 Task: Capture team details, player roaster, and necessary information for tournament registration.
Action: Mouse moved to (1078, 126)
Screenshot: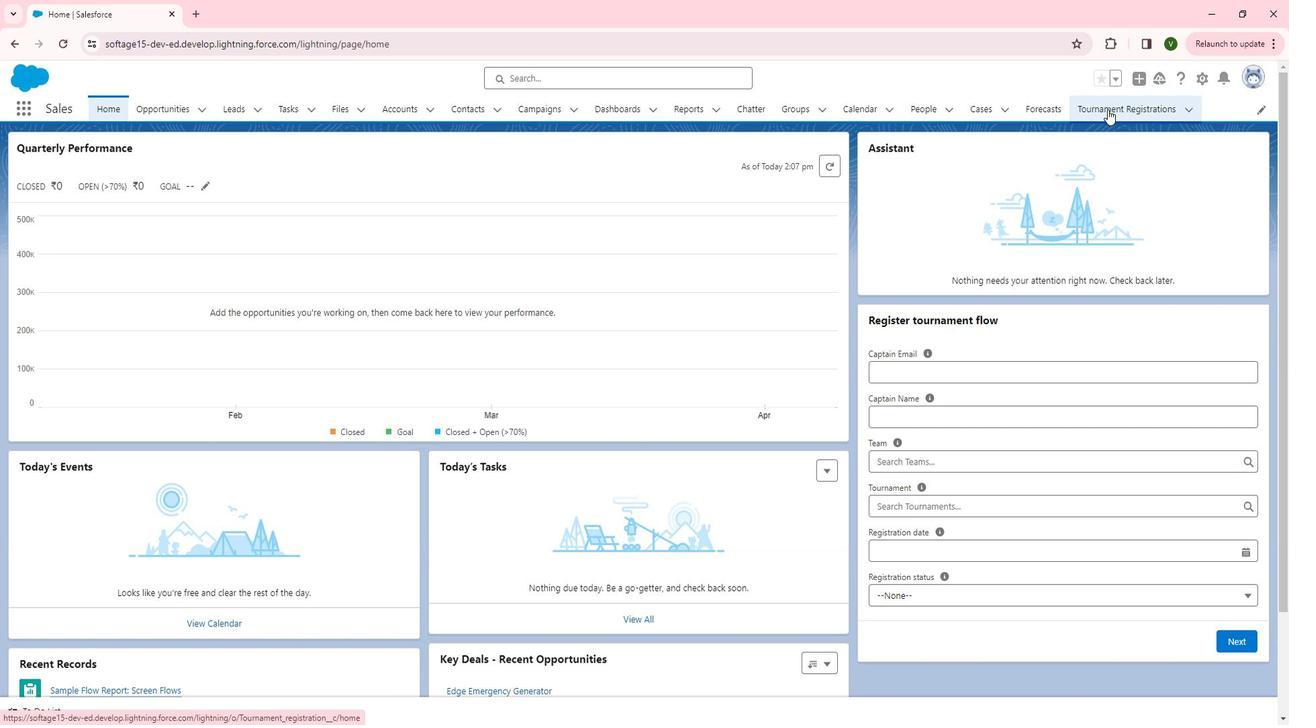 
Action: Mouse pressed left at (1078, 126)
Screenshot: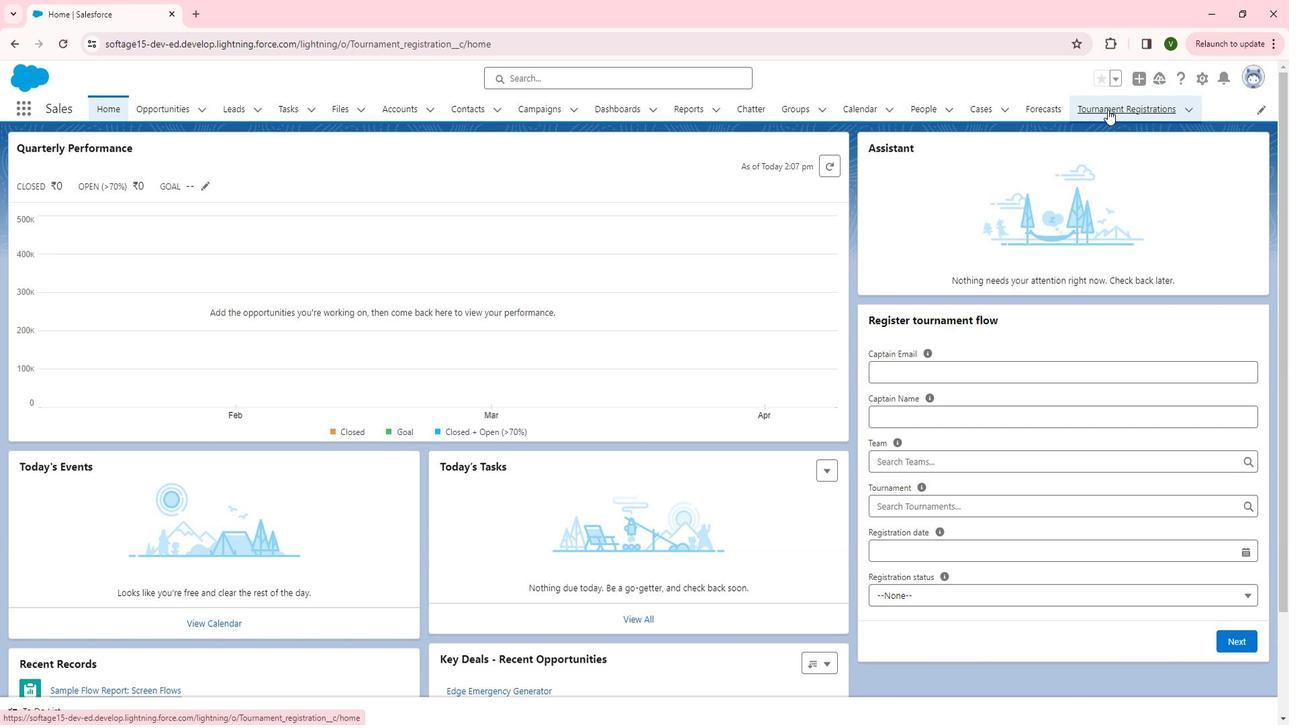 
Action: Mouse moved to (1087, 167)
Screenshot: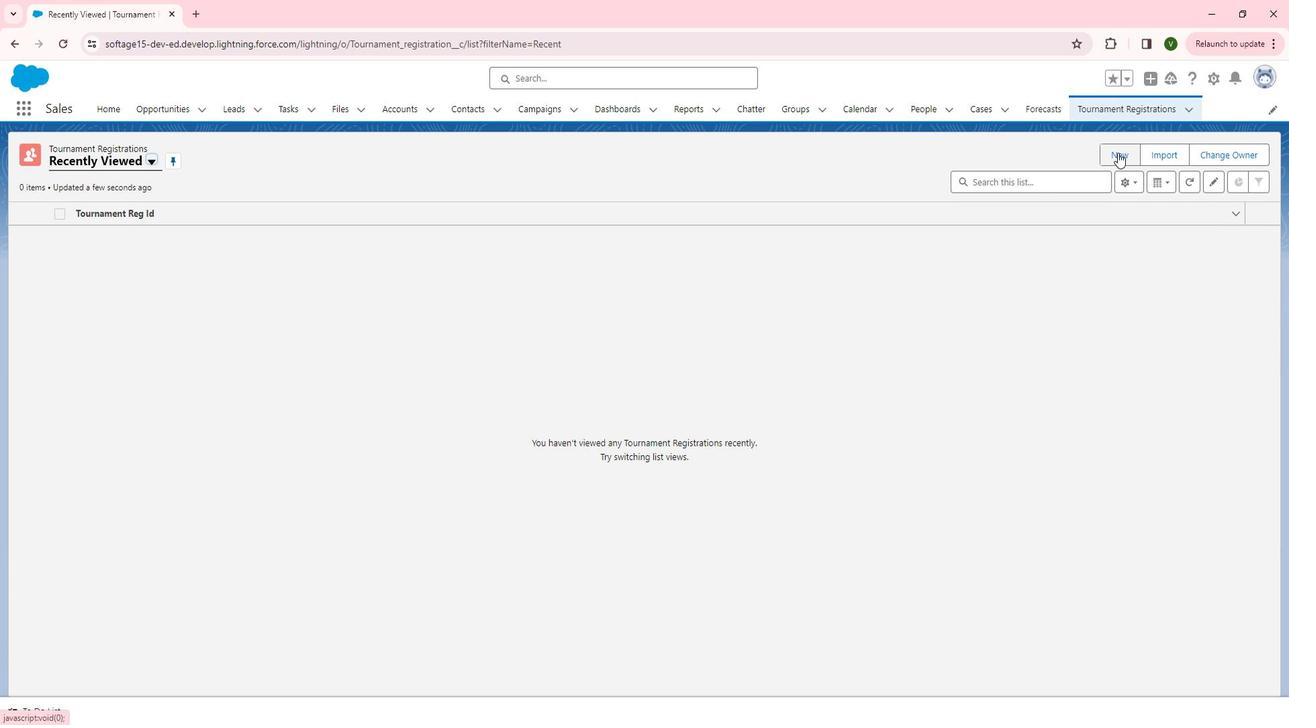 
Action: Mouse pressed left at (1087, 167)
Screenshot: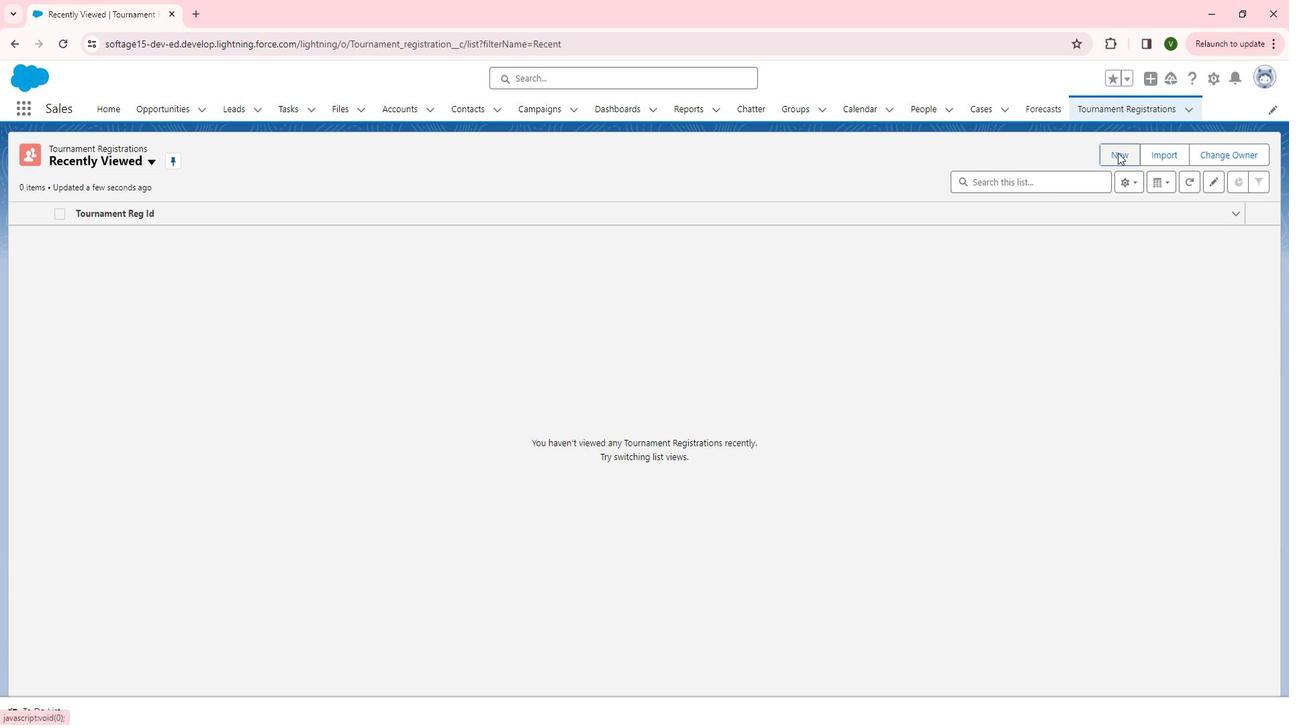 
Action: Mouse moved to (876, 489)
Screenshot: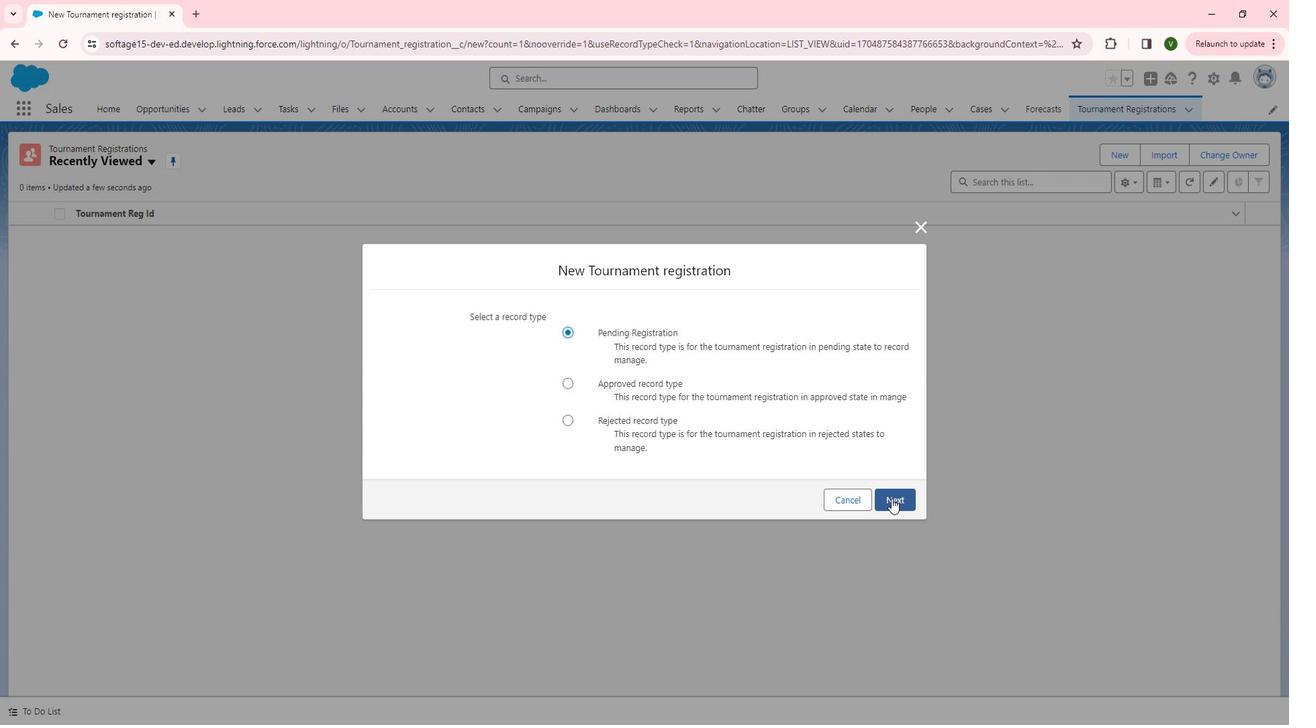 
Action: Mouse pressed left at (876, 489)
Screenshot: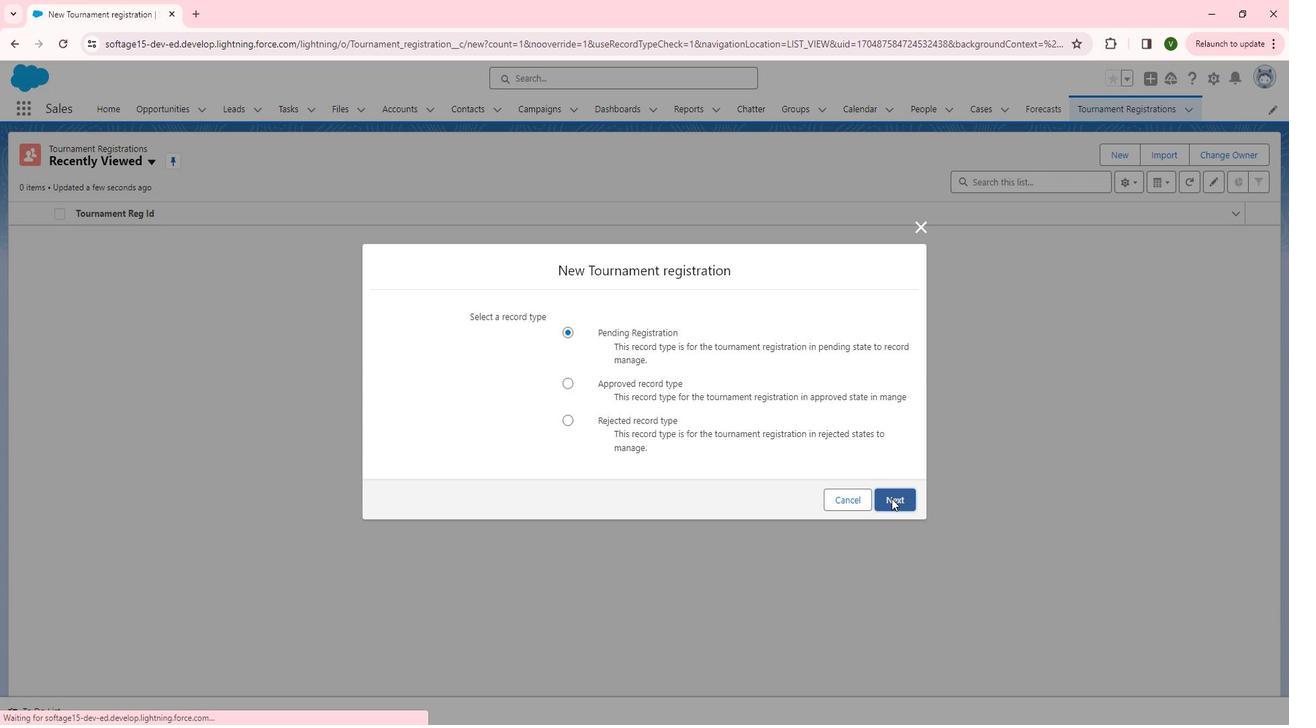 
Action: Mouse moved to (513, 306)
Screenshot: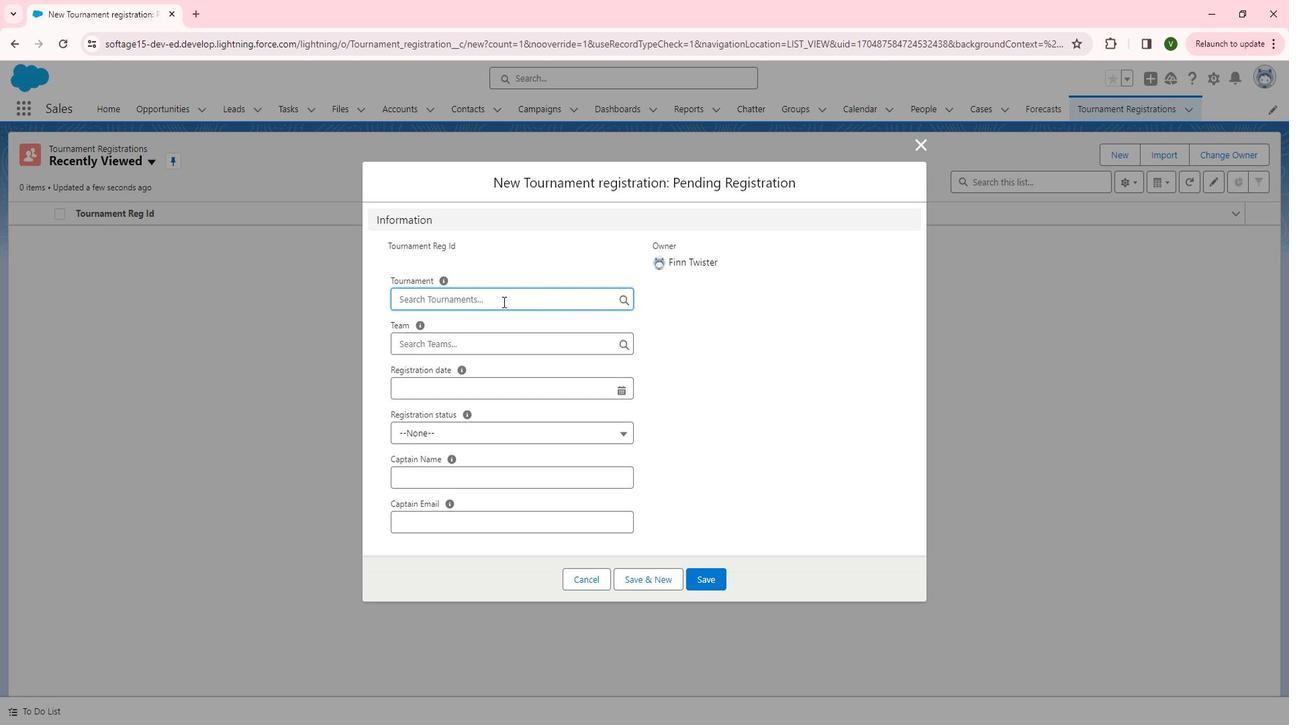 
Action: Mouse pressed left at (513, 306)
Screenshot: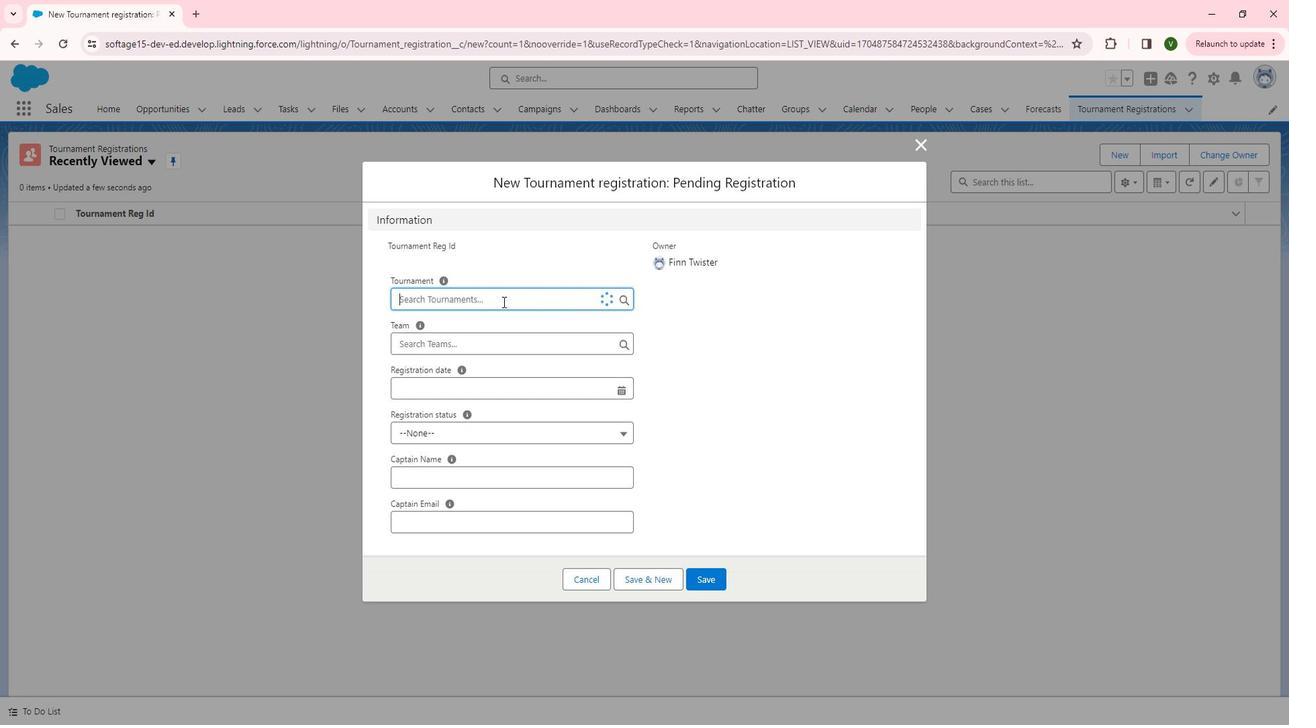 
Action: Mouse moved to (507, 322)
Screenshot: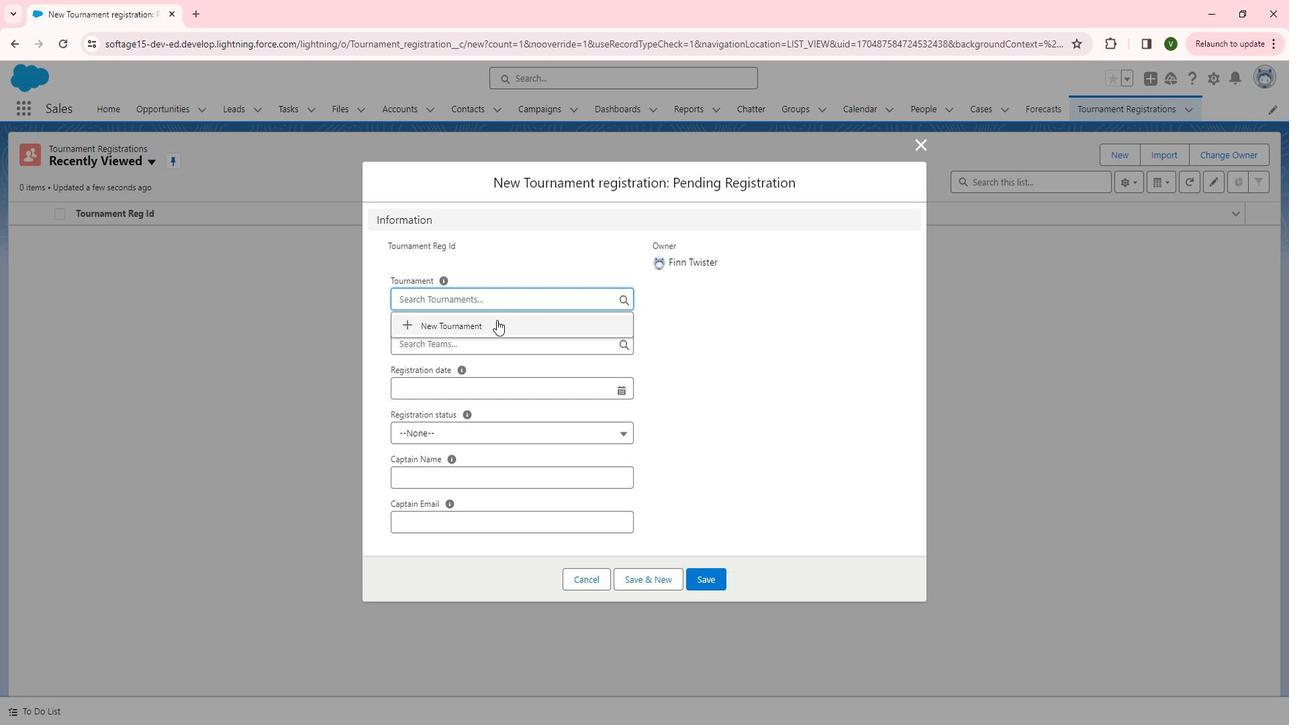
Action: Mouse pressed left at (507, 322)
Screenshot: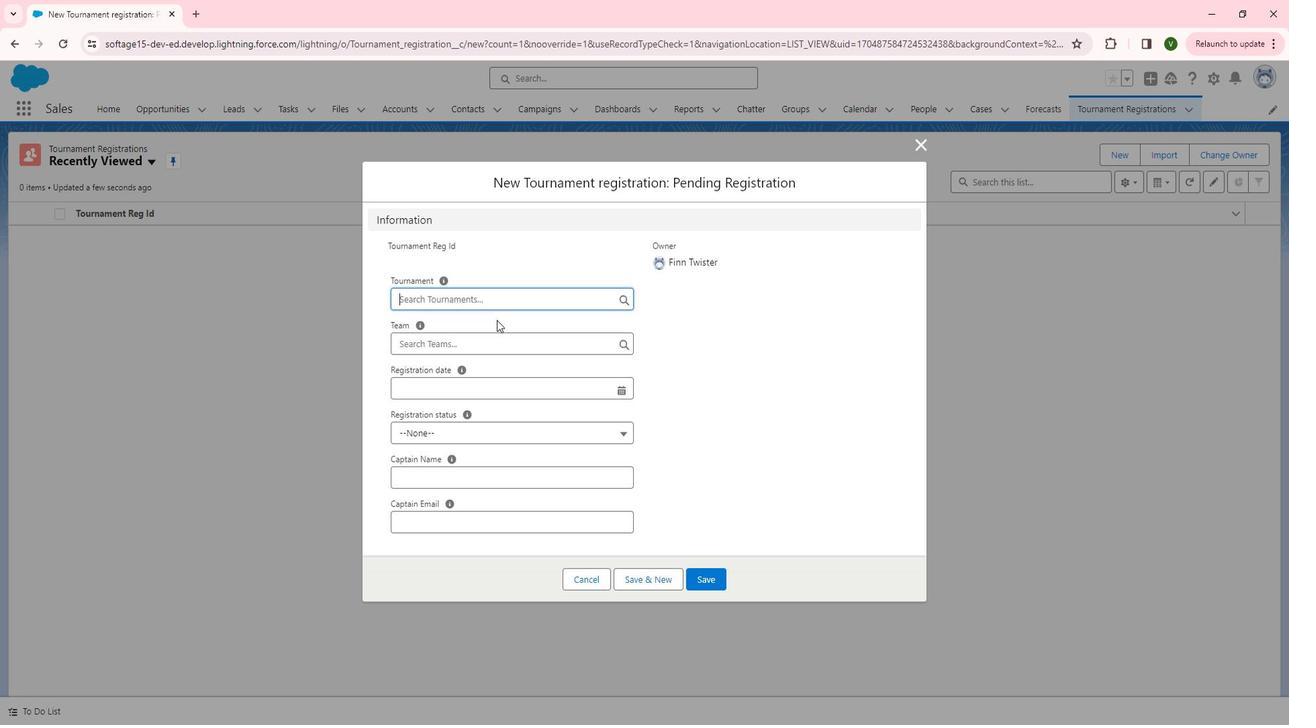 
Action: Mouse moved to (594, 374)
Screenshot: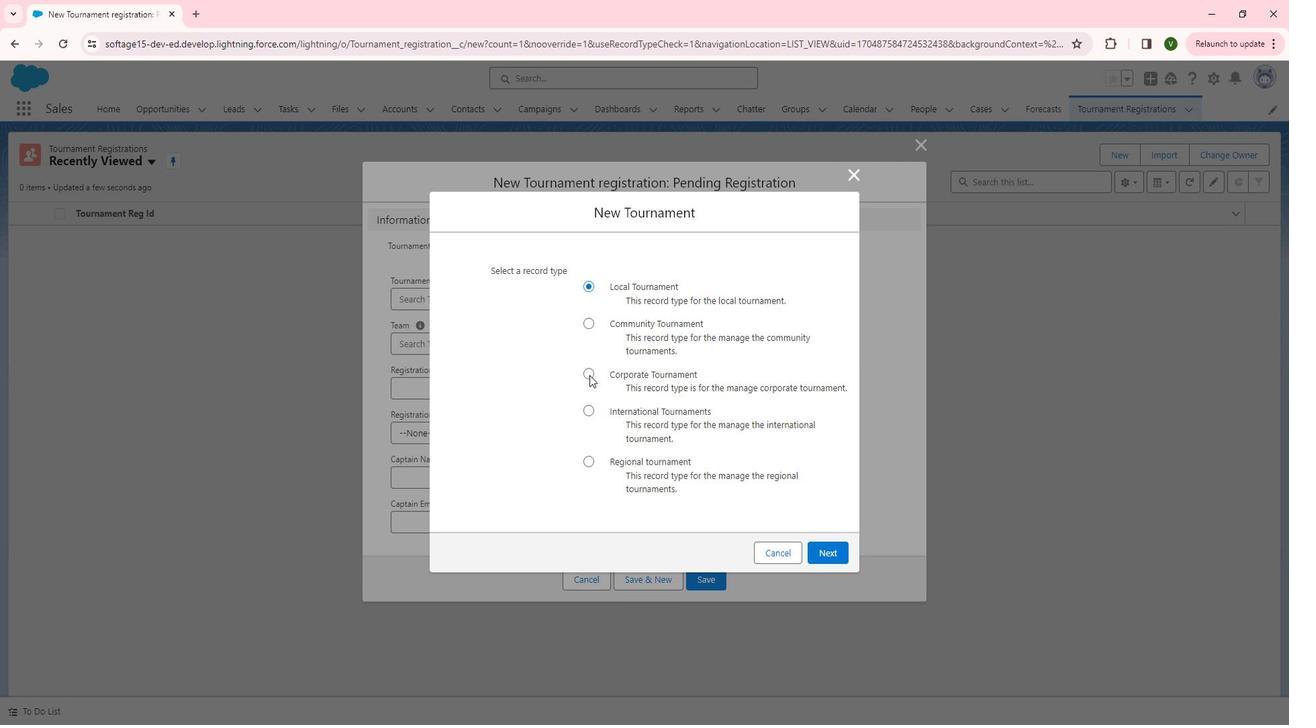 
Action: Mouse pressed left at (594, 374)
Screenshot: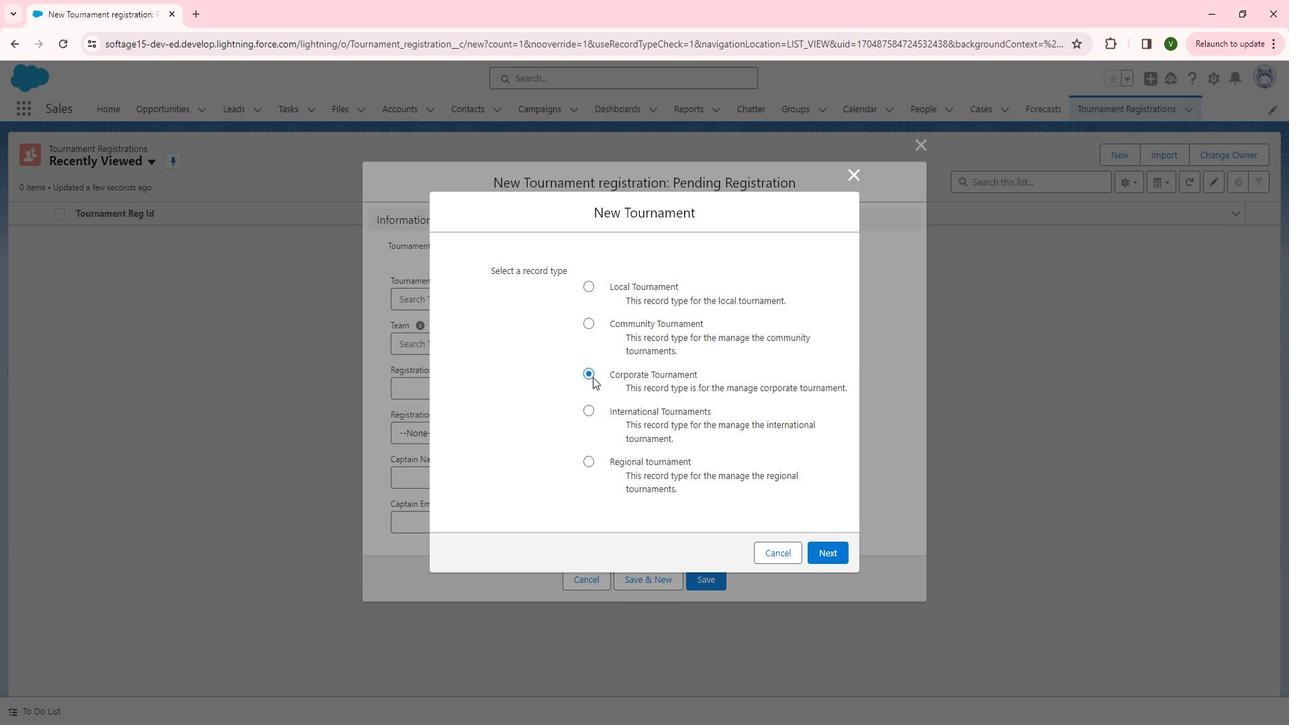 
Action: Mouse moved to (827, 541)
Screenshot: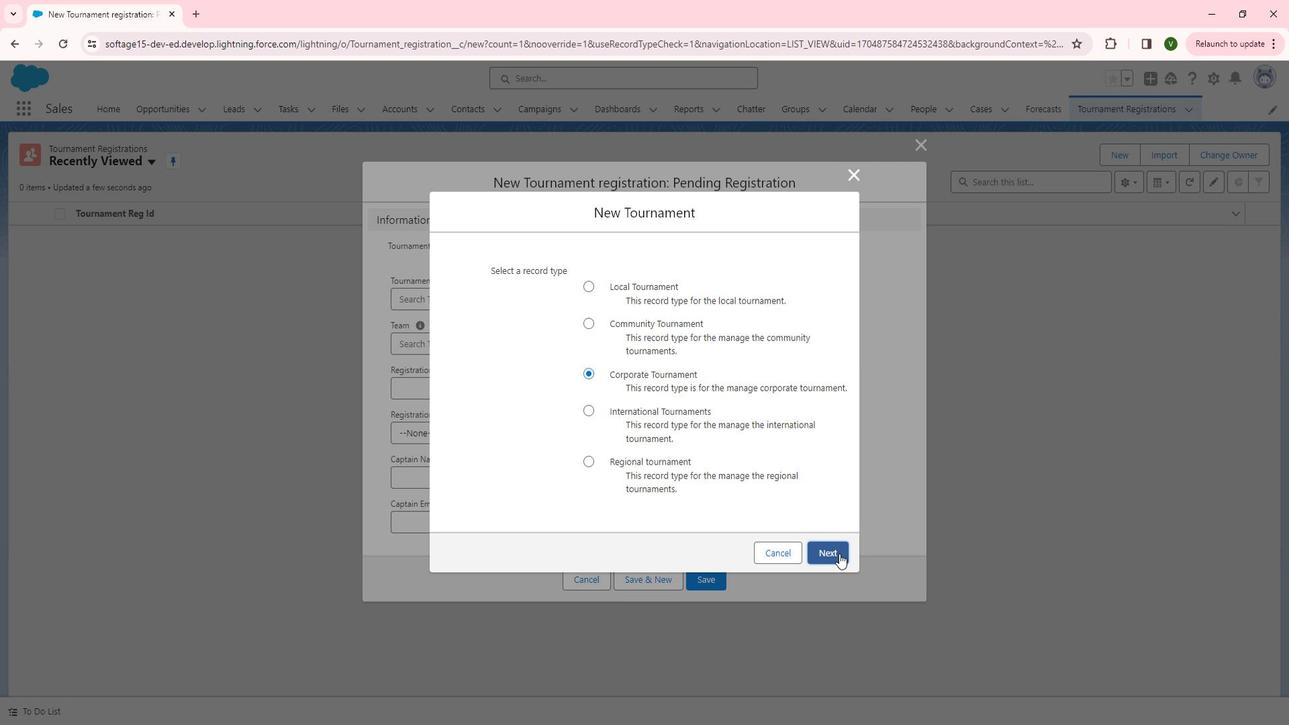 
Action: Mouse pressed left at (827, 541)
Screenshot: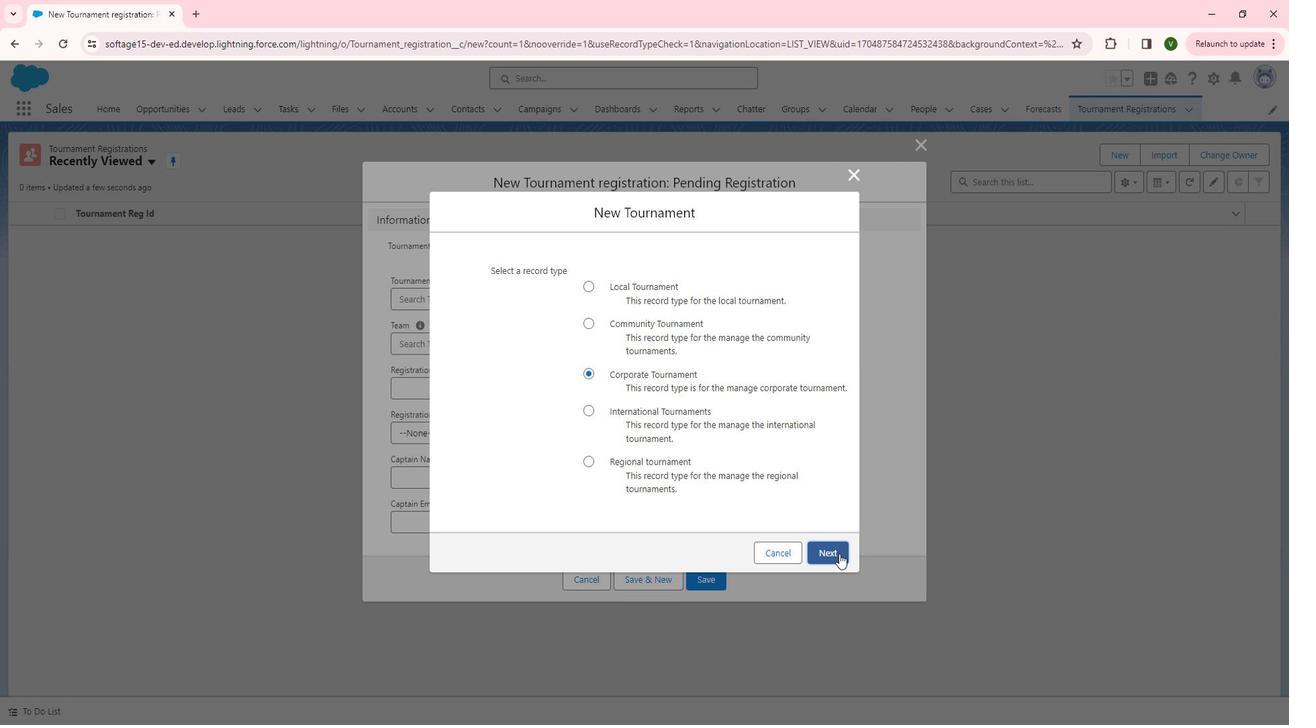 
Action: Mouse moved to (557, 262)
Screenshot: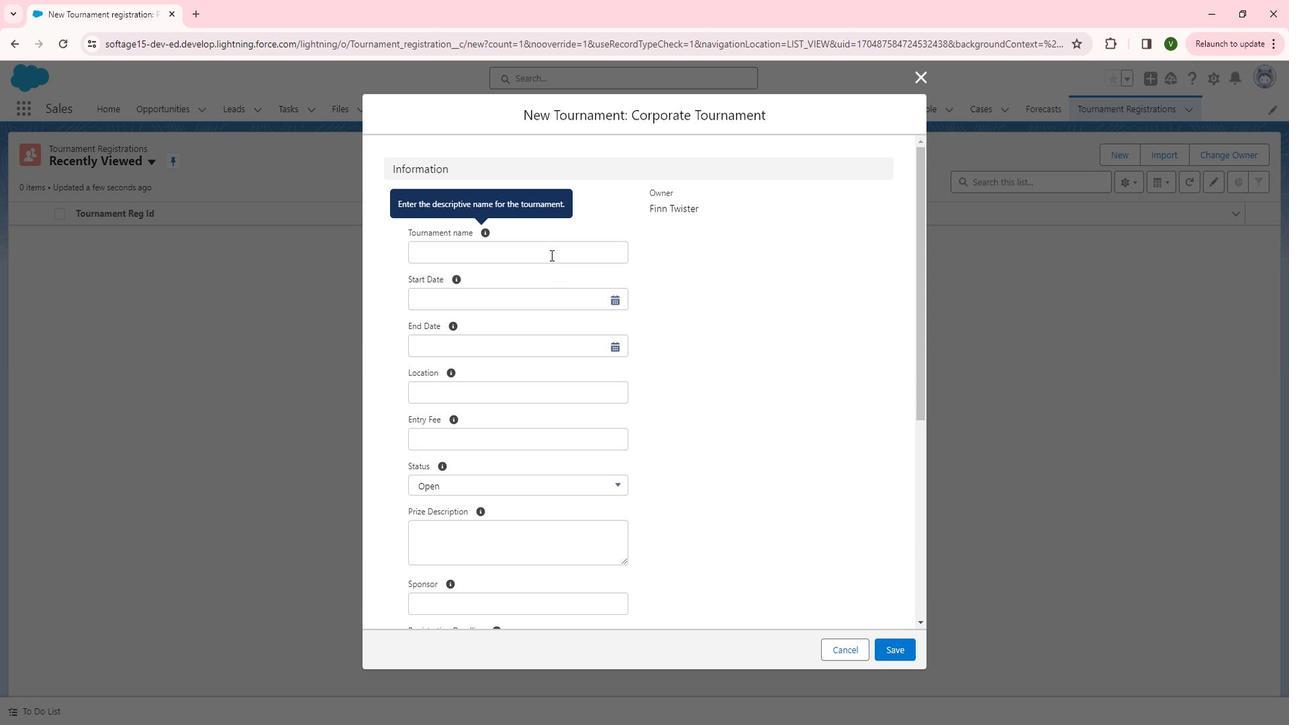 
Action: Mouse pressed left at (557, 262)
Screenshot: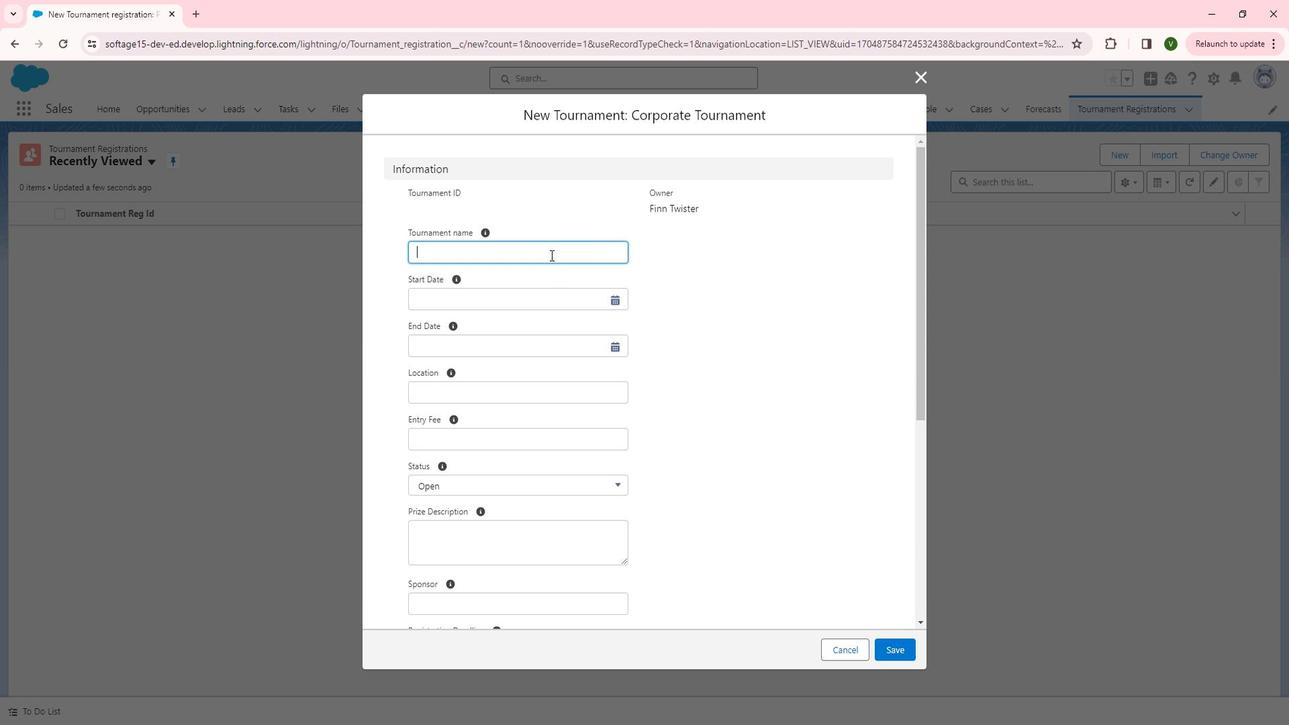 
Action: Key pressed <Key.shift>Corporate<Key.space><Key.shift>Tournament
Screenshot: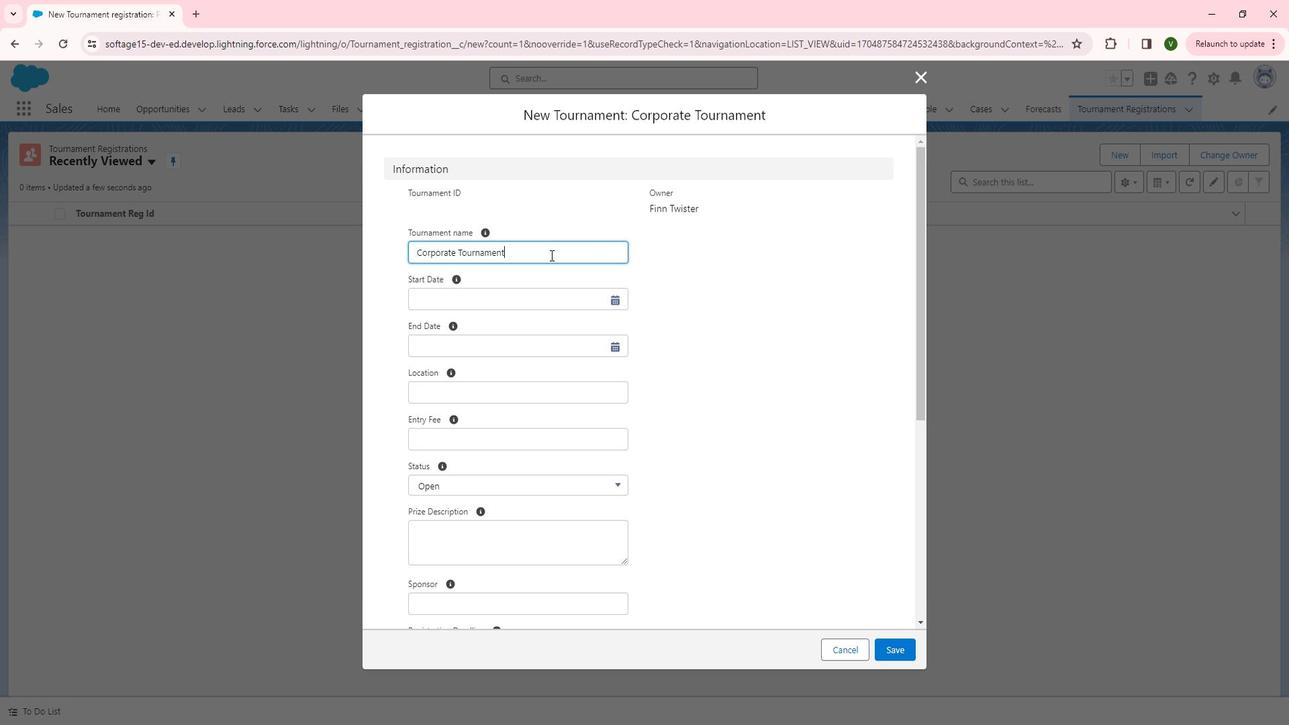 
Action: Mouse moved to (568, 306)
Screenshot: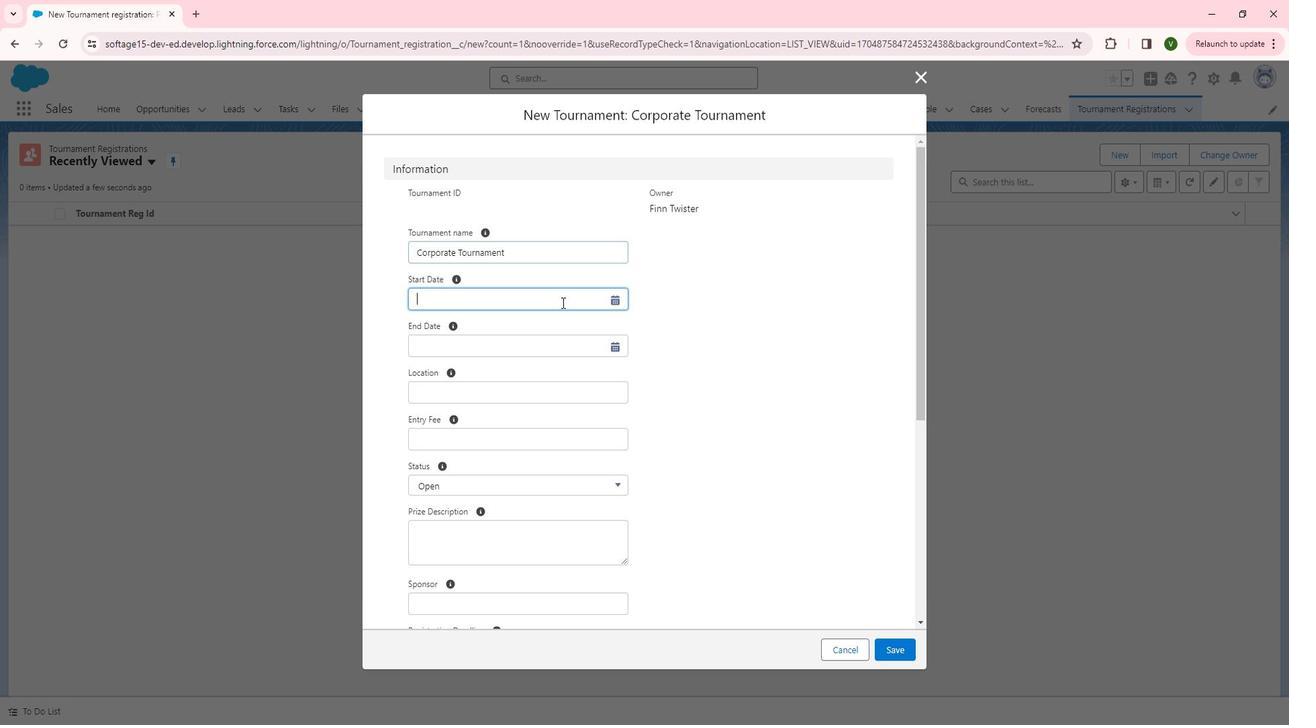 
Action: Mouse pressed left at (568, 306)
Screenshot: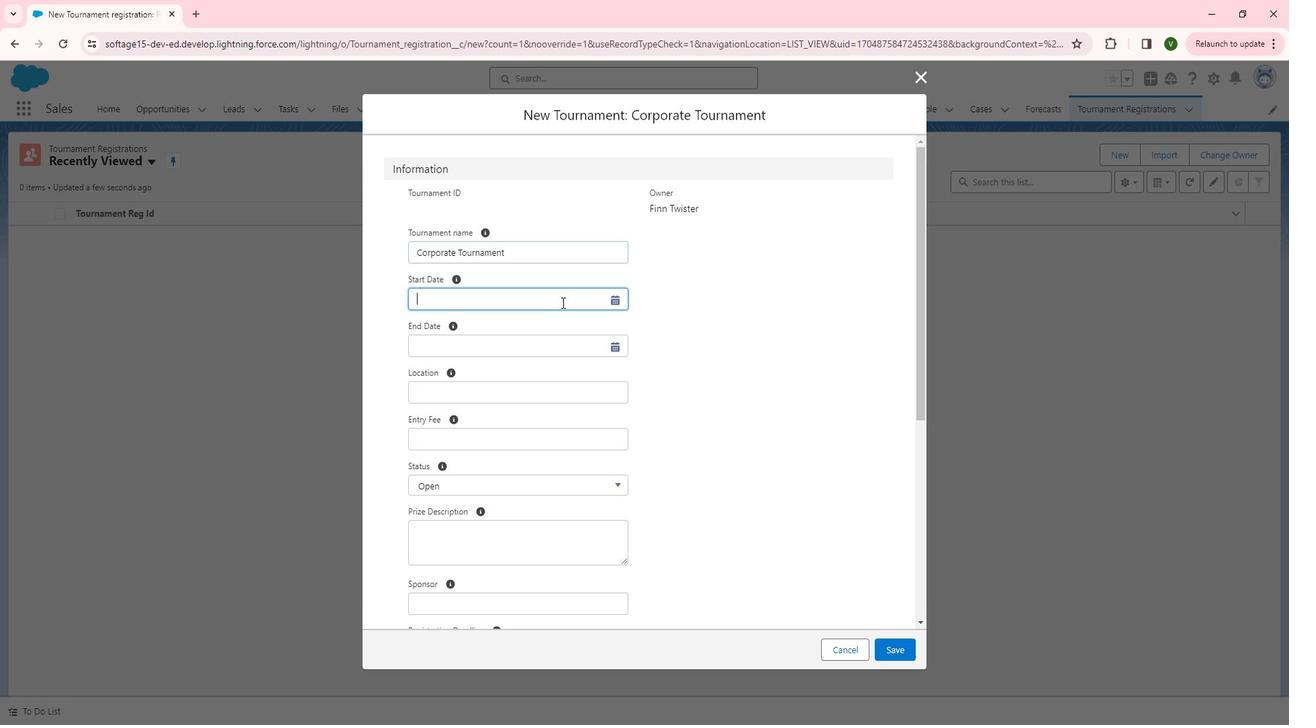 
Action: Mouse moved to (541, 326)
Screenshot: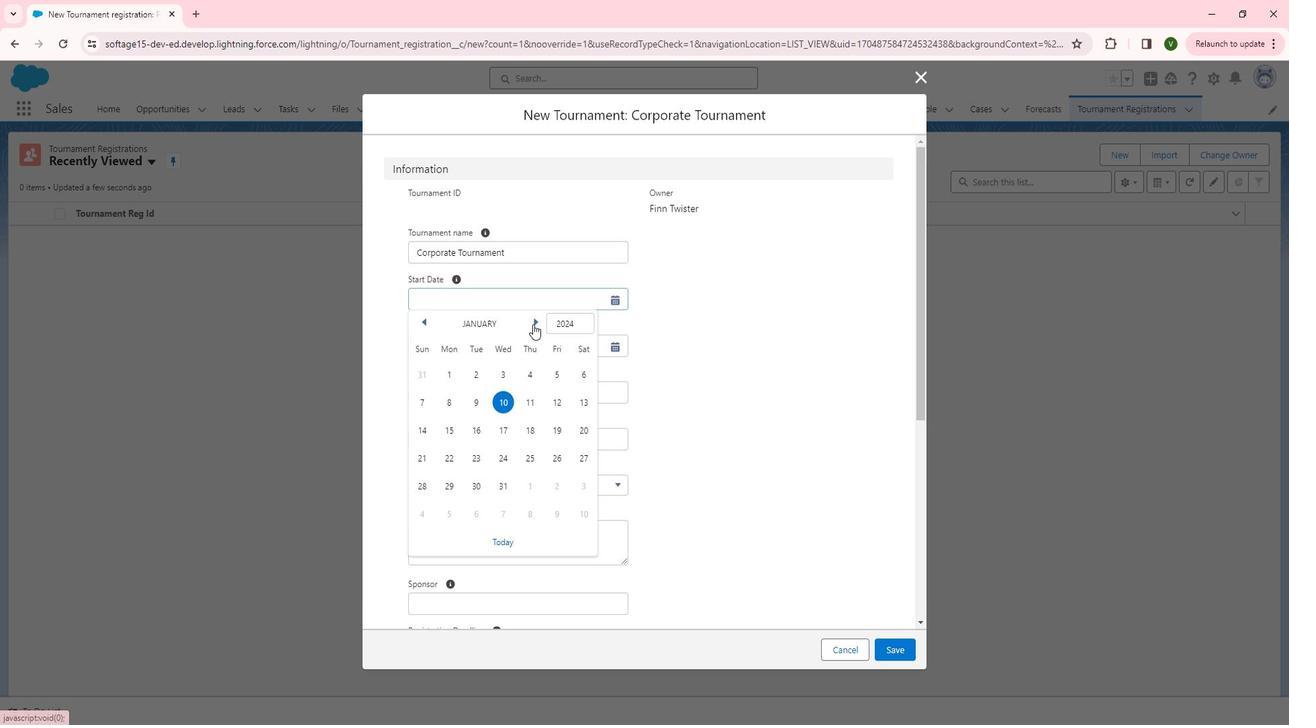 
Action: Mouse pressed left at (541, 326)
Screenshot: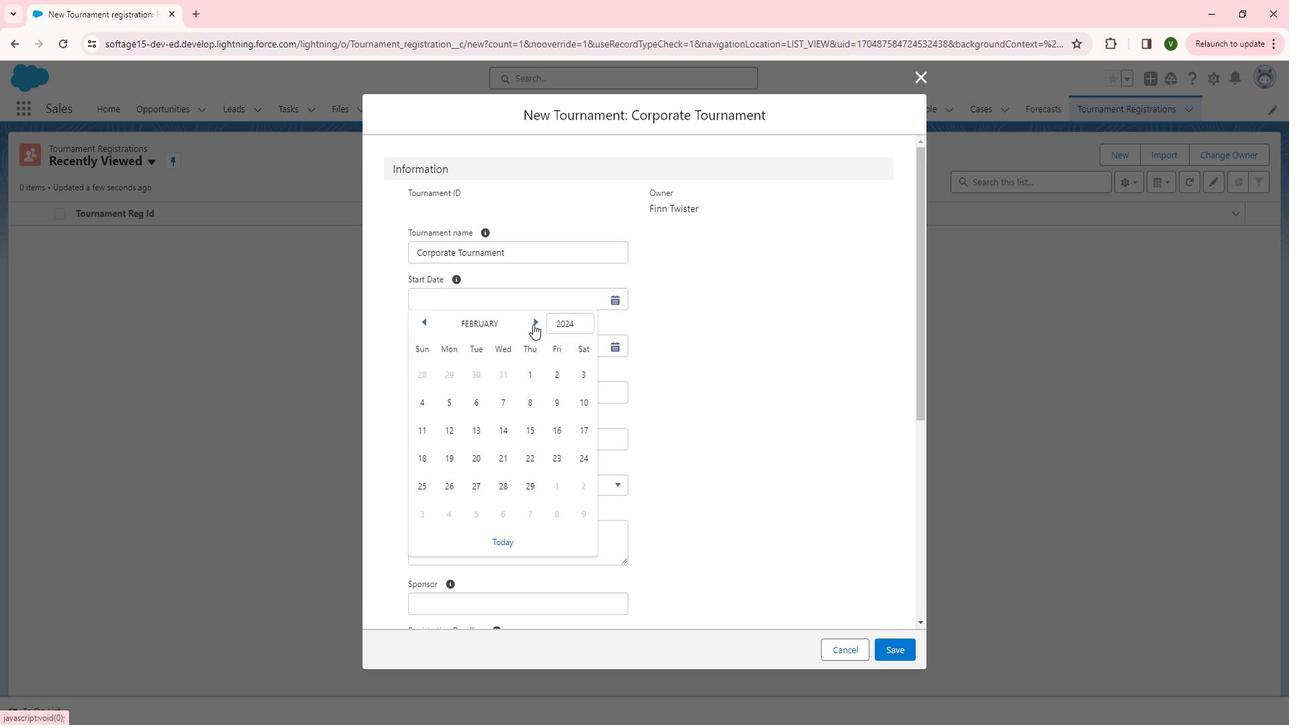 
Action: Mouse pressed left at (541, 326)
Screenshot: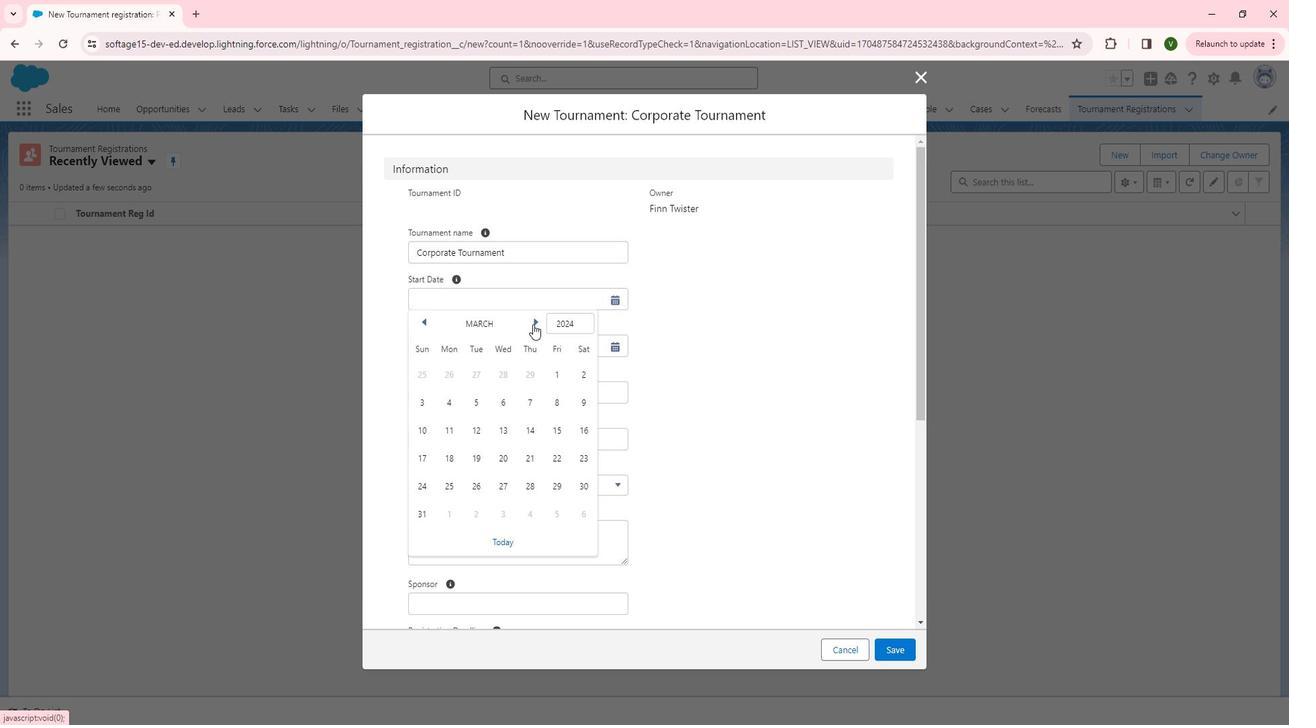 
Action: Mouse moved to (564, 375)
Screenshot: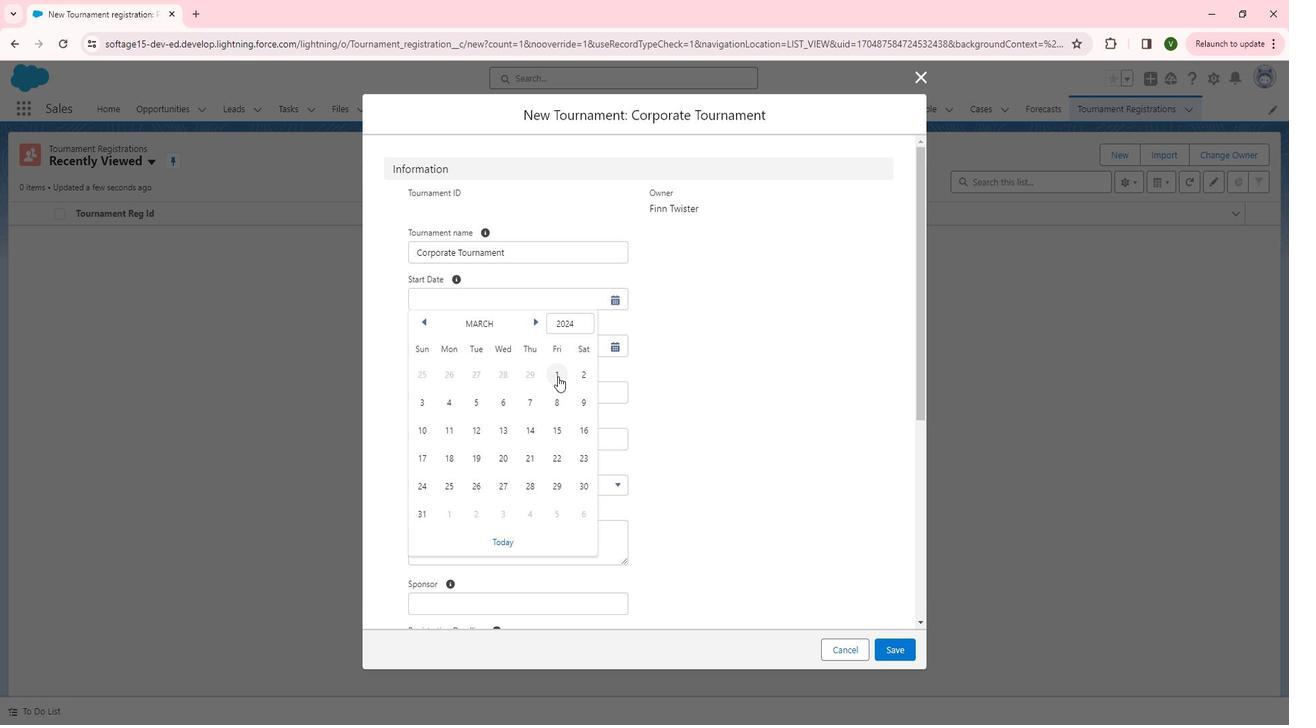 
Action: Mouse pressed left at (564, 375)
Screenshot: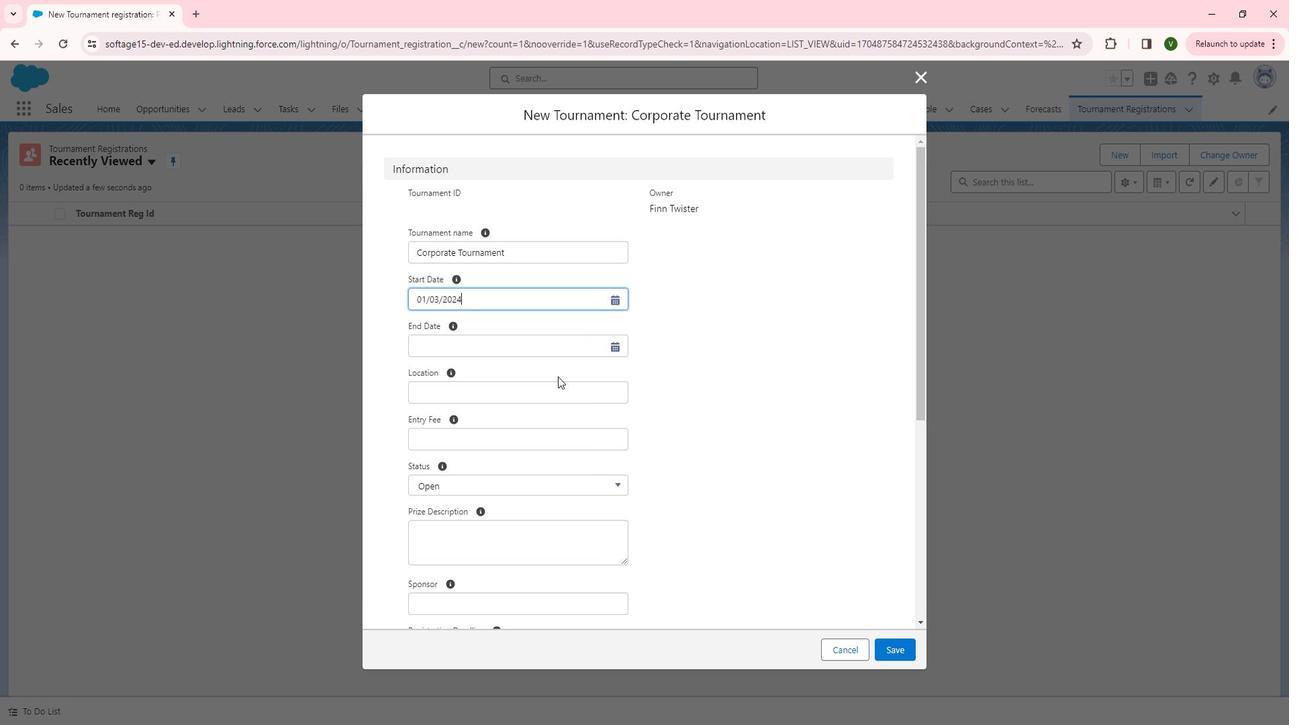 
Action: Mouse moved to (620, 351)
Screenshot: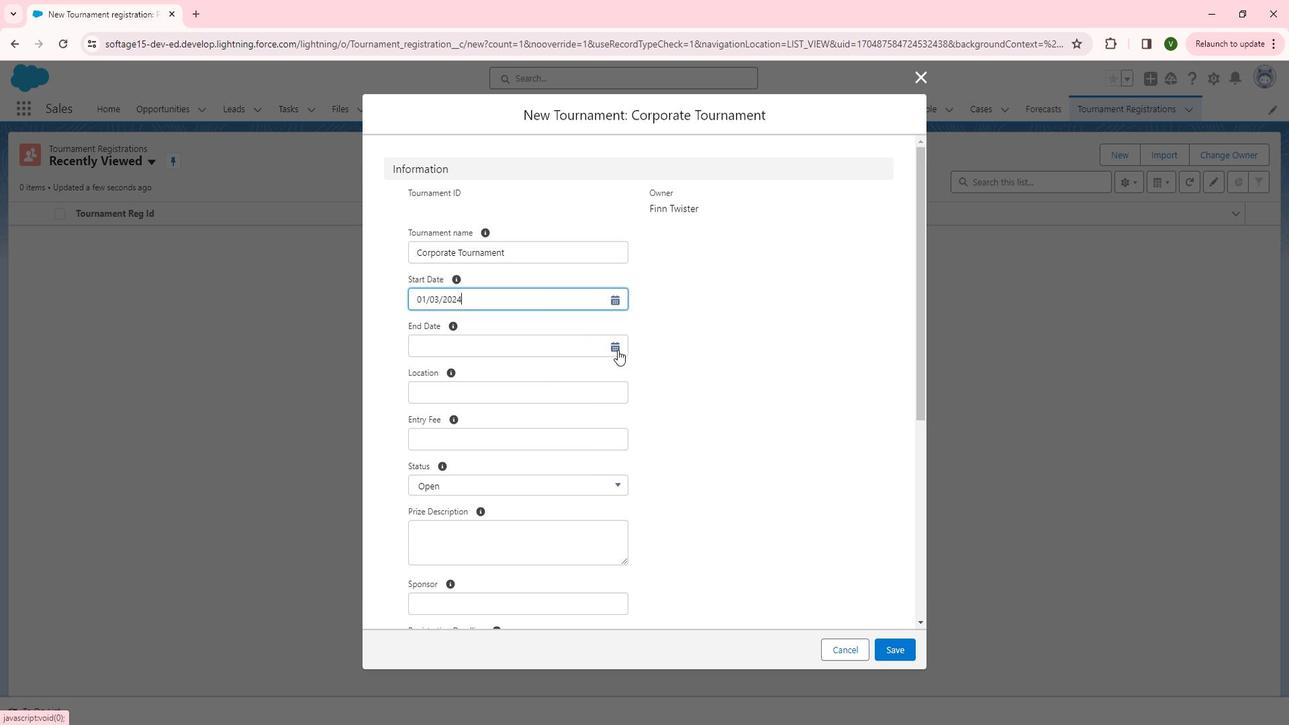 
Action: Mouse pressed left at (620, 351)
Screenshot: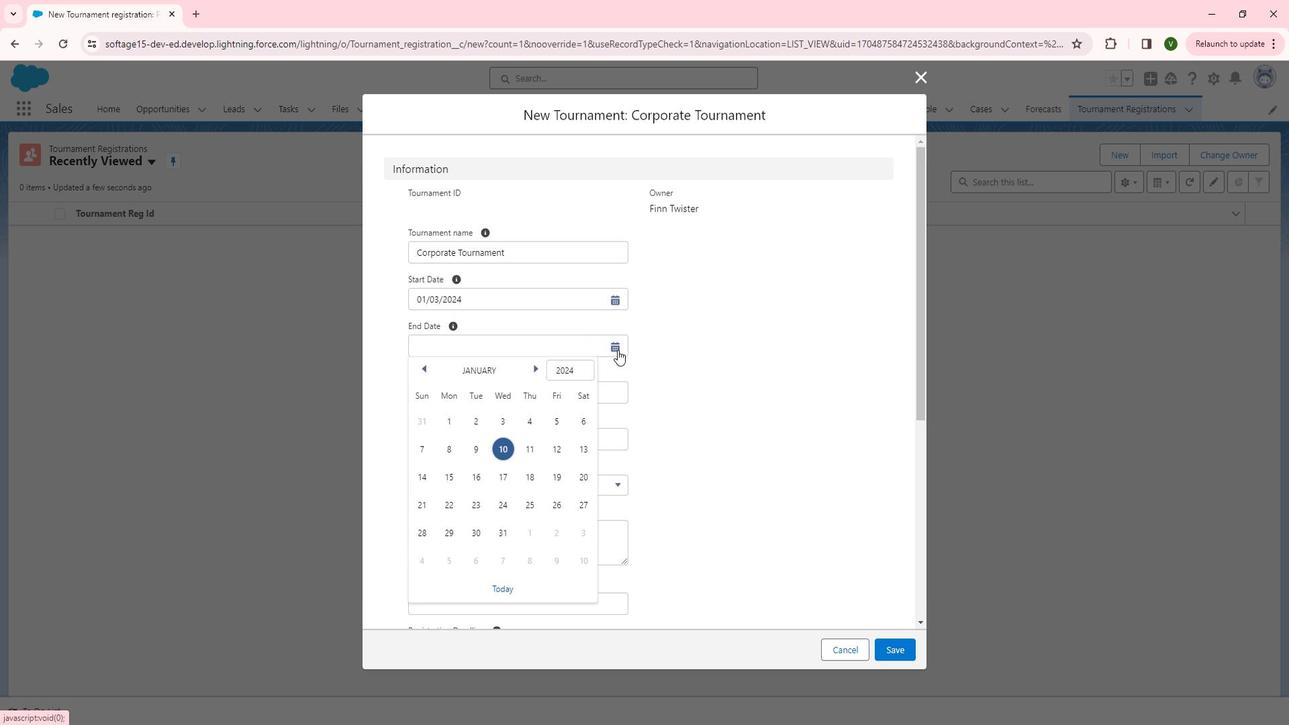 
Action: Mouse moved to (541, 374)
Screenshot: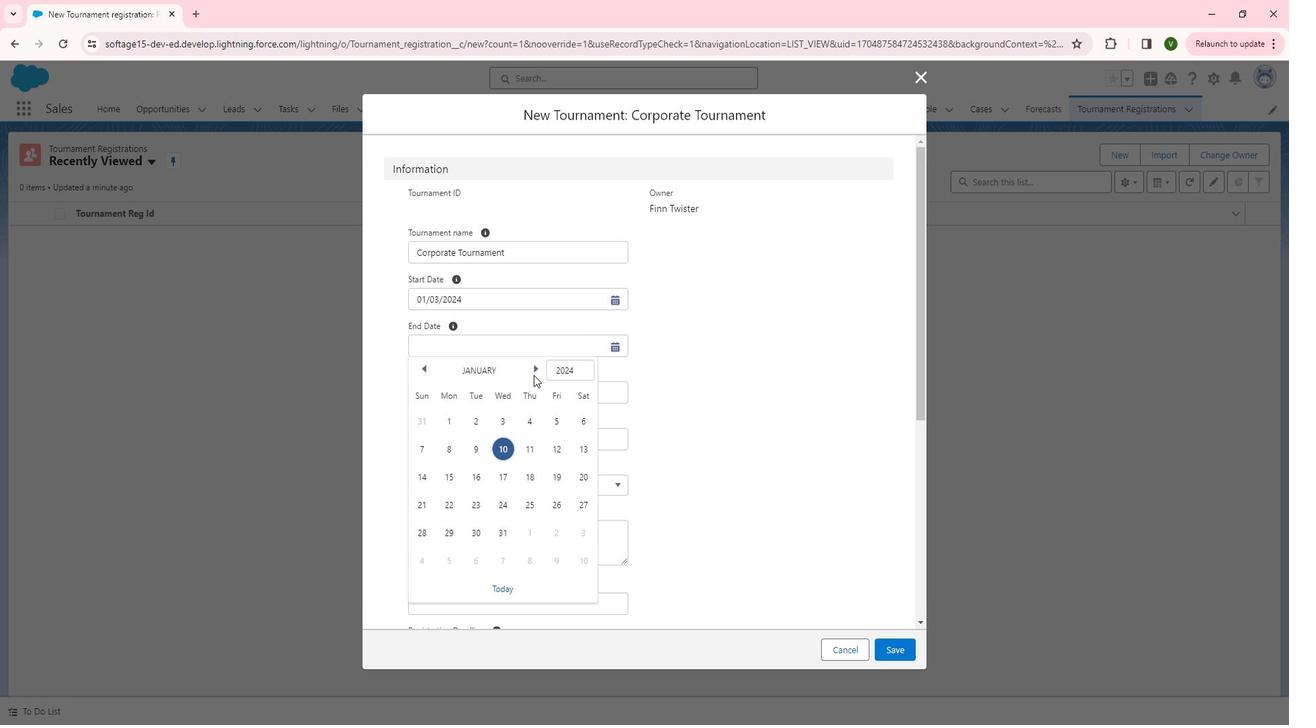 
Action: Mouse pressed left at (541, 374)
Screenshot: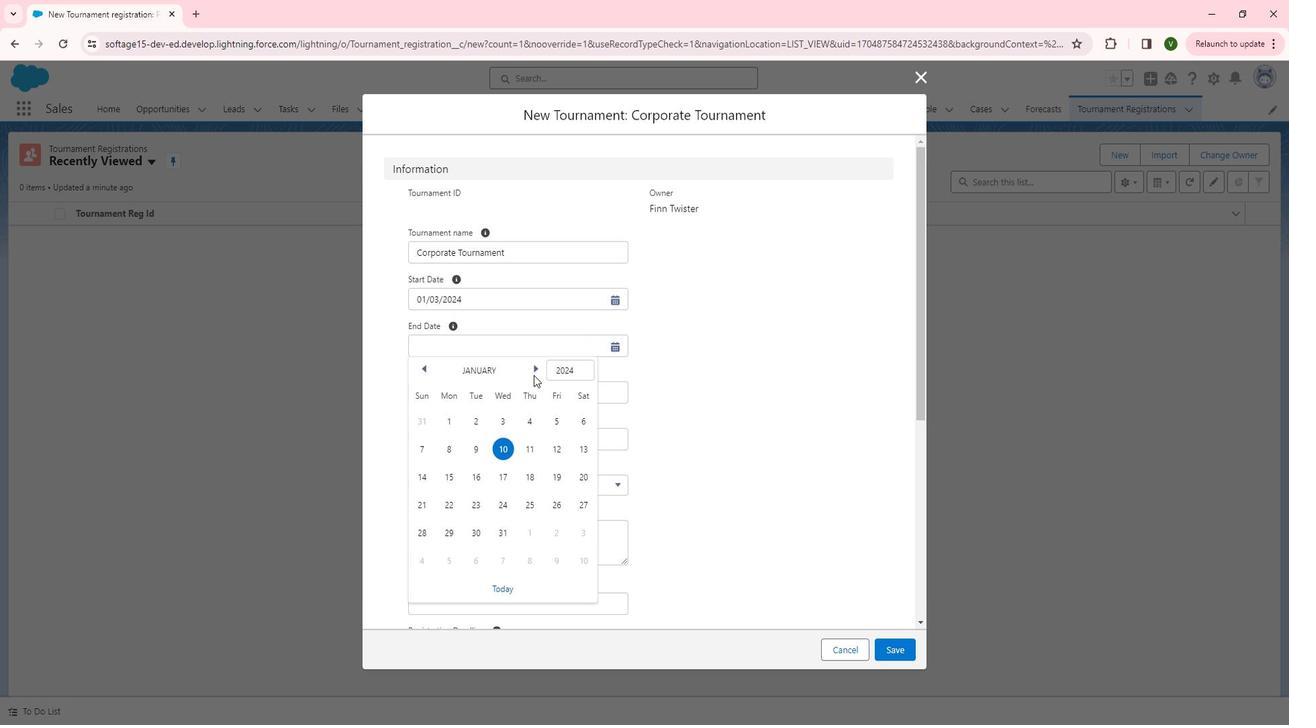 
Action: Mouse pressed left at (541, 374)
Screenshot: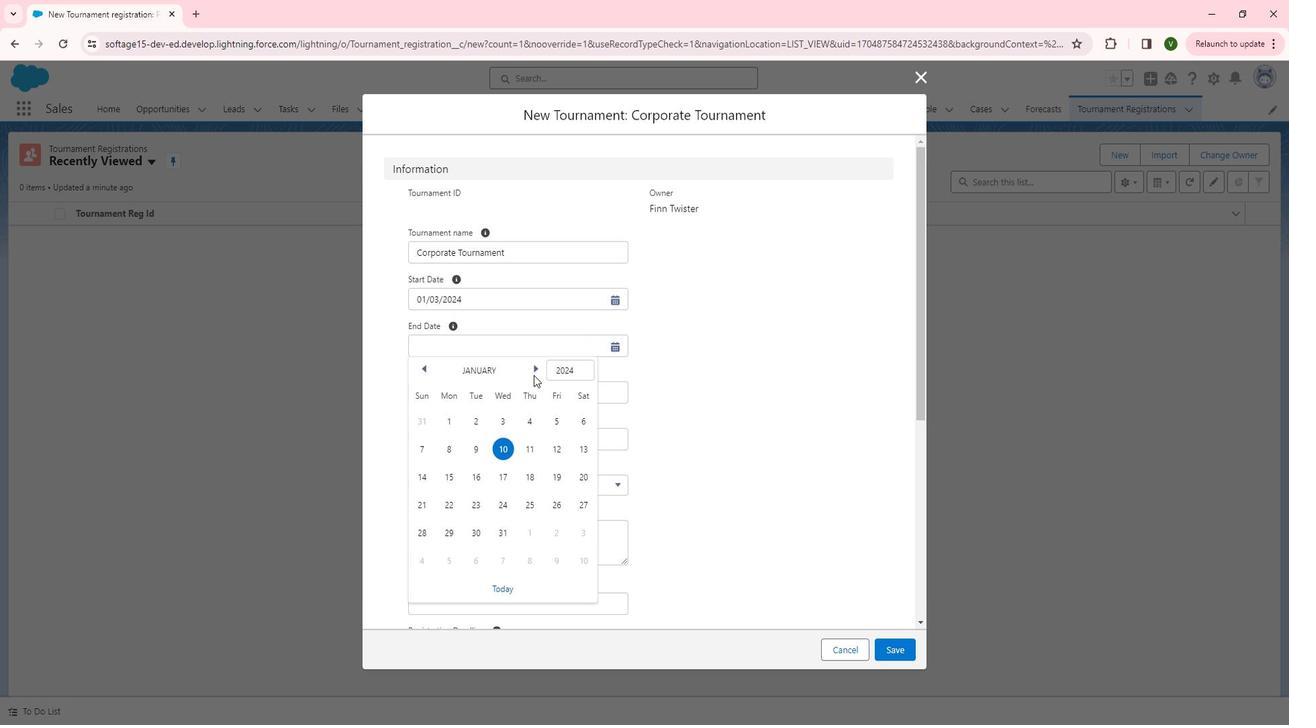 
Action: Mouse moved to (545, 365)
Screenshot: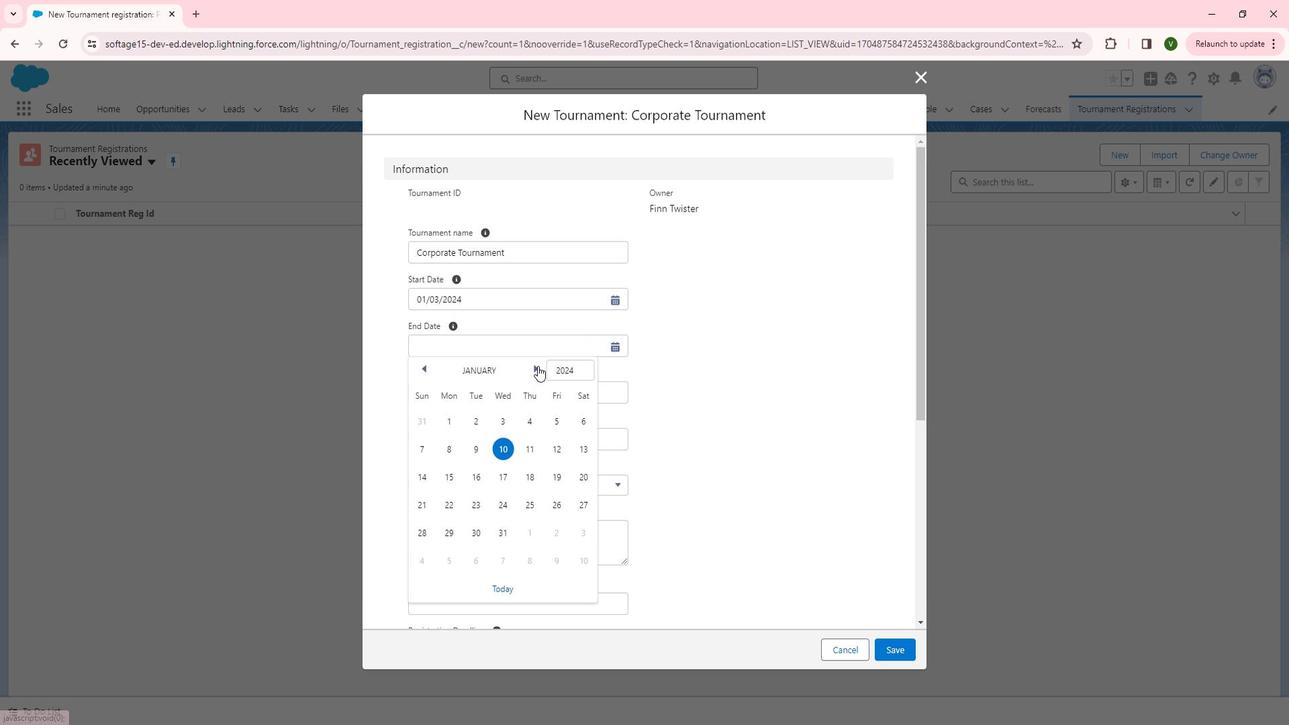 
Action: Mouse pressed left at (545, 365)
Screenshot: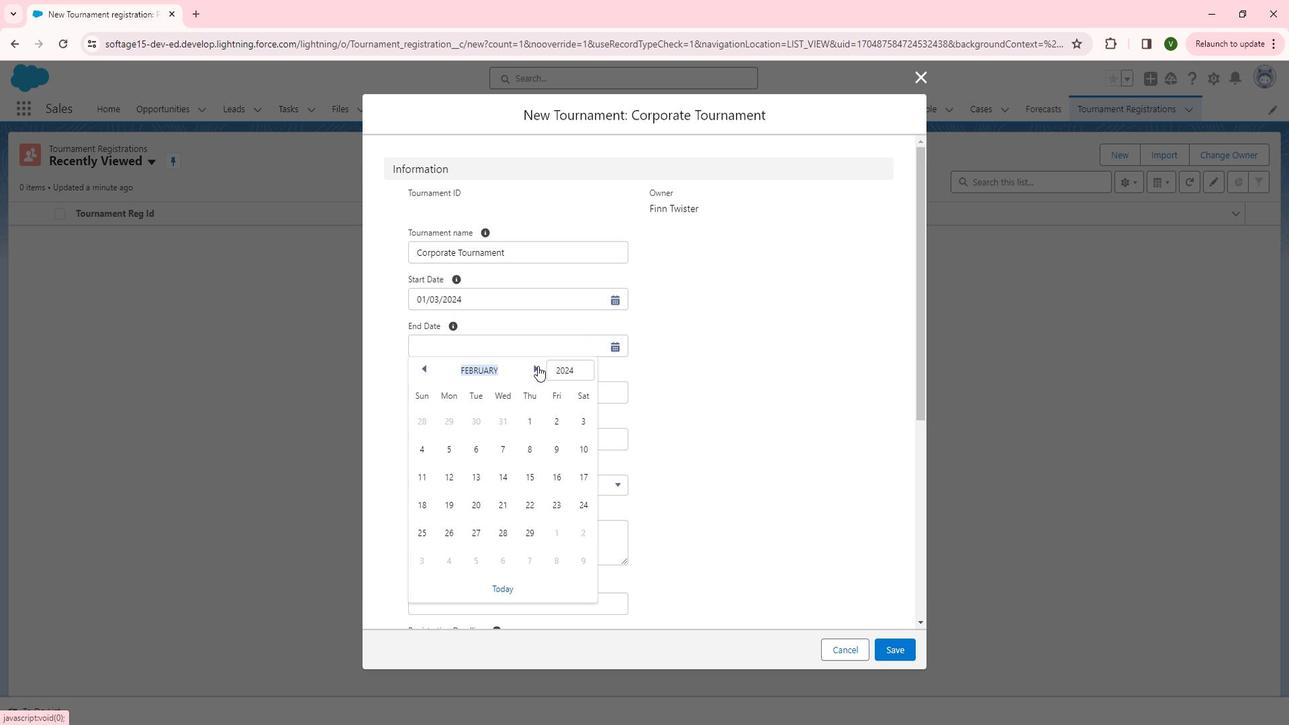 
Action: Mouse pressed left at (545, 365)
Screenshot: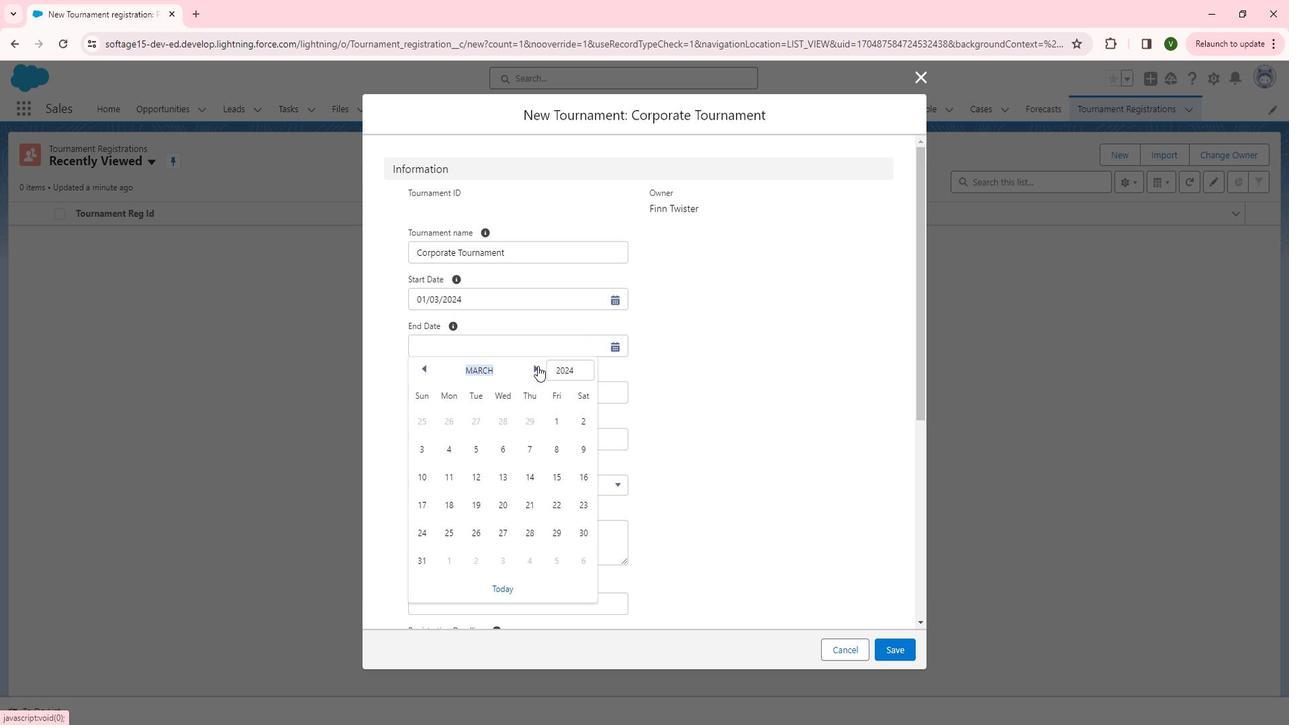 
Action: Mouse pressed left at (545, 365)
Screenshot: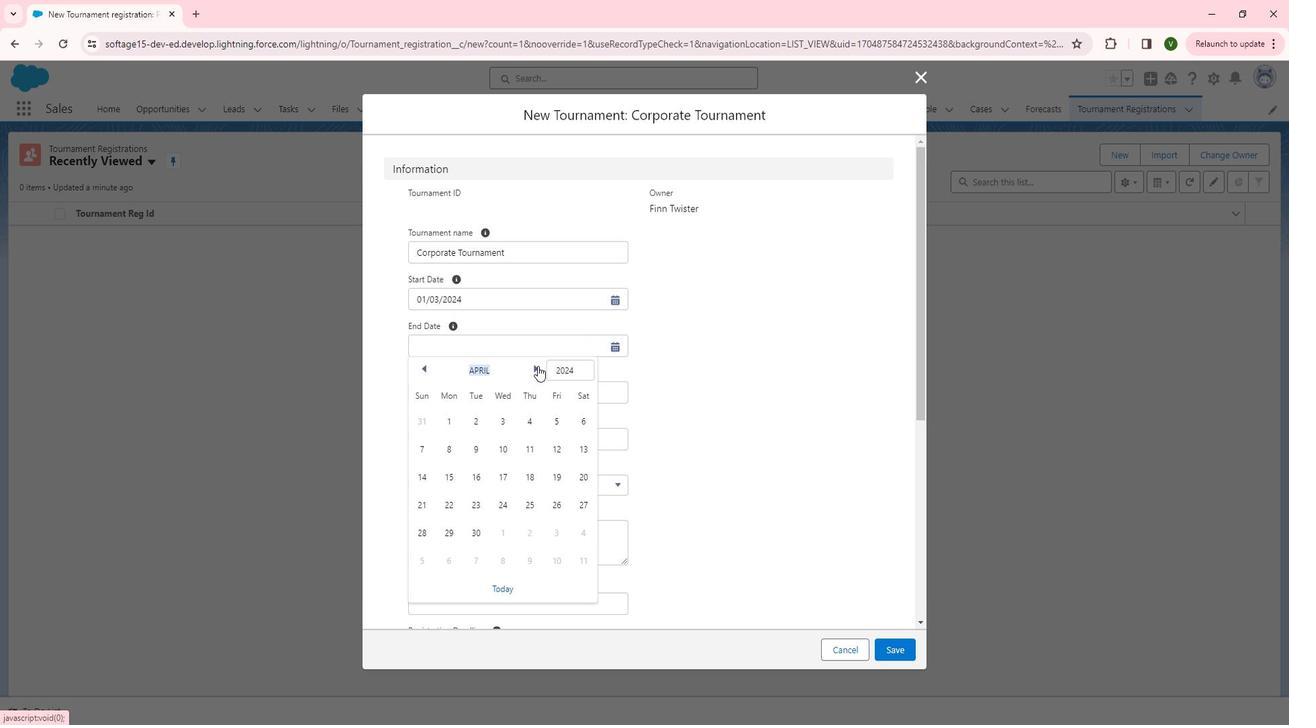 
Action: Mouse pressed left at (545, 365)
Screenshot: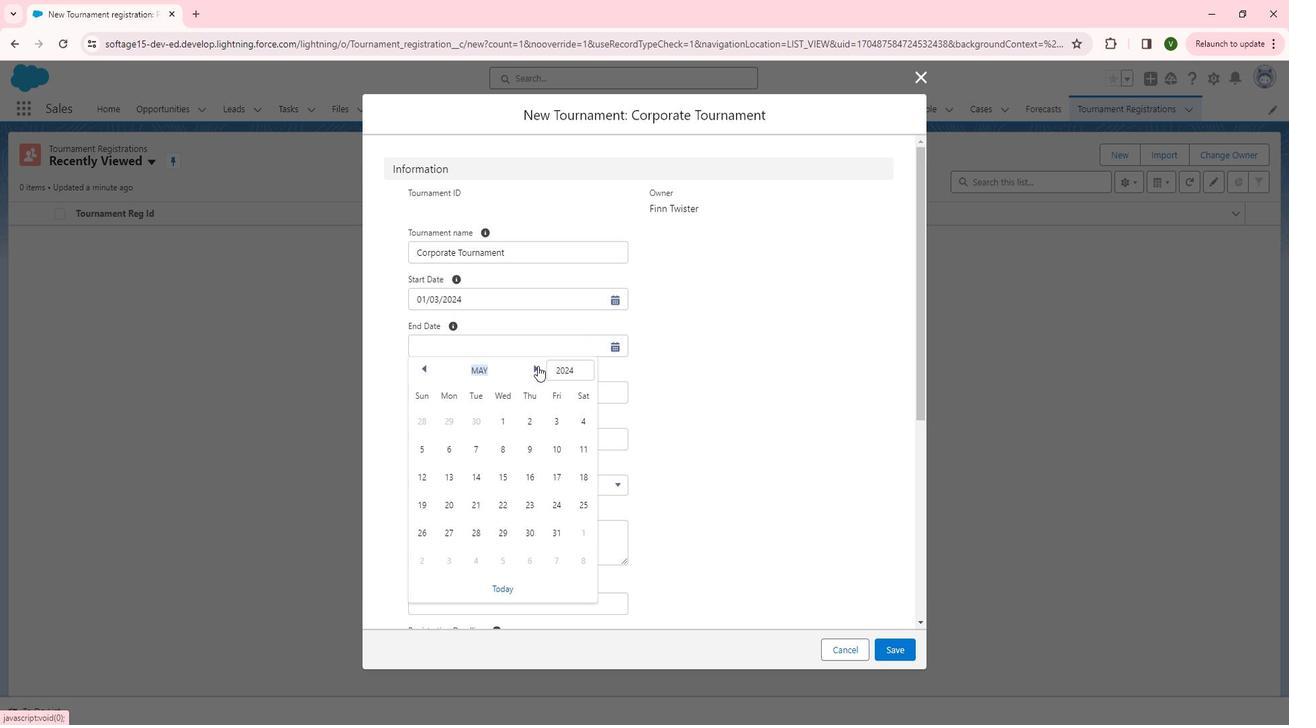 
Action: Mouse moved to (586, 499)
Screenshot: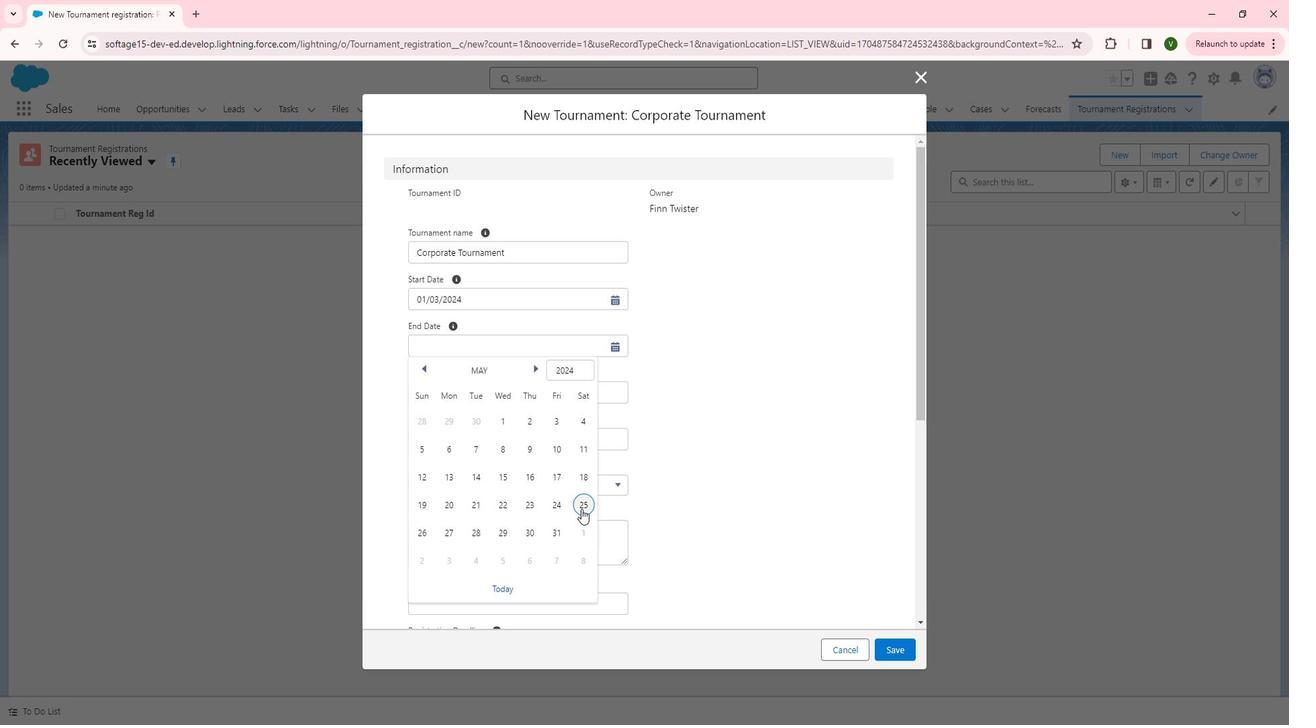 
Action: Mouse pressed left at (586, 499)
Screenshot: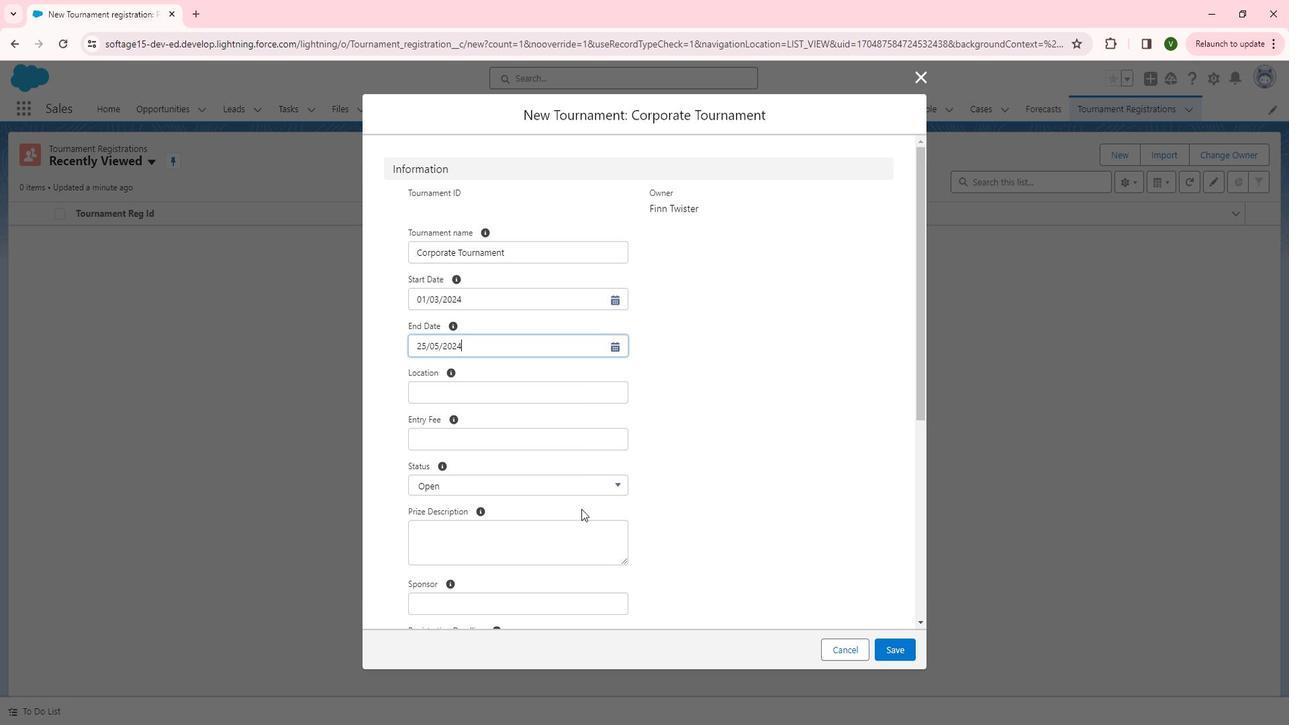 
Action: Mouse moved to (678, 394)
Screenshot: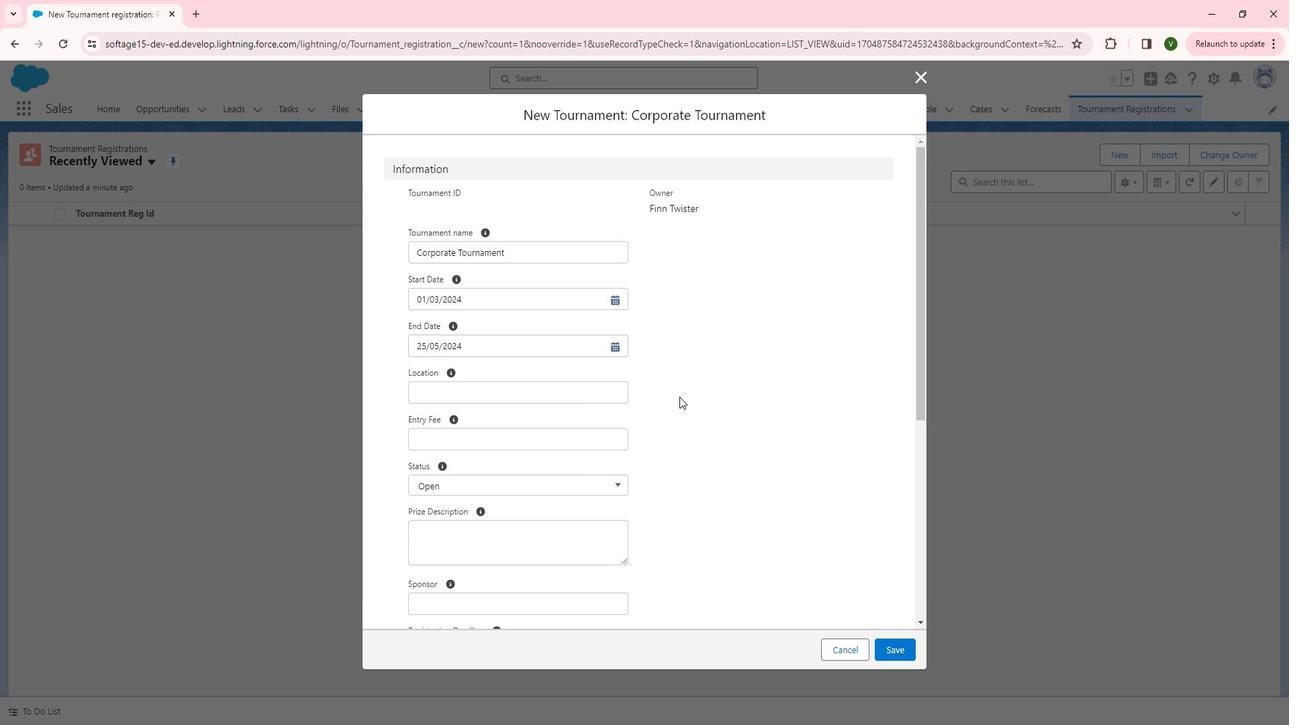 
Action: Mouse pressed left at (678, 394)
Screenshot: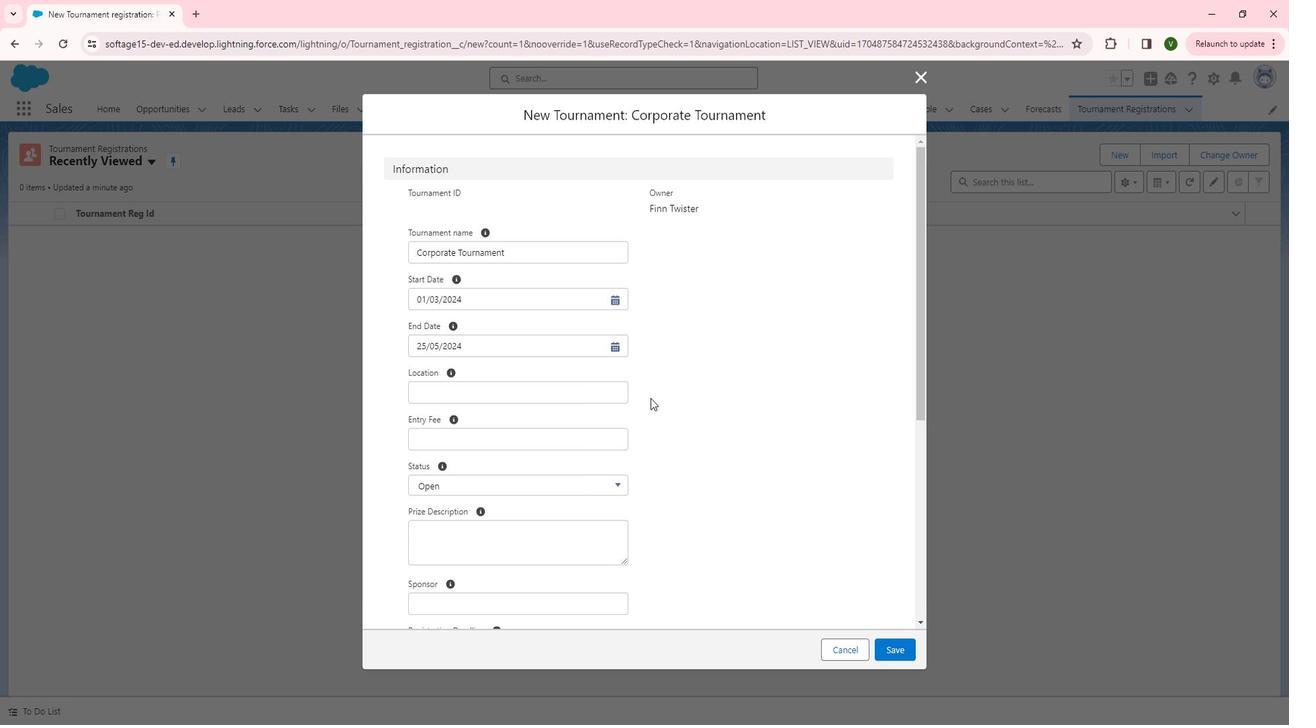 
Action: Mouse moved to (594, 391)
Screenshot: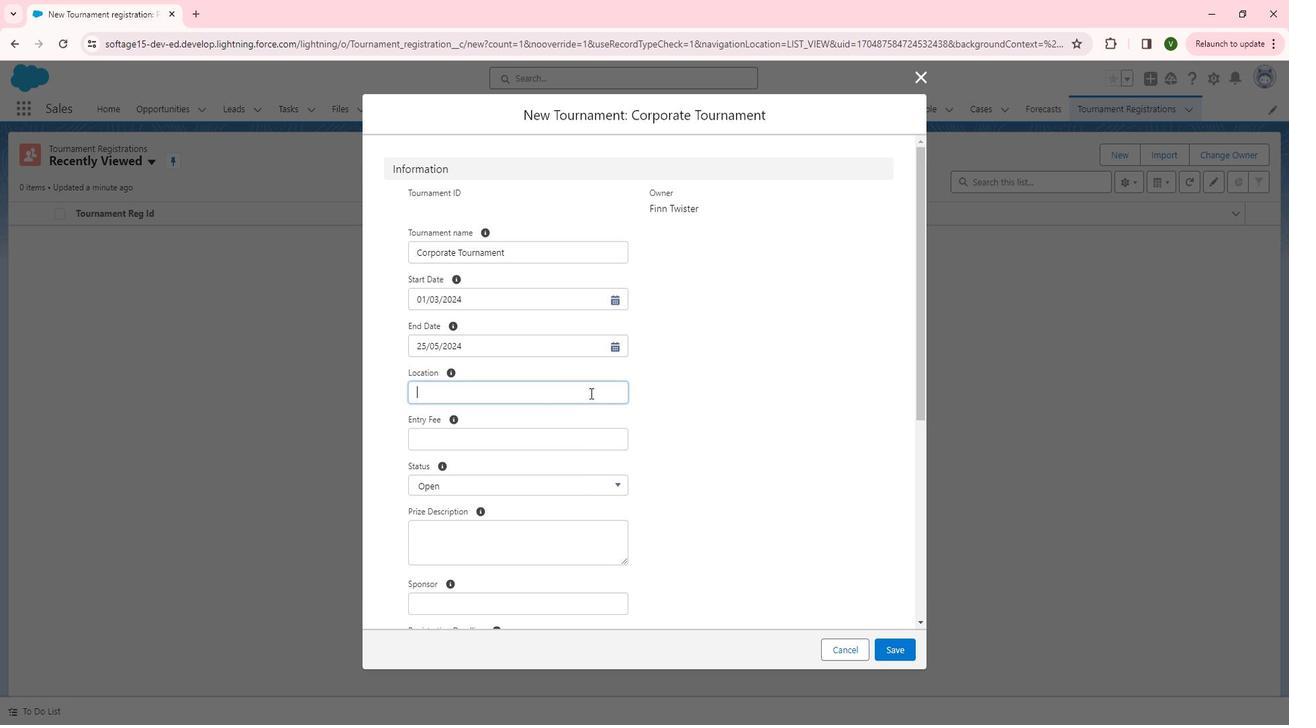 
Action: Mouse pressed left at (594, 391)
Screenshot: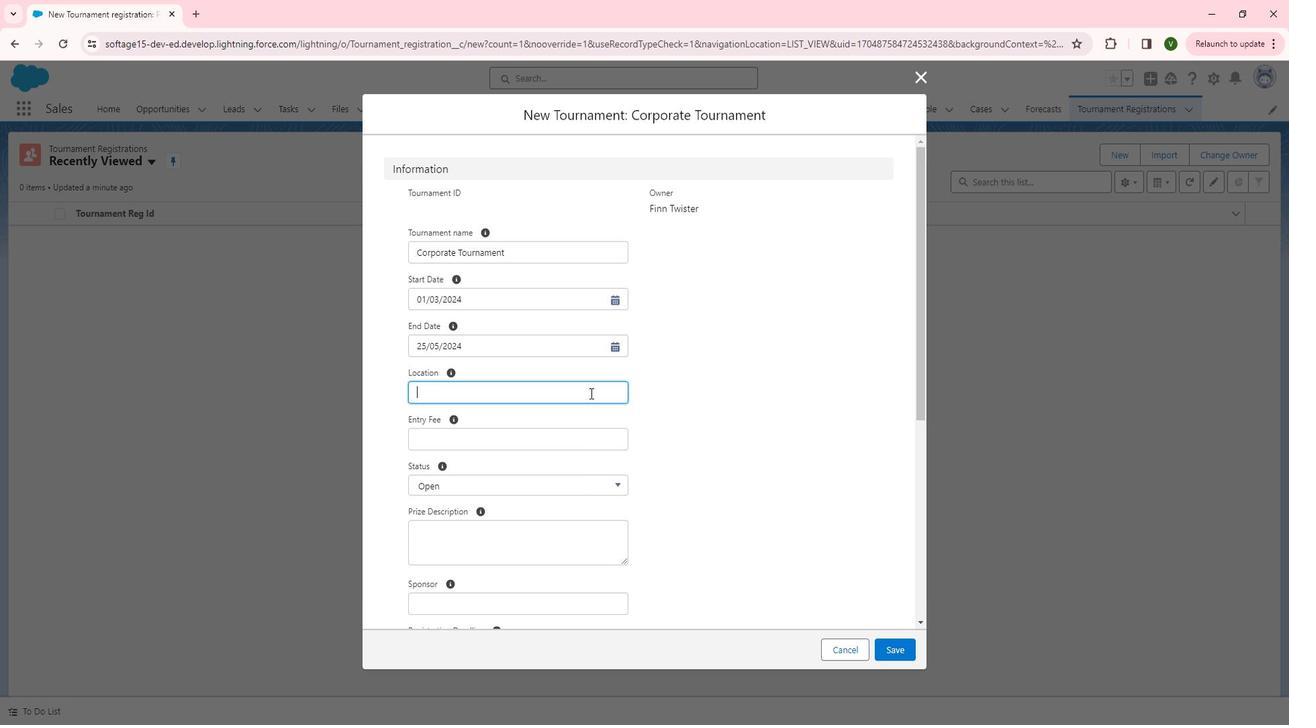 
Action: Key pressed <Key.shift>Maharashta<Key.backspace><Key.backspace>tra
Screenshot: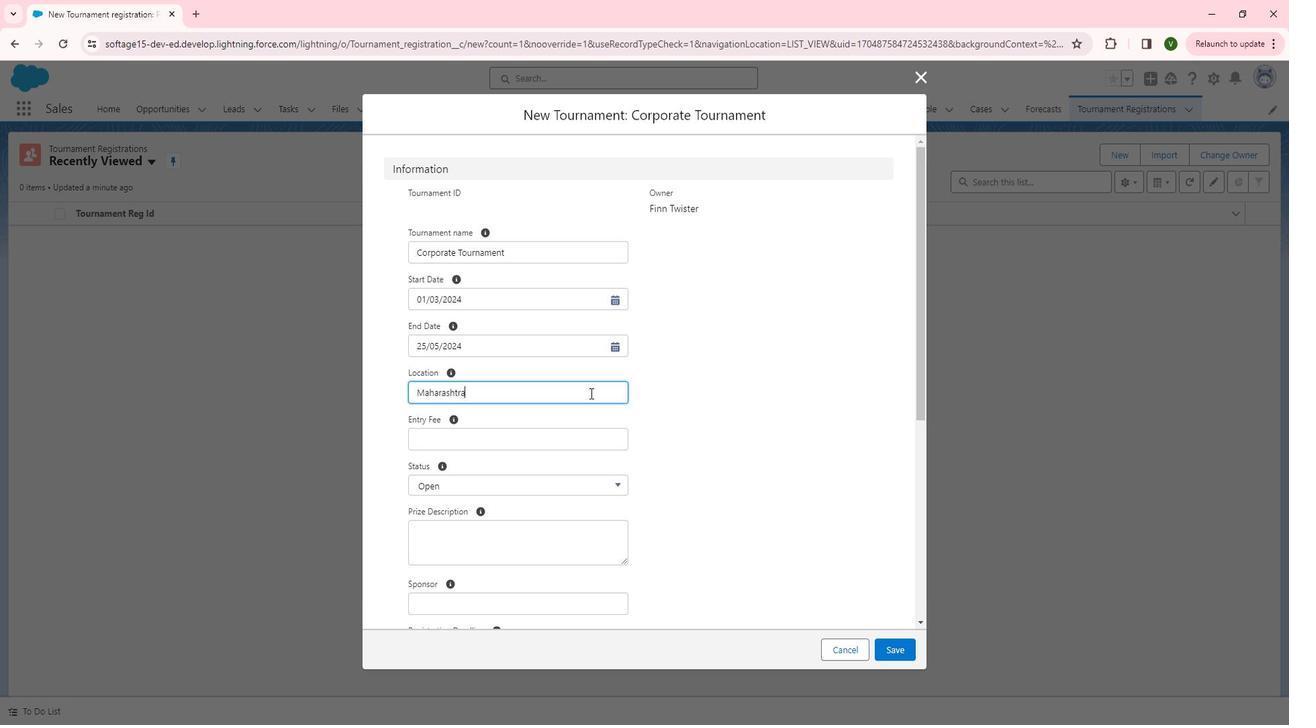 
Action: Mouse moved to (585, 428)
Screenshot: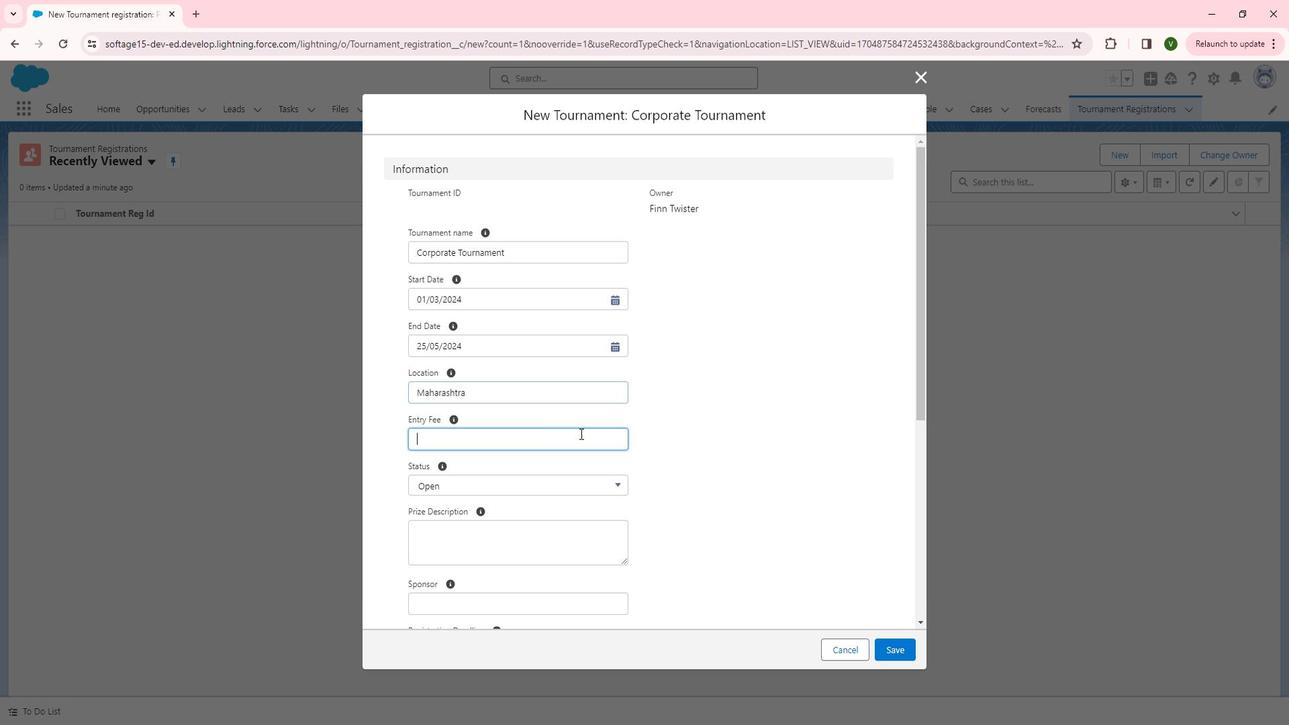 
Action: Mouse pressed left at (585, 428)
Screenshot: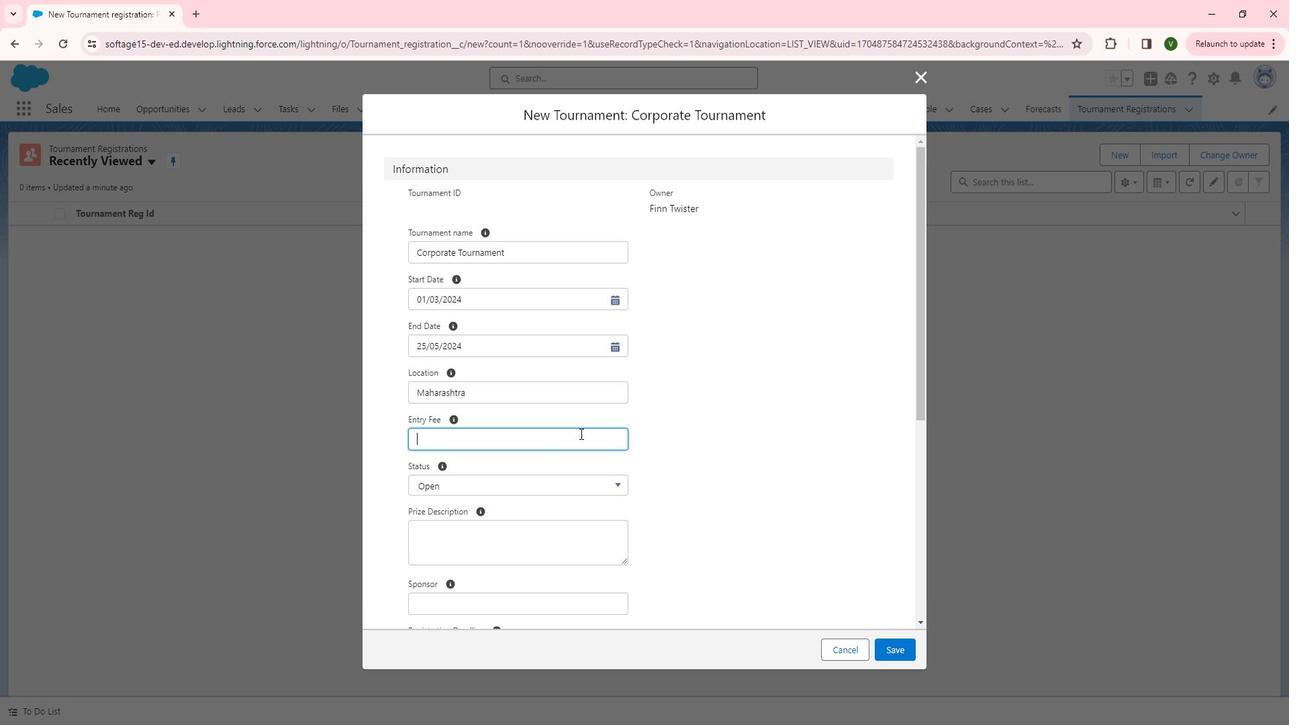 
Action: Key pressed 5000
Screenshot: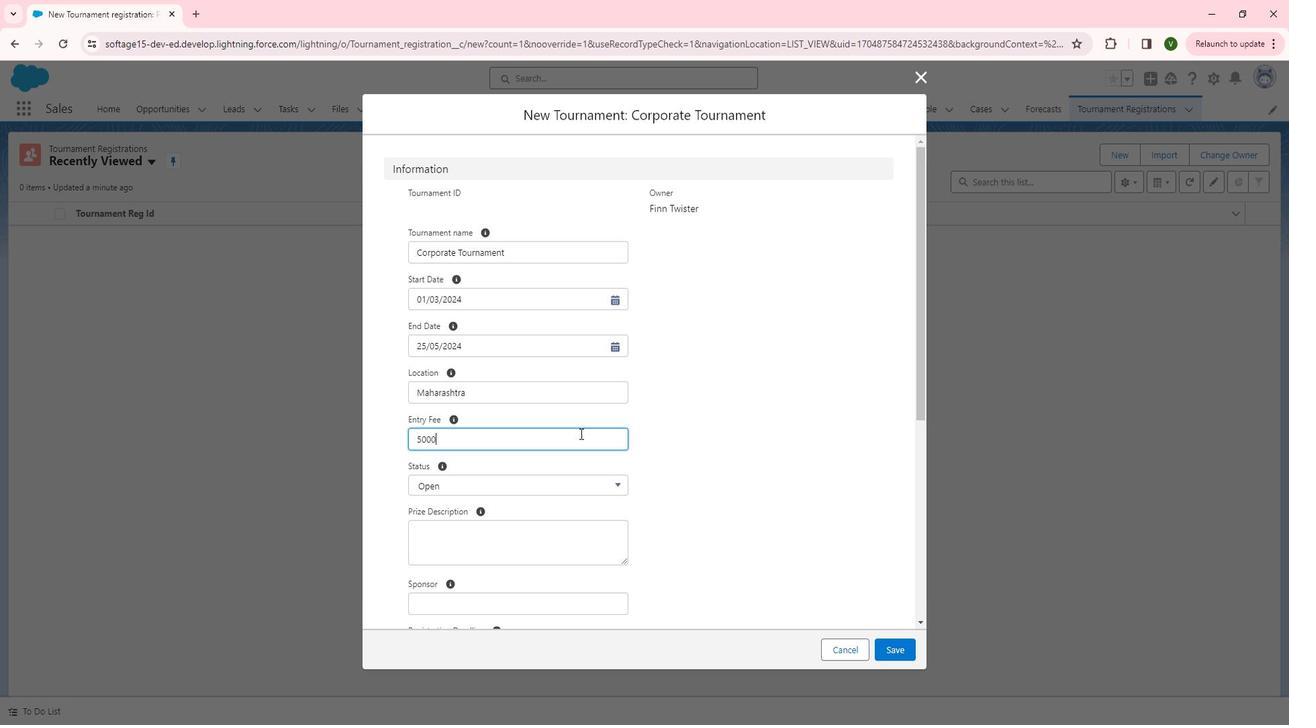 
Action: Mouse moved to (559, 480)
Screenshot: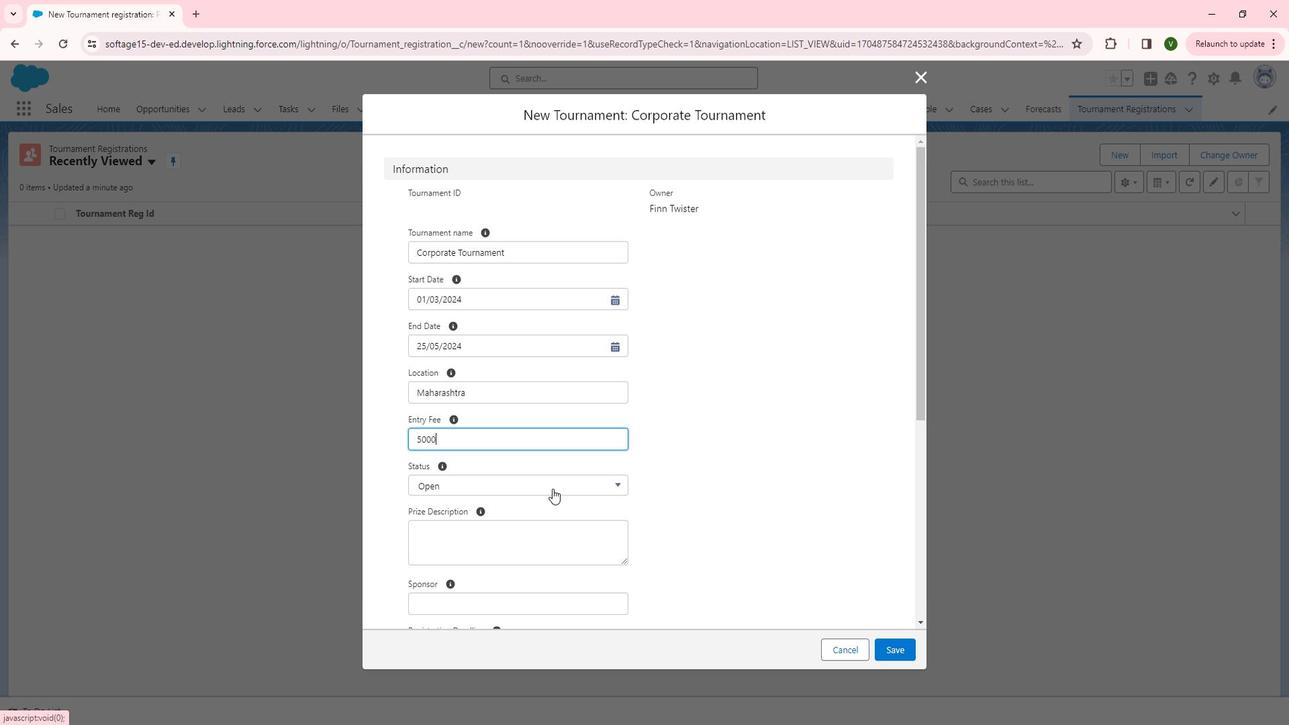 
Action: Mouse pressed left at (559, 480)
Screenshot: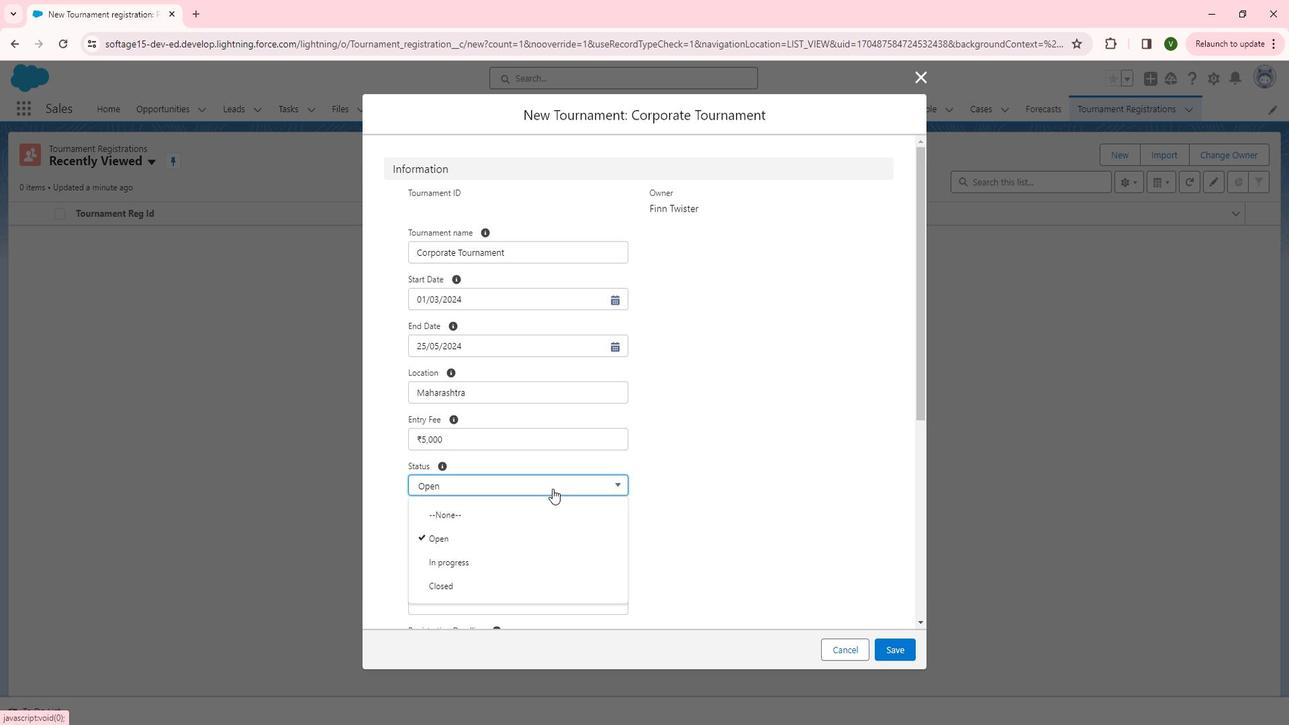 
Action: Mouse moved to (532, 526)
Screenshot: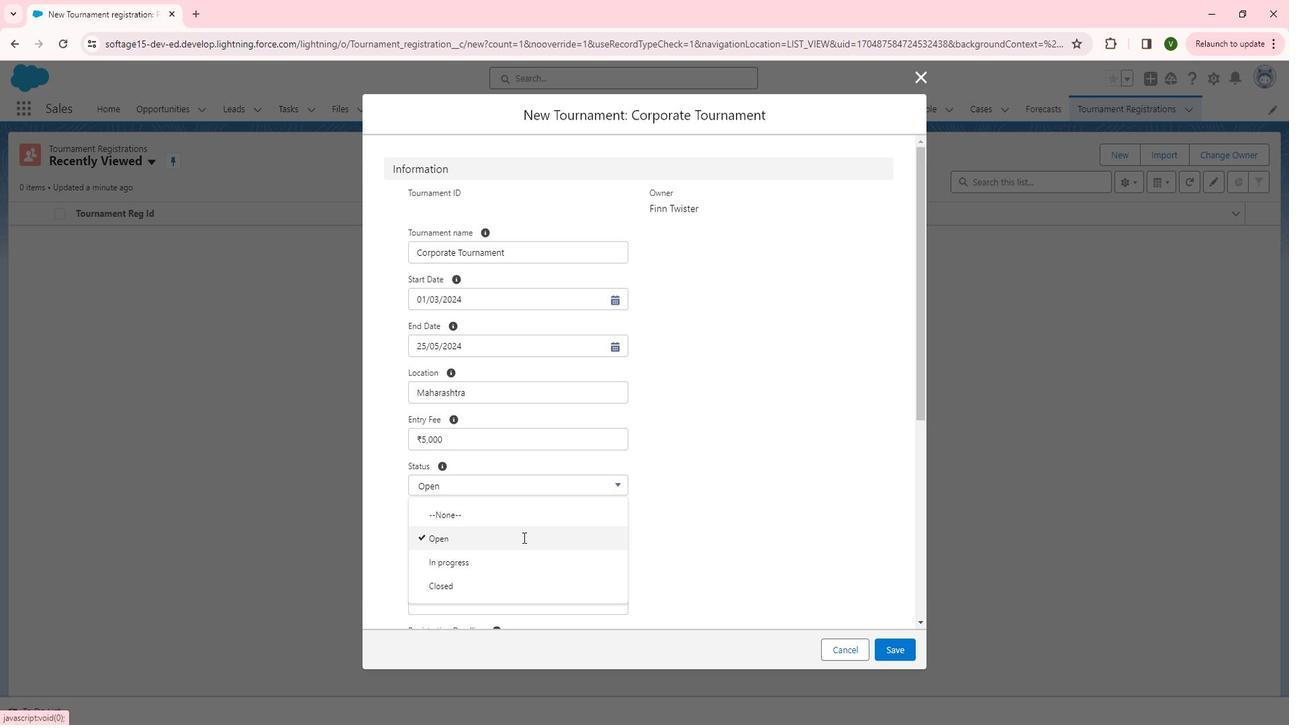 
Action: Mouse pressed left at (532, 526)
Screenshot: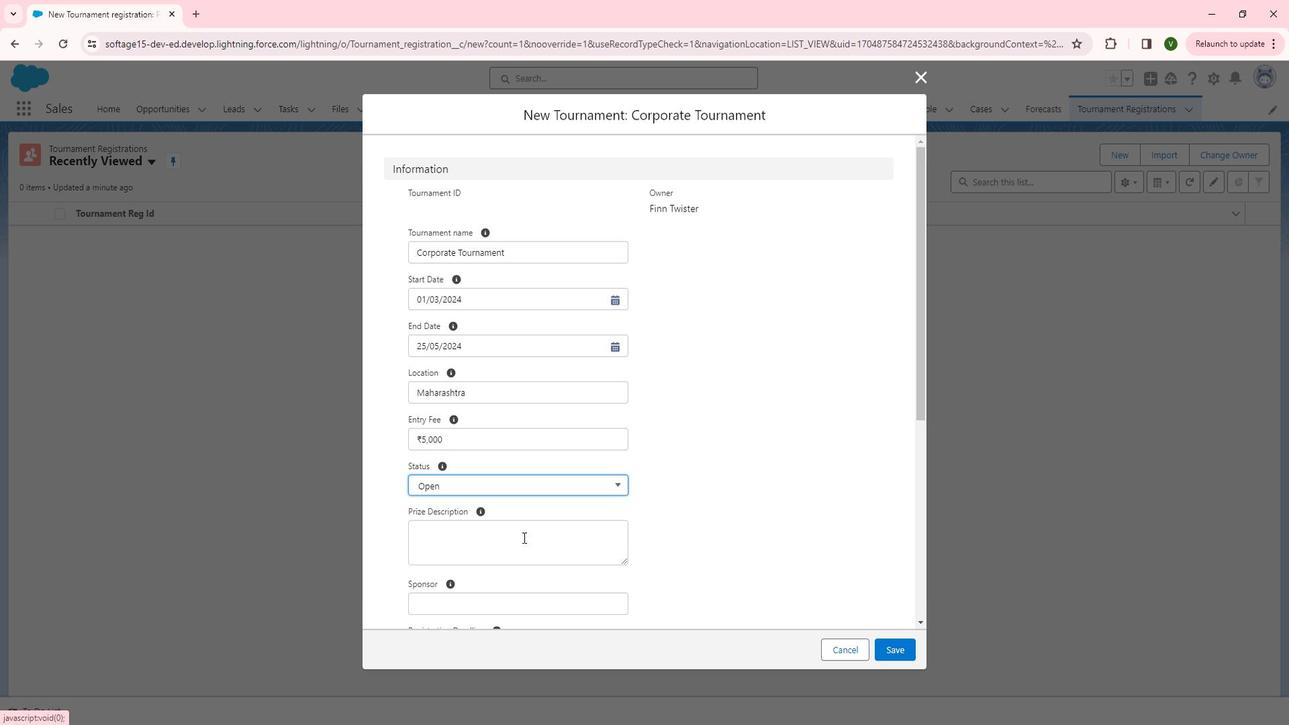 
Action: Mouse moved to (688, 510)
Screenshot: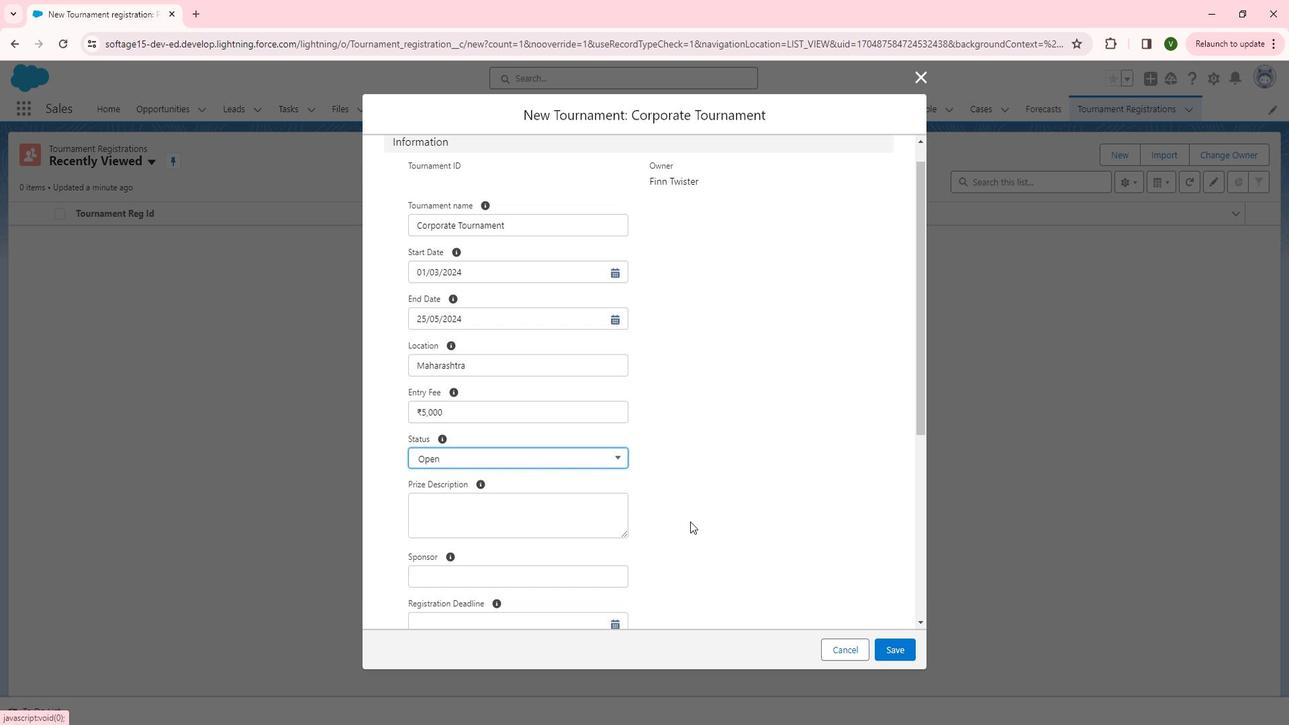 
Action: Mouse scrolled (688, 510) with delta (0, 0)
Screenshot: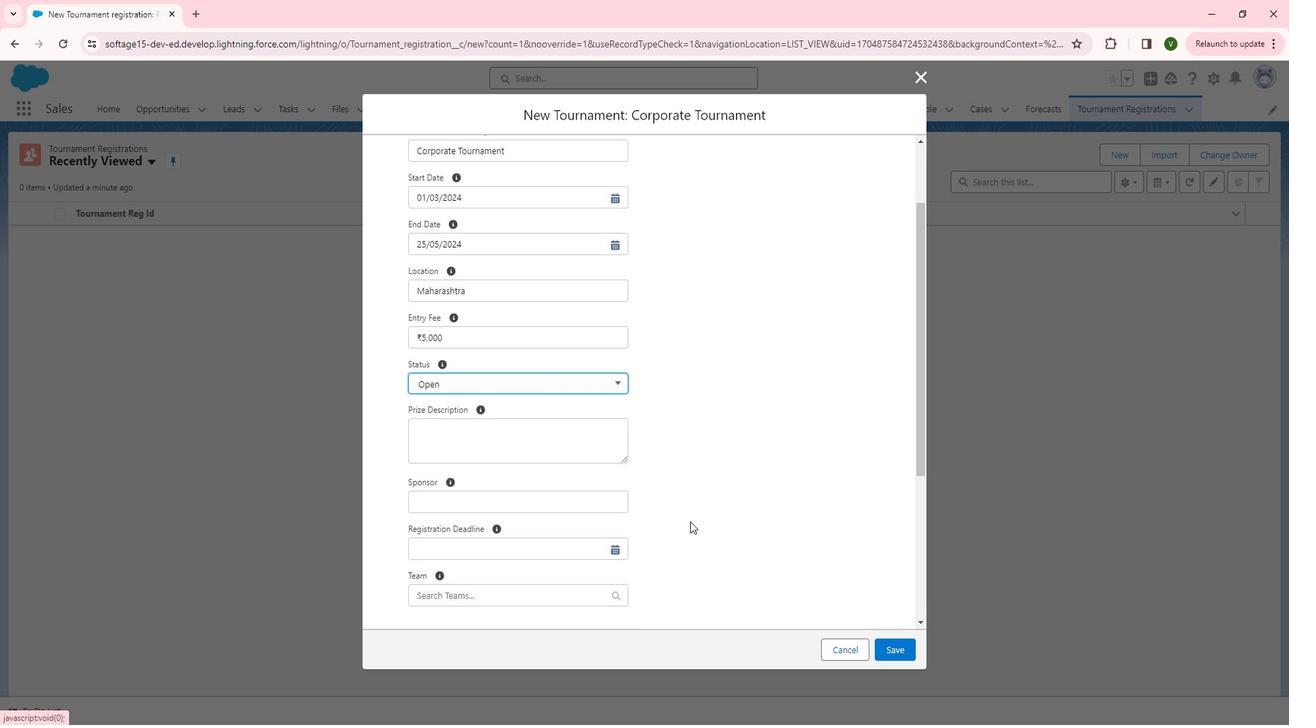 
Action: Mouse scrolled (688, 510) with delta (0, 0)
Screenshot: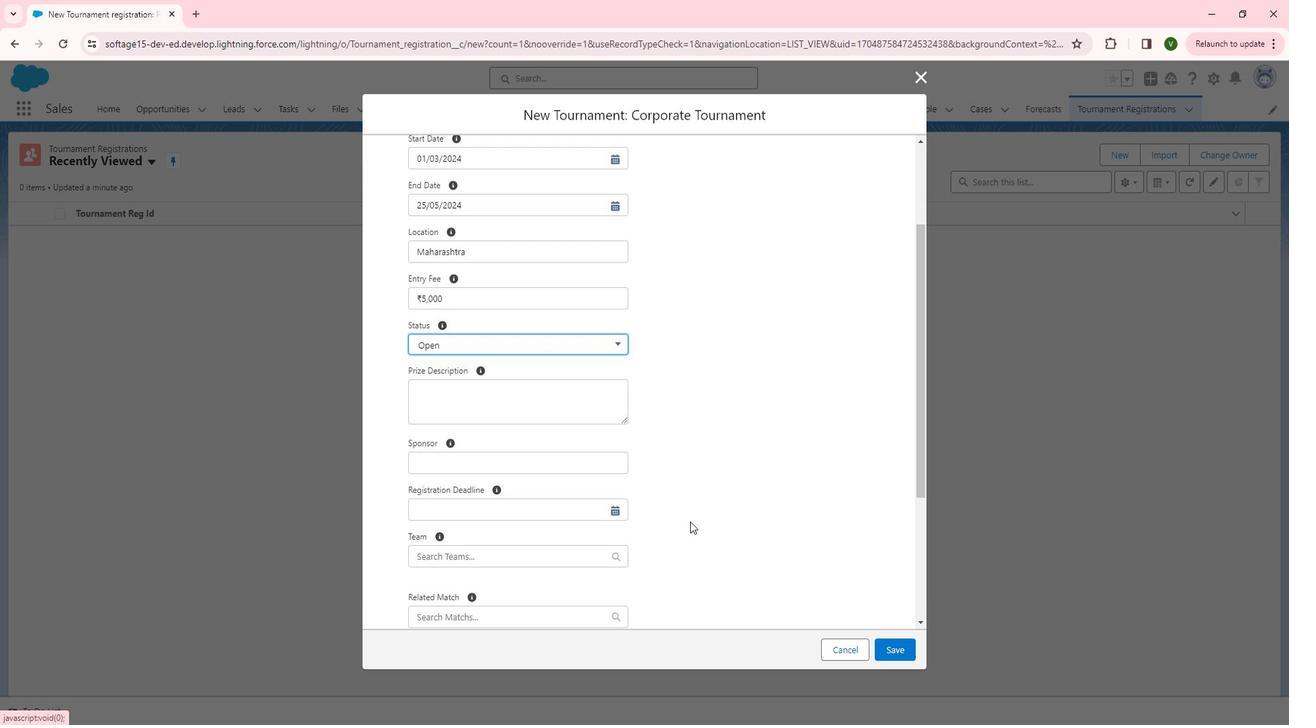 
Action: Mouse scrolled (688, 510) with delta (0, 0)
Screenshot: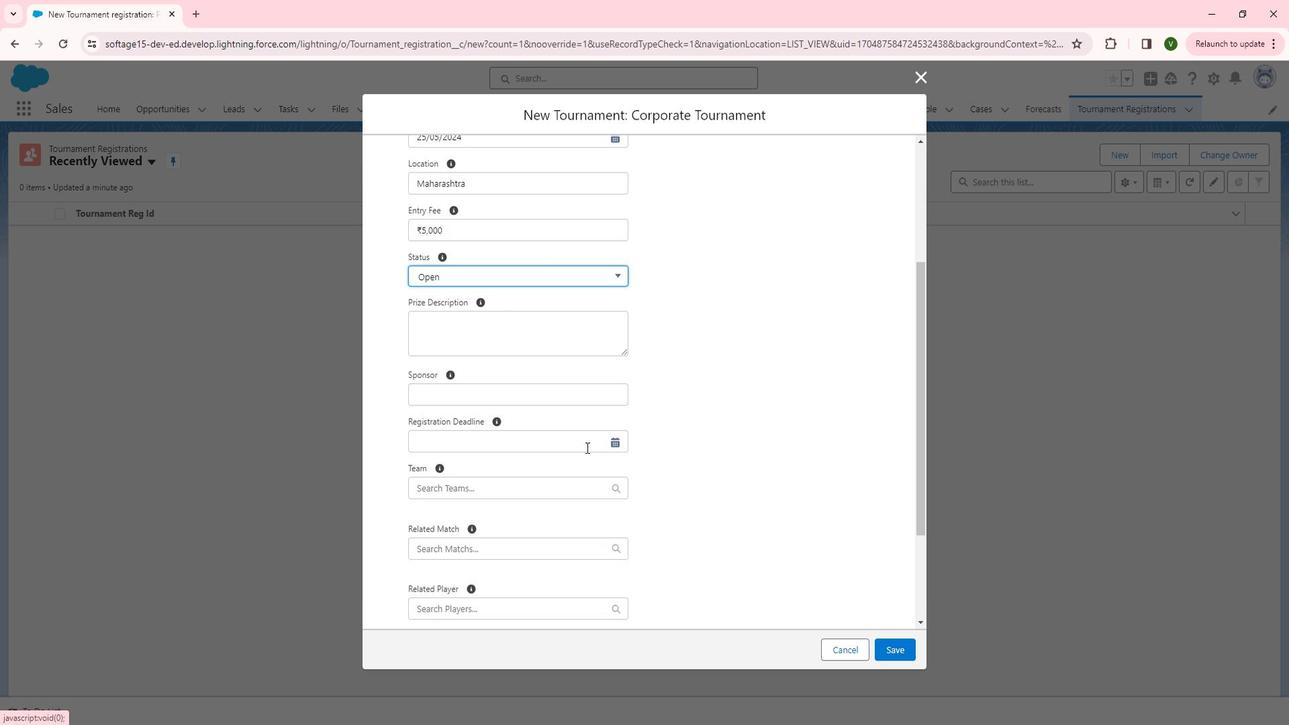 
Action: Mouse moved to (484, 350)
Screenshot: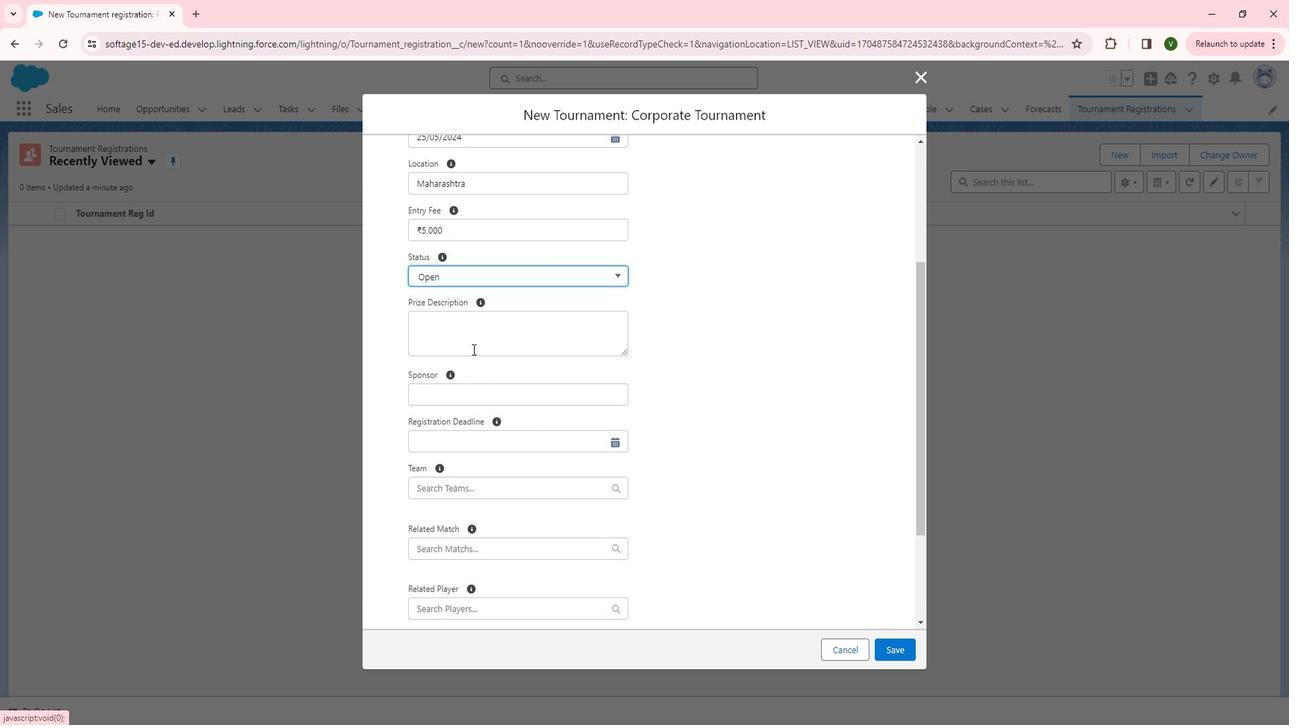 
Action: Mouse scrolled (484, 349) with delta (0, 0)
Screenshot: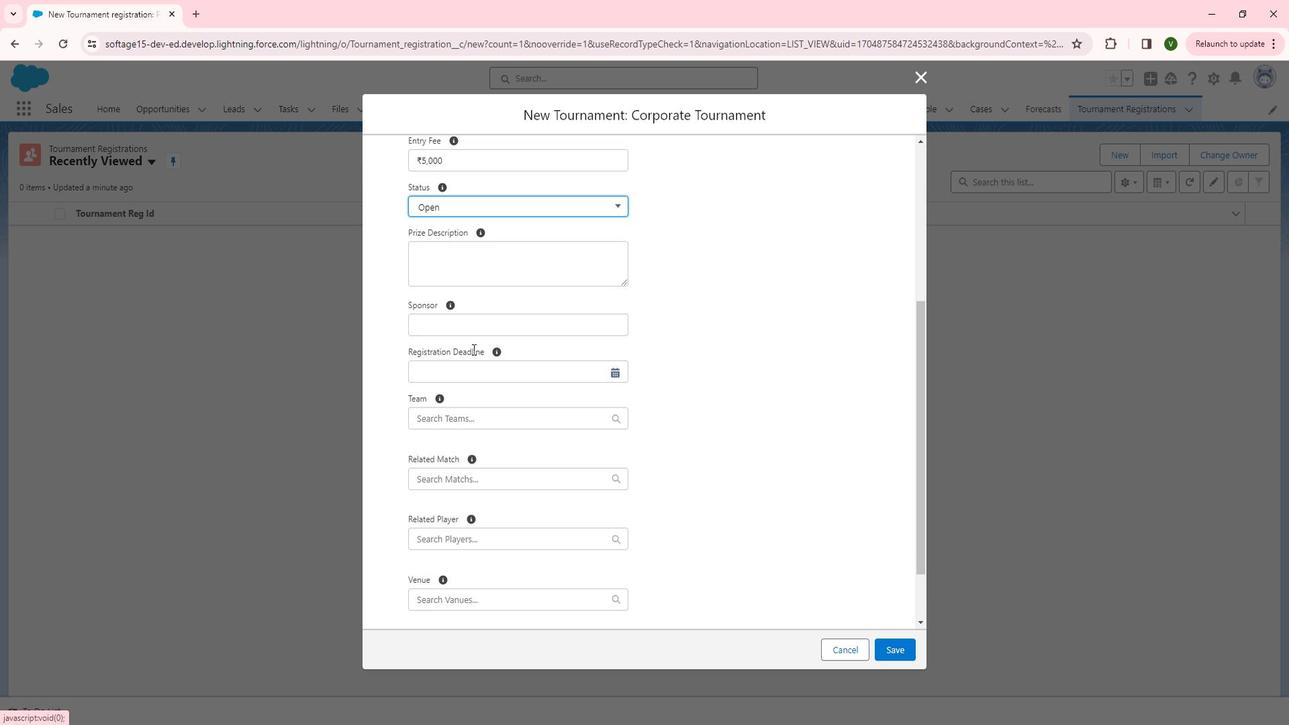 
Action: Mouse moved to (499, 325)
Screenshot: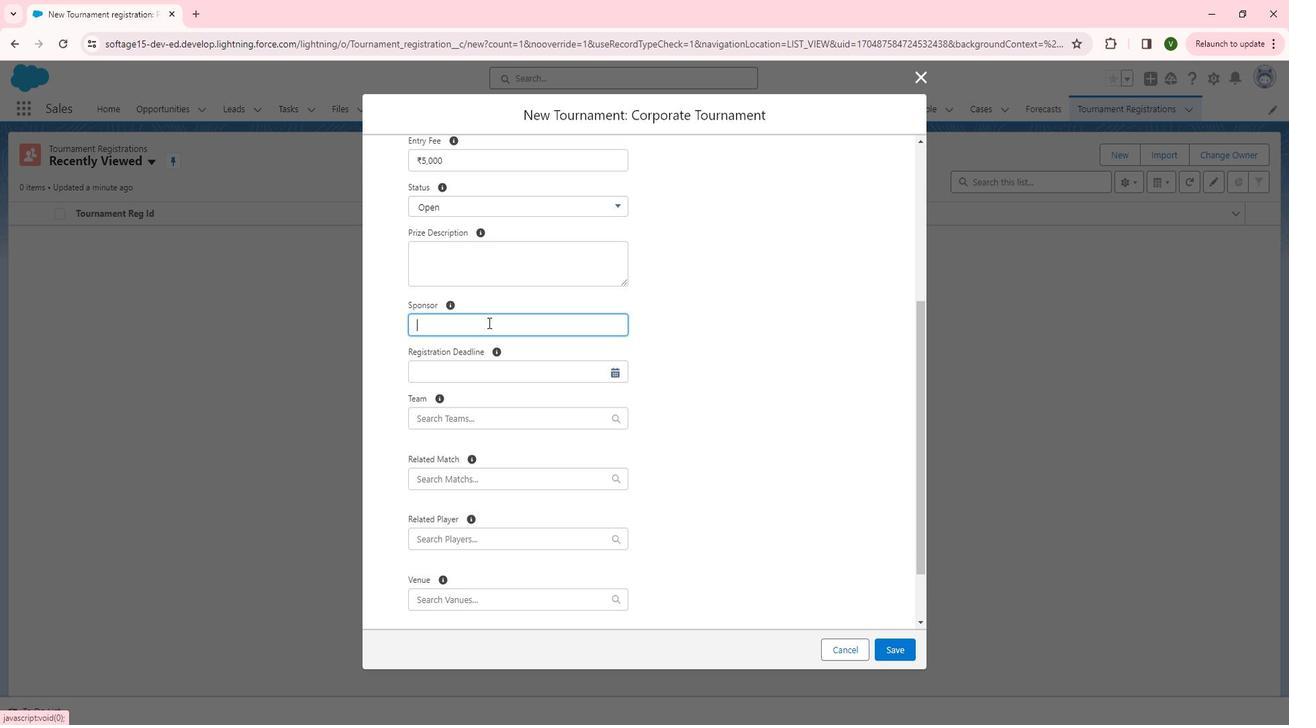 
Action: Mouse pressed left at (499, 325)
Screenshot: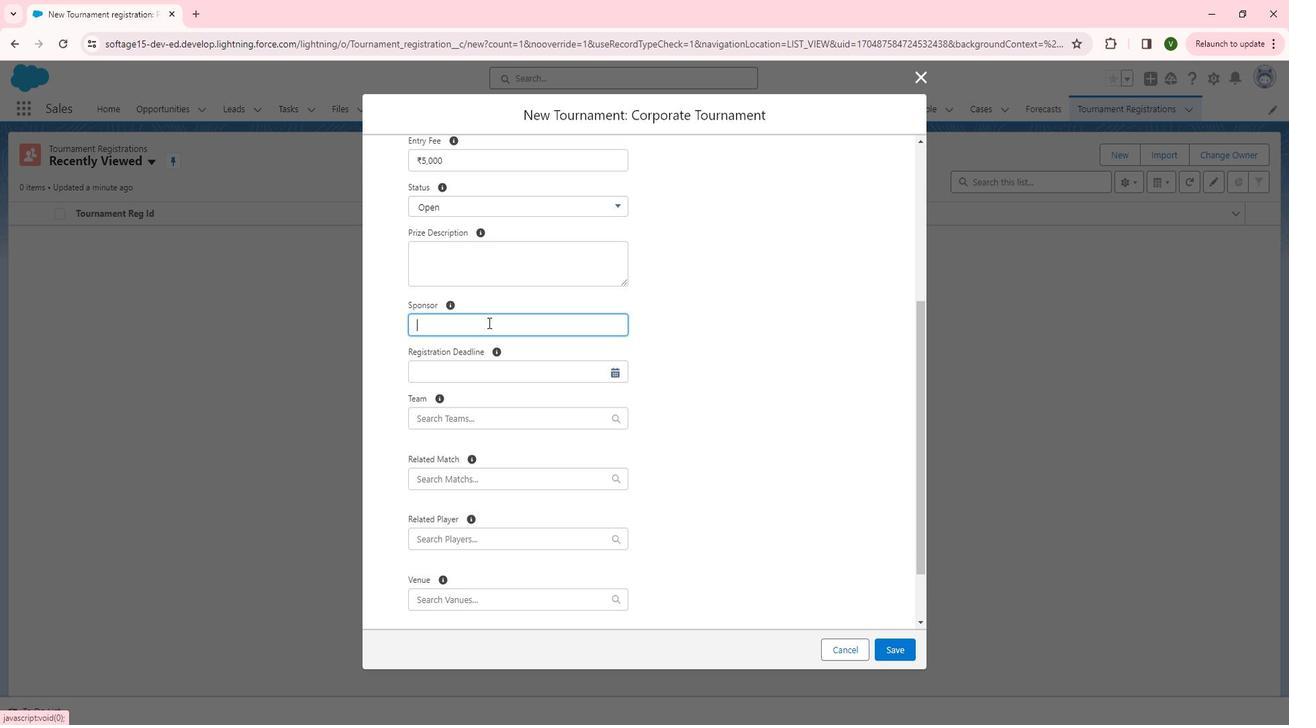 
Action: Mouse moved to (500, 325)
Screenshot: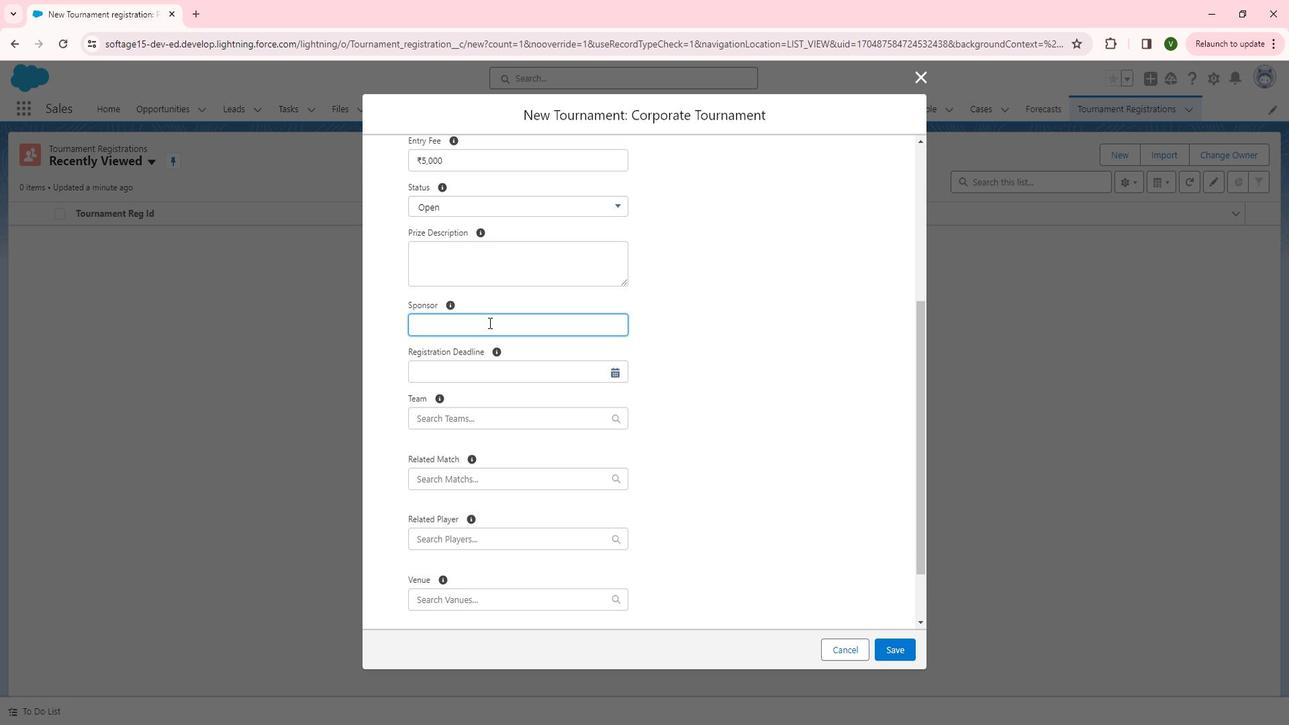 
Action: Key pressed <Key.shift>Tejawali<Key.backspace><Key.backspace>ni<Key.space><Key.left><Key.left><Key.left><Key.left><Key.left>s<Key.right><Key.right><Key.right><Key.right><Key.right><Key.right><Key.right>wali<Key.backspace><Key.backspace>tliwala<Key.tab>
Screenshot: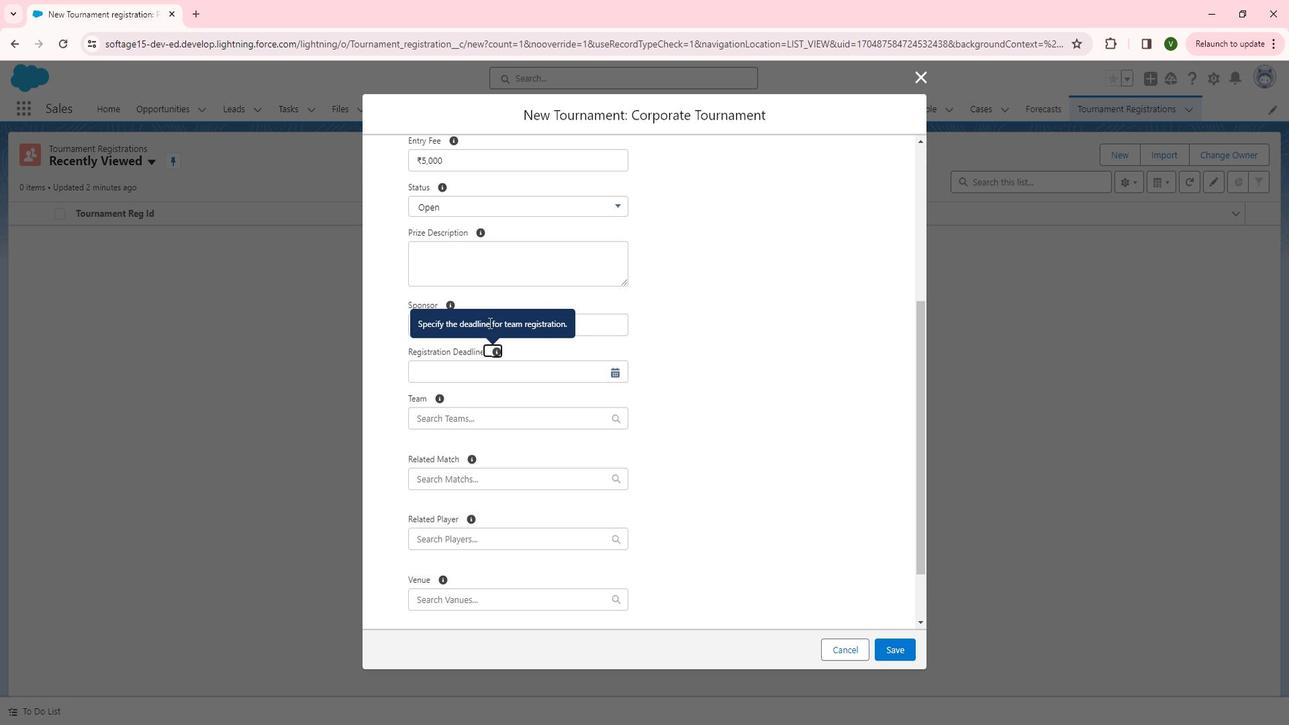 
Action: Mouse moved to (523, 377)
Screenshot: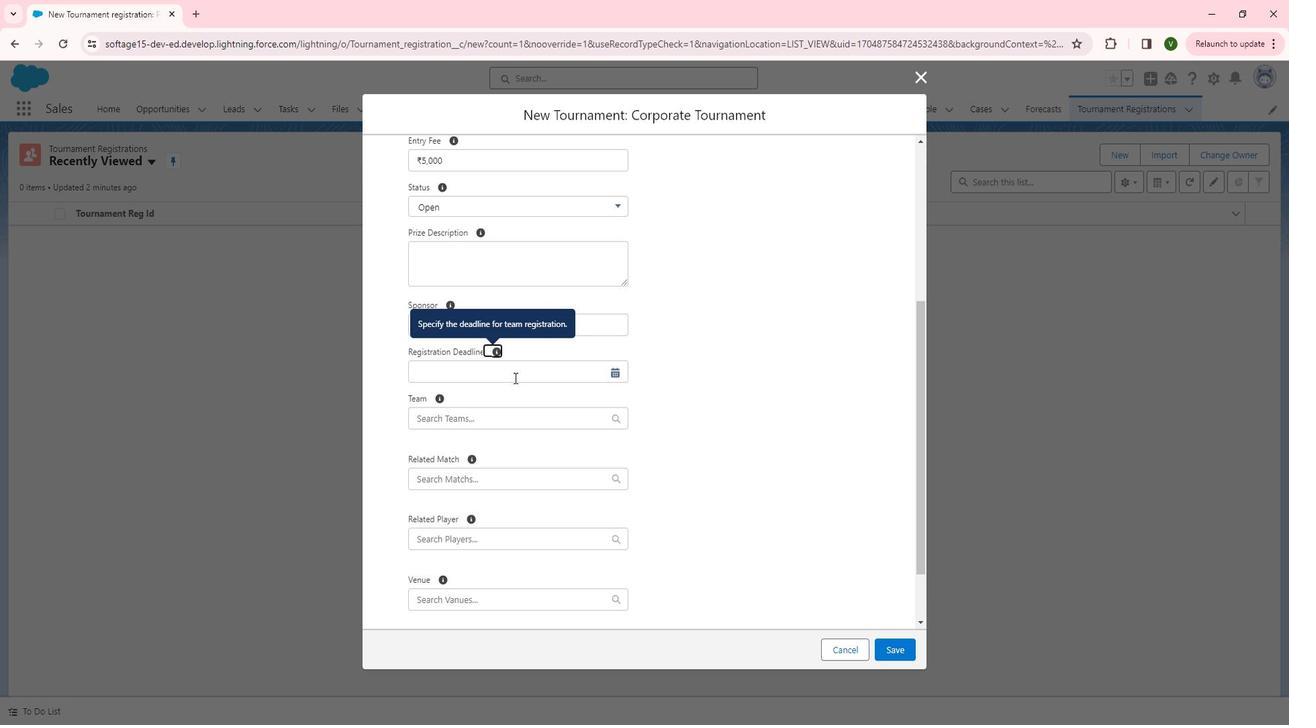 
Action: Mouse pressed left at (523, 377)
Screenshot: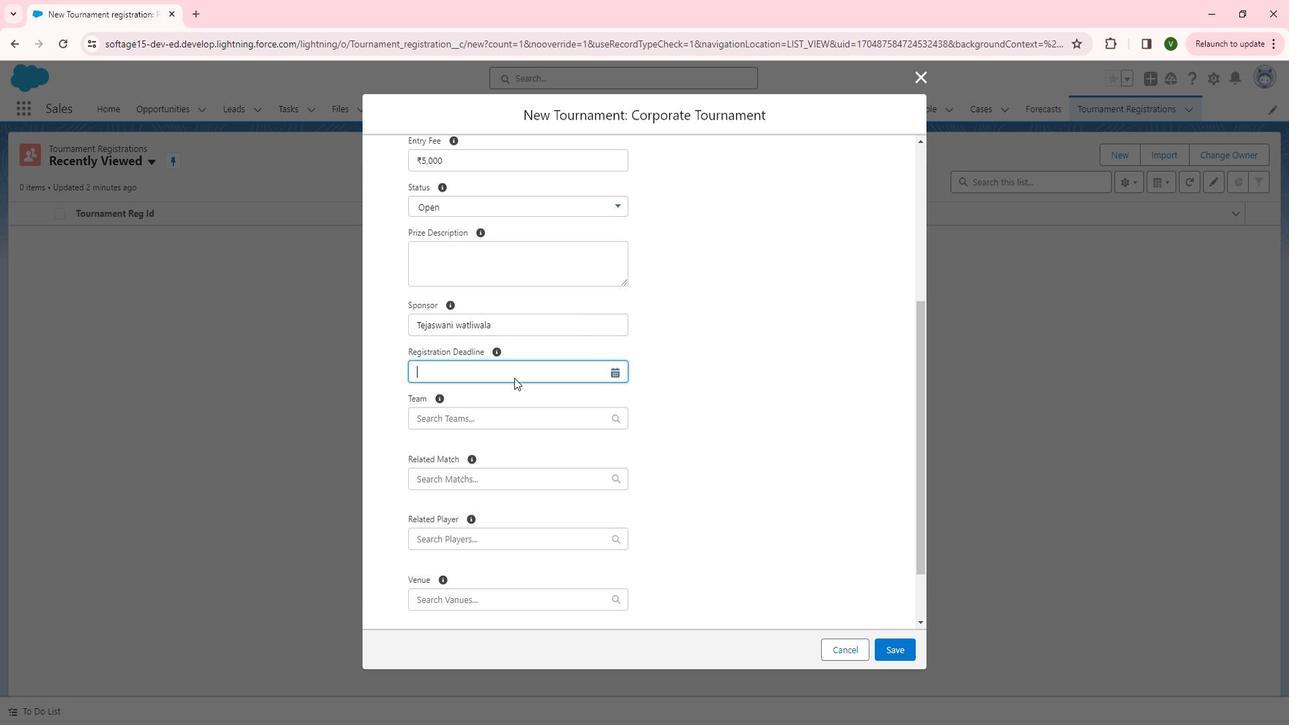 
Action: Mouse moved to (541, 394)
Screenshot: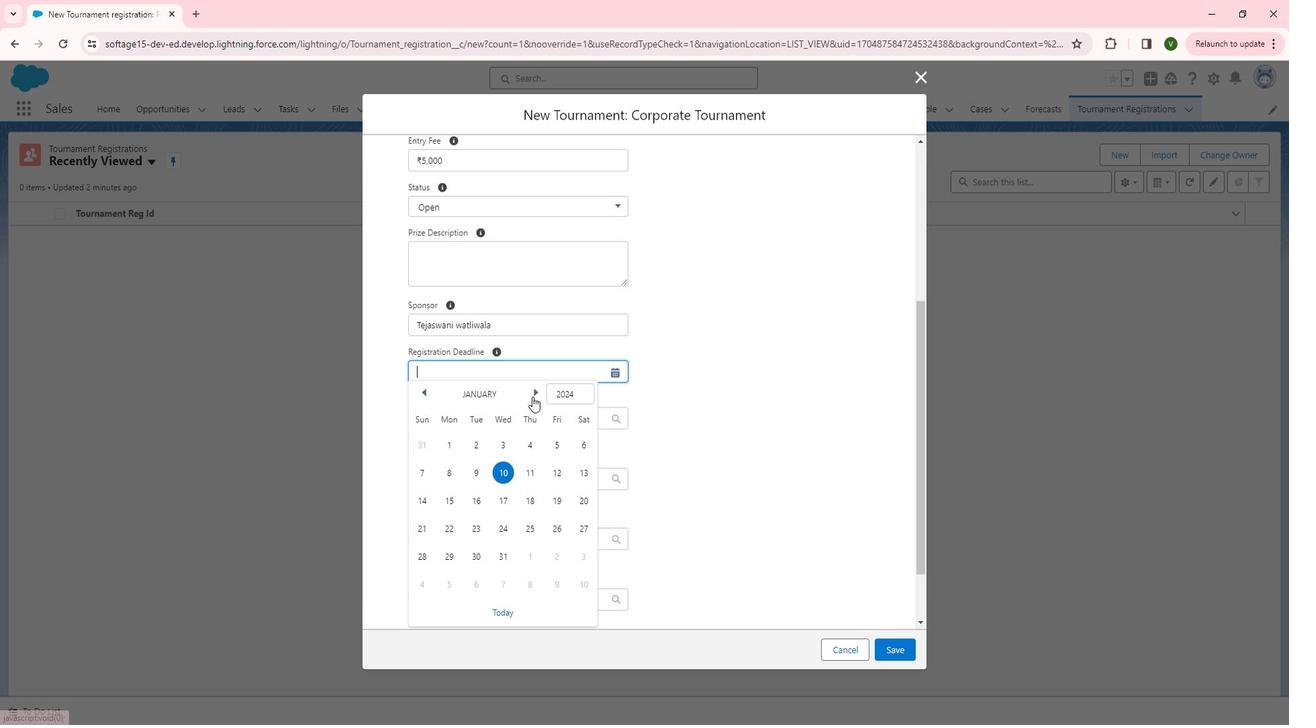 
Action: Mouse pressed left at (541, 394)
Screenshot: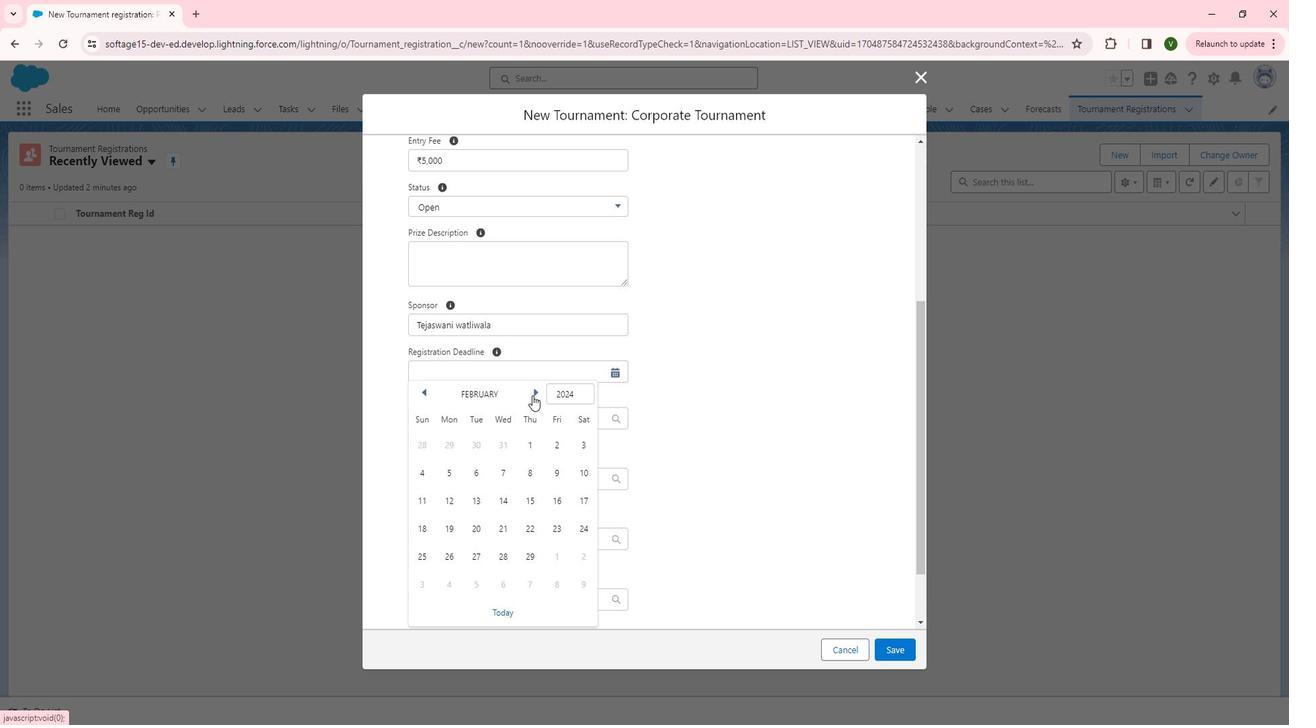 
Action: Mouse moved to (533, 546)
Screenshot: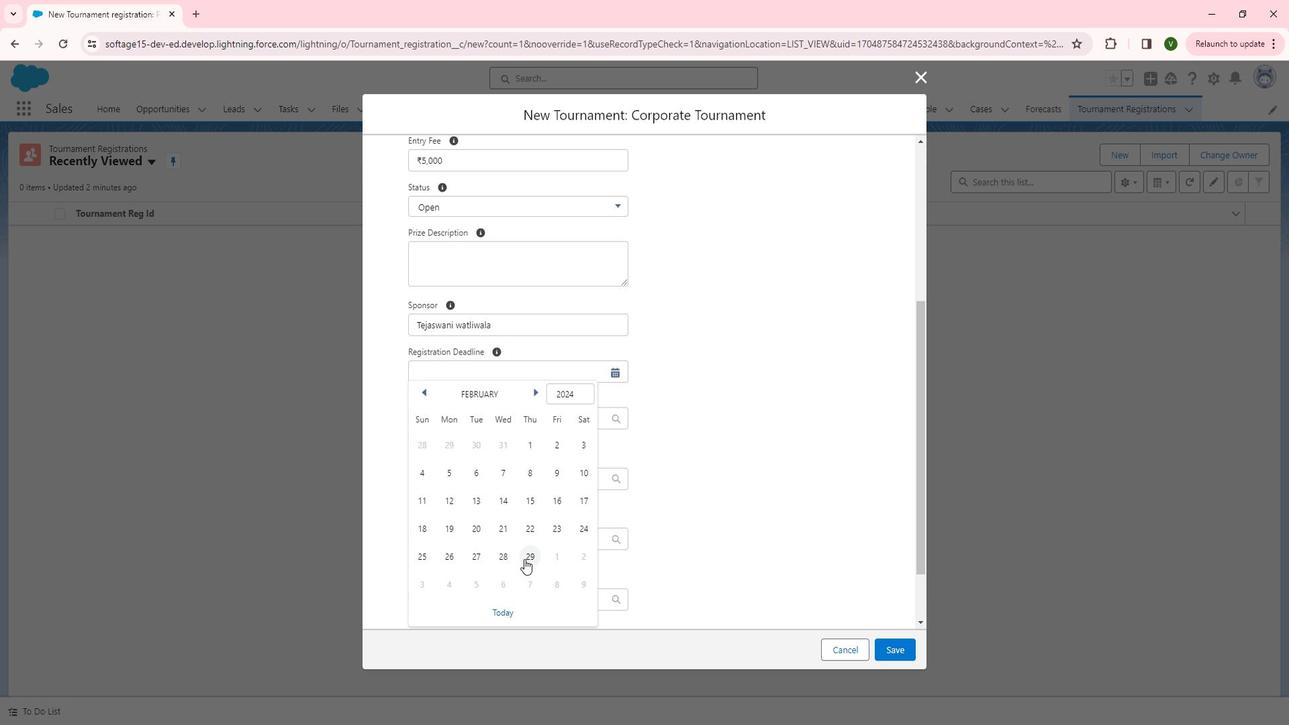 
Action: Mouse pressed left at (533, 546)
Screenshot: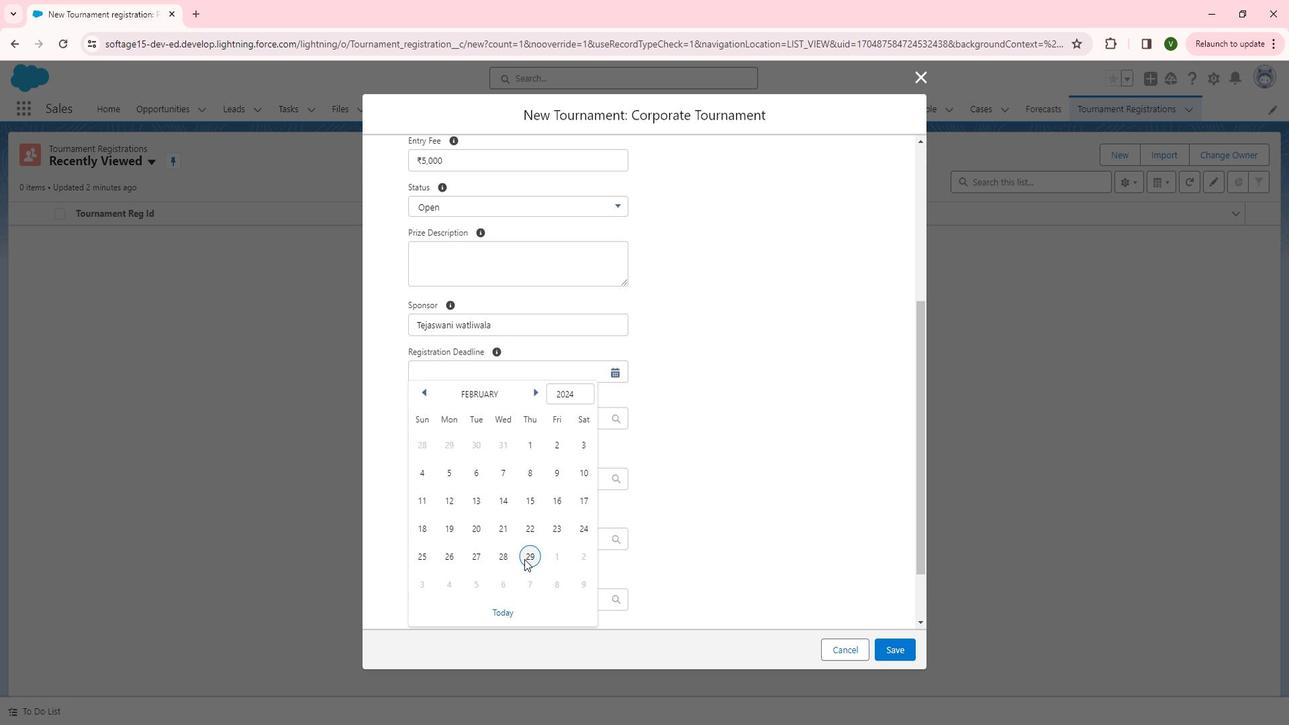 
Action: Mouse moved to (519, 418)
Screenshot: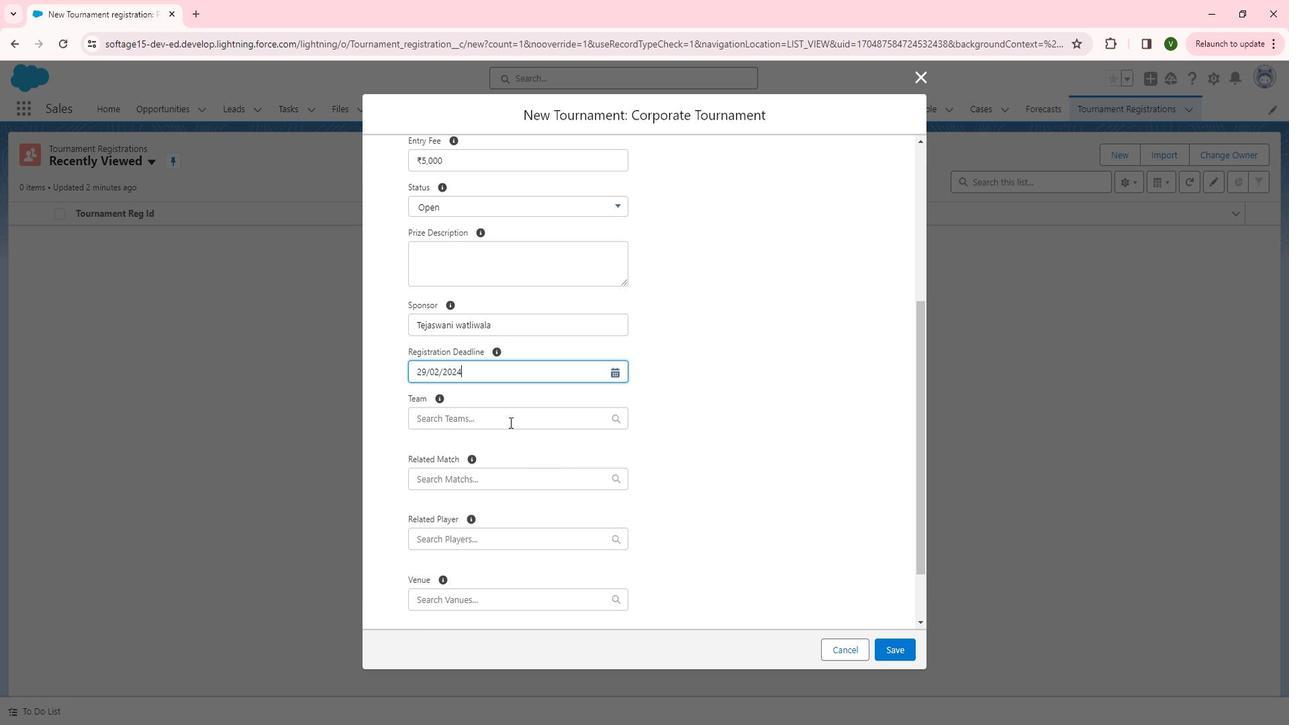 
Action: Mouse pressed left at (519, 418)
Screenshot: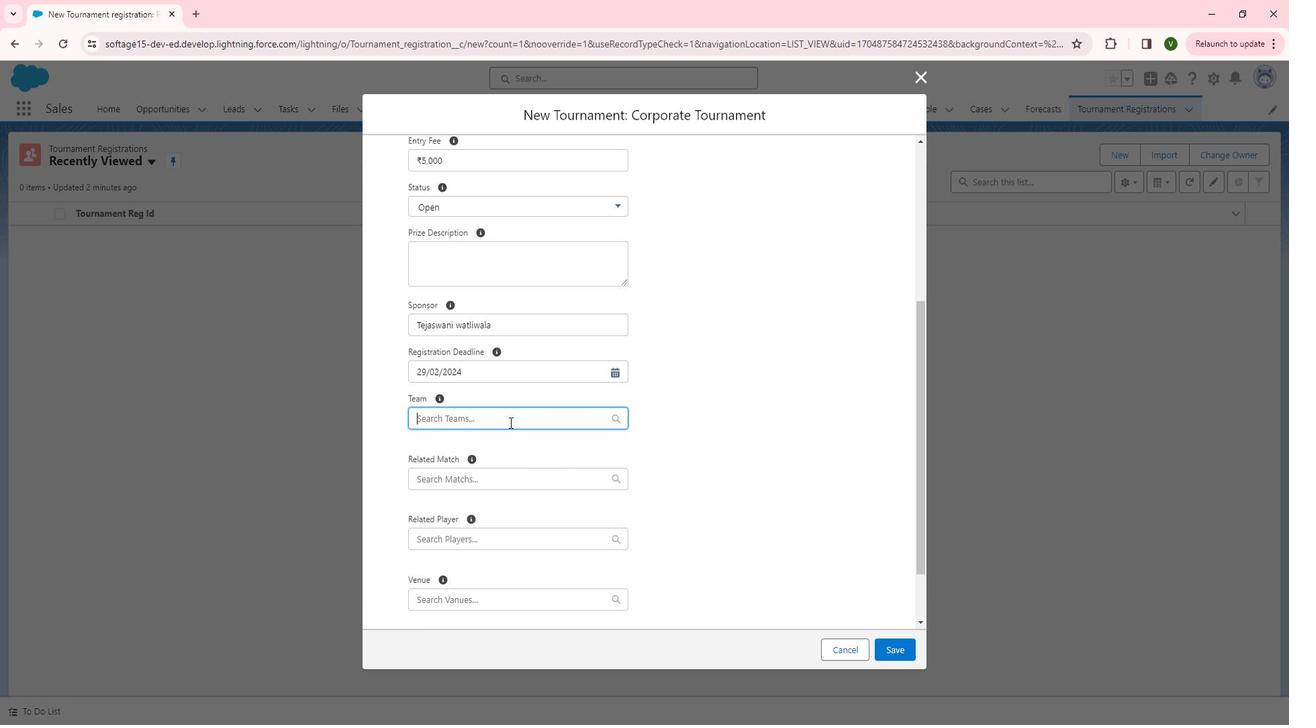
Action: Mouse moved to (508, 437)
Screenshot: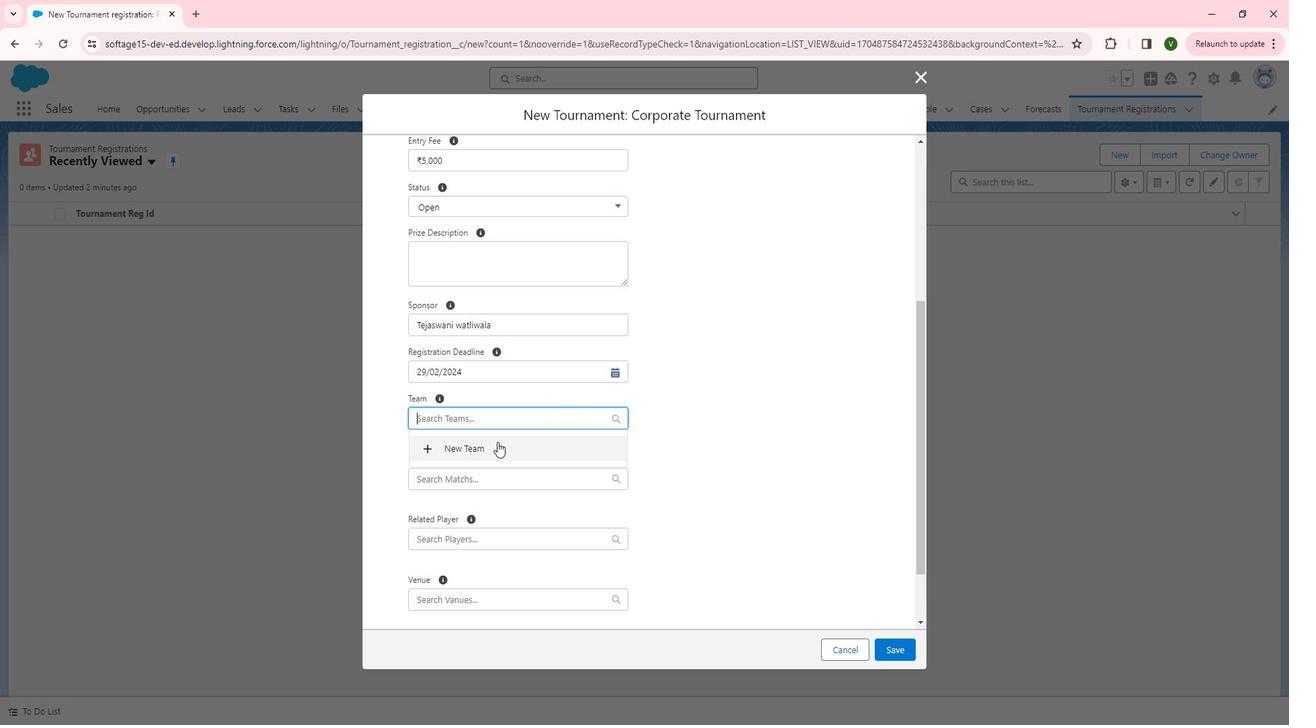
Action: Mouse pressed left at (508, 437)
Screenshot: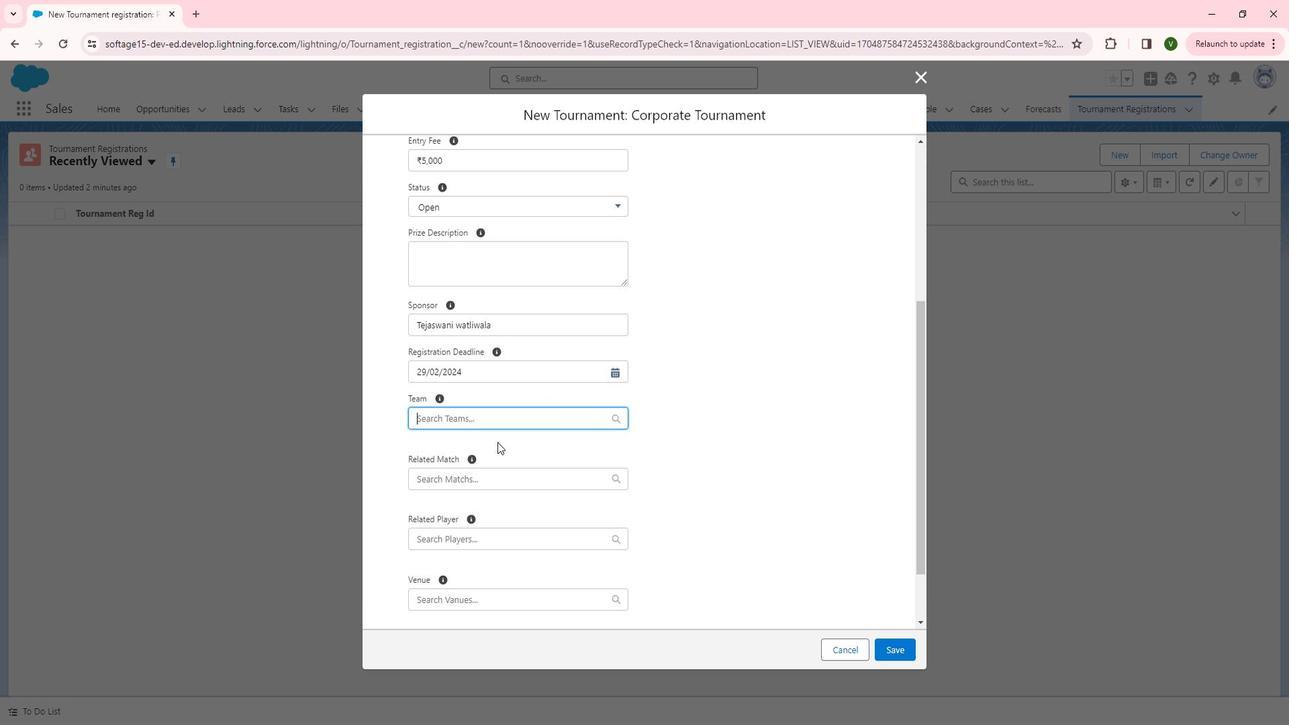 
Action: Mouse moved to (589, 373)
Screenshot: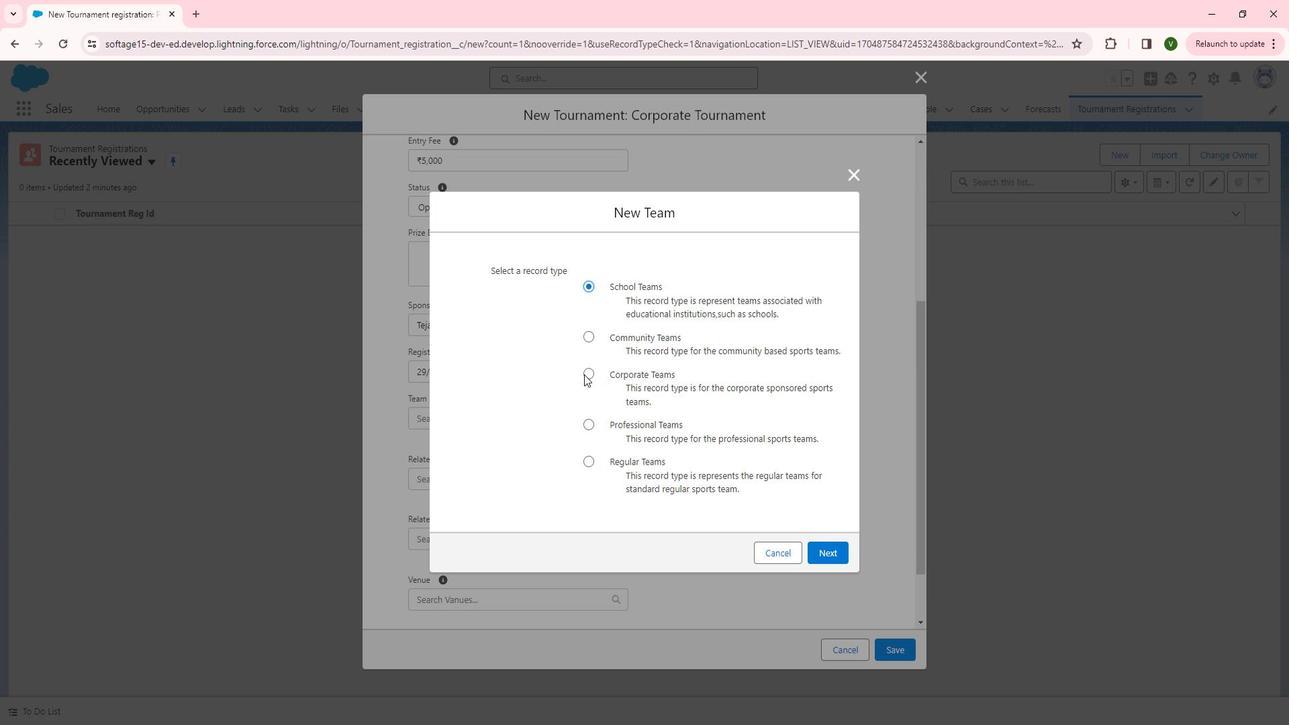 
Action: Mouse pressed left at (589, 373)
Screenshot: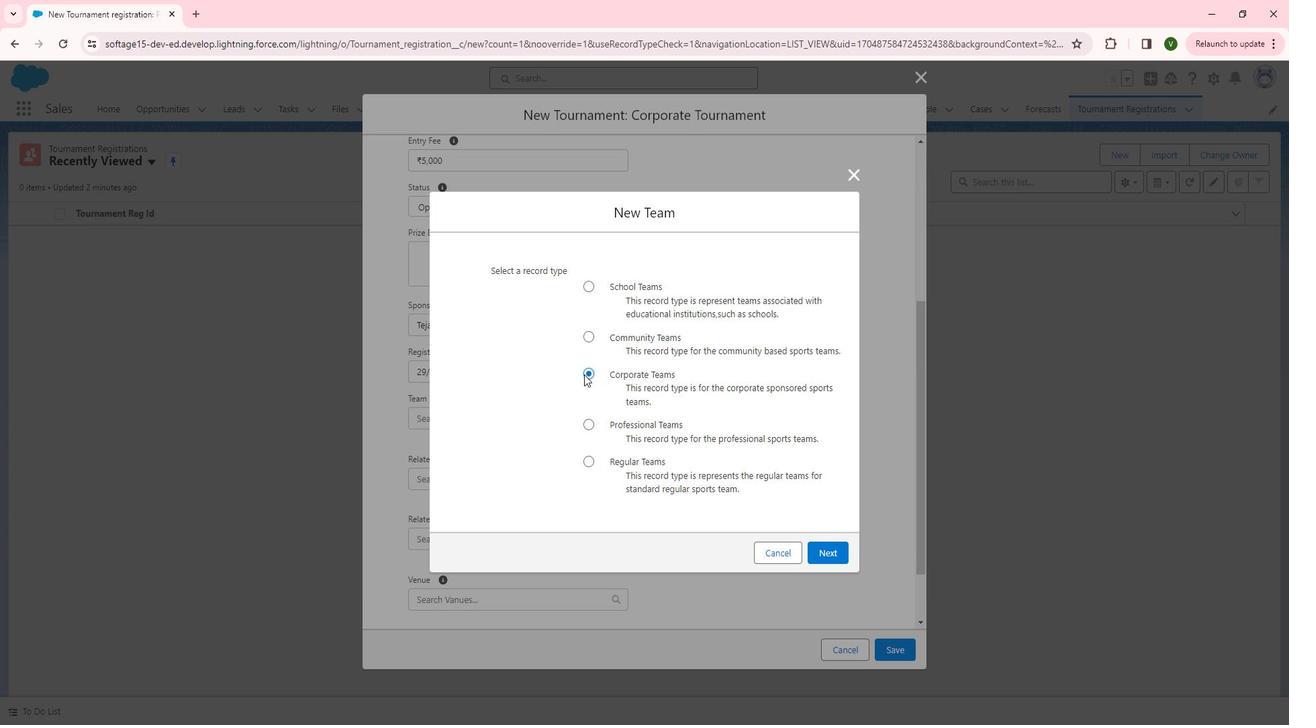 
Action: Mouse moved to (819, 543)
Screenshot: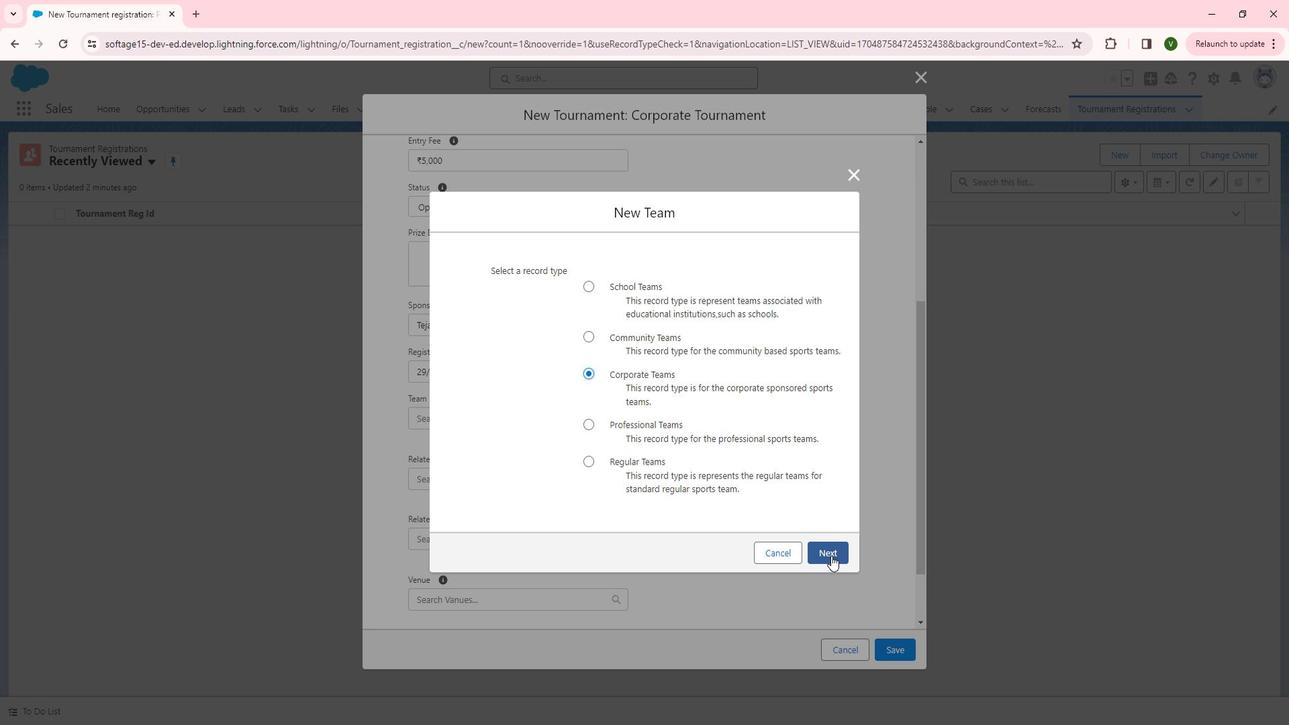 
Action: Mouse pressed left at (819, 543)
Screenshot: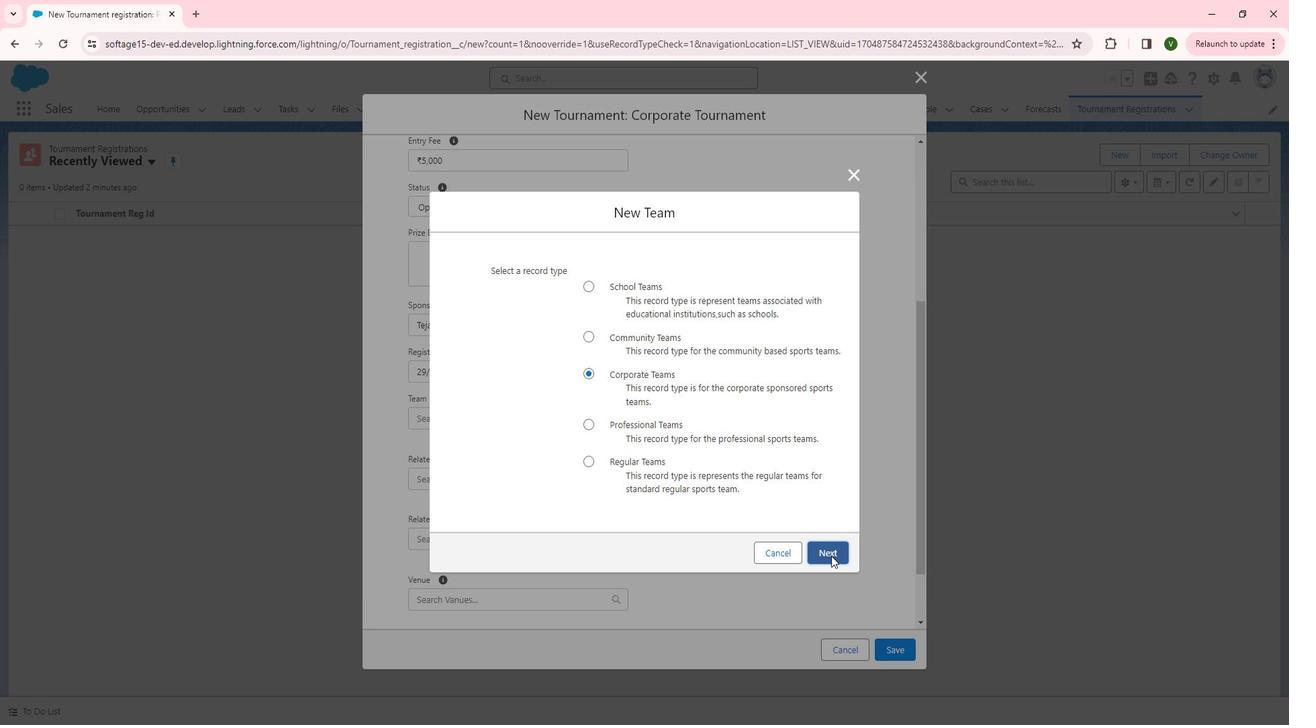 
Action: Mouse moved to (527, 264)
Screenshot: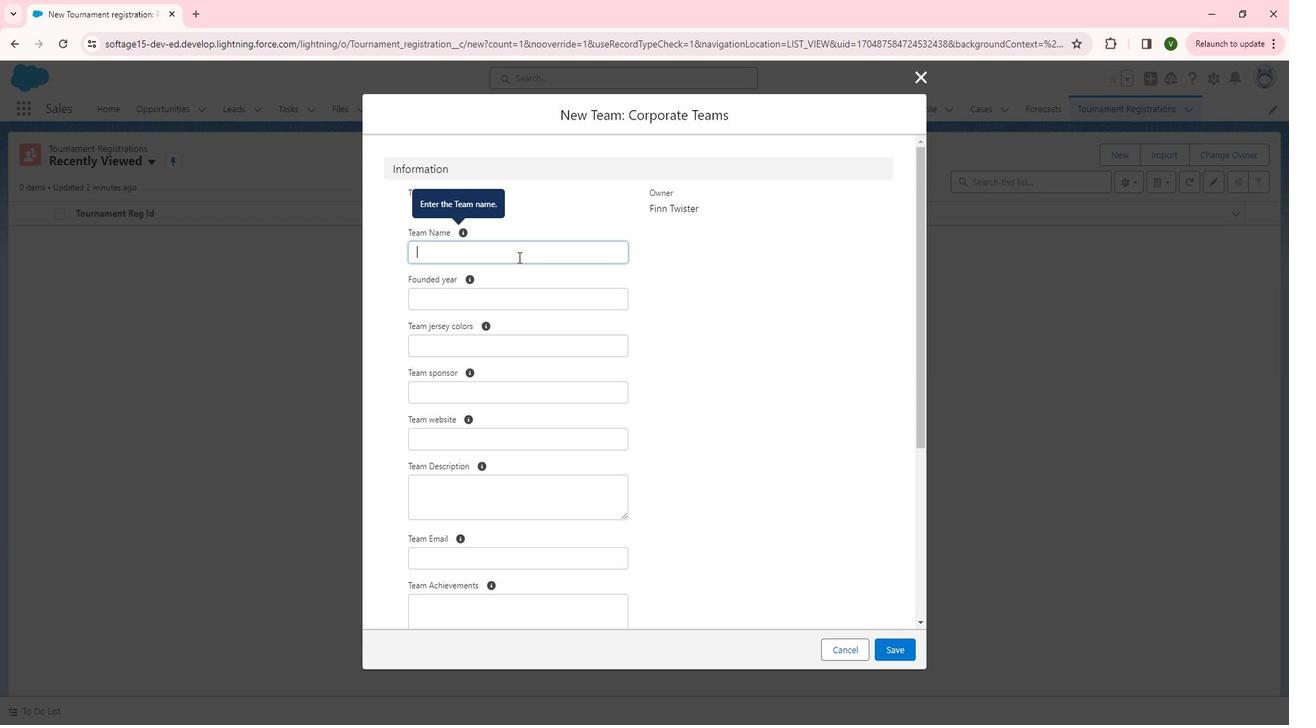 
Action: Mouse pressed left at (527, 264)
Screenshot: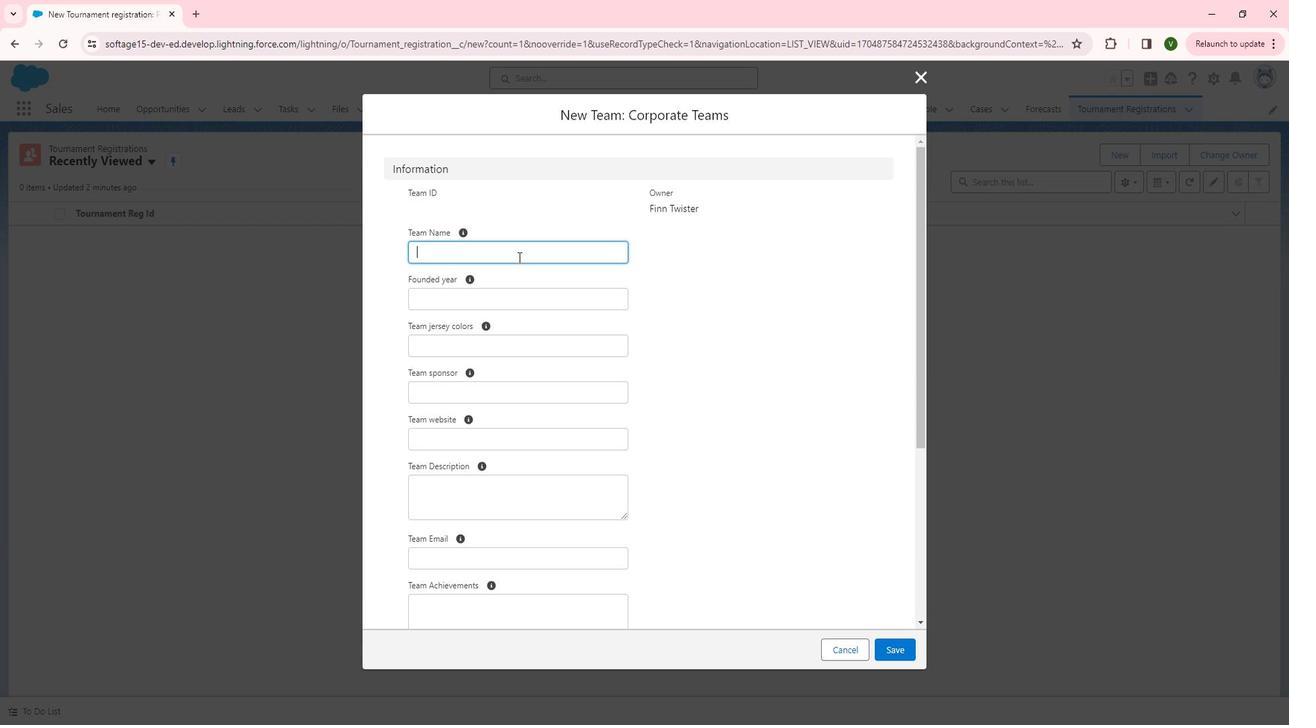 
Action: Key pressed <Key.shift>Corporate<Key.space><Key.shift>Compny<Key.backspace><Key.backspace>any<Key.space>team
Screenshot: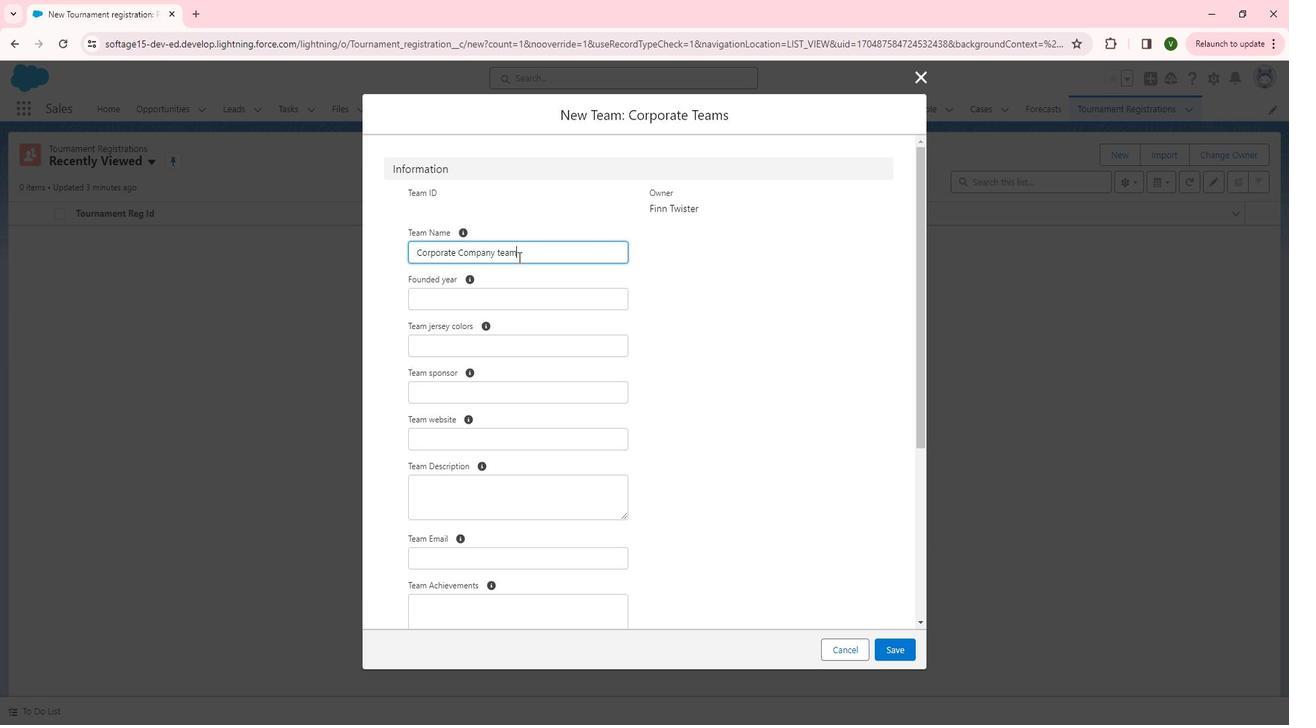 
Action: Mouse moved to (521, 304)
Screenshot: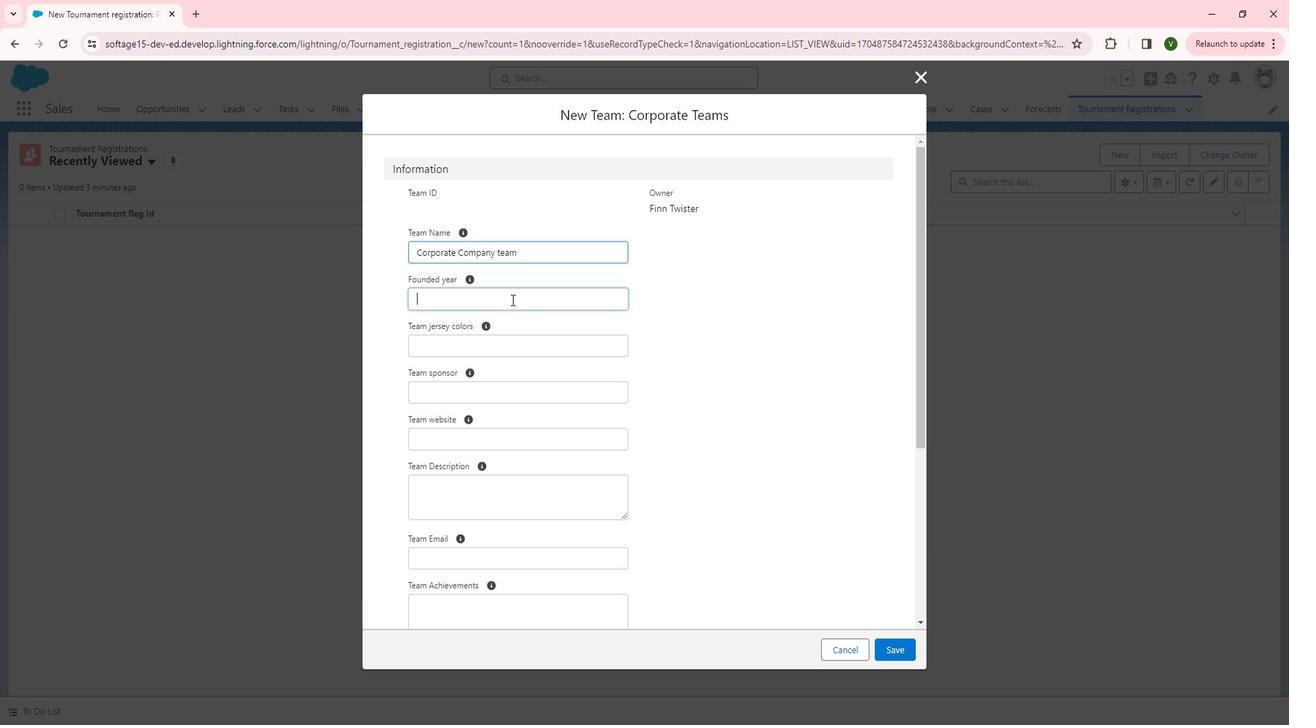 
Action: Mouse pressed left at (521, 304)
Screenshot: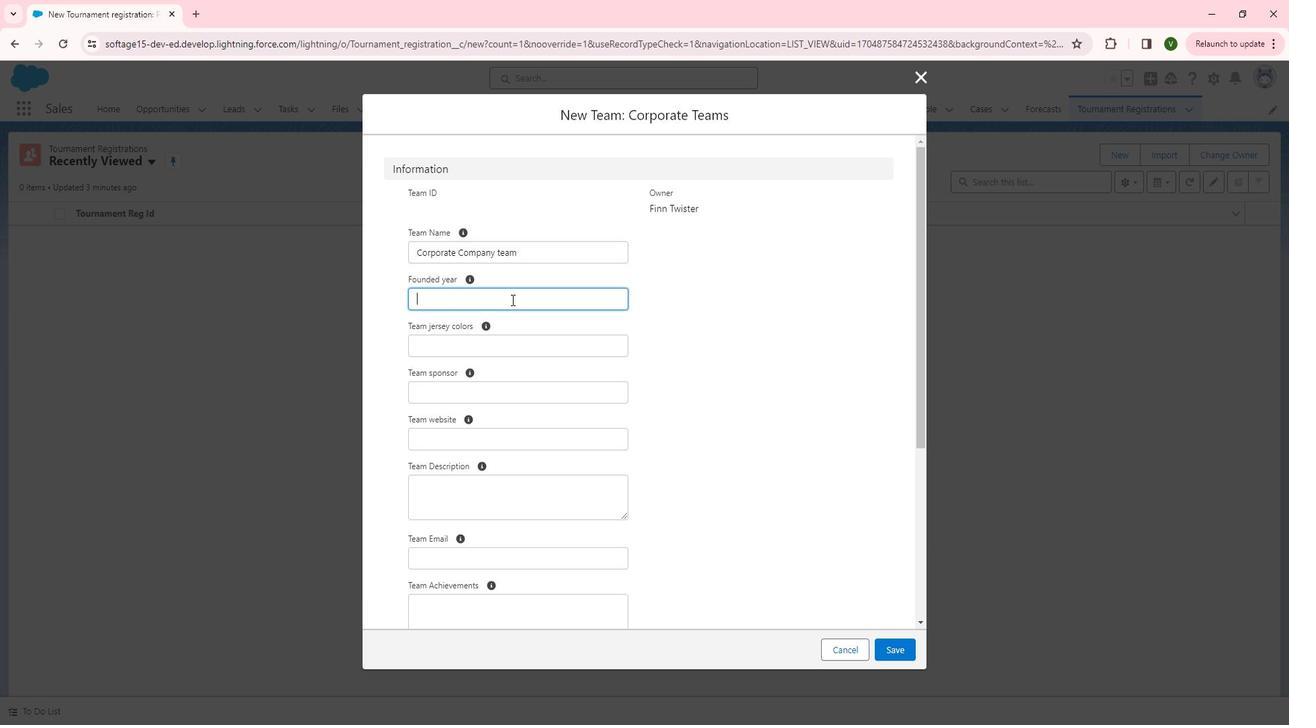 
Action: Key pressed 2000
Screenshot: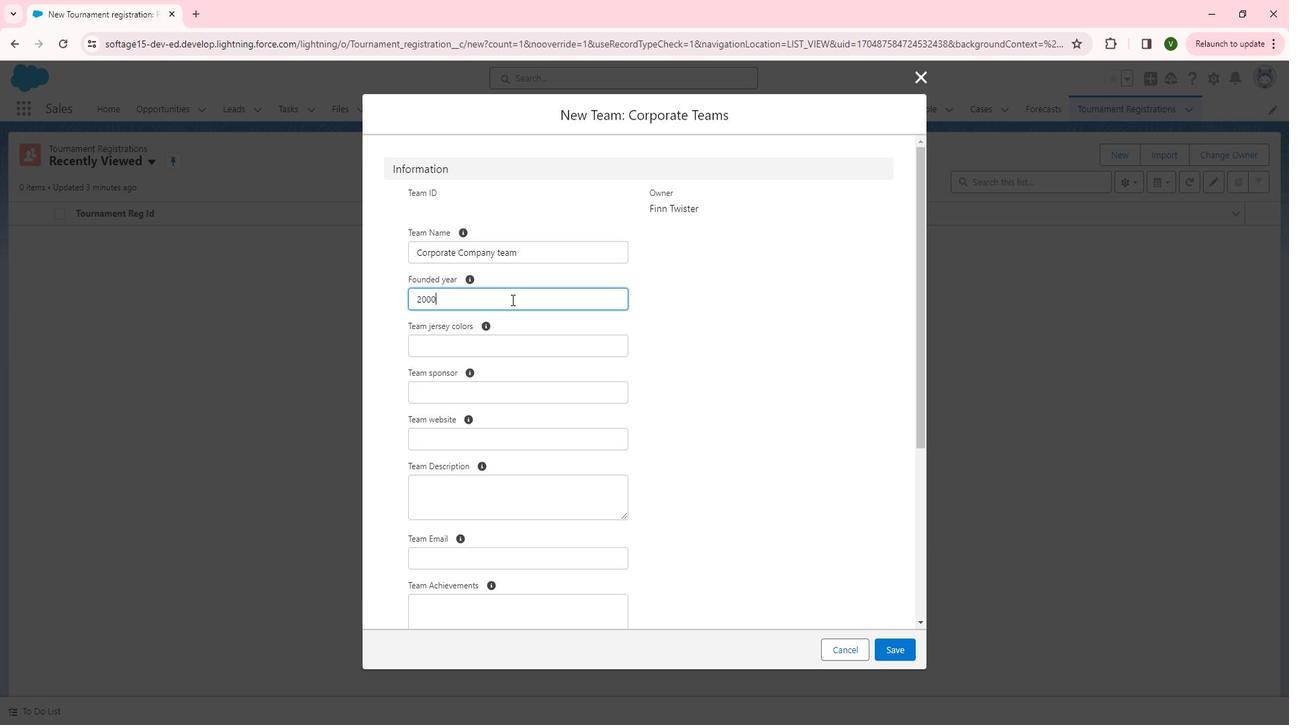 
Action: Mouse moved to (504, 356)
Screenshot: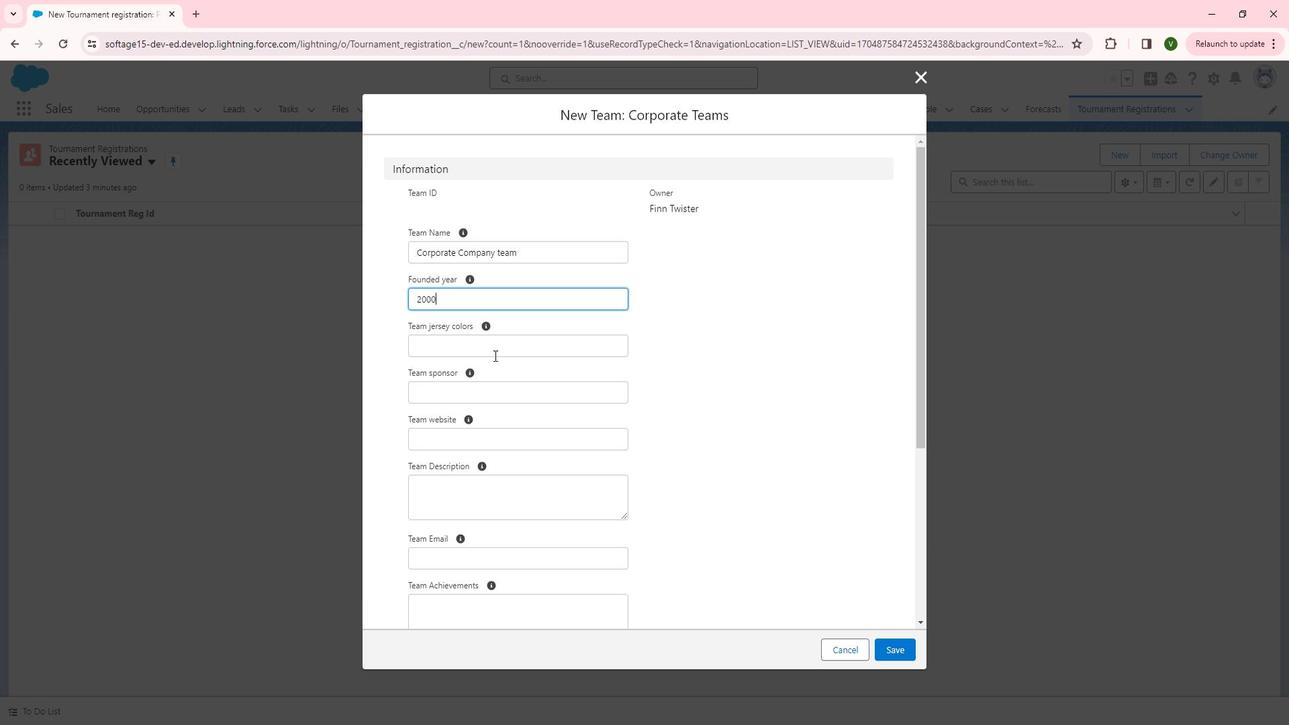 
Action: Mouse pressed left at (504, 356)
Screenshot: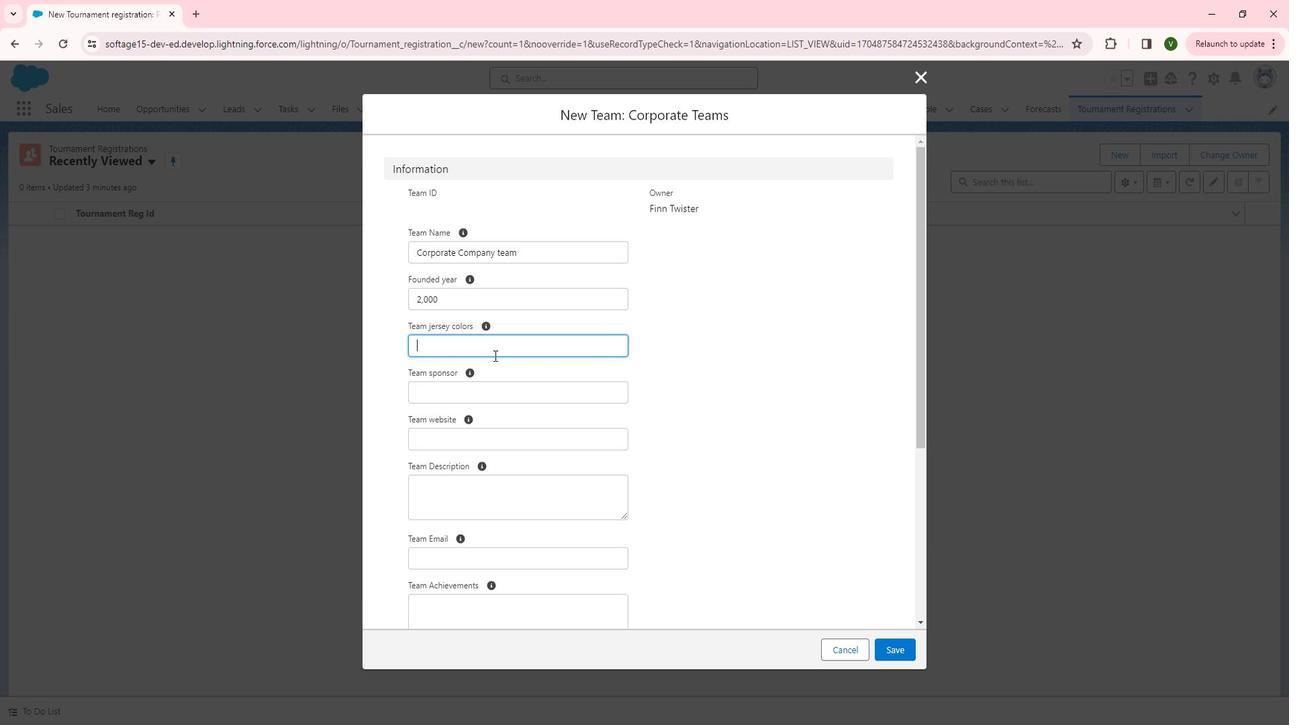 
Action: Mouse moved to (504, 356)
Screenshot: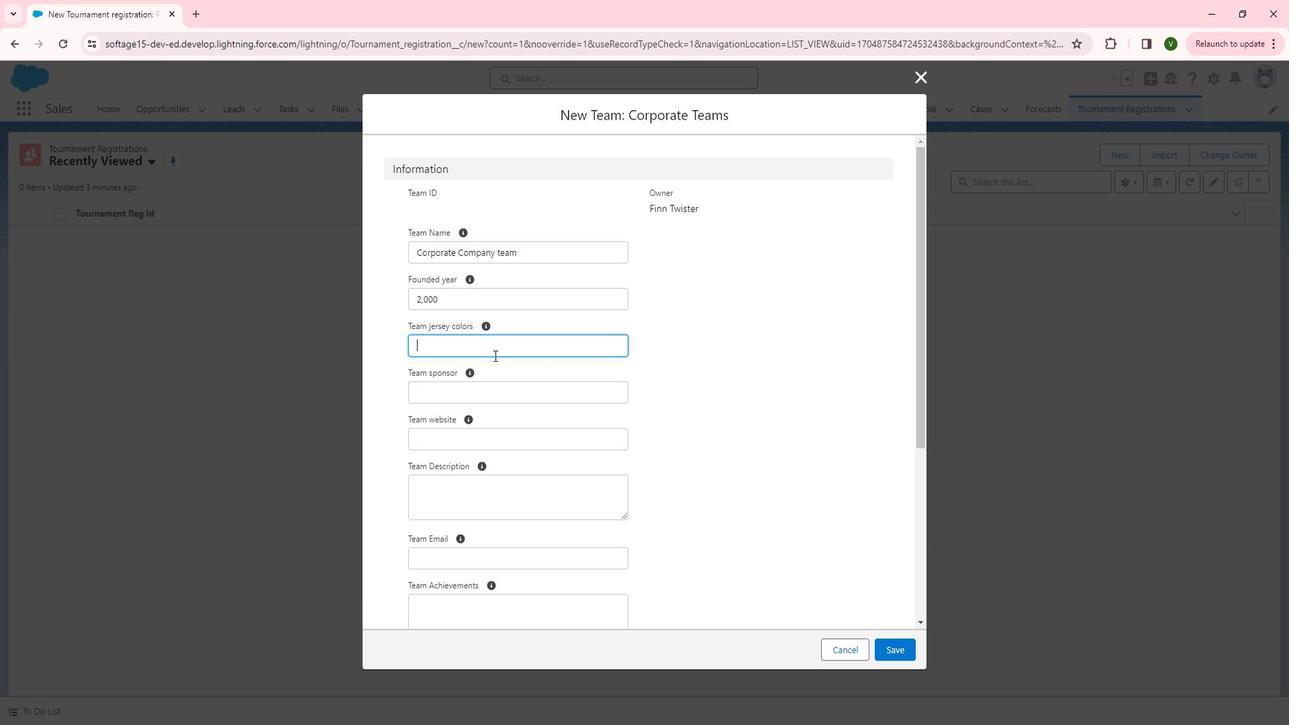 
Action: Key pressed <Key.shift>Yellow
Screenshot: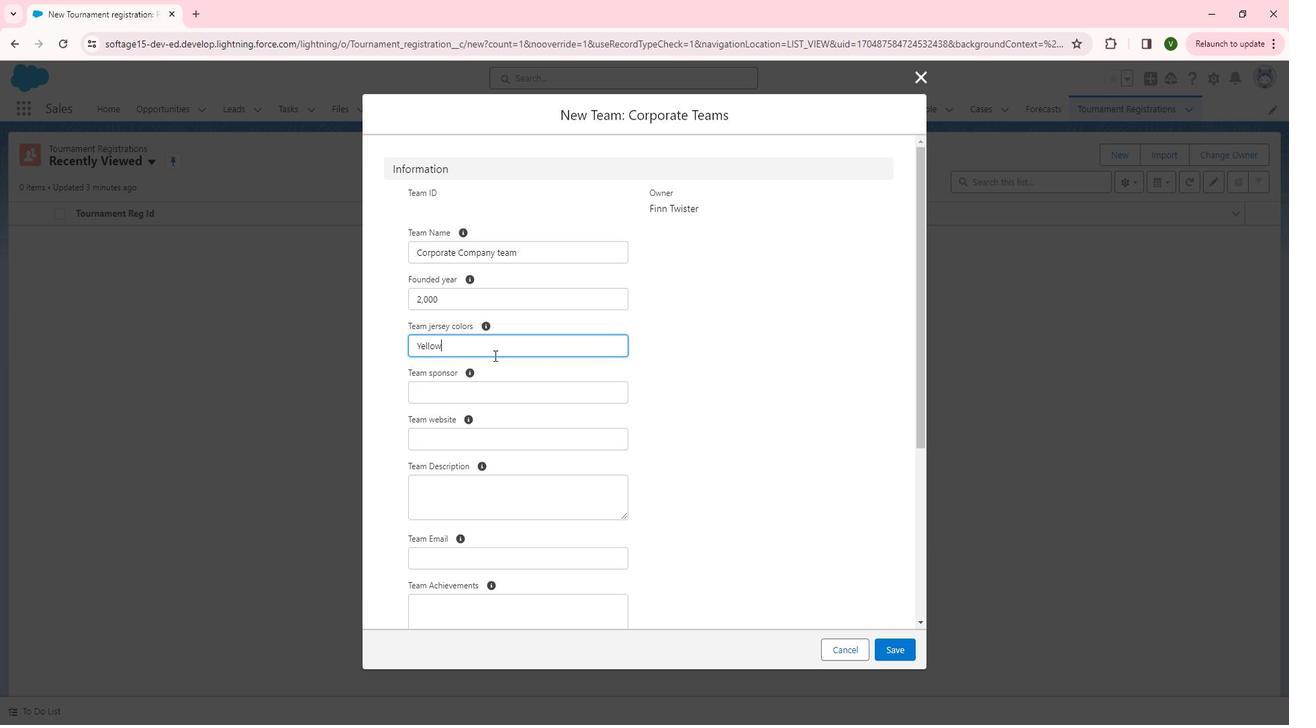 
Action: Mouse moved to (519, 390)
Screenshot: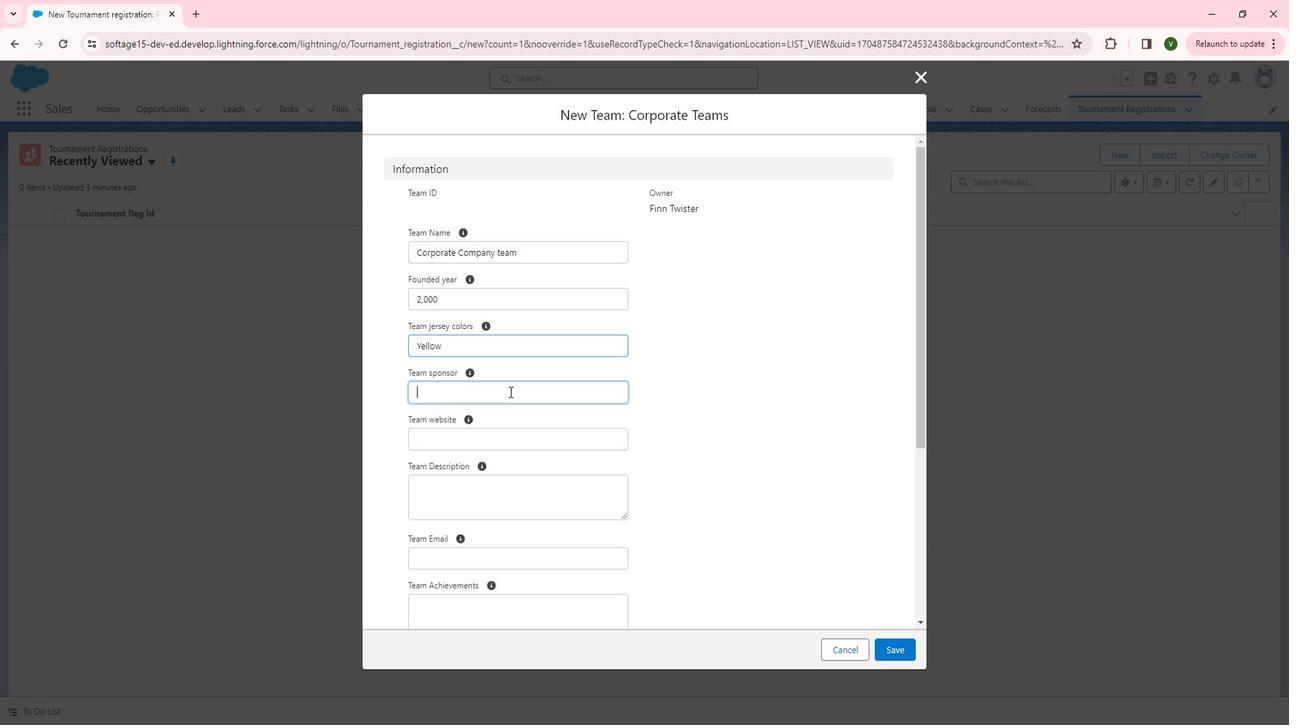 
Action: Mouse pressed left at (519, 390)
Screenshot: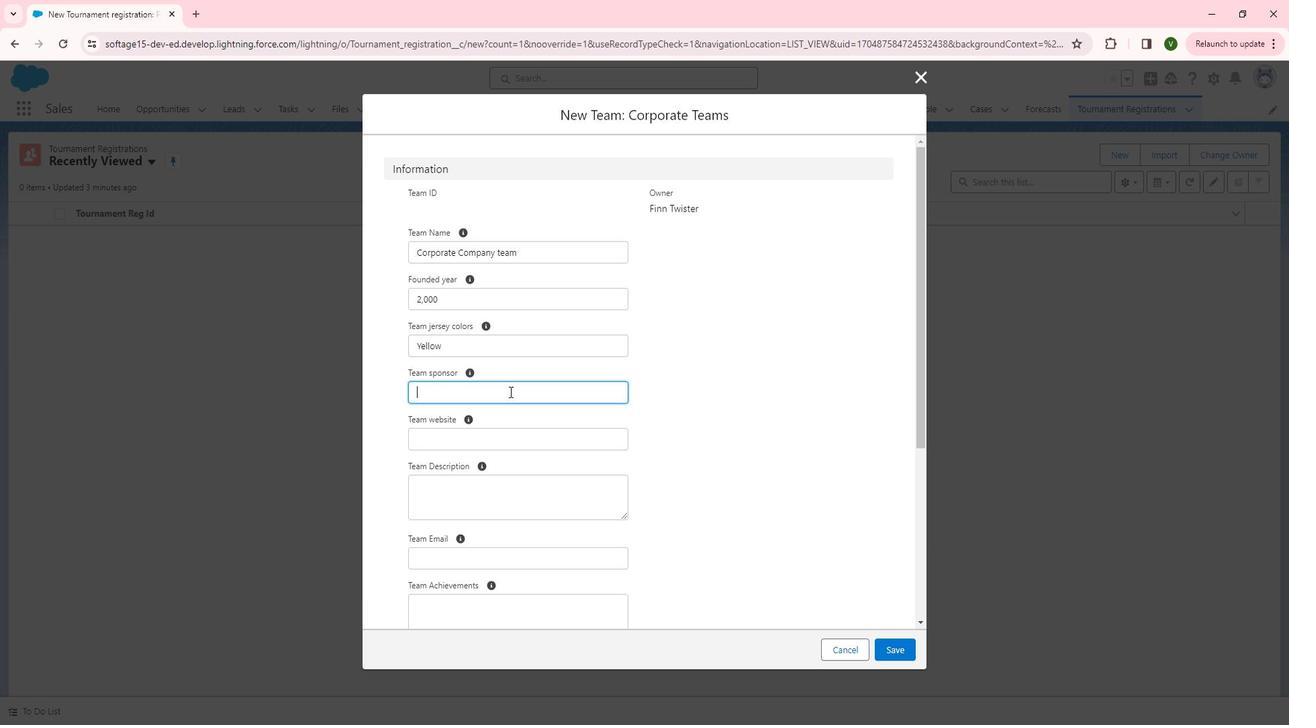 
Action: Key pressed <Key.shift>Abhinandan<Key.space>and<Key.space>co
Screenshot: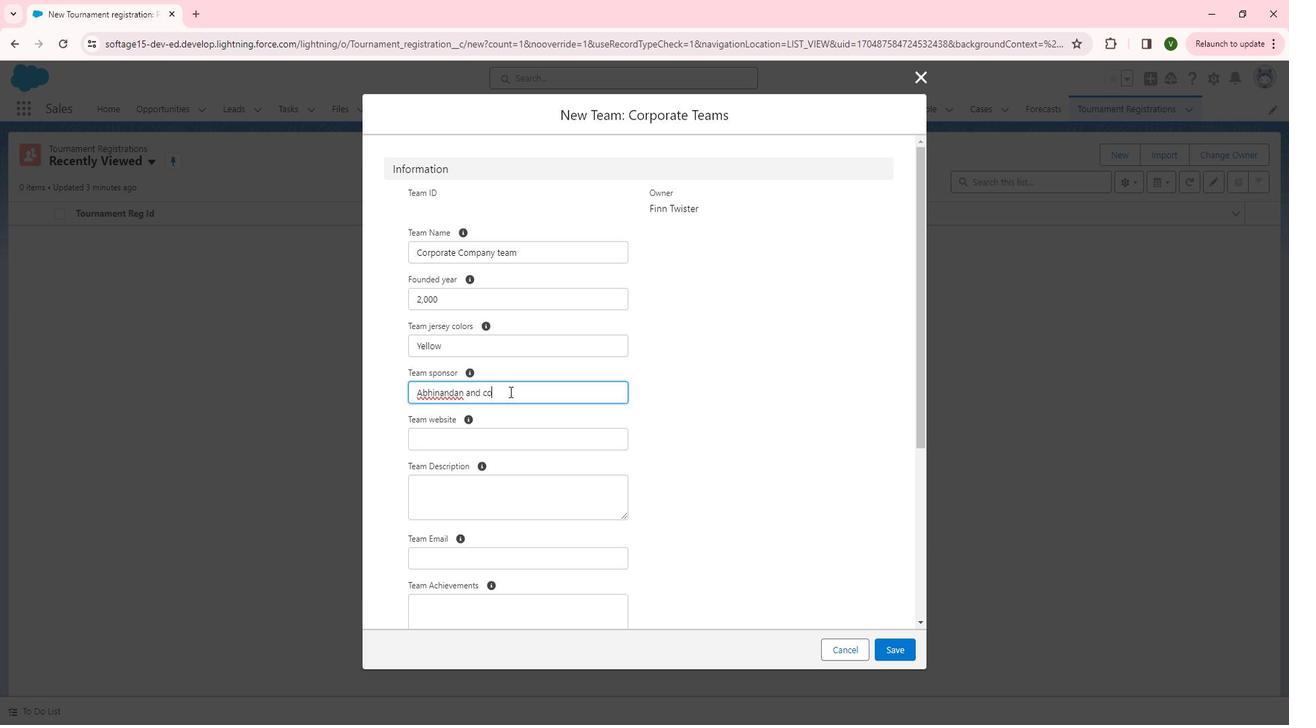 
Action: Mouse moved to (534, 434)
Screenshot: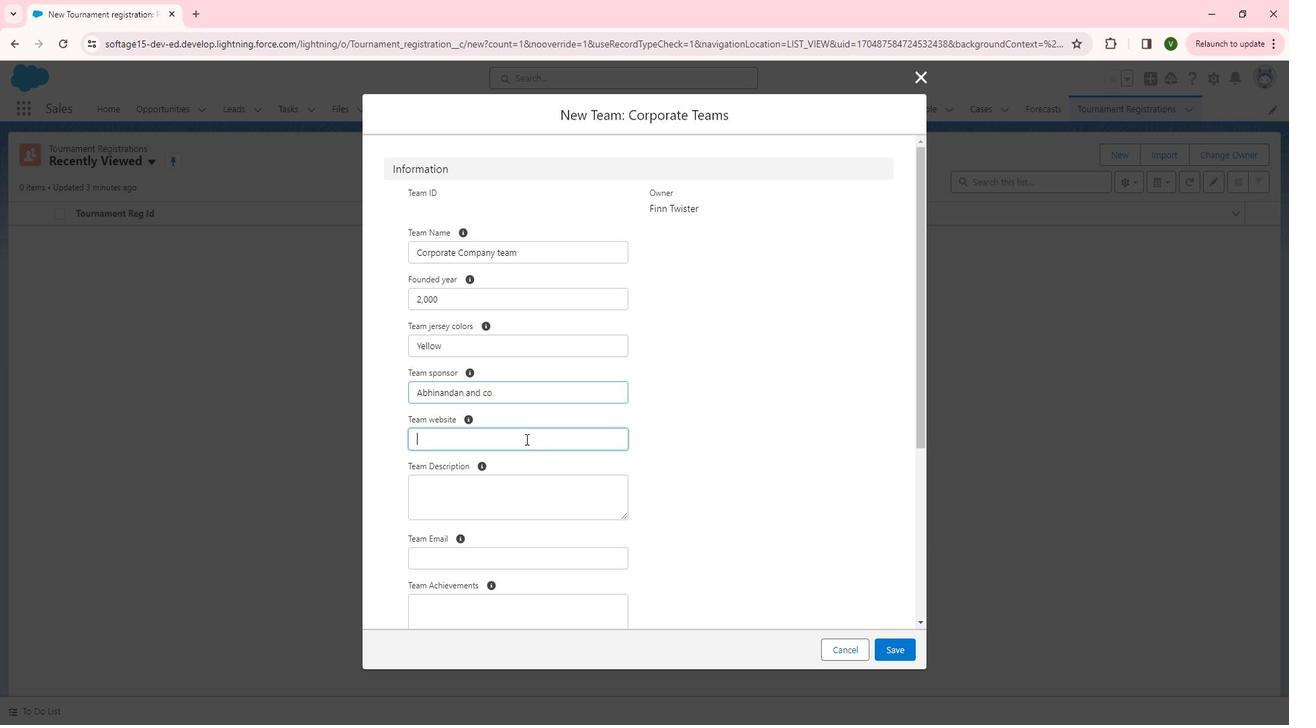
Action: Mouse pressed left at (534, 434)
Screenshot: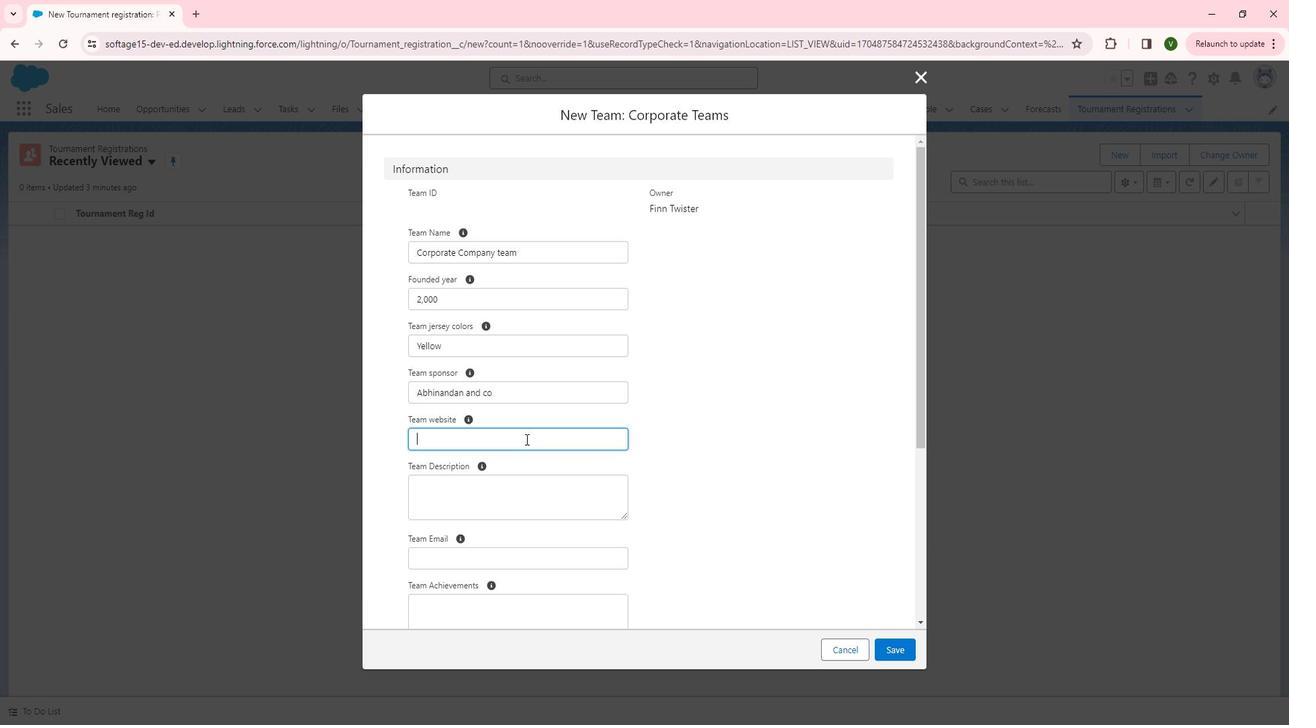 
Action: Key pressed <Key.shift>Corporate<Key.shift>Ctean<Key.backspace>m<Key.left><Key.left><Key.left><Key.left>m<Key.right><Key.right><Key.right><Key.right>.com
Screenshot: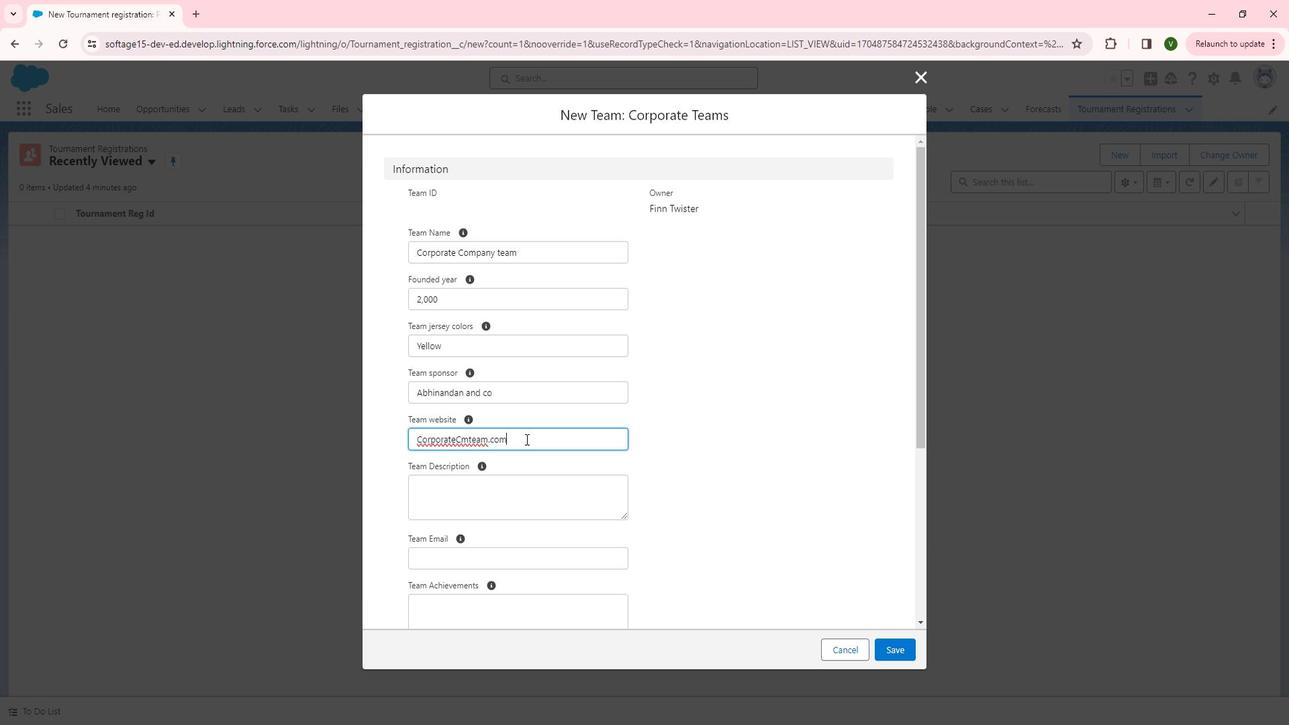 
Action: Mouse moved to (637, 434)
Screenshot: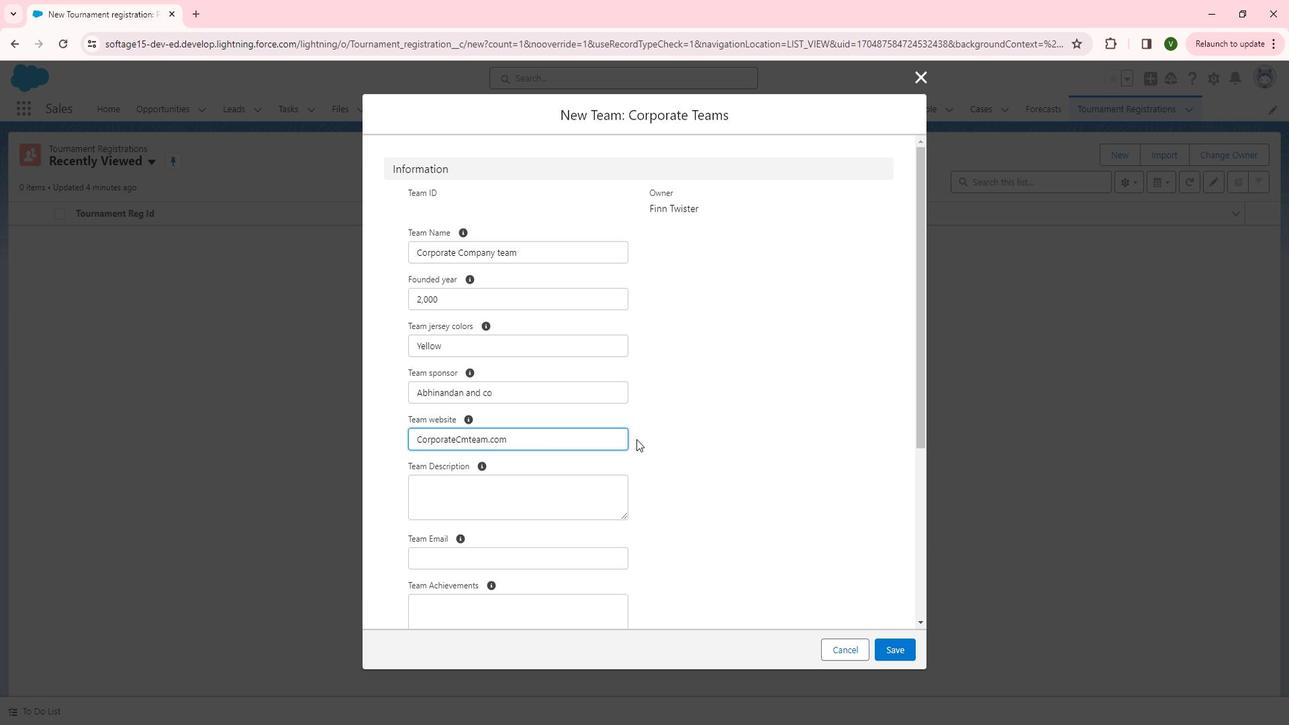 
Action: Mouse scrolled (637, 433) with delta (0, 0)
Screenshot: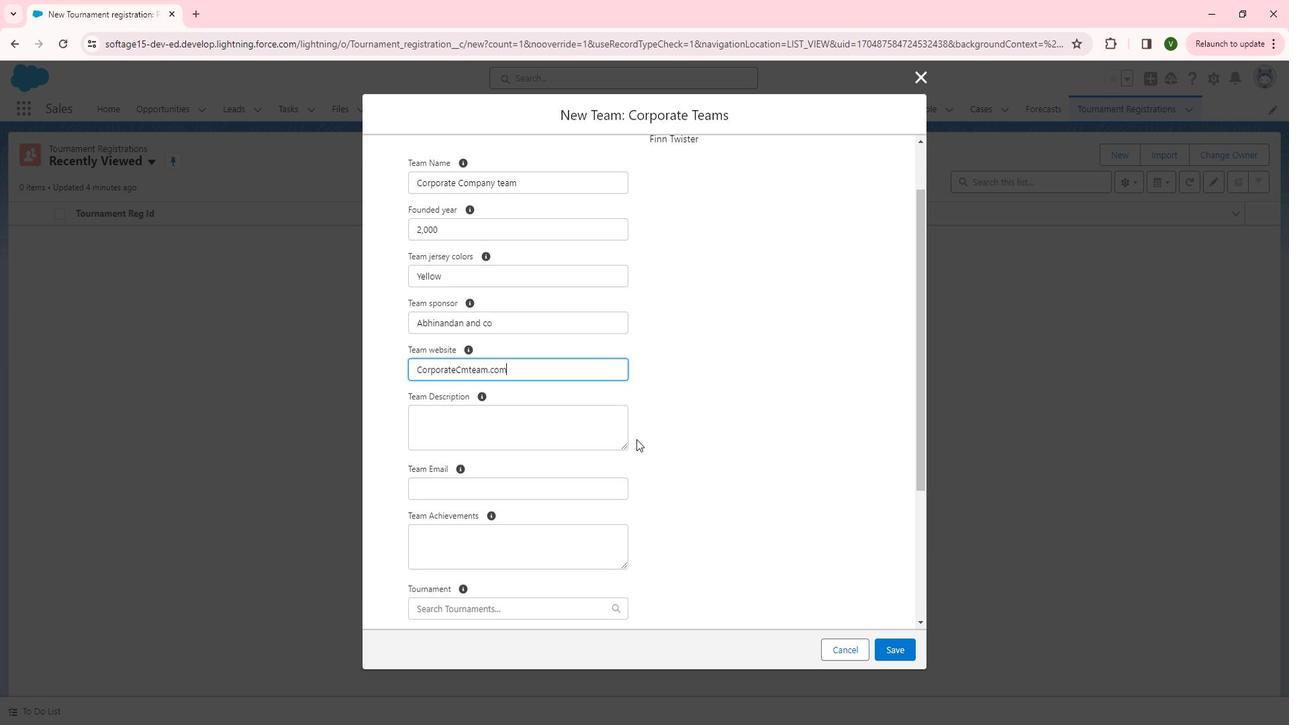 
Action: Mouse scrolled (637, 433) with delta (0, 0)
Screenshot: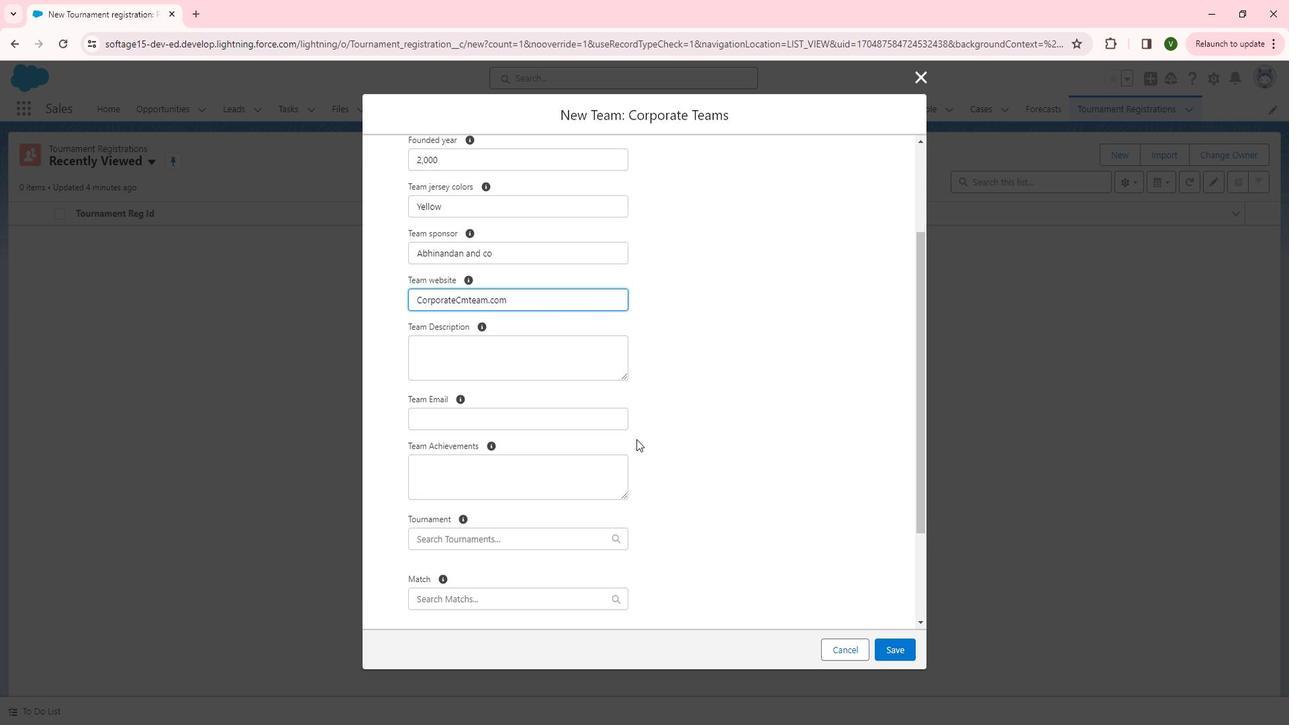 
Action: Mouse moved to (528, 416)
Screenshot: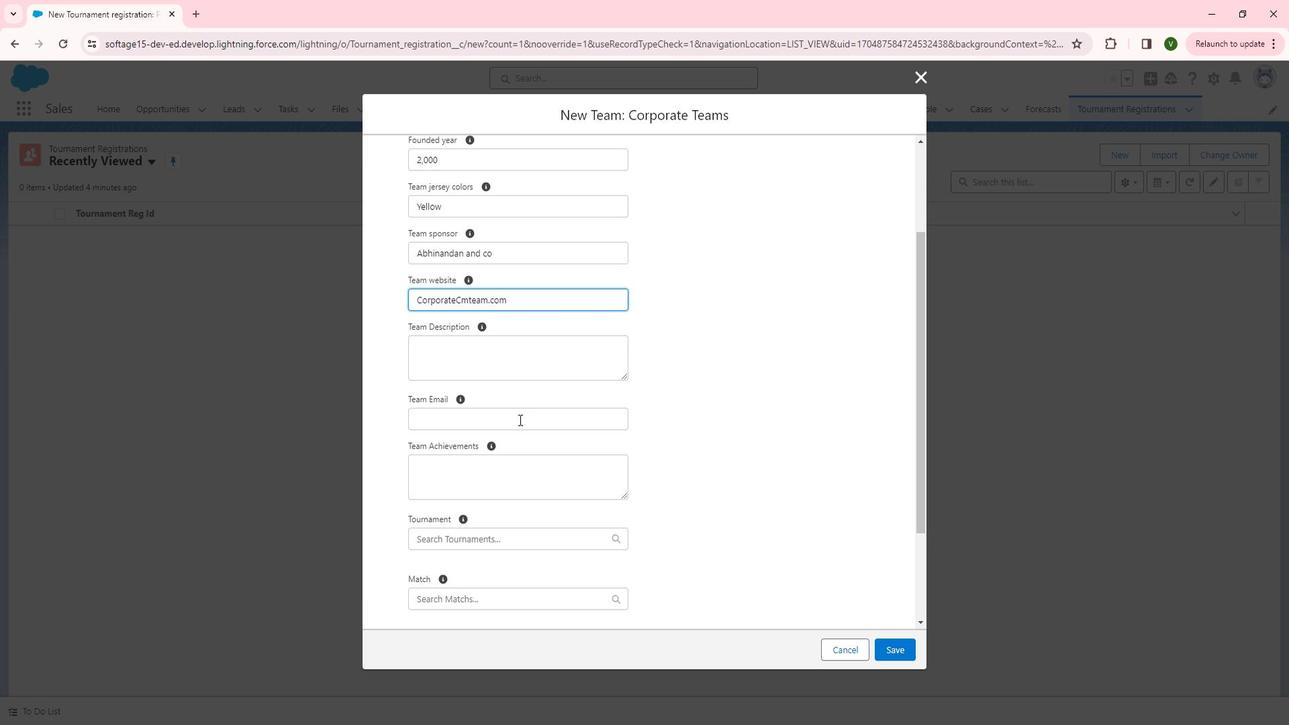
Action: Mouse pressed left at (528, 416)
Screenshot: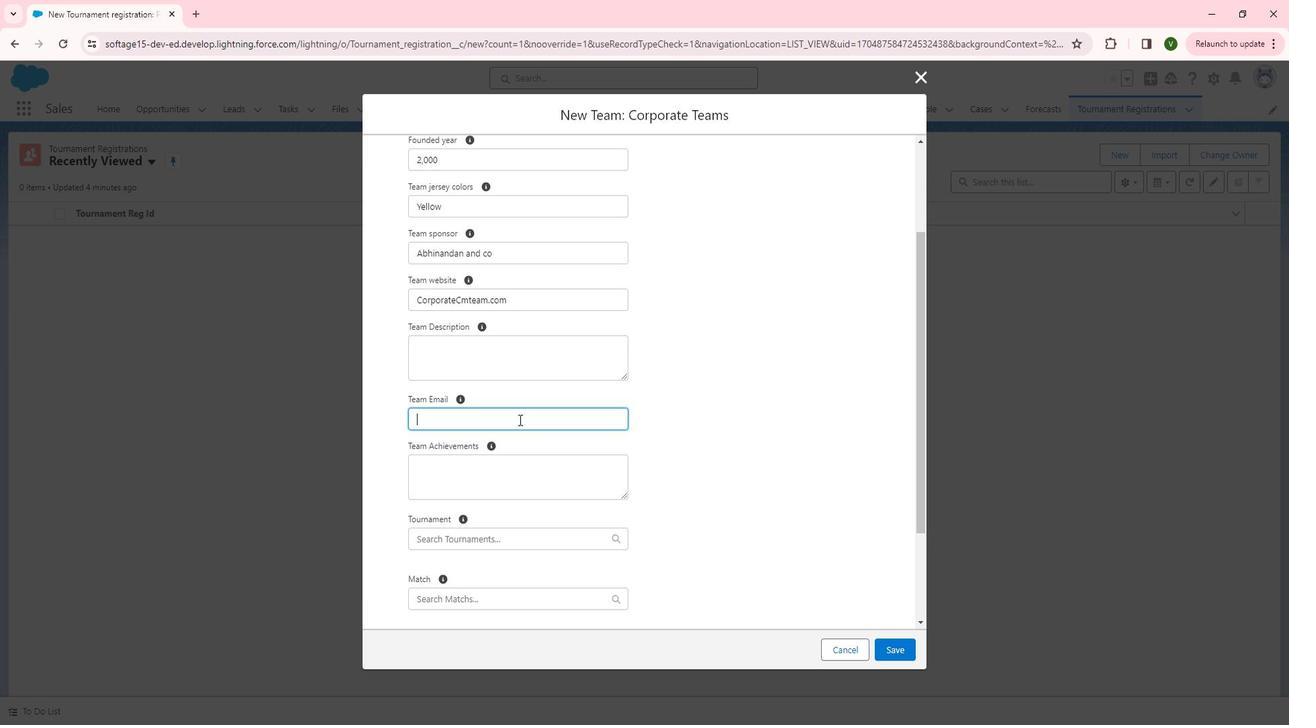 
Action: Key pressed <Key.shift>Team<Key.backspace><Key.backspace><Key.backspace><Key.backspace>team.cop<Key.backspace>rporate.<Key.shift>Com<Key.backspace><Key.backspace><Key.backspace>com<Key.shift>@mail.com
Screenshot: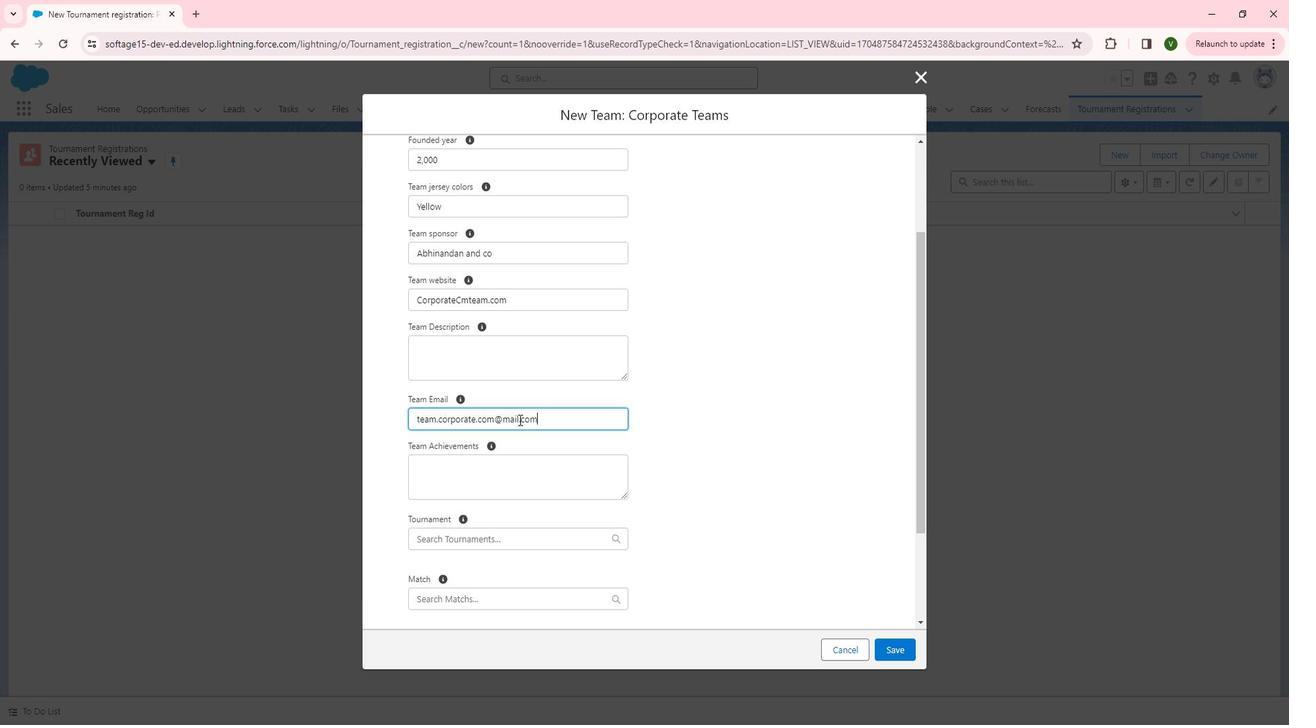 
Action: Mouse moved to (666, 441)
Screenshot: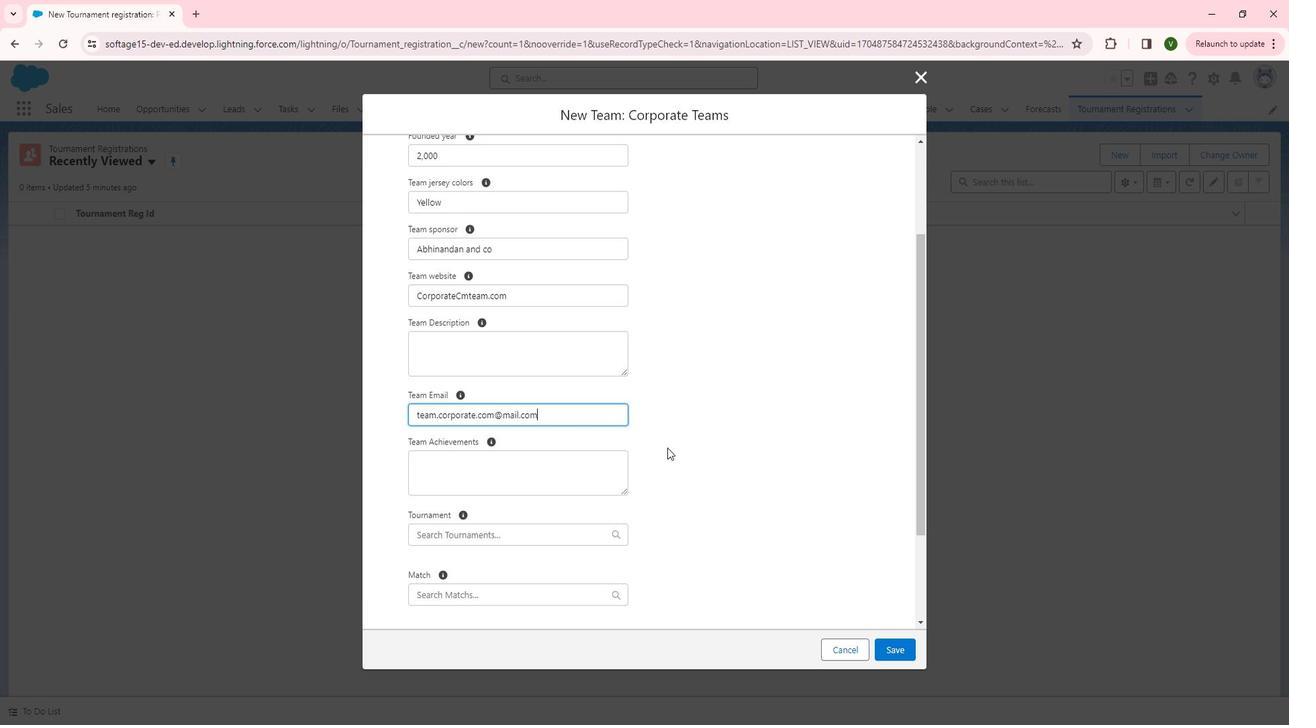 
Action: Mouse scrolled (666, 441) with delta (0, 0)
Screenshot: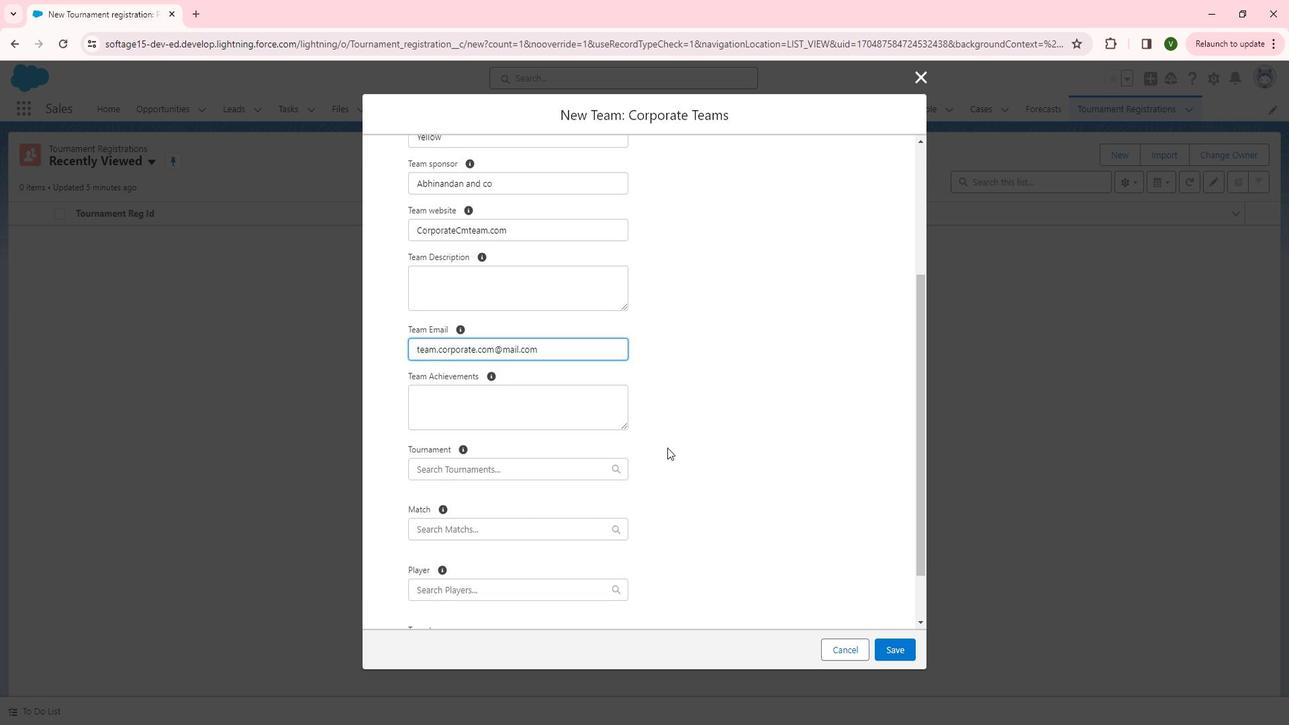
Action: Mouse scrolled (666, 441) with delta (0, 0)
Screenshot: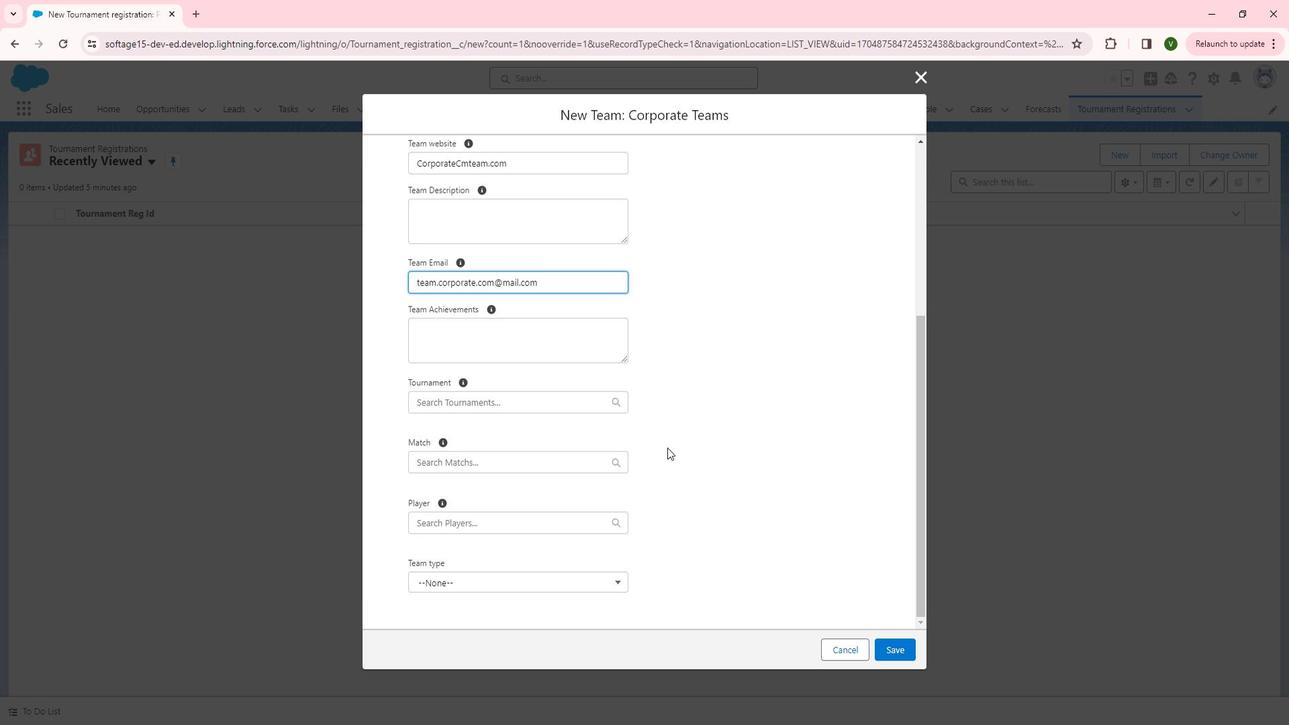 
Action: Mouse scrolled (666, 441) with delta (0, 0)
Screenshot: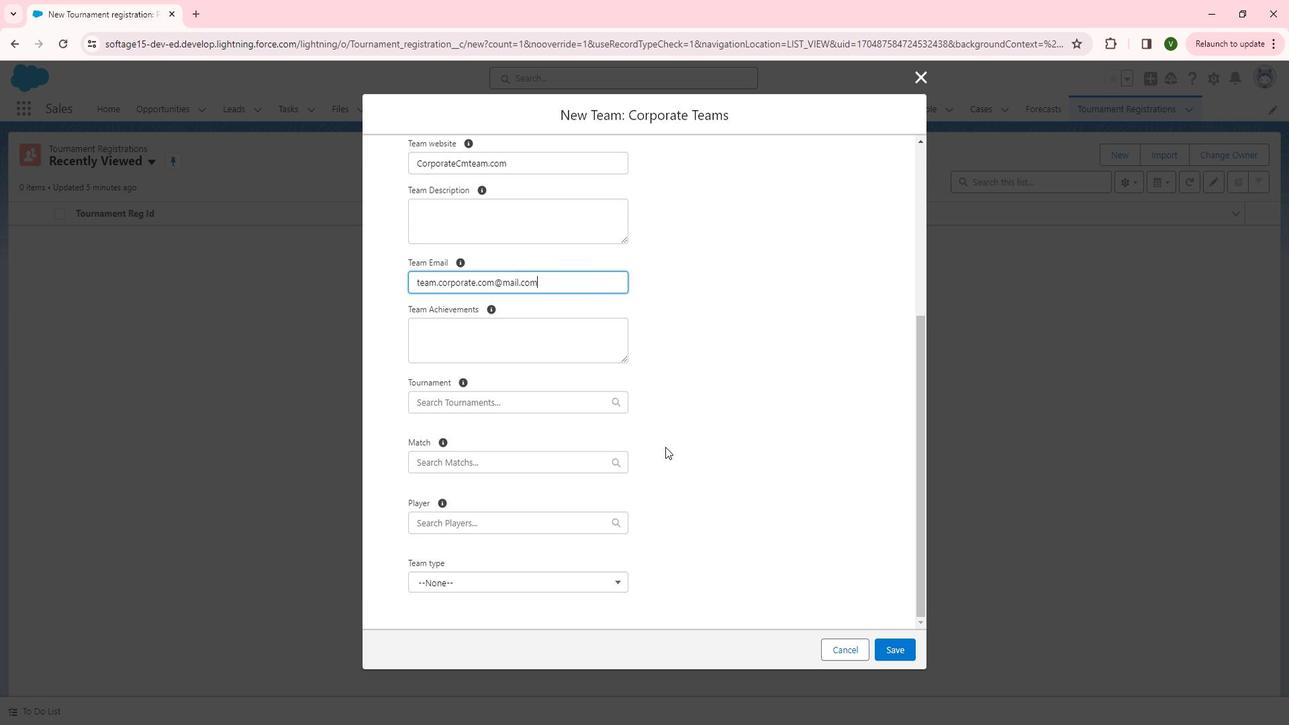
Action: Mouse moved to (555, 451)
Screenshot: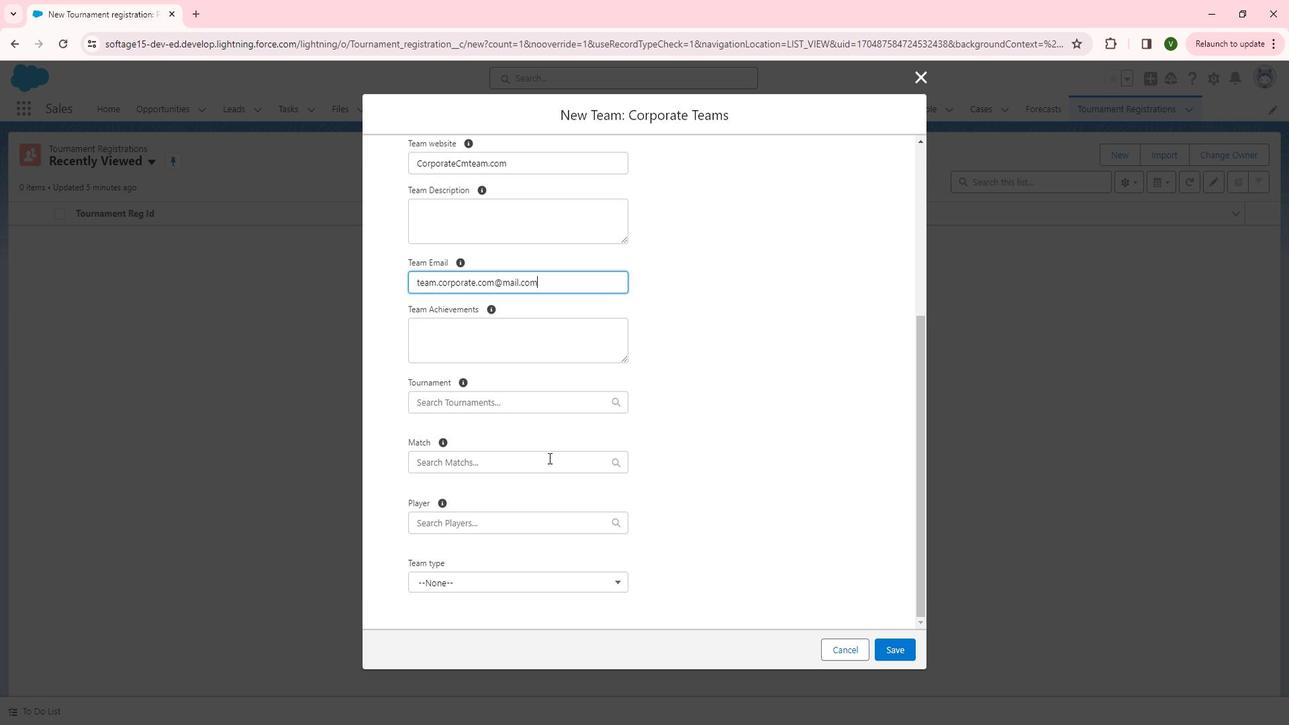 
Action: Mouse pressed left at (555, 451)
Screenshot: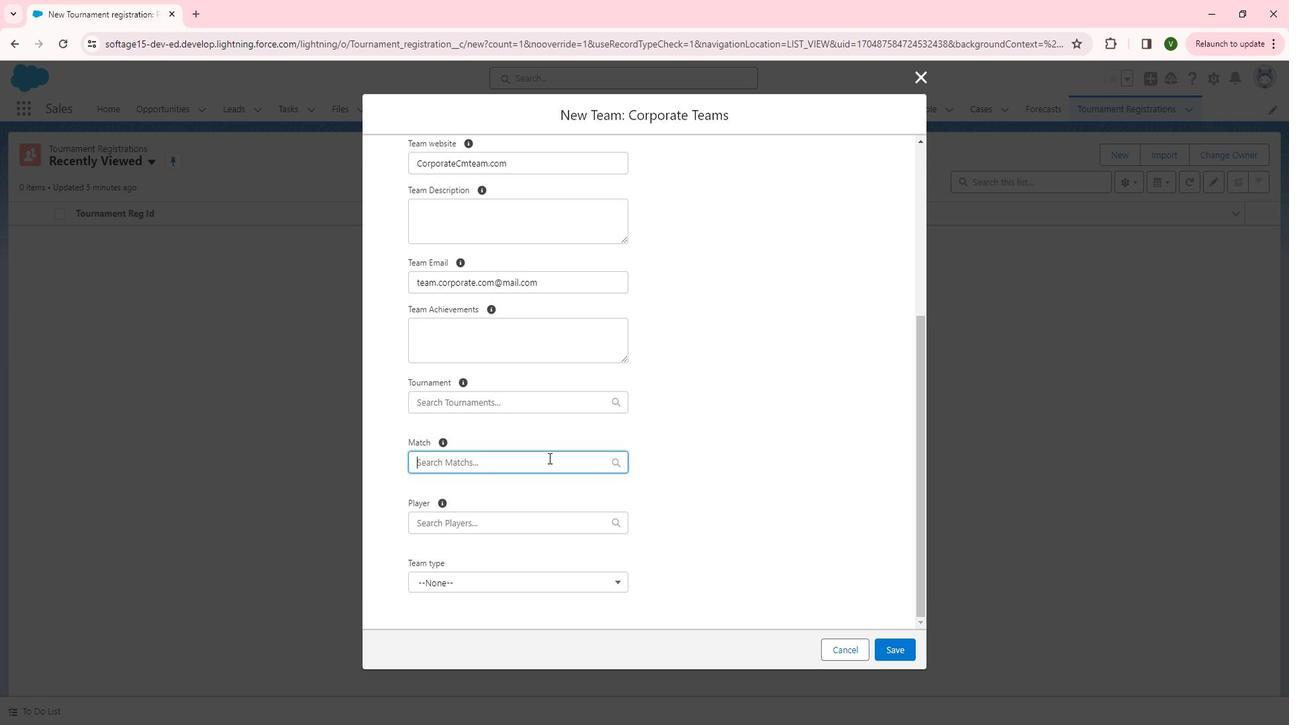 
Action: Mouse moved to (533, 482)
Screenshot: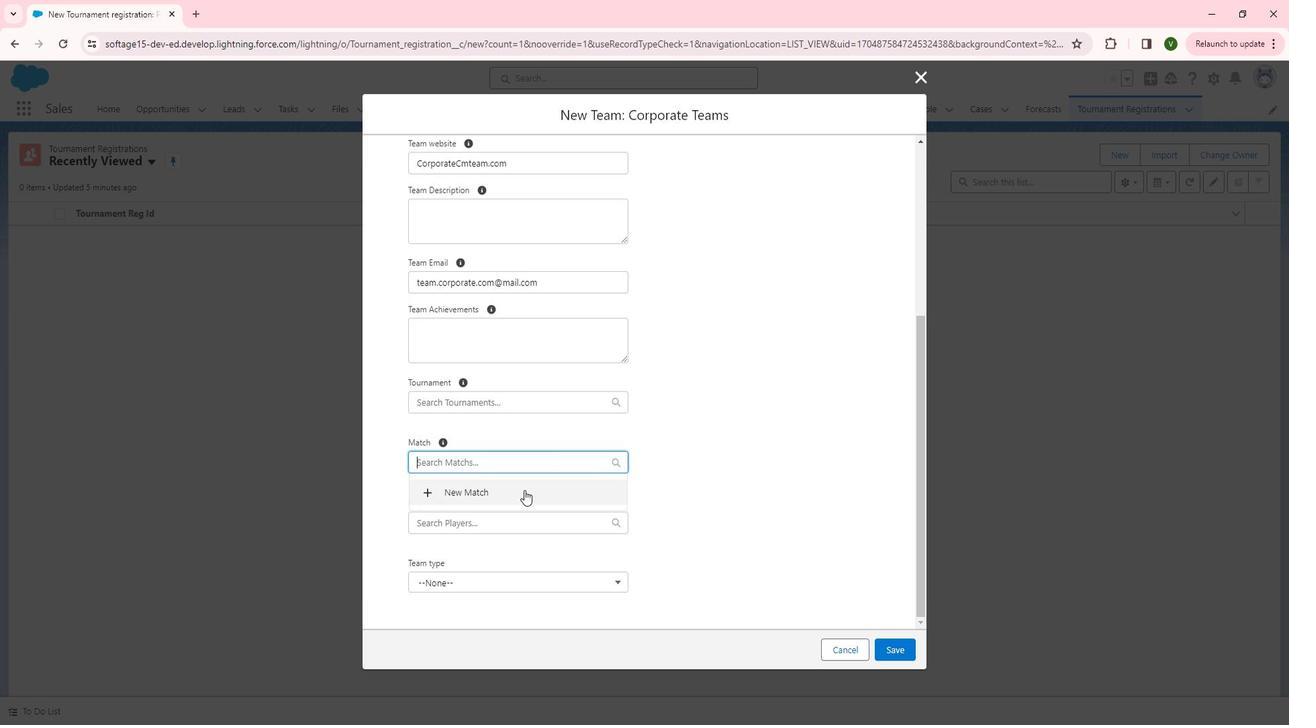 
Action: Mouse pressed left at (533, 482)
Screenshot: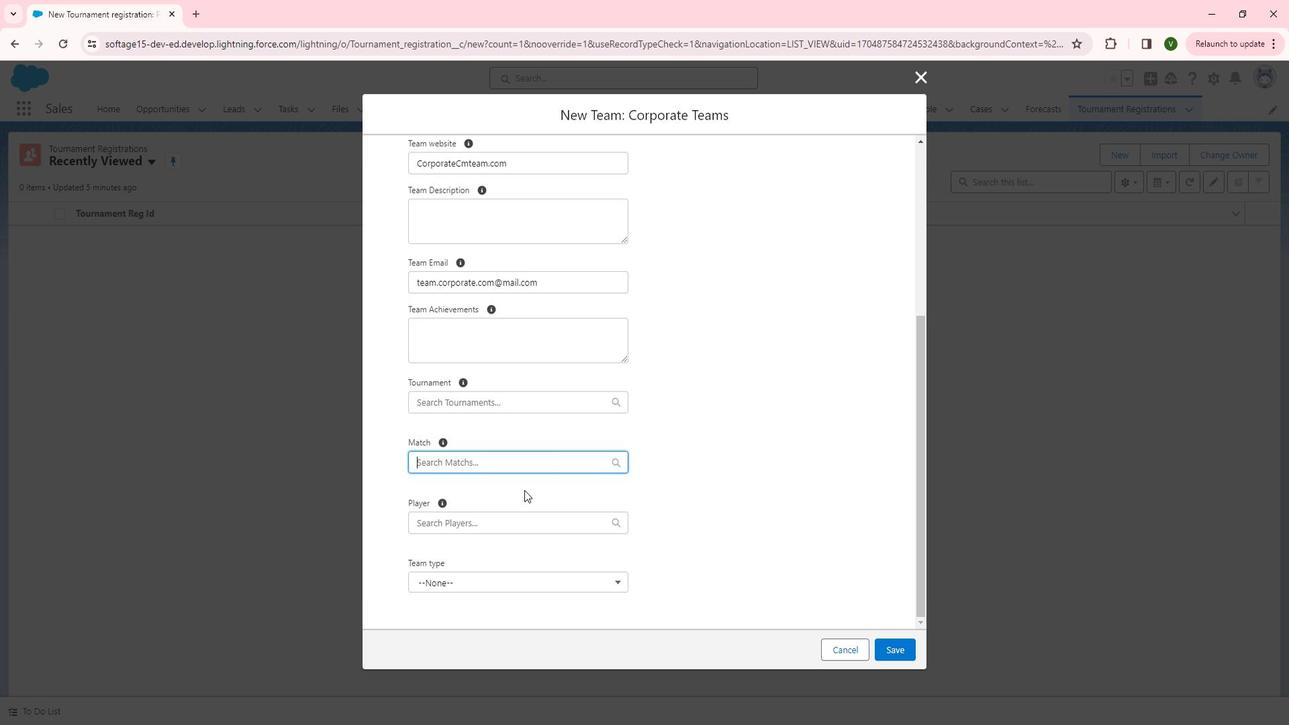 
Action: Mouse moved to (590, 475)
Screenshot: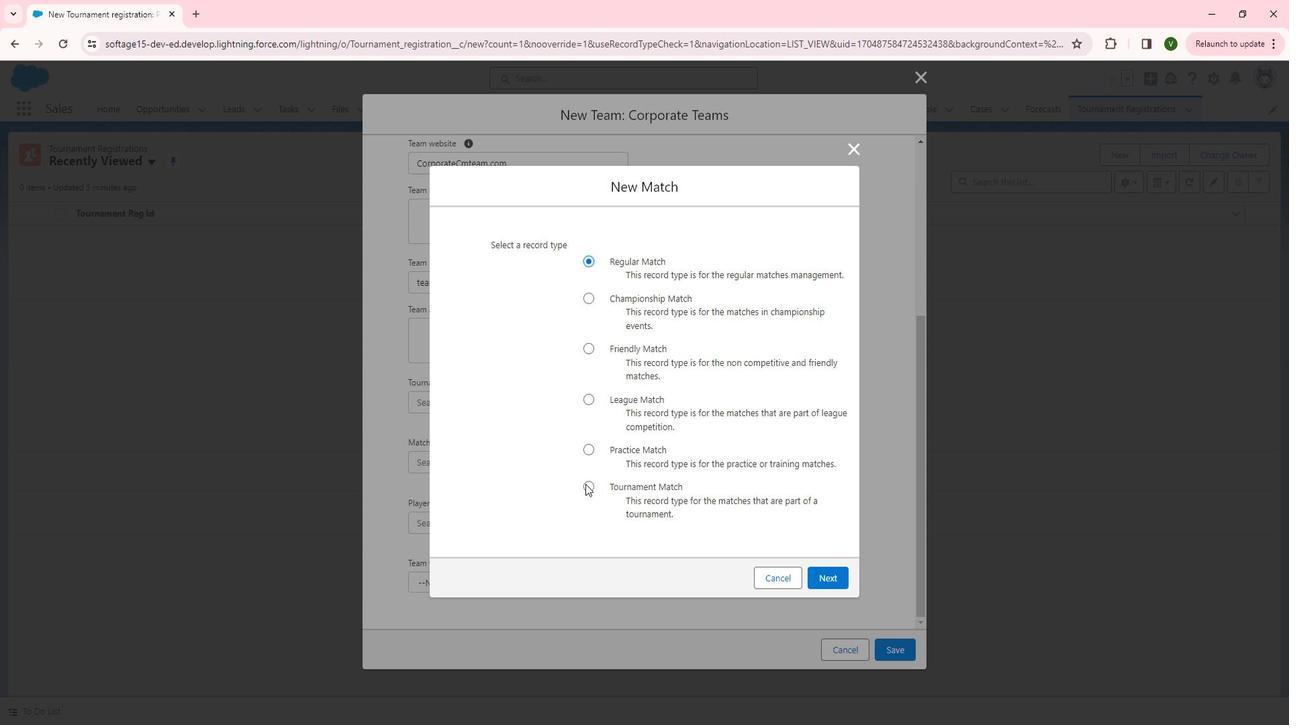 
Action: Mouse pressed left at (590, 475)
Screenshot: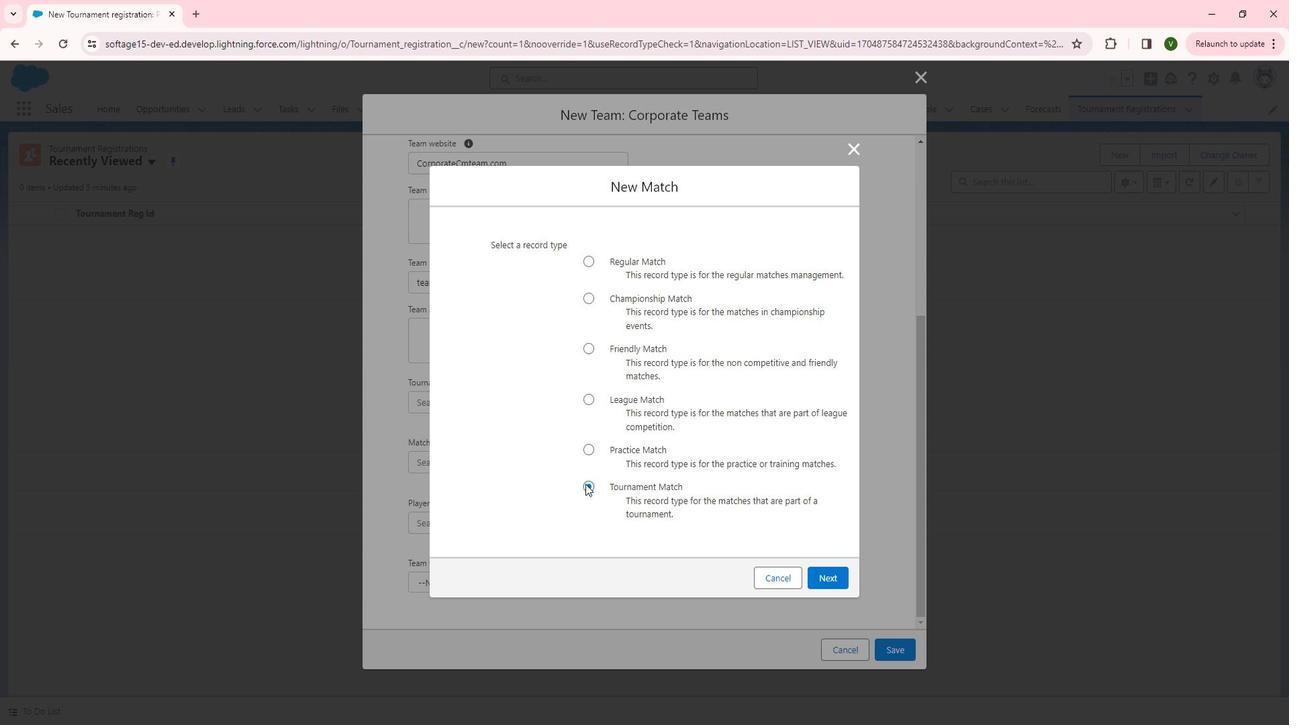 
Action: Mouse moved to (825, 561)
Screenshot: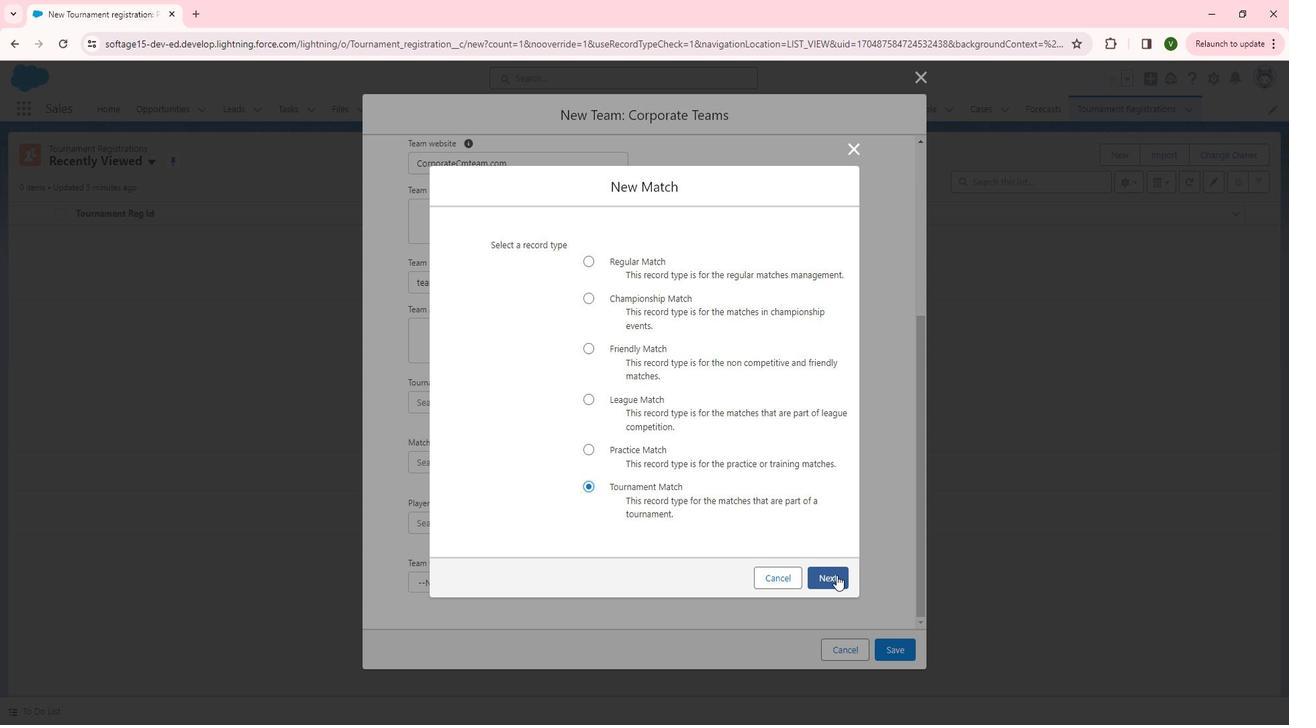
Action: Mouse pressed left at (825, 561)
Screenshot: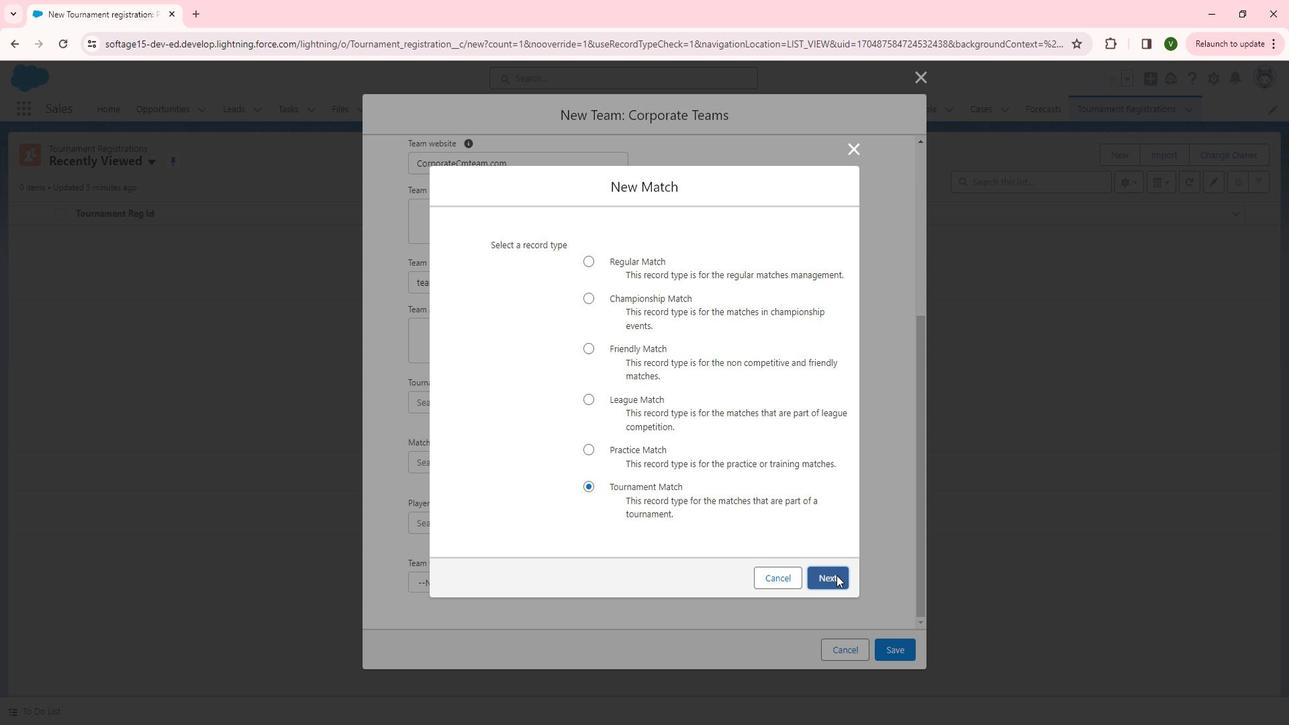 
Action: Mouse moved to (520, 253)
Screenshot: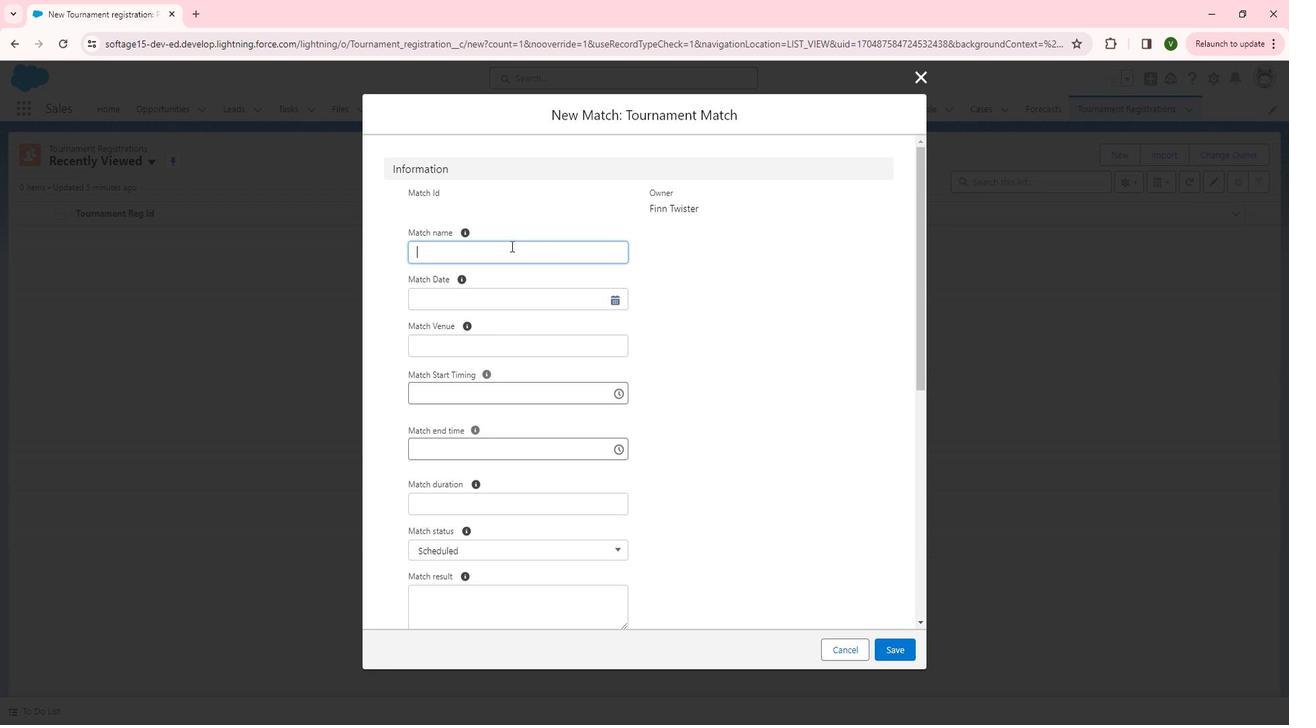 
Action: Mouse pressed left at (520, 253)
Screenshot: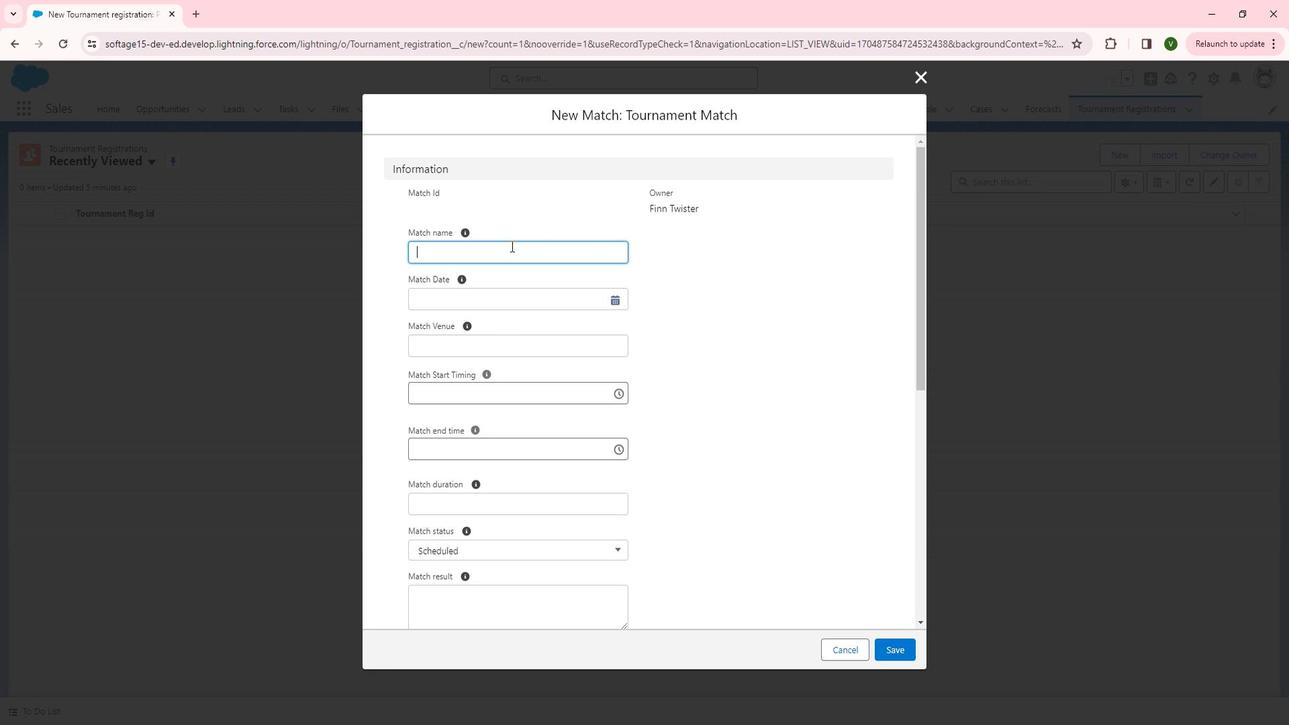 
Action: Key pressed <Key.shift><Key.shift><Key.shift><Key.shift><Key.shift><Key.shift><Key.shift><Key.shift><Key.shift><Key.shift><Key.shift><Key.shift><Key.shift><Key.shift><Key.shift><Key.shift><Key.shift><Key.shift><Key.shift><Key.shift><Key.shift><Key.shift>Wankhede<Key.space><Key.shift>Tournament<Key.space>match<Key.tab><Key.tab>
Screenshot: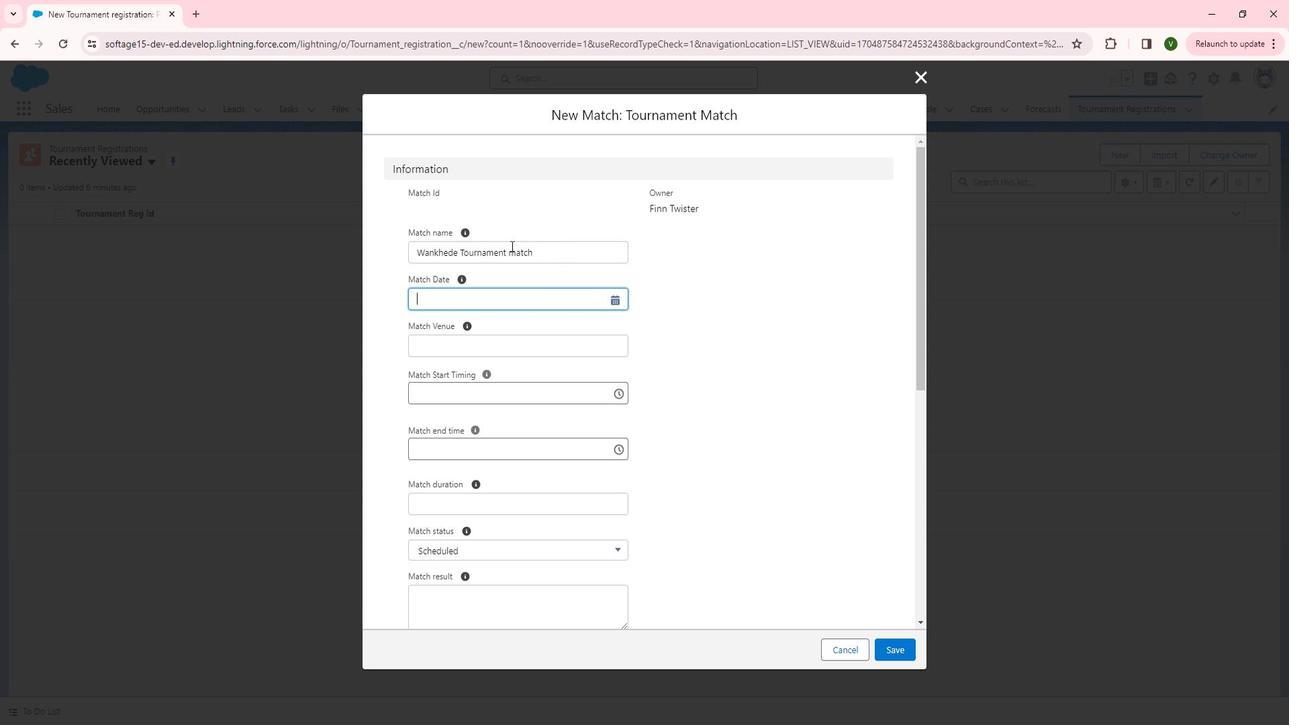 
Action: Mouse moved to (622, 305)
Screenshot: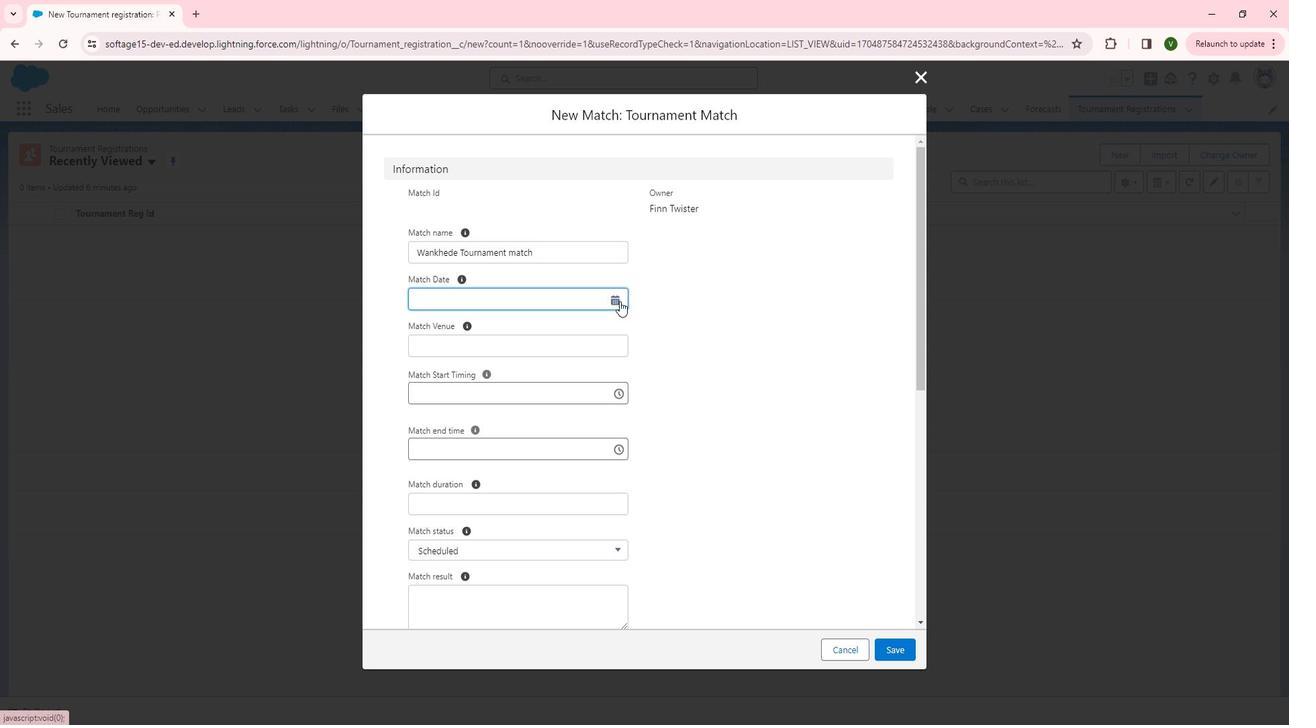 
Action: Mouse pressed left at (622, 305)
Screenshot: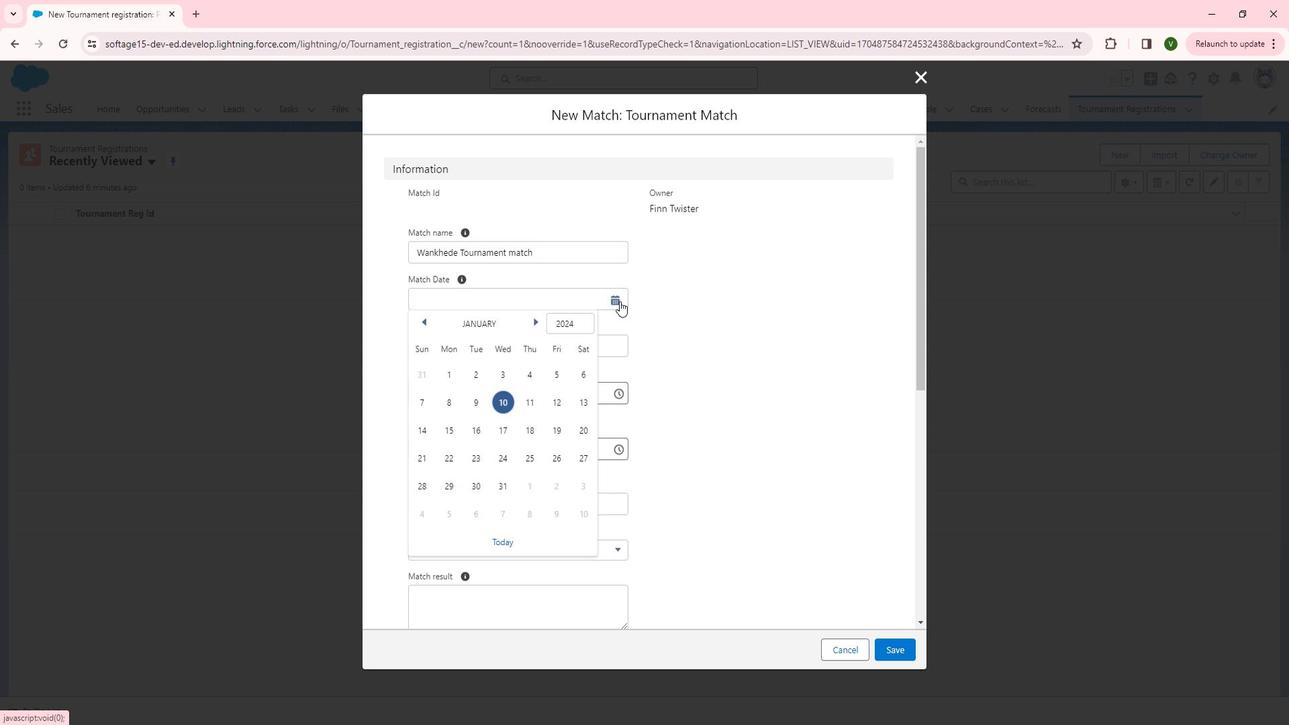 
Action: Mouse moved to (542, 327)
Screenshot: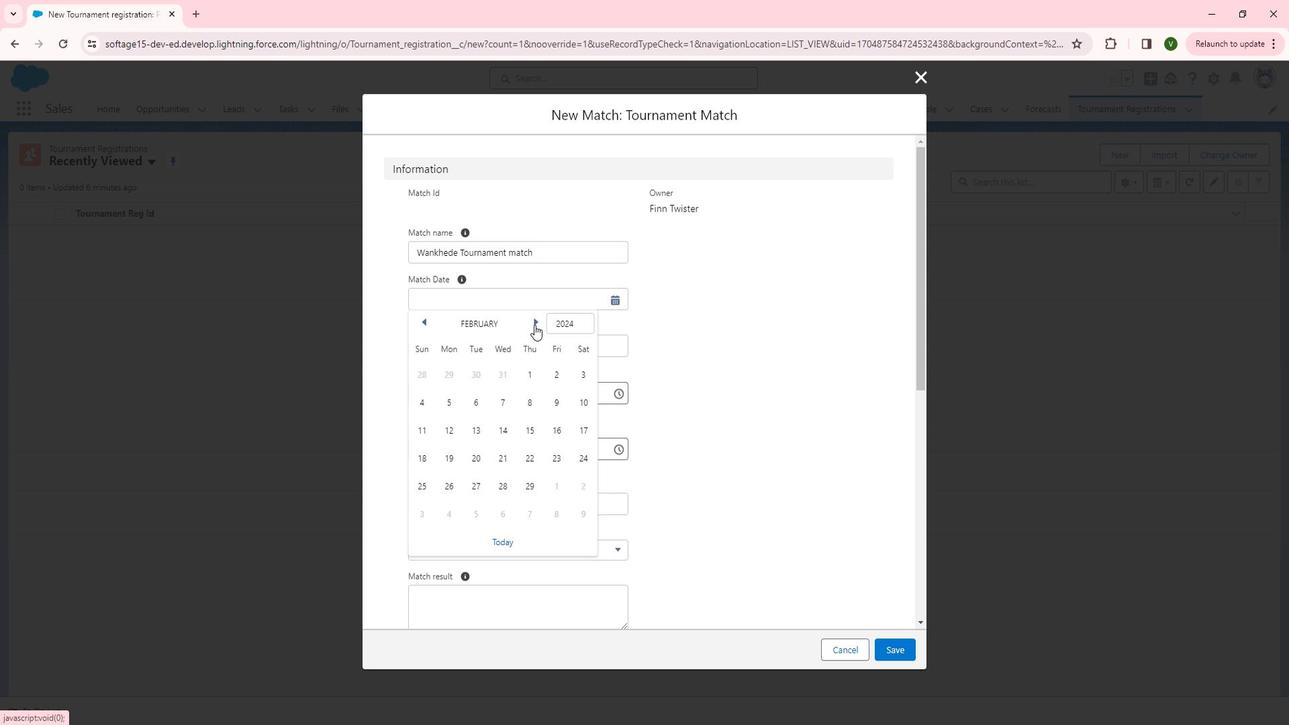 
Action: Mouse pressed left at (542, 327)
Screenshot: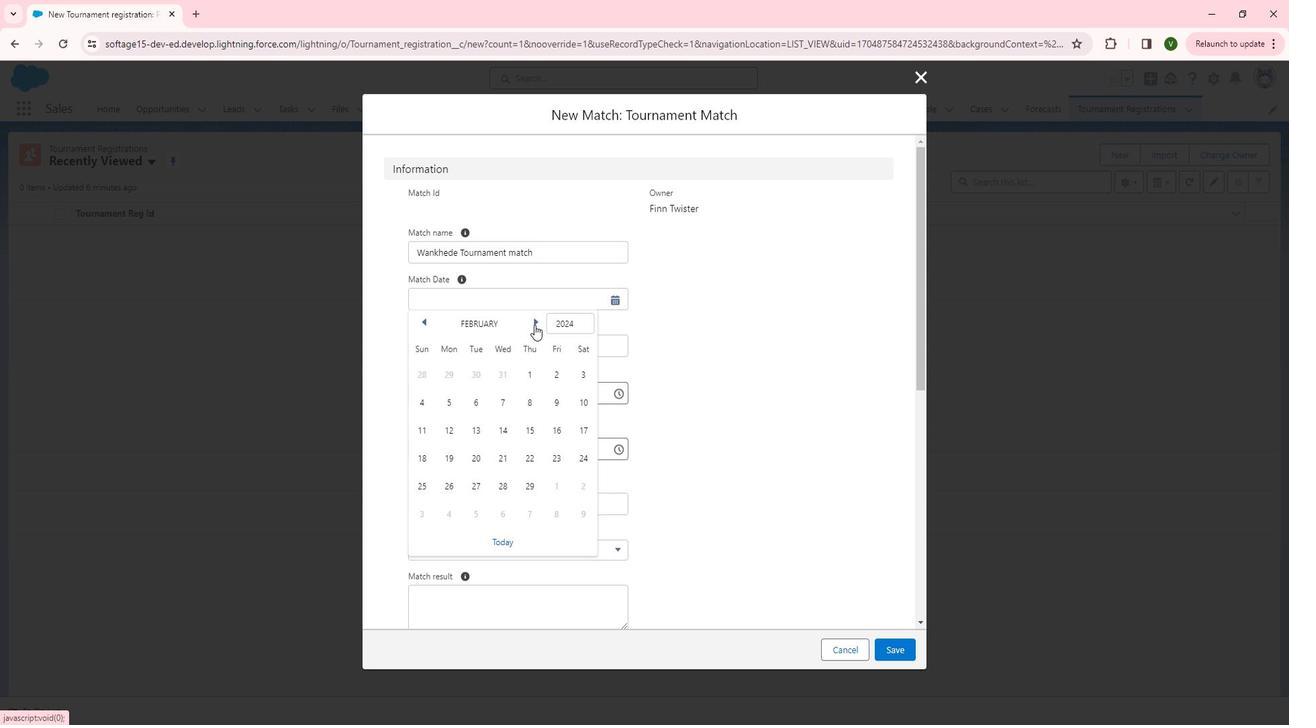 
Action: Mouse pressed left at (542, 327)
Screenshot: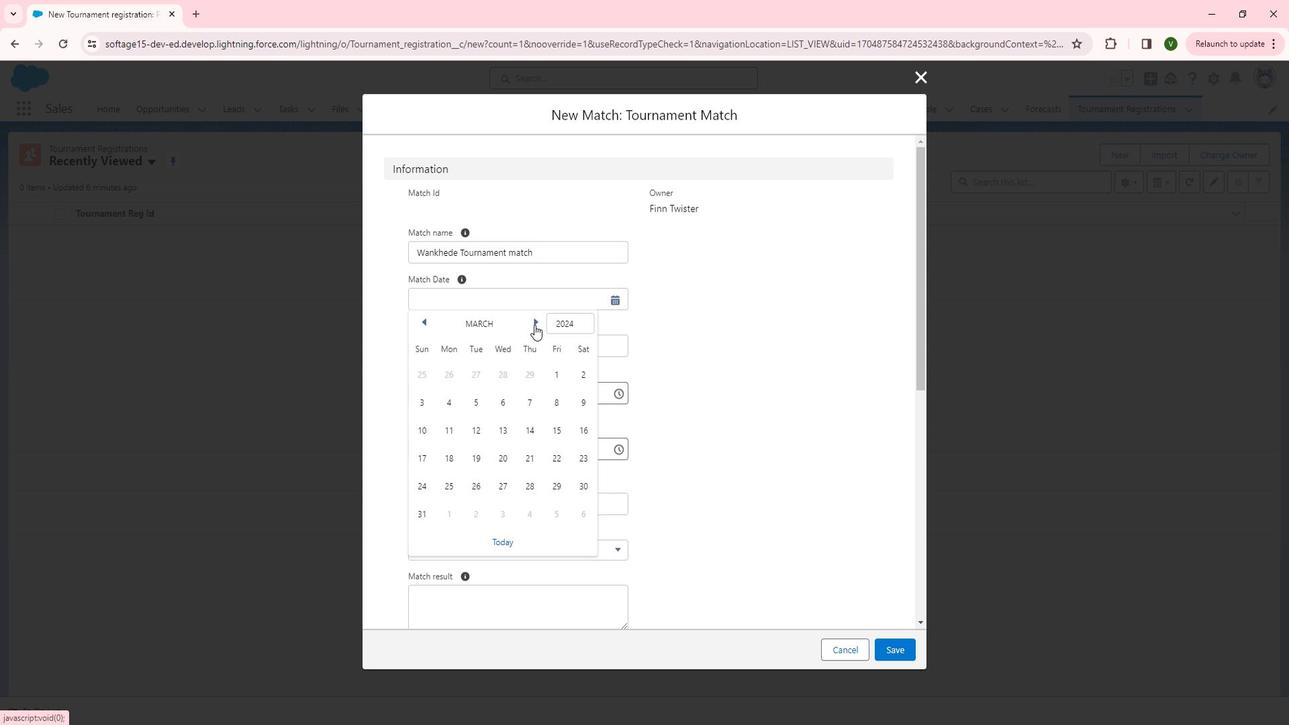 
Action: Mouse pressed left at (542, 327)
Screenshot: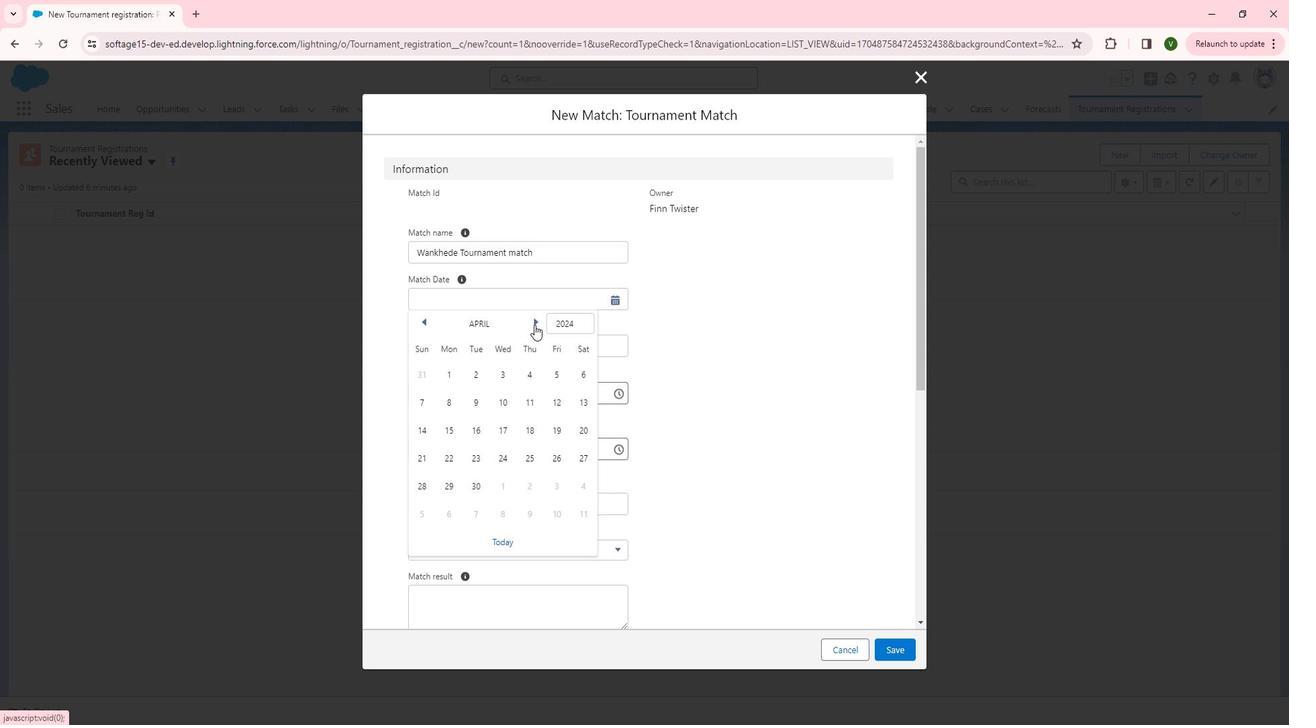 
Action: Mouse moved to (443, 326)
Screenshot: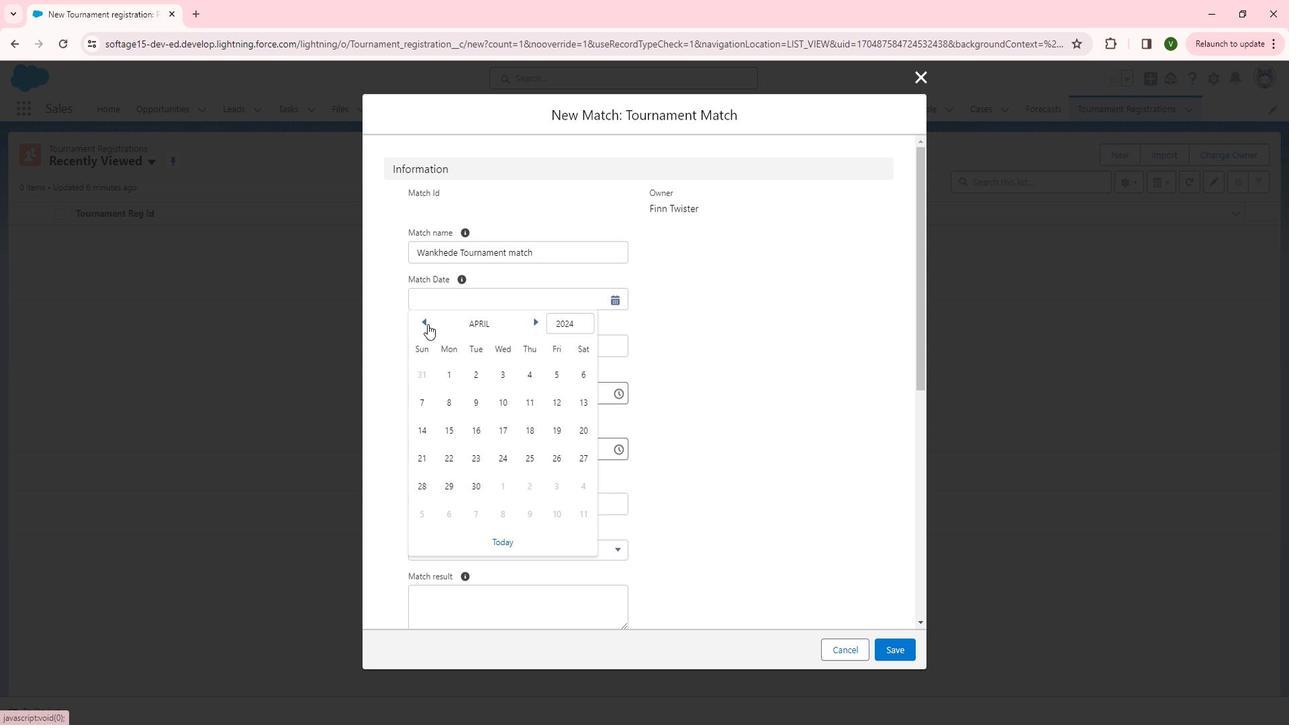 
Action: Mouse pressed left at (443, 326)
Screenshot: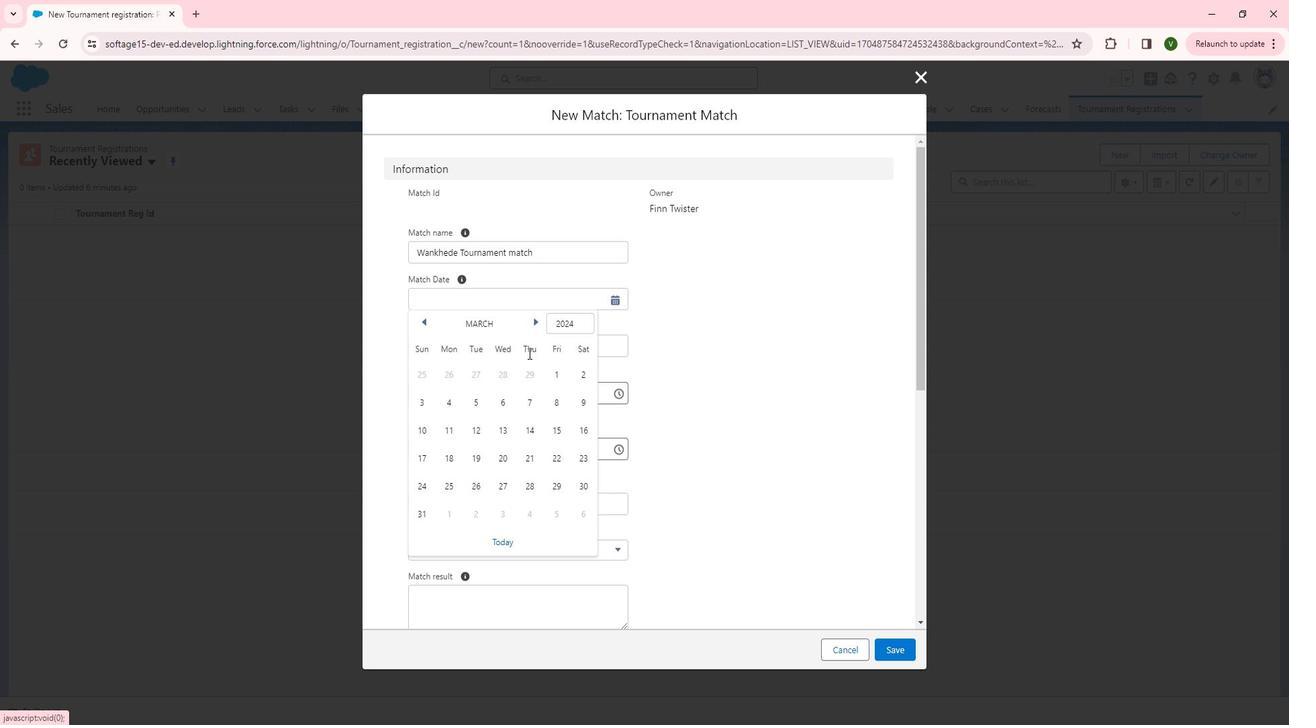 
Action: Mouse moved to (590, 455)
Screenshot: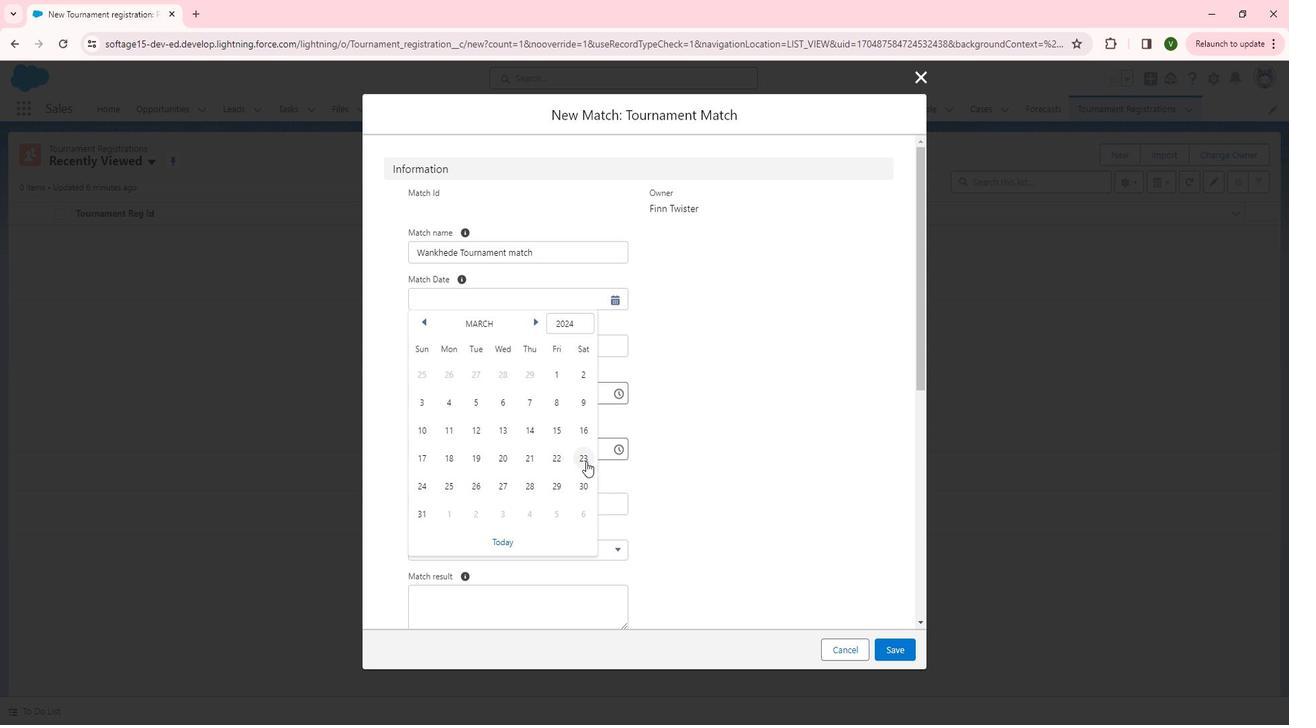 
Action: Mouse pressed left at (590, 455)
Screenshot: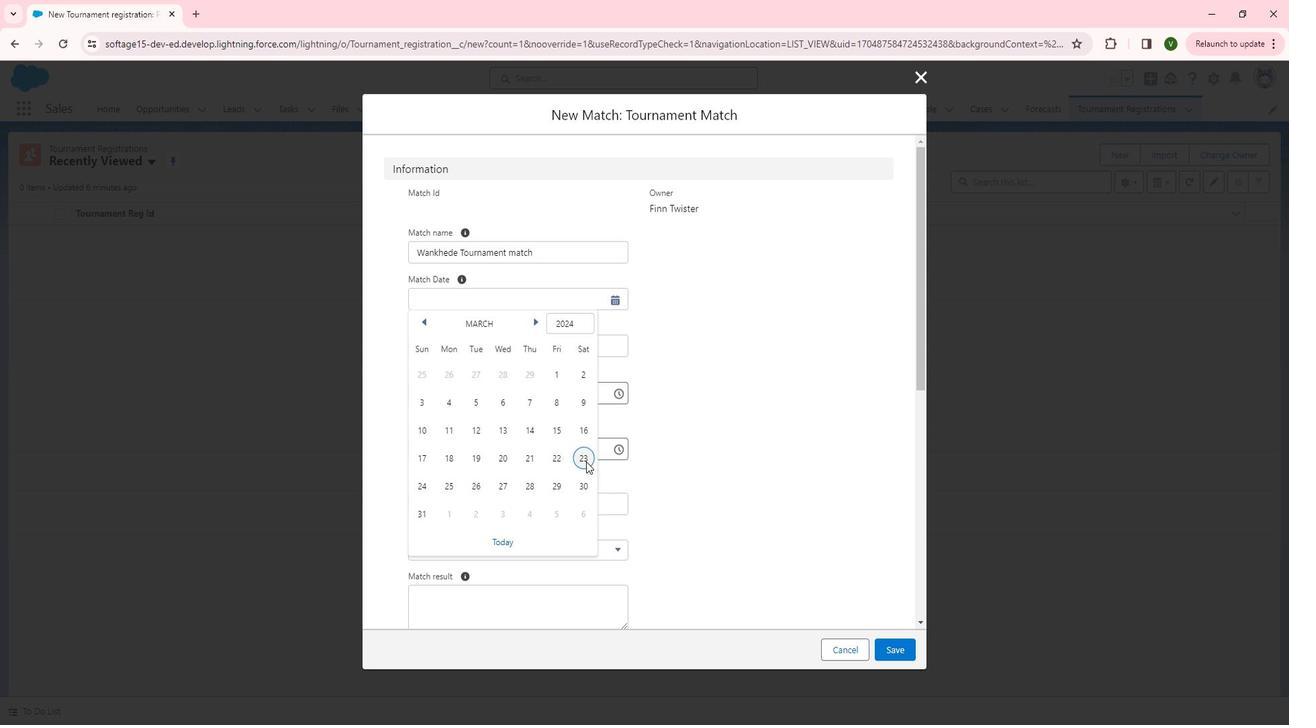 
Action: Mouse moved to (584, 356)
Screenshot: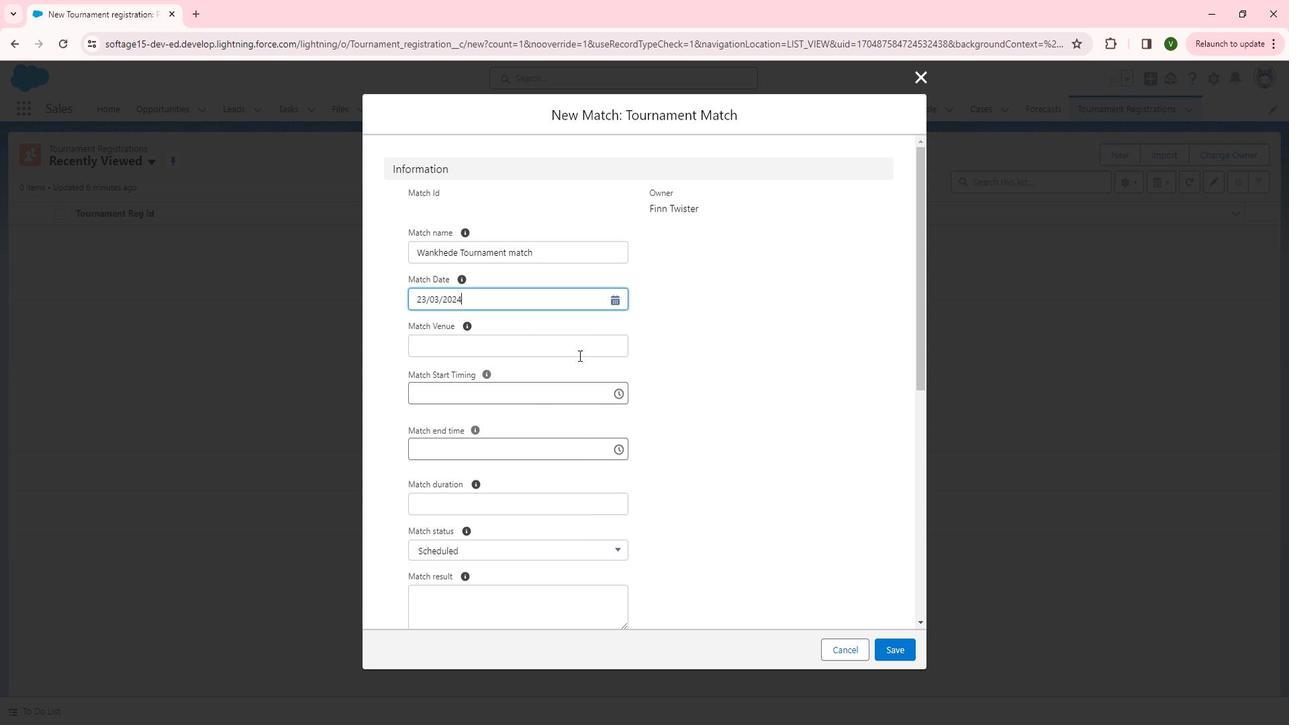 
Action: Mouse pressed left at (584, 356)
Screenshot: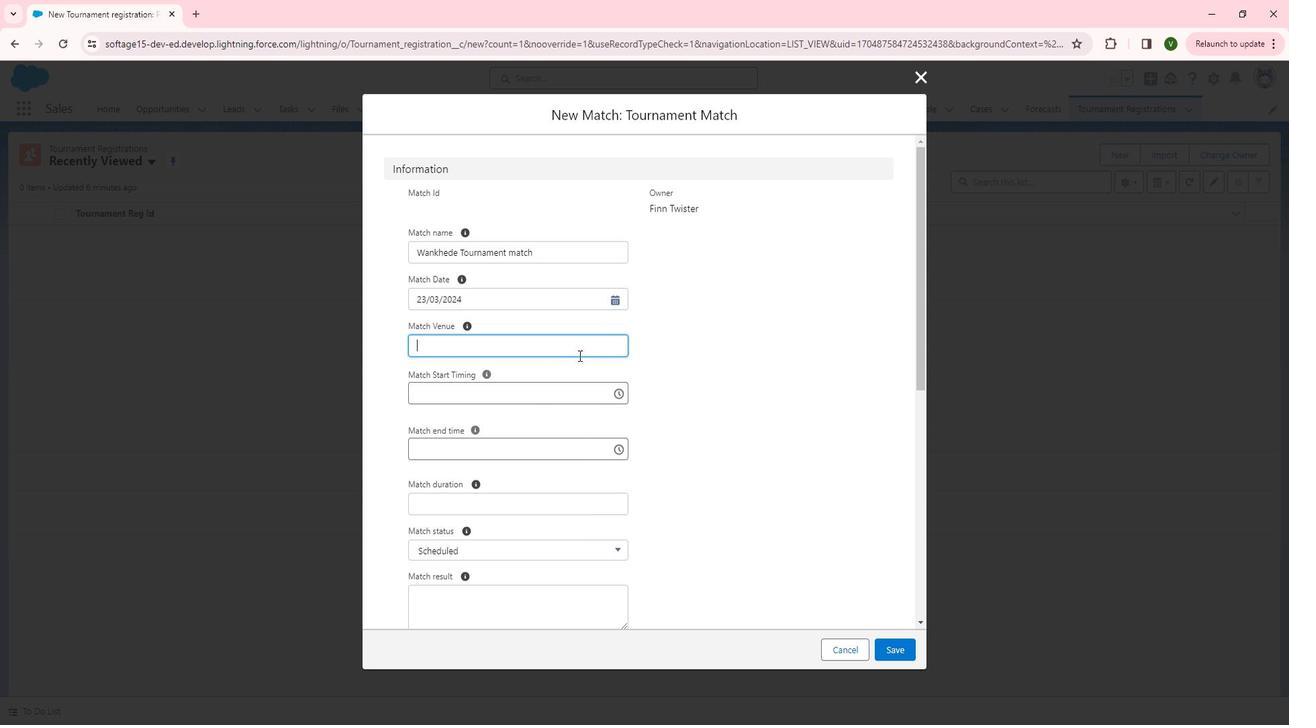
Action: Mouse moved to (586, 356)
Screenshot: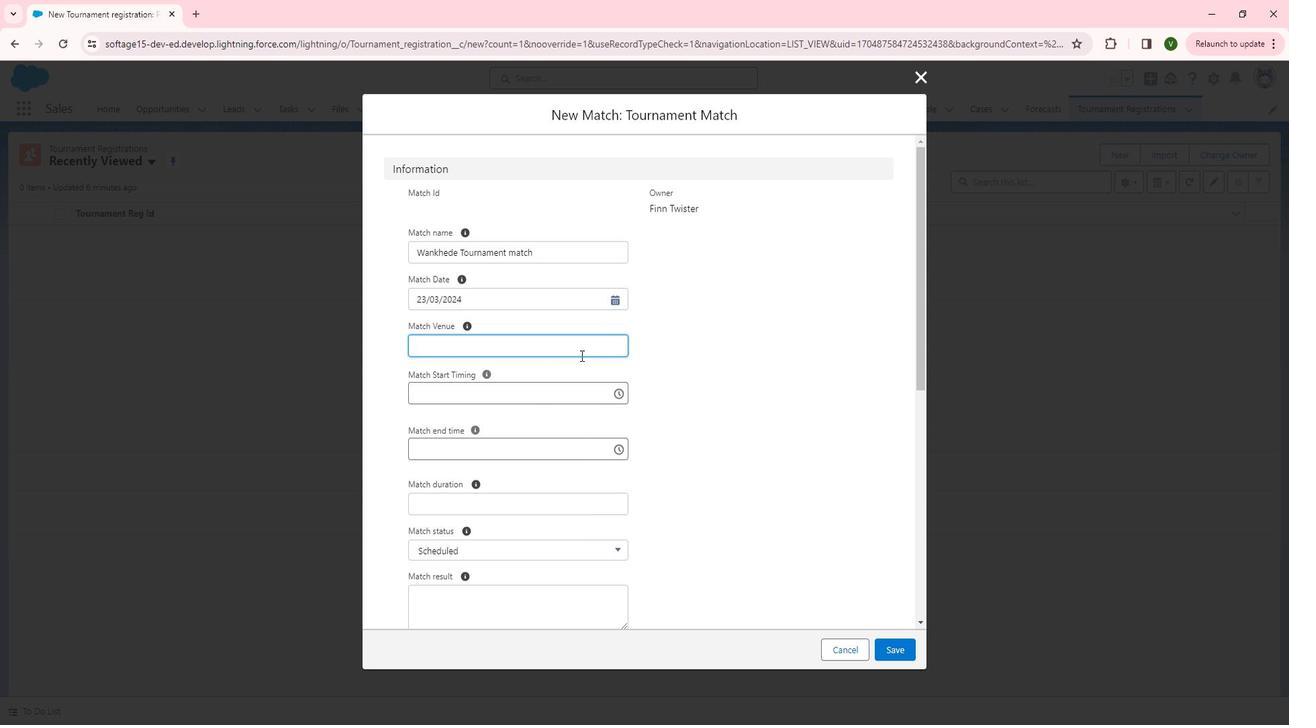 
Action: Key pressed <Key.shift>Nagpur<Key.tab><Key.tab>
Screenshot: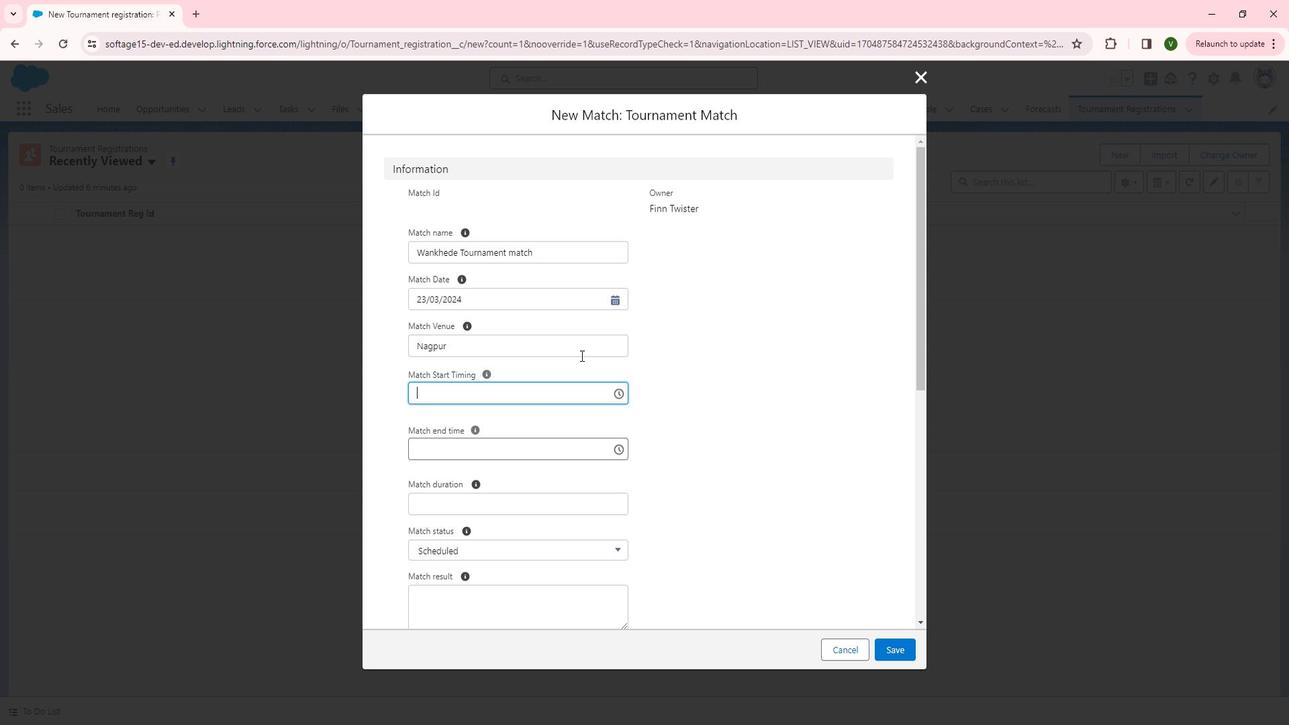 
Action: Mouse moved to (621, 397)
Screenshot: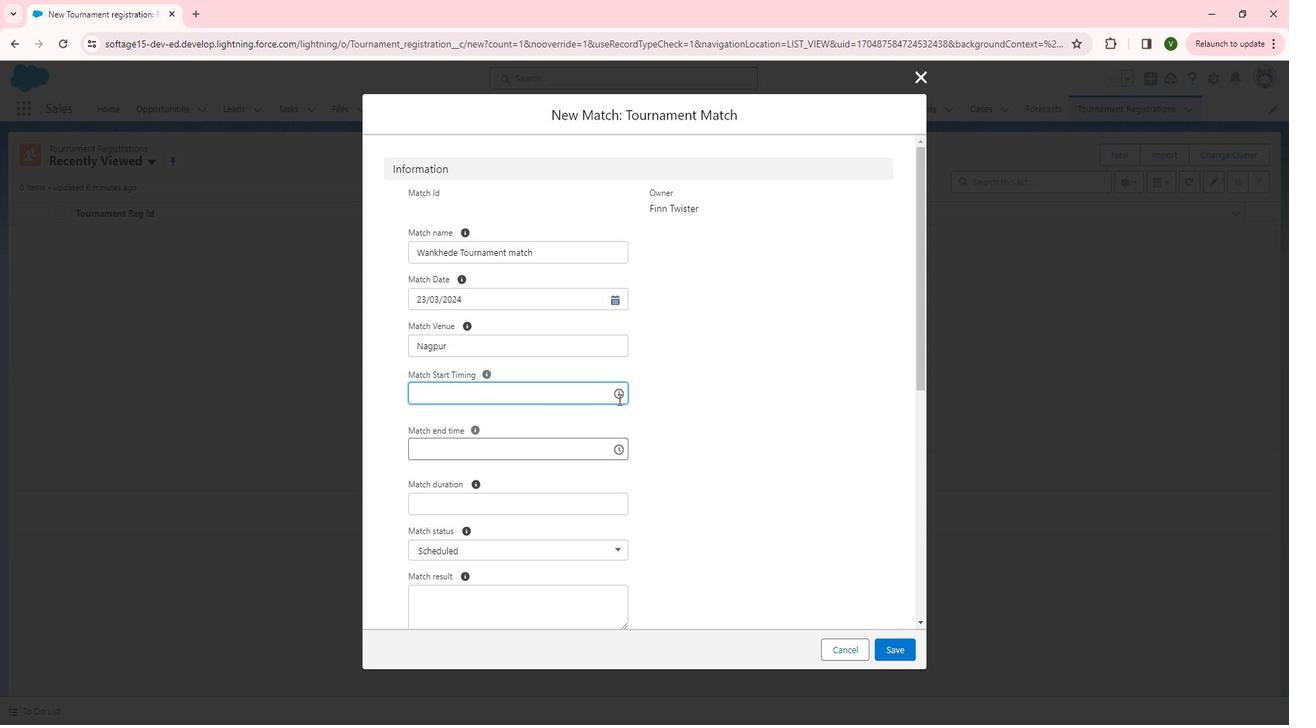 
Action: Mouse pressed left at (621, 397)
Screenshot: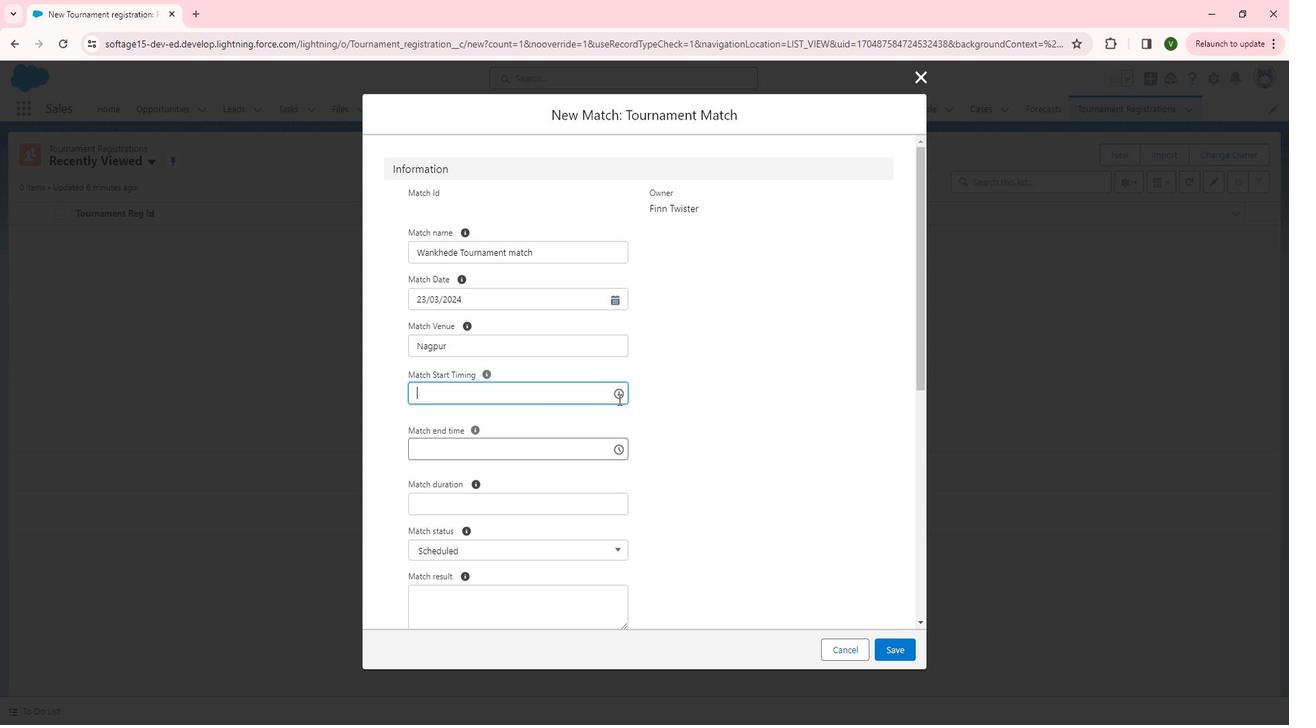 
Action: Mouse moved to (528, 473)
Screenshot: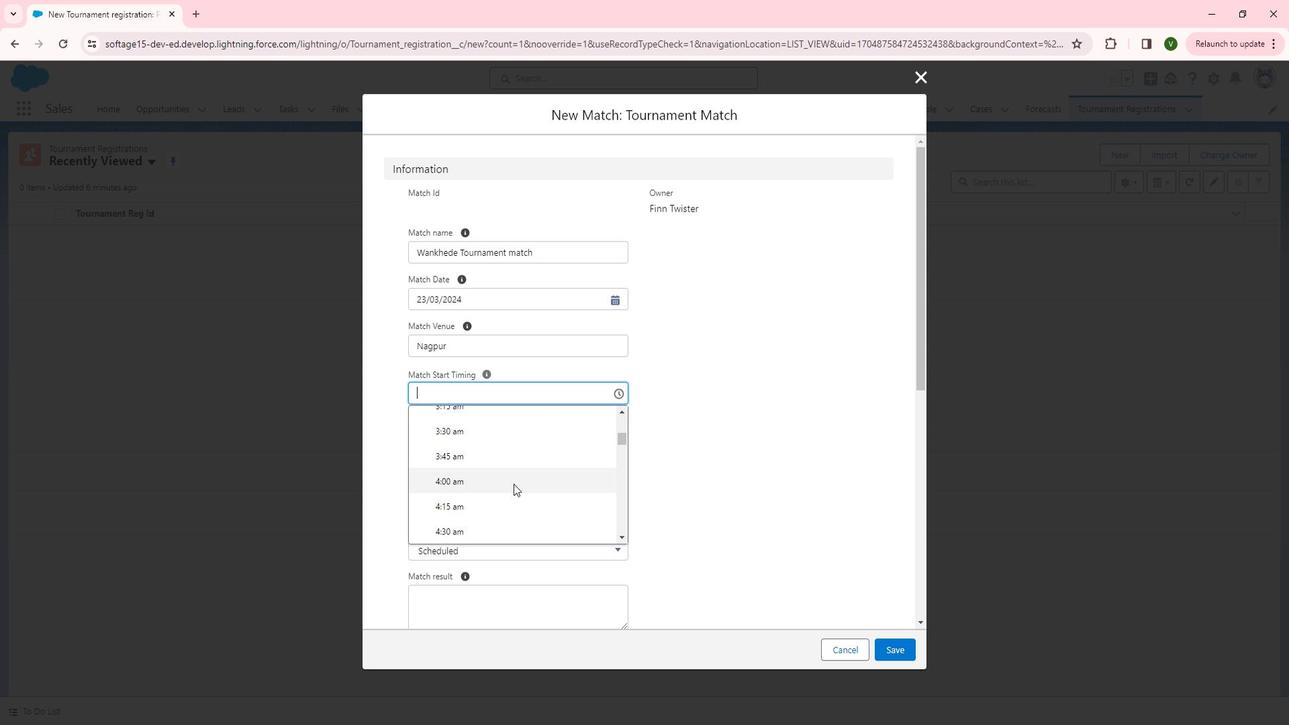
Action: Mouse scrolled (528, 473) with delta (0, 0)
Screenshot: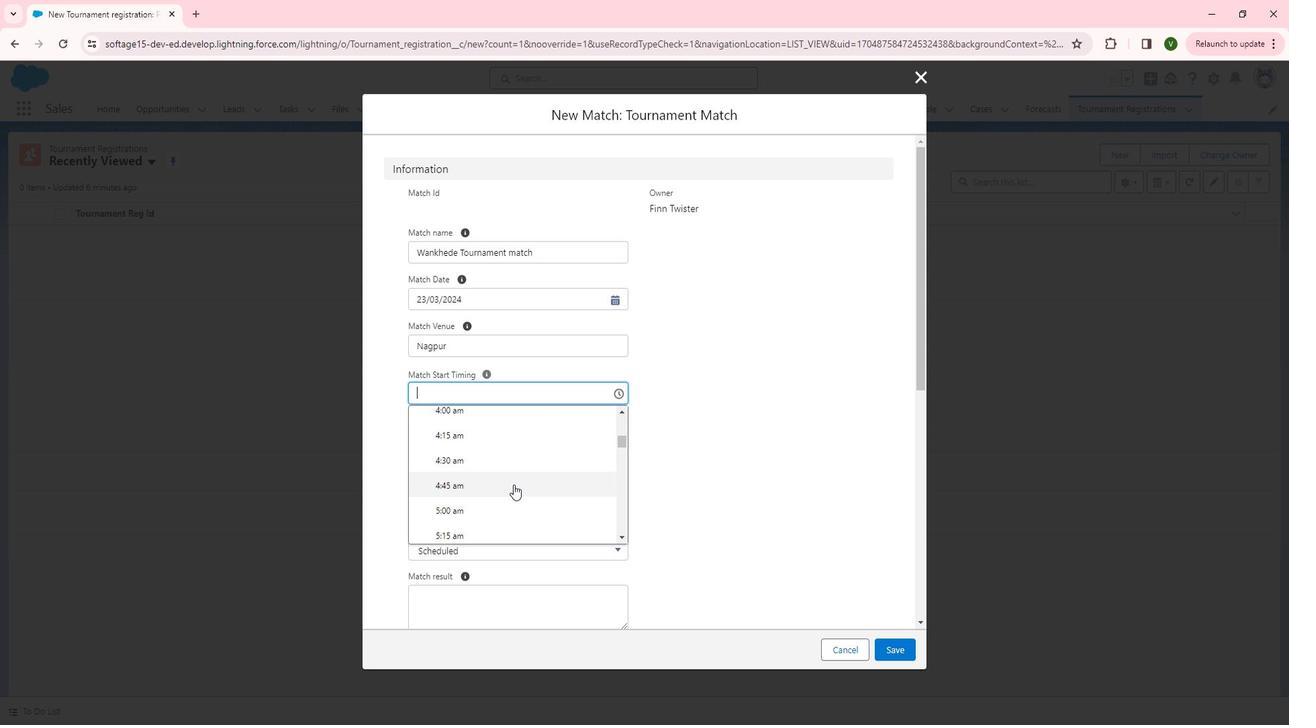 
Action: Mouse scrolled (528, 473) with delta (0, 0)
Screenshot: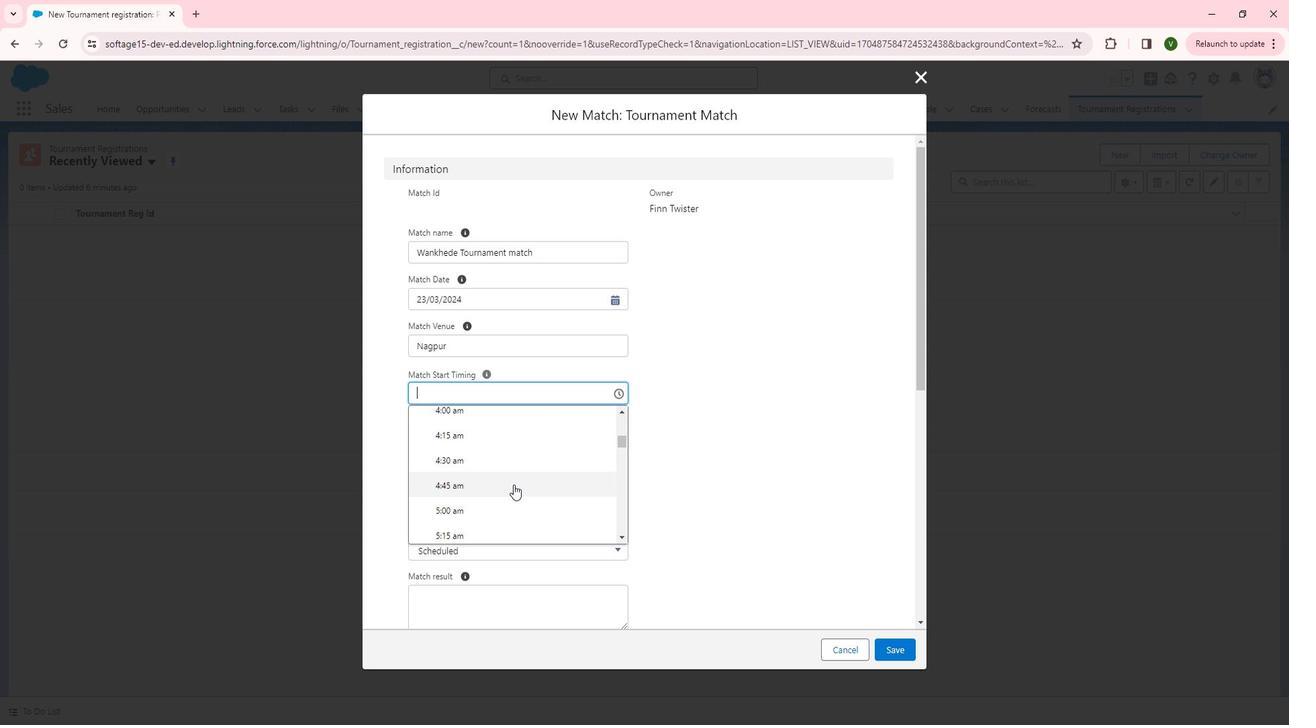 
Action: Mouse scrolled (528, 473) with delta (0, 0)
Screenshot: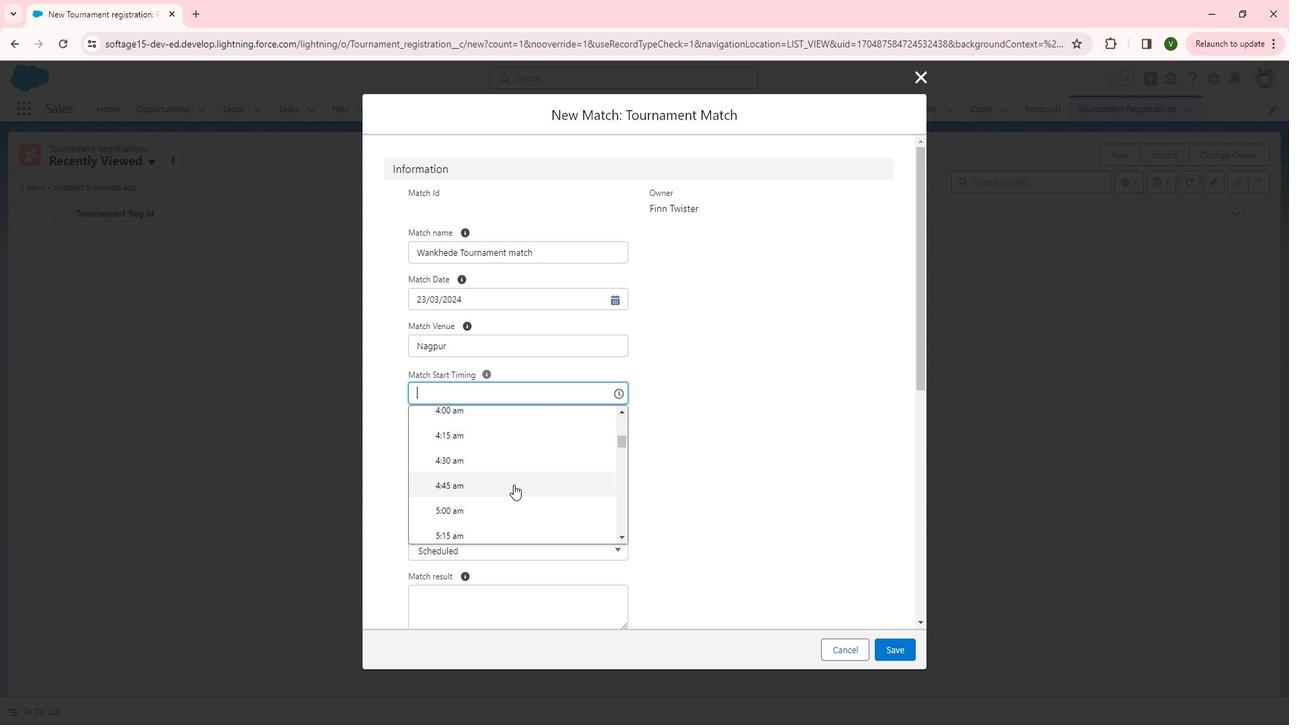 
Action: Mouse scrolled (528, 473) with delta (0, 0)
Screenshot: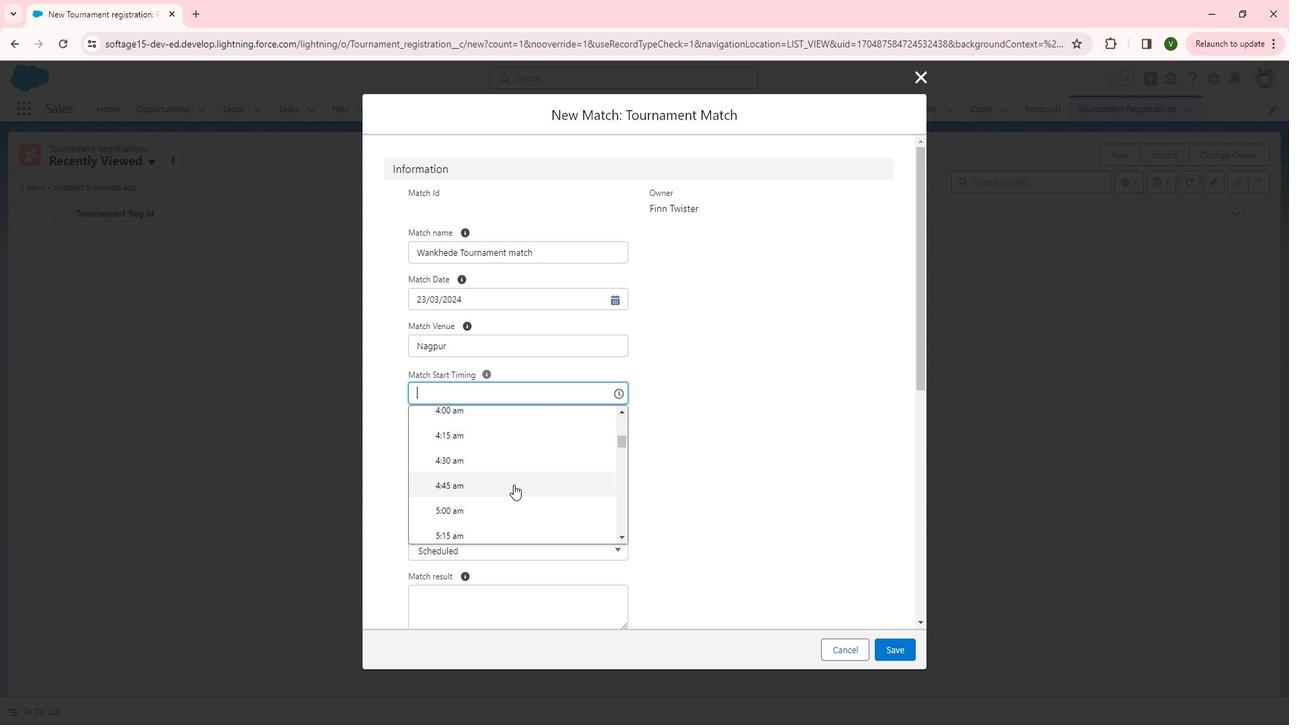 
Action: Mouse scrolled (528, 473) with delta (0, 0)
Screenshot: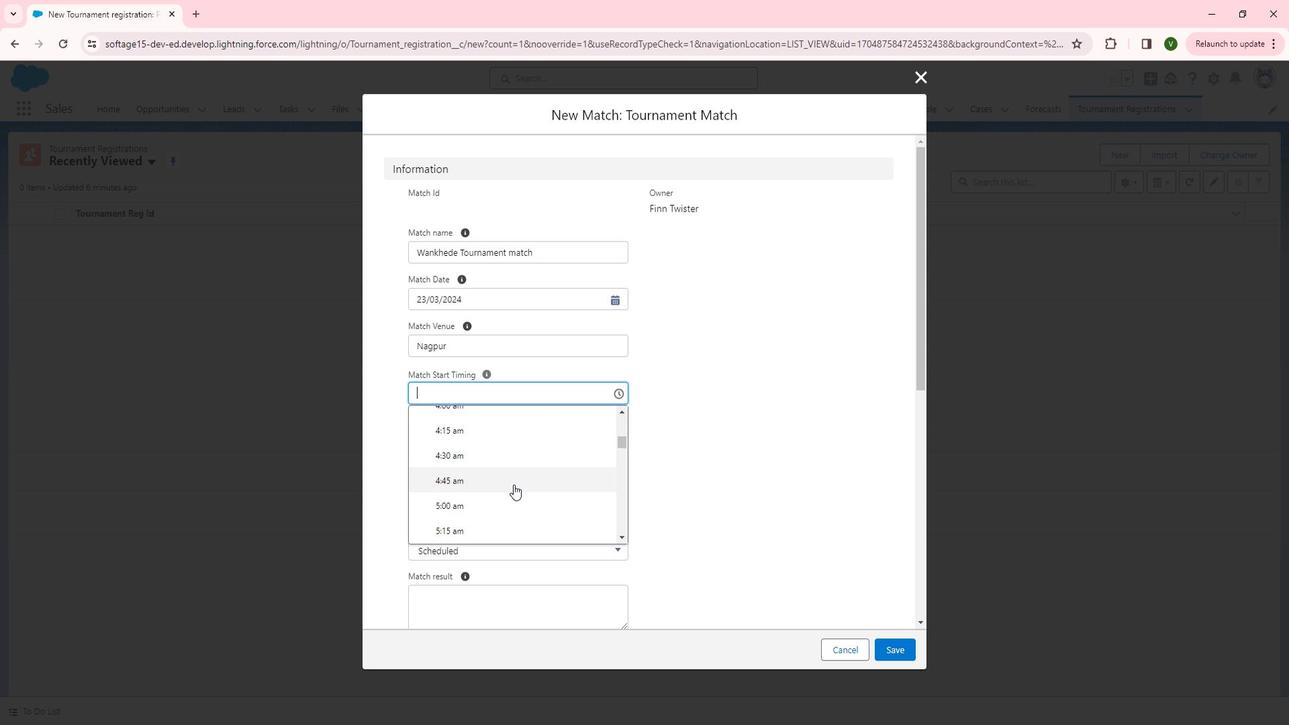 
Action: Mouse moved to (527, 473)
Screenshot: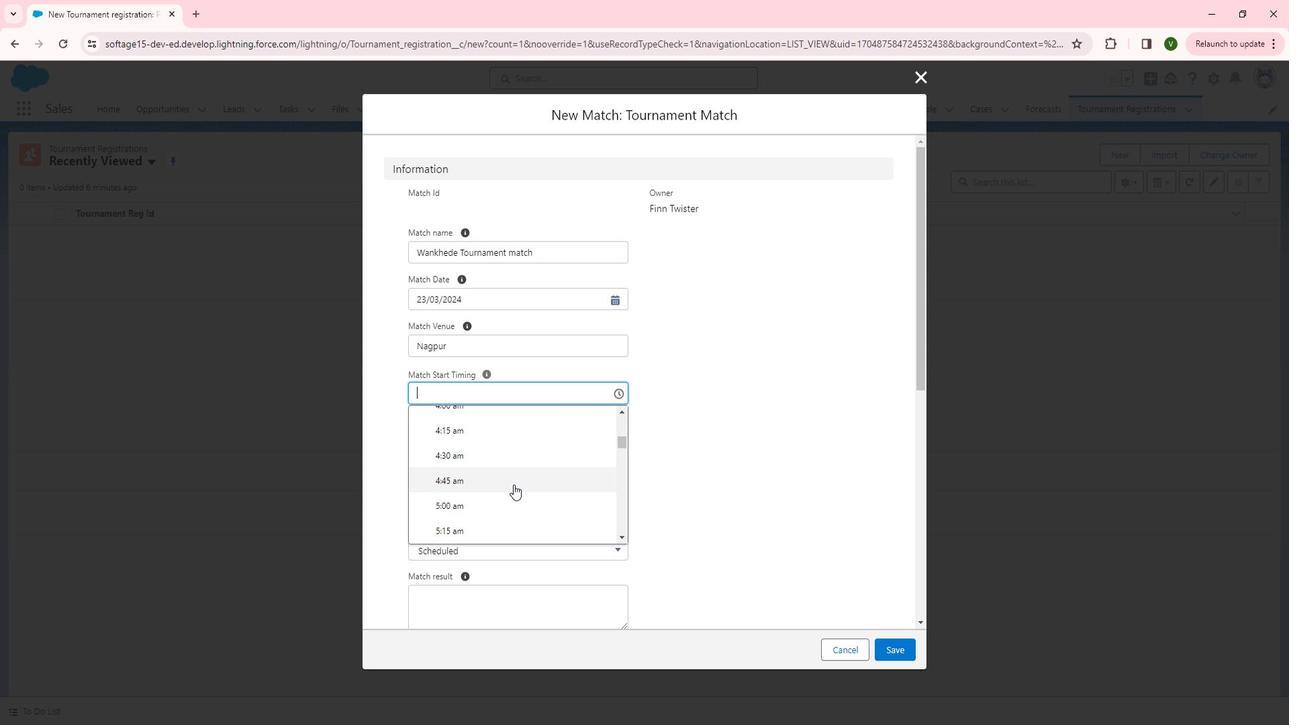 
Action: Mouse scrolled (527, 473) with delta (0, 0)
Screenshot: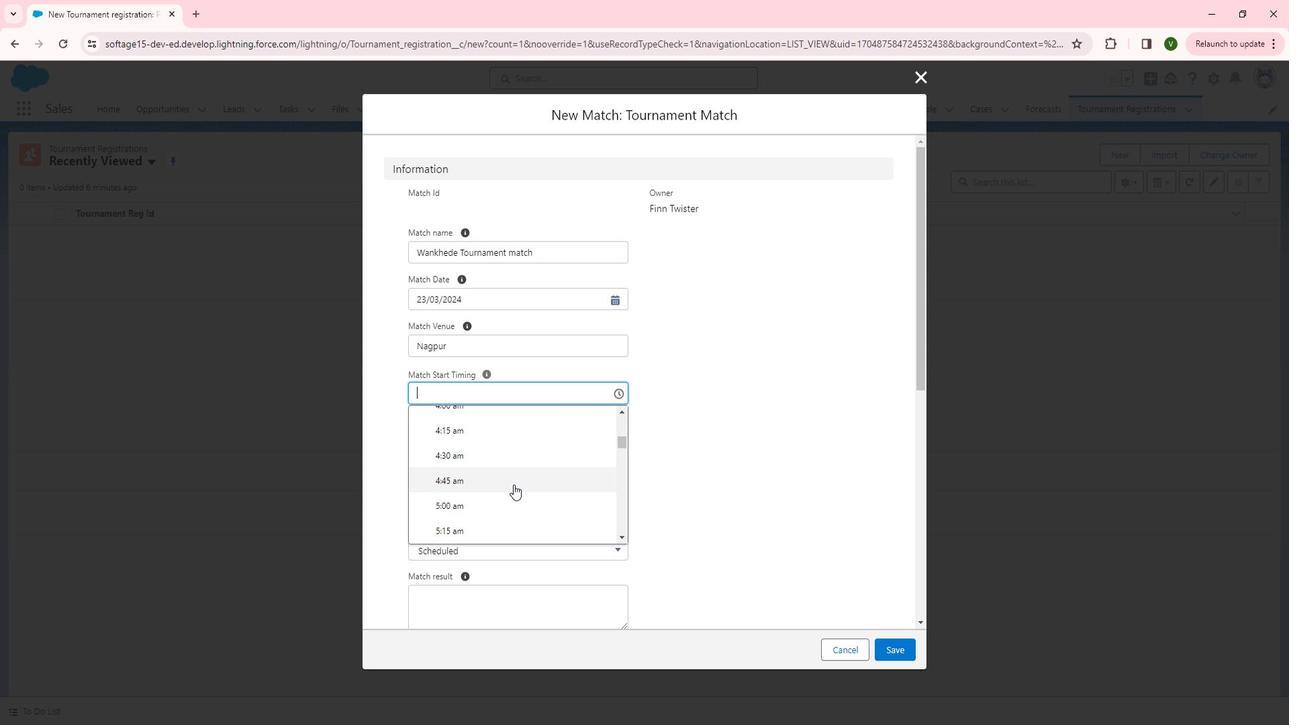 
Action: Mouse moved to (522, 476)
Screenshot: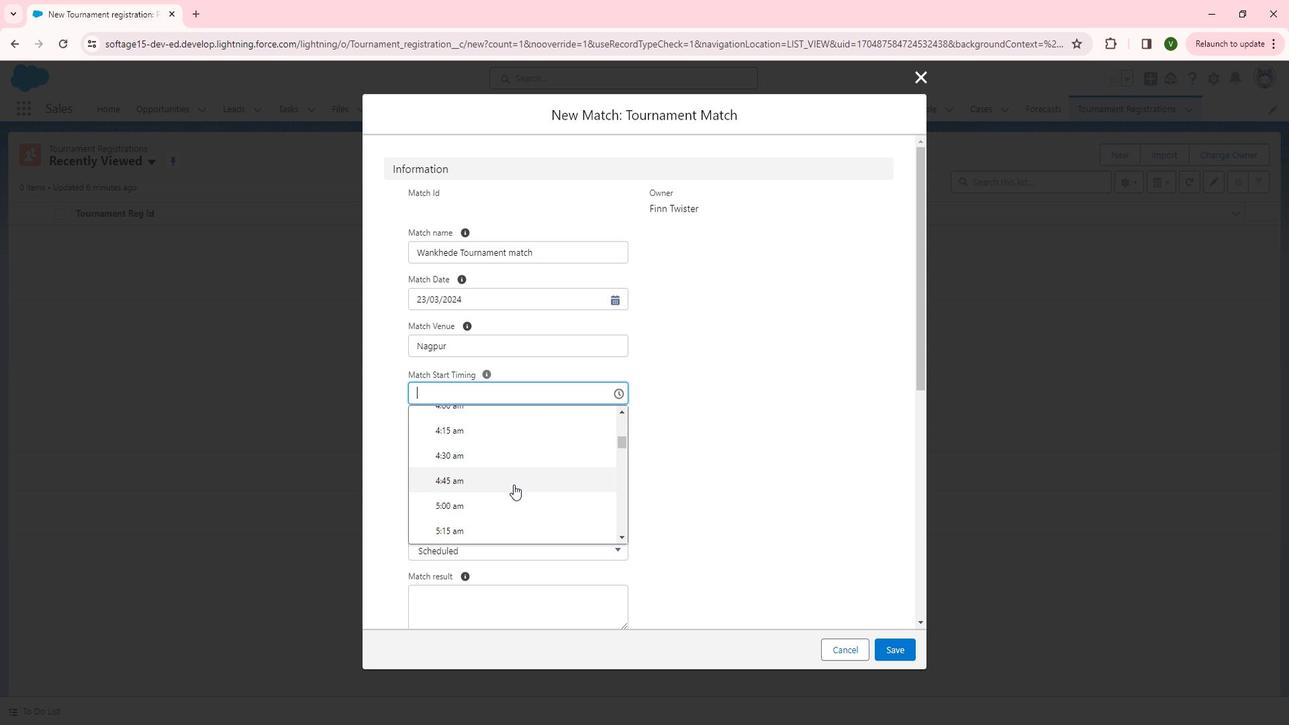 
Action: Mouse scrolled (522, 475) with delta (0, 0)
Screenshot: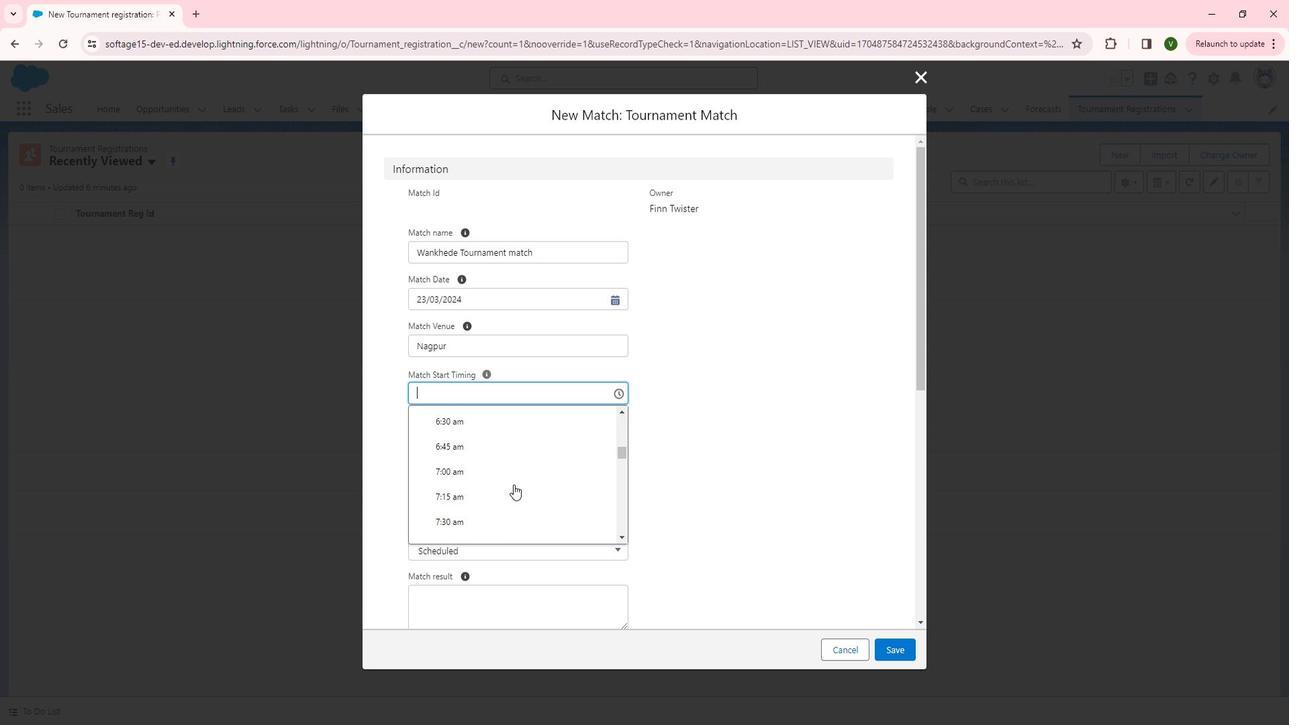 
Action: Mouse scrolled (522, 475) with delta (0, 0)
Screenshot: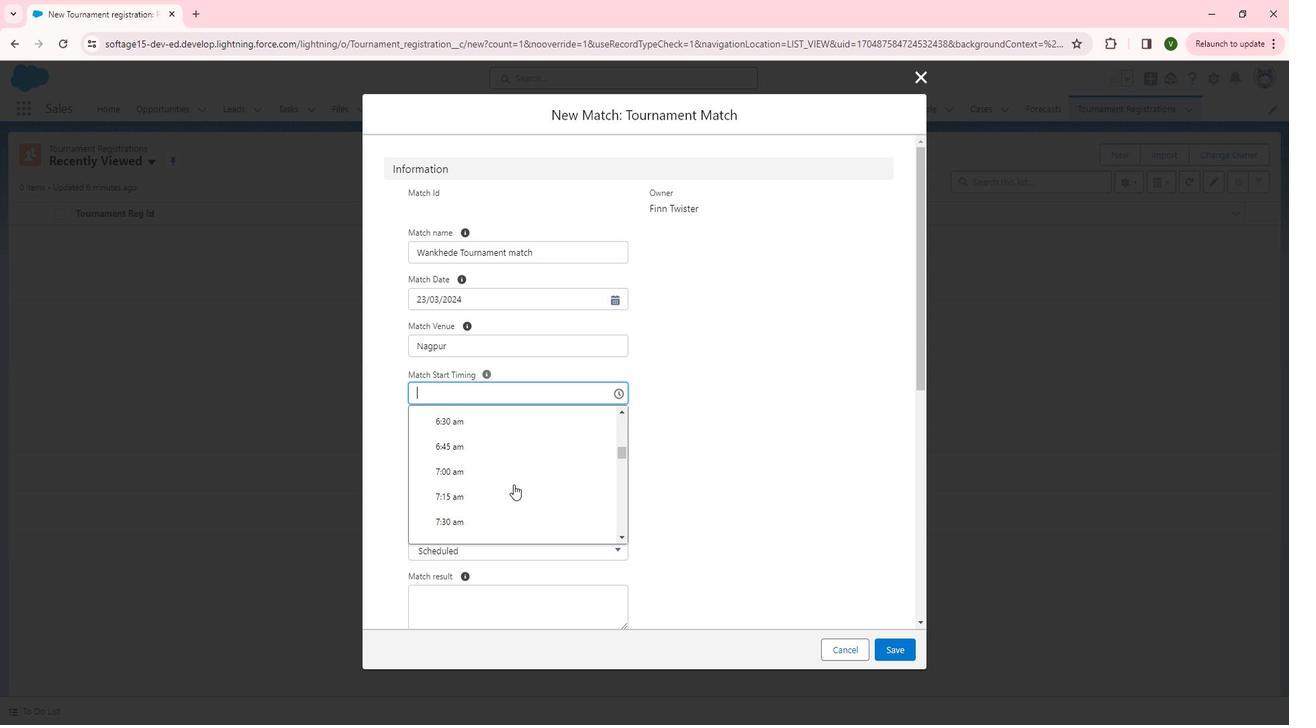 
Action: Mouse scrolled (522, 475) with delta (0, 0)
Screenshot: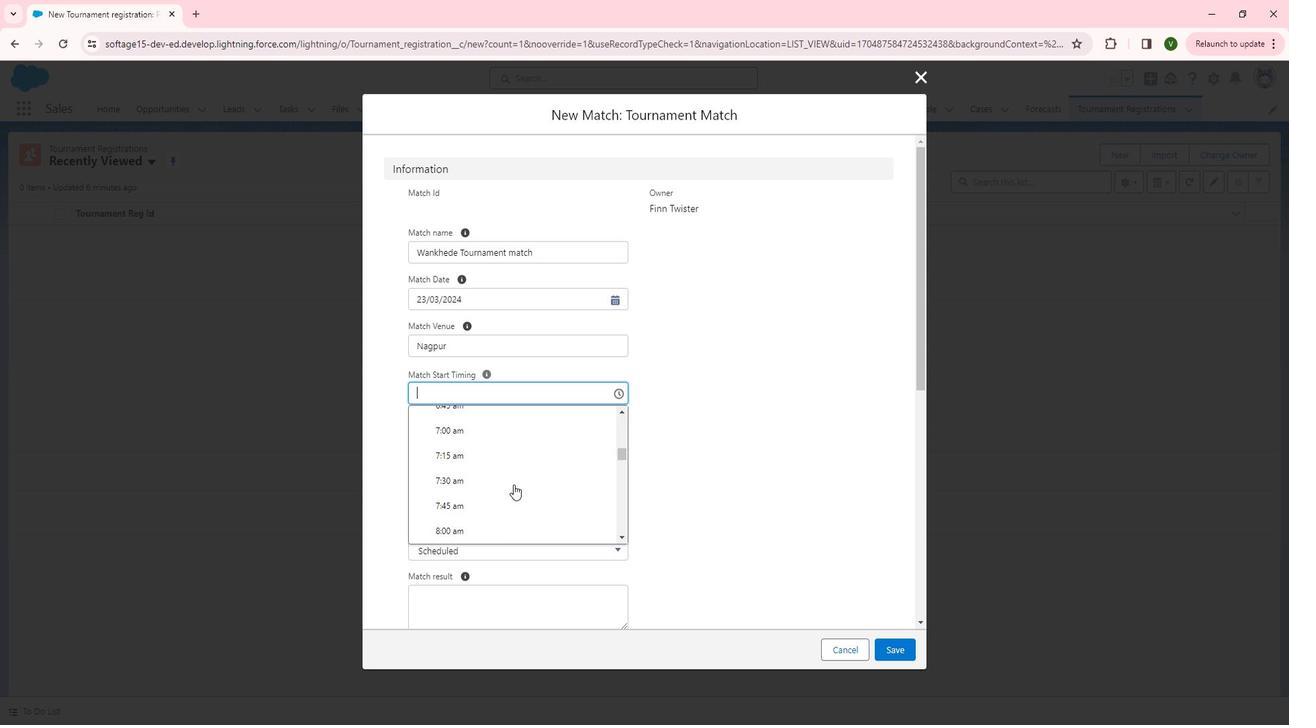 
Action: Mouse scrolled (522, 475) with delta (0, 0)
Screenshot: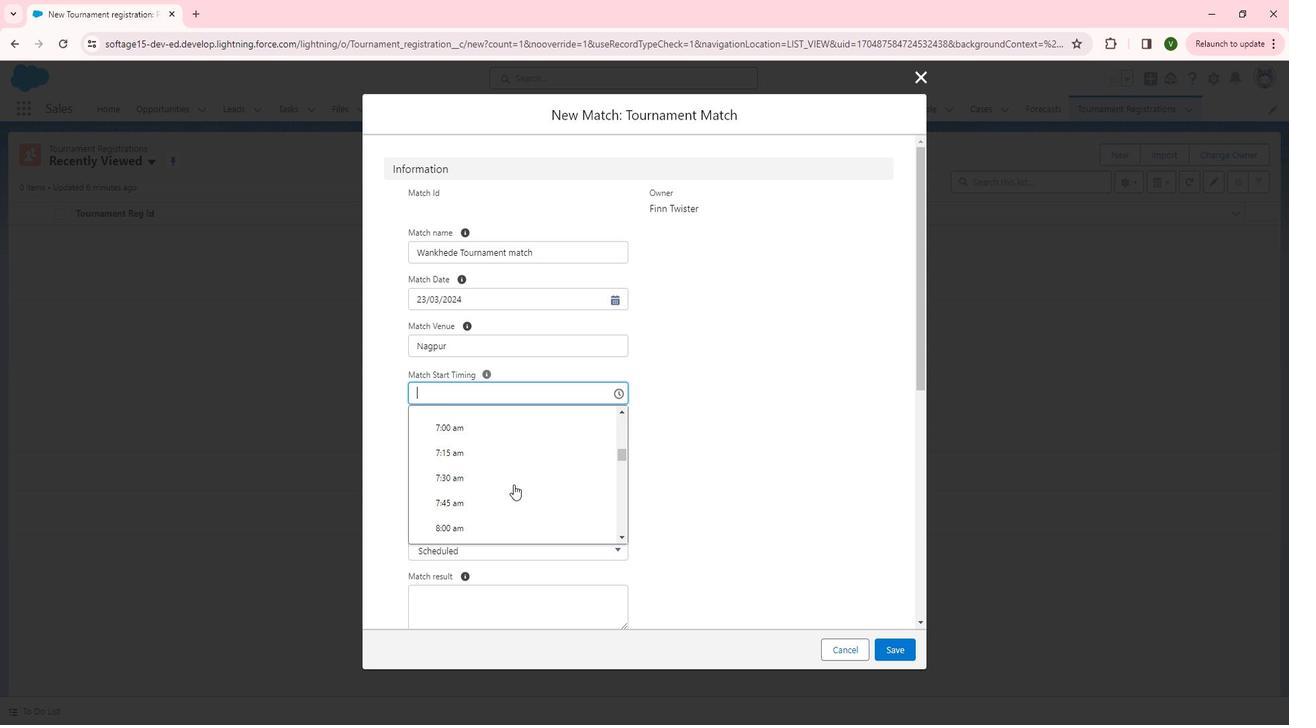 
Action: Mouse scrolled (522, 475) with delta (0, 0)
Screenshot: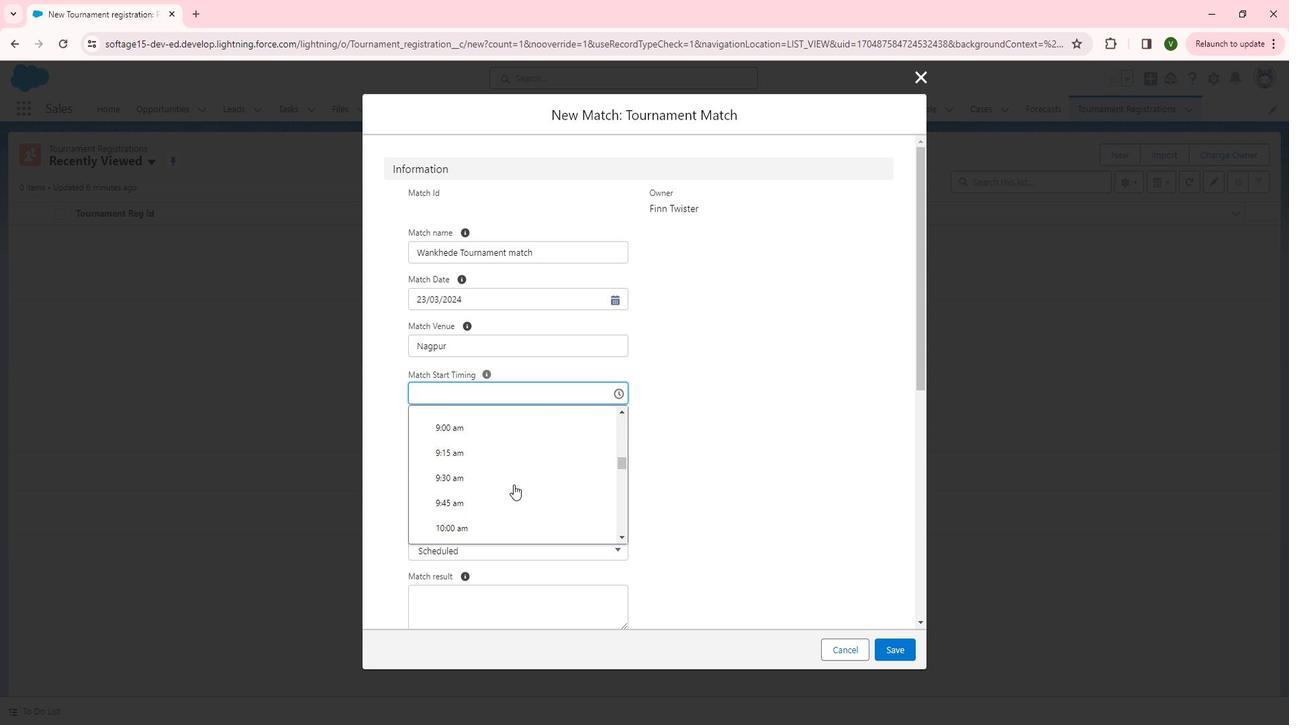 
Action: Mouse scrolled (522, 475) with delta (0, 0)
Screenshot: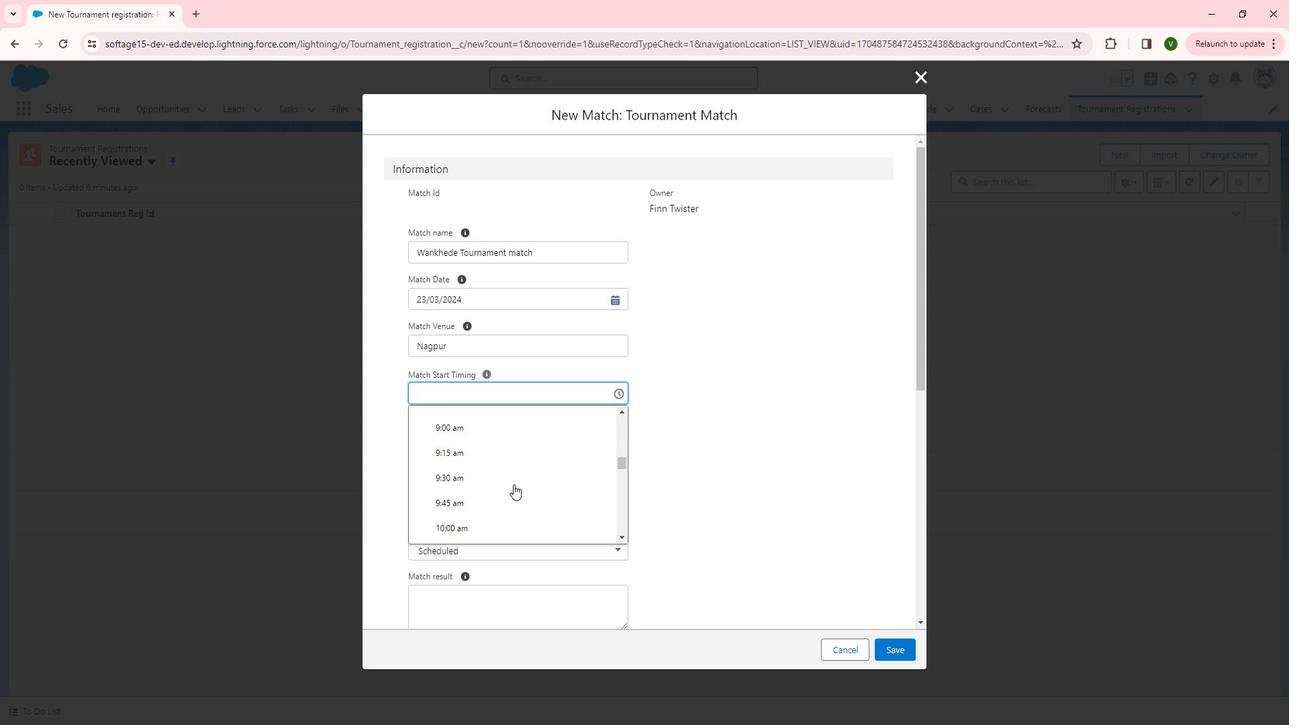 
Action: Mouse scrolled (522, 475) with delta (0, 0)
Screenshot: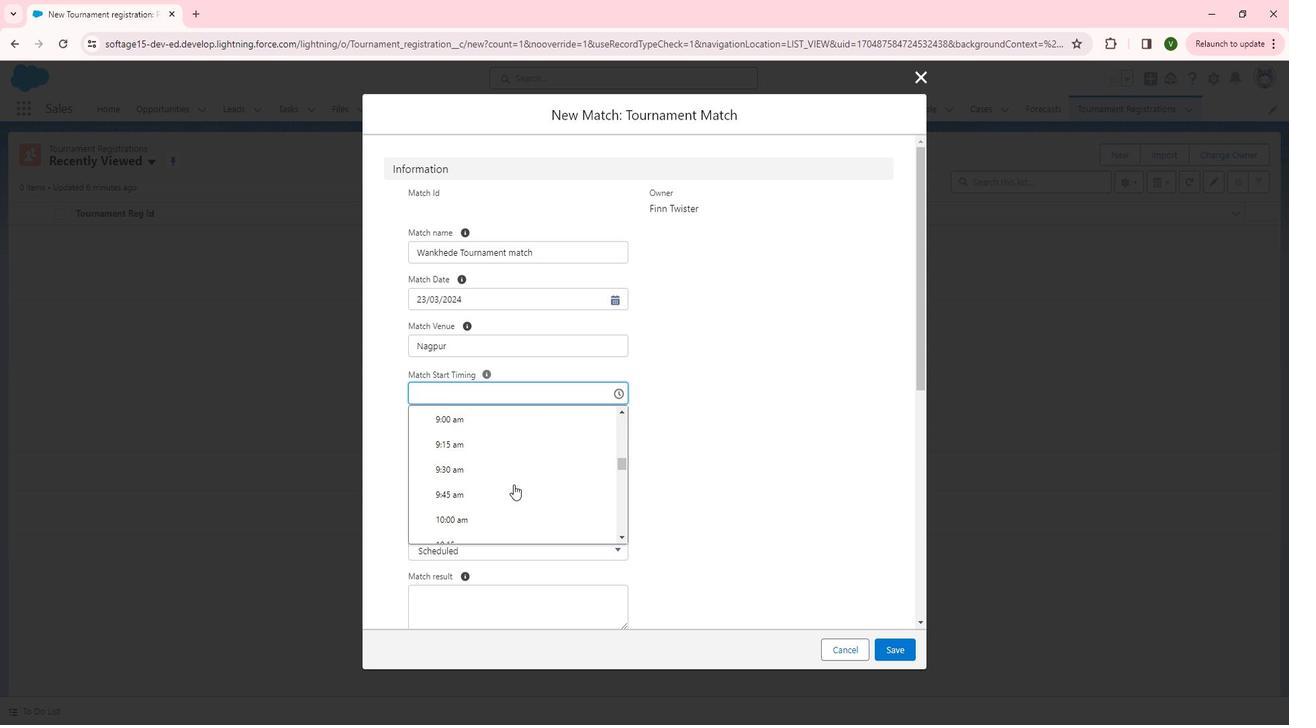 
Action: Mouse scrolled (522, 475) with delta (0, 0)
Screenshot: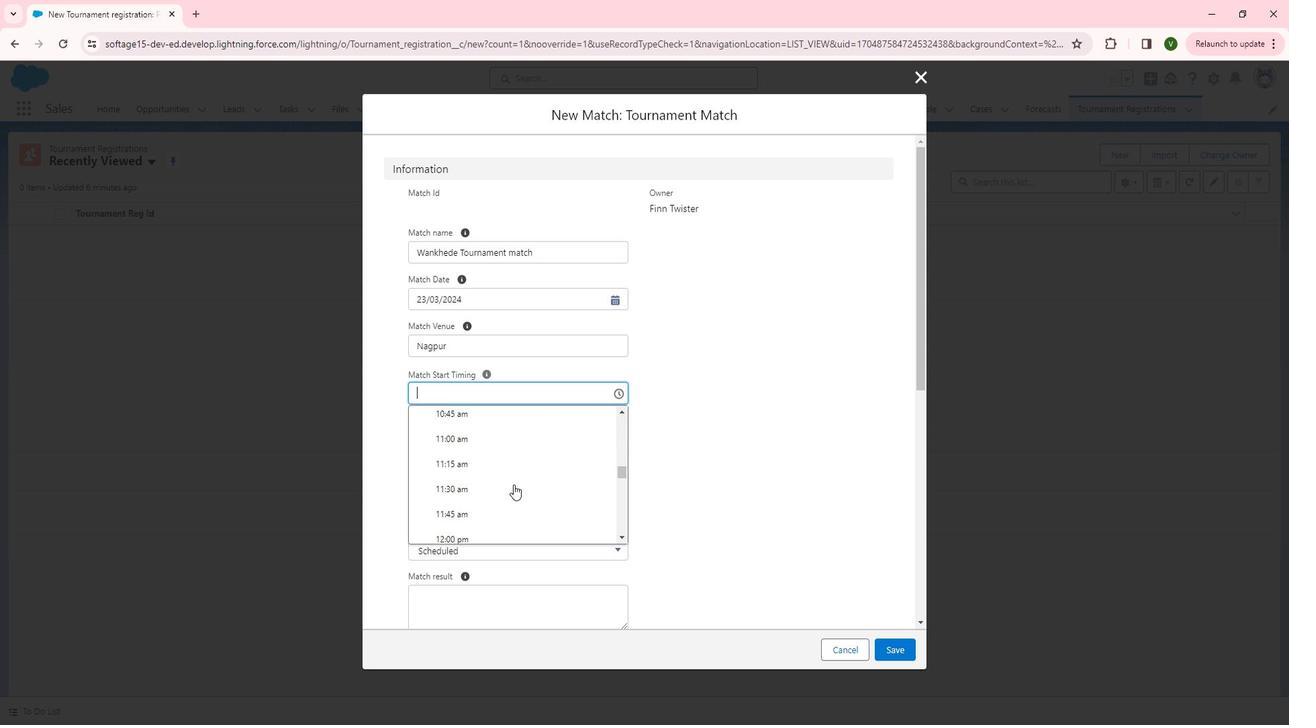 
Action: Mouse scrolled (522, 475) with delta (0, 0)
Screenshot: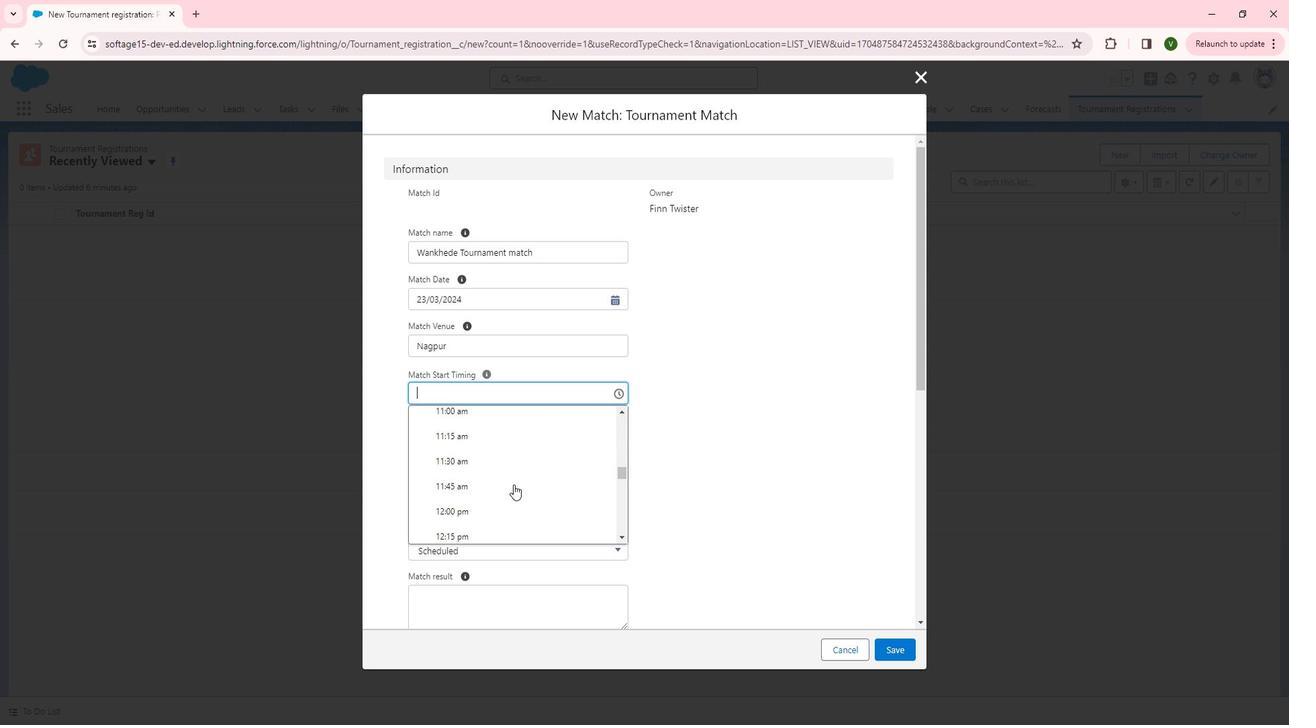 
Action: Mouse scrolled (522, 475) with delta (0, 0)
Screenshot: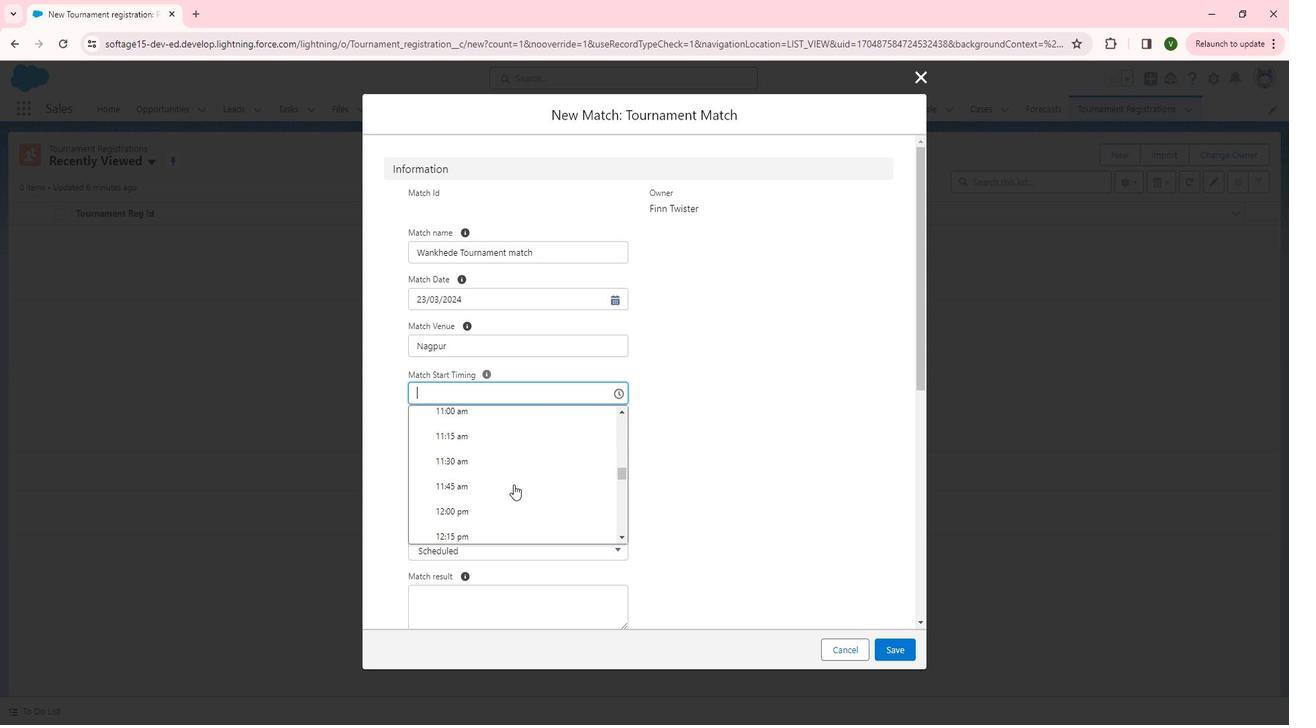 
Action: Mouse scrolled (522, 477) with delta (0, 0)
Screenshot: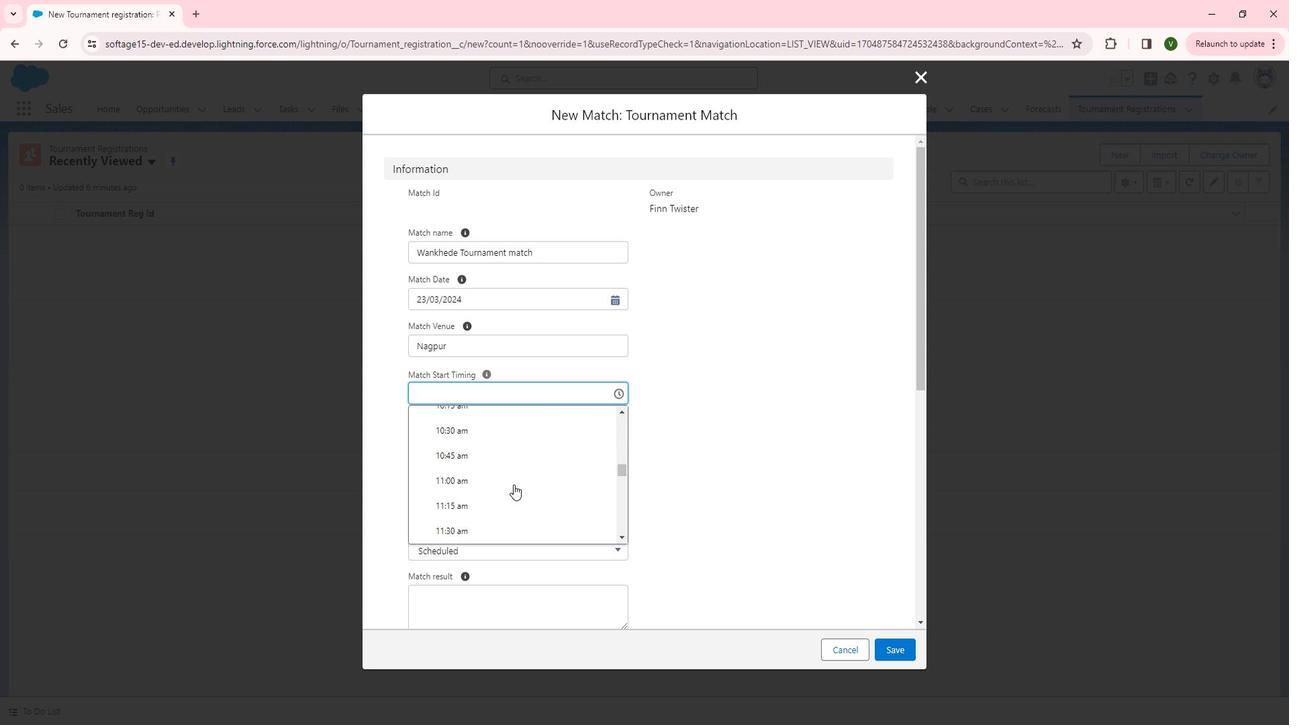 
Action: Mouse scrolled (522, 475) with delta (0, 0)
Screenshot: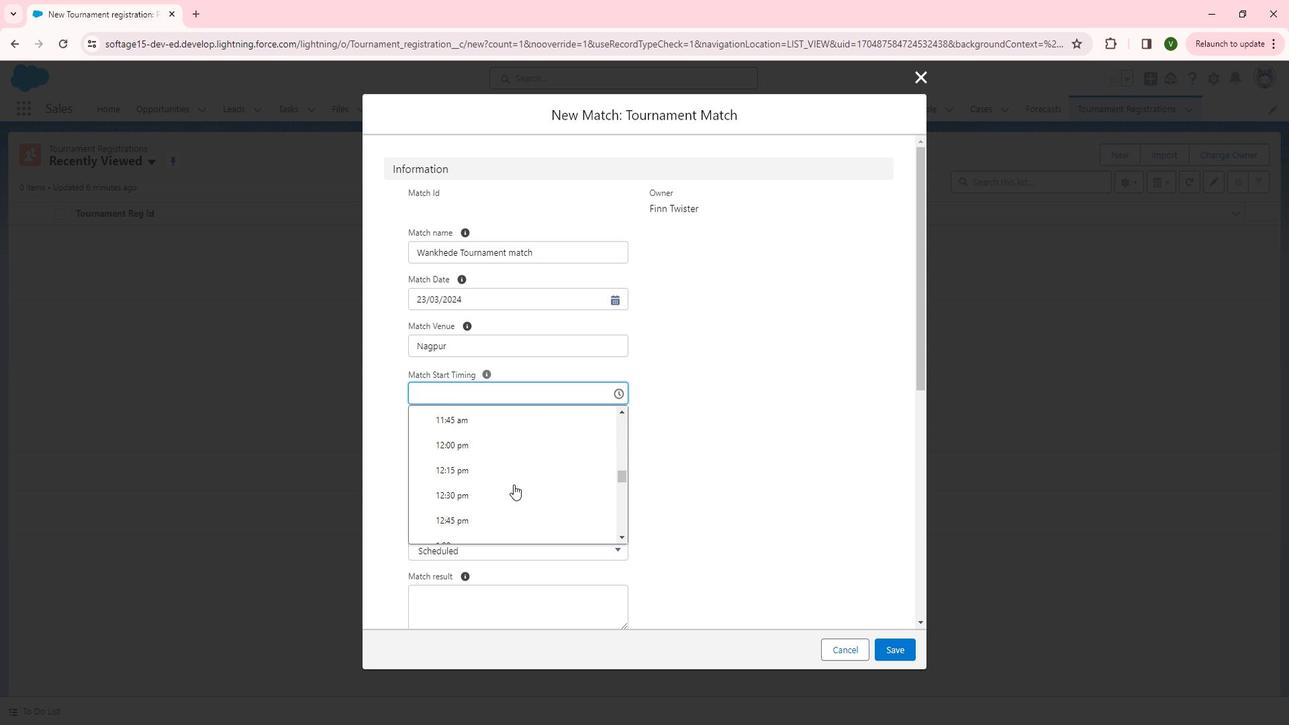
Action: Mouse scrolled (522, 475) with delta (0, 0)
Screenshot: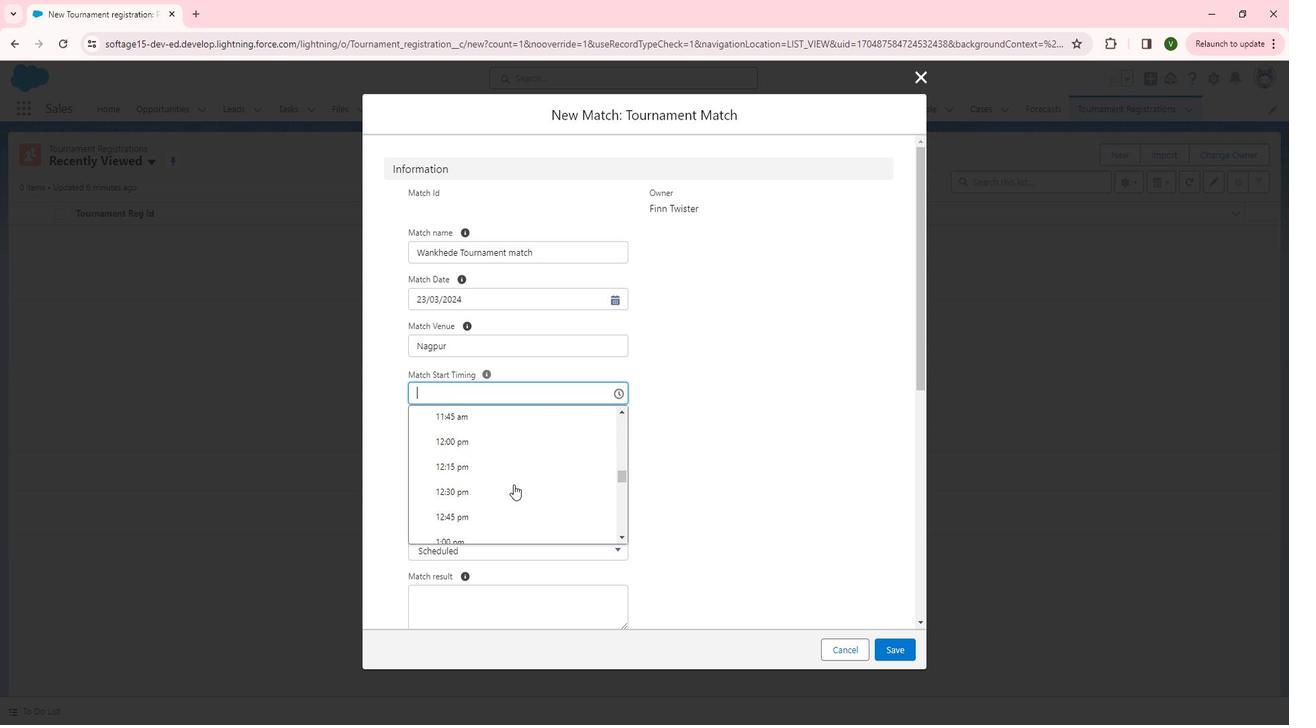 
Action: Mouse moved to (526, 440)
Screenshot: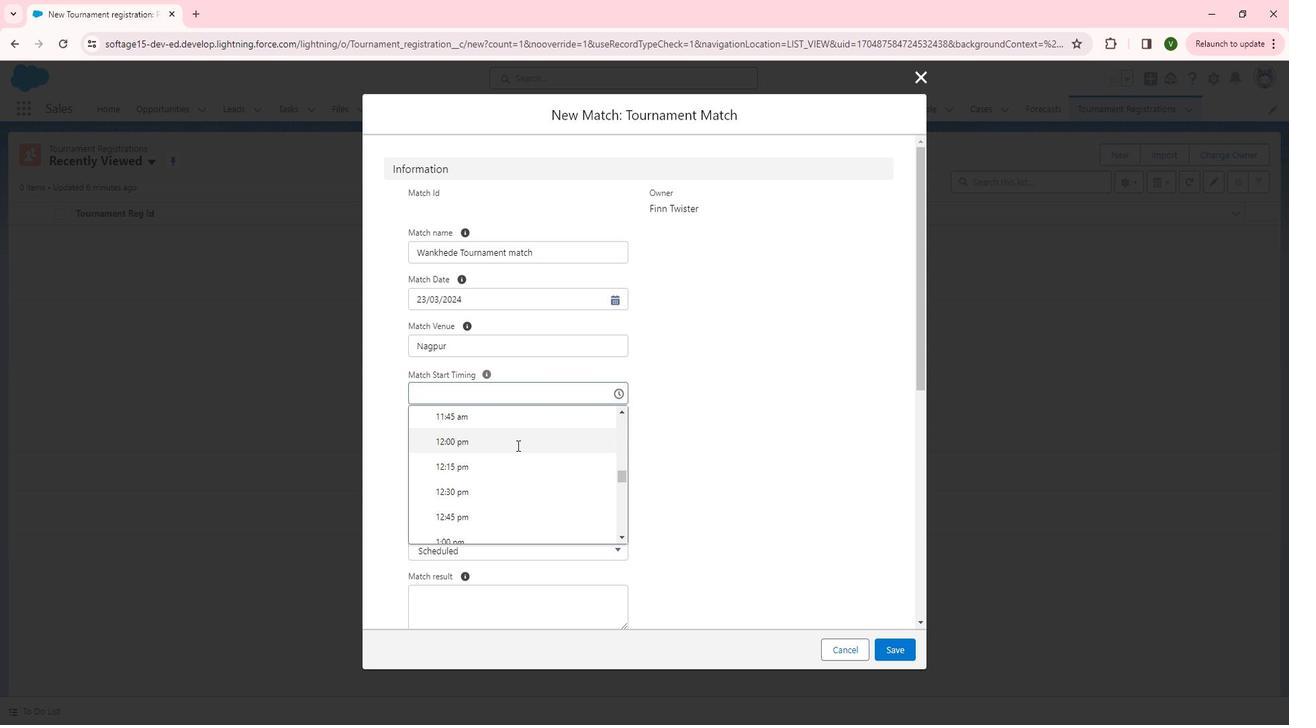 
Action: Mouse pressed left at (526, 440)
Screenshot: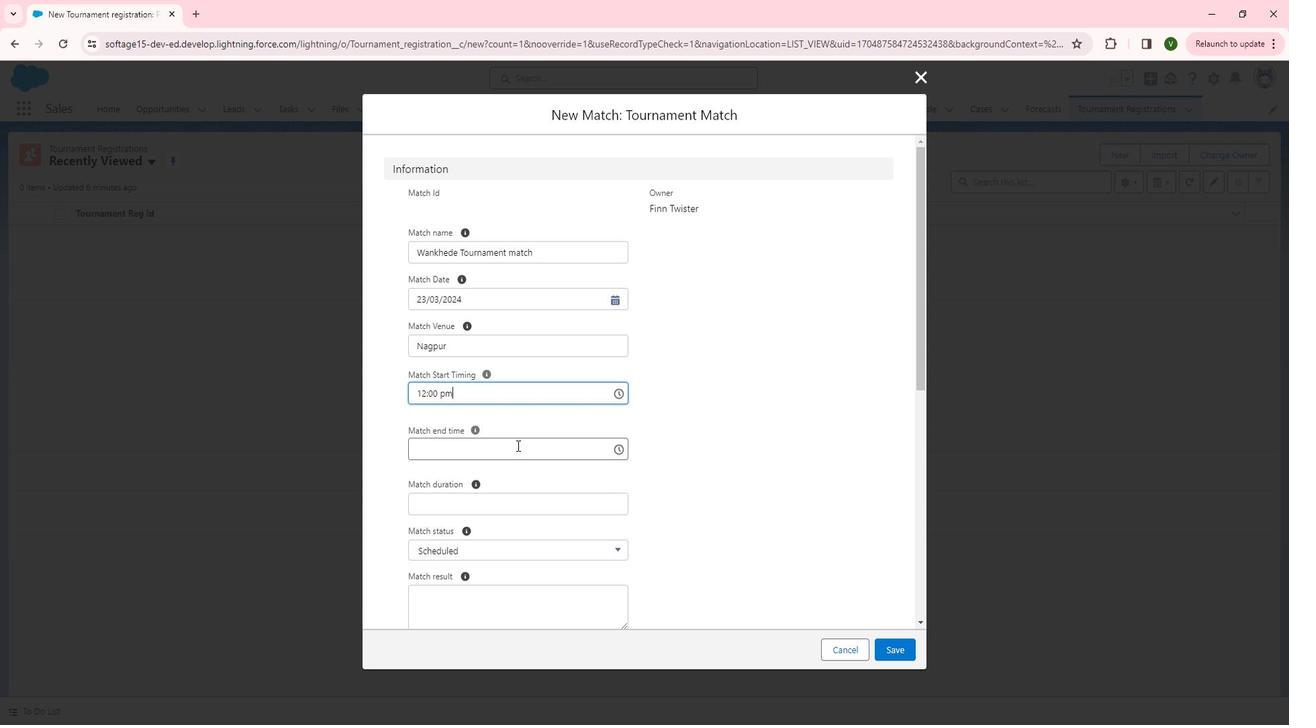 
Action: Mouse moved to (552, 432)
Screenshot: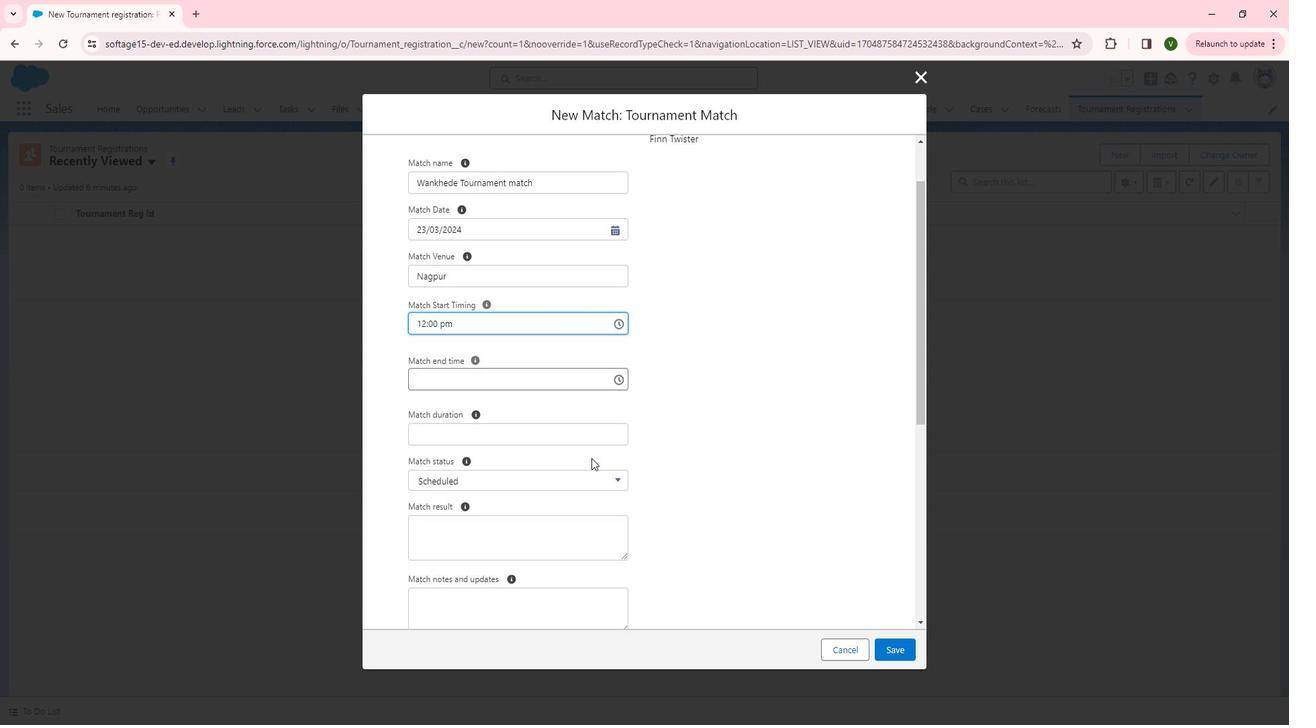 
Action: Mouse scrolled (552, 431) with delta (0, 0)
Screenshot: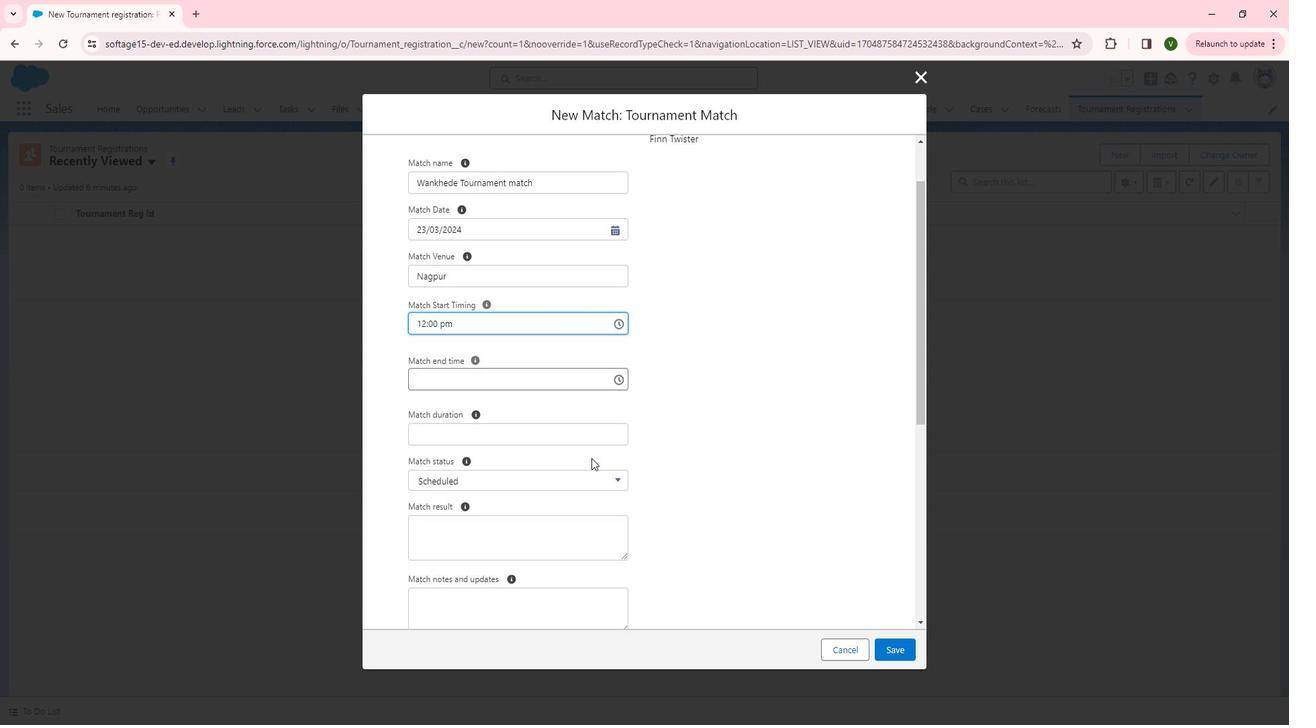 
Action: Mouse moved to (620, 380)
Screenshot: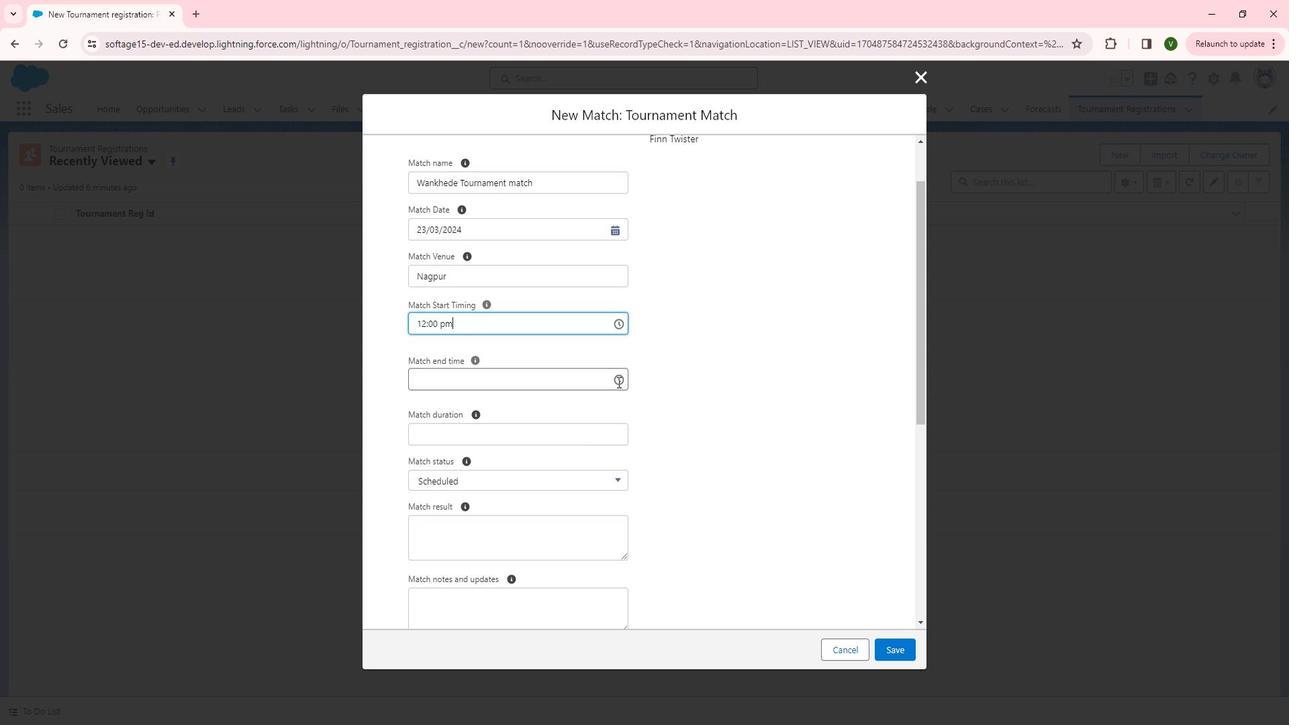 
Action: Mouse pressed left at (620, 380)
Screenshot: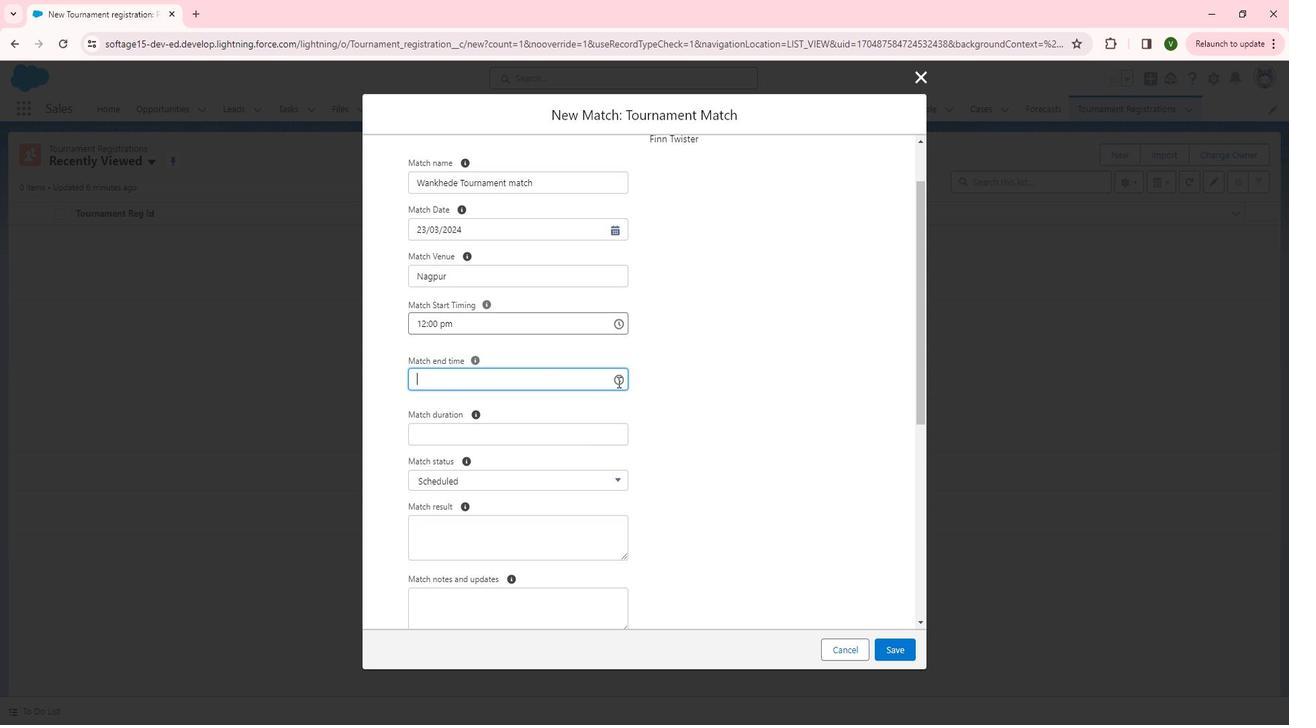 
Action: Mouse moved to (549, 492)
Screenshot: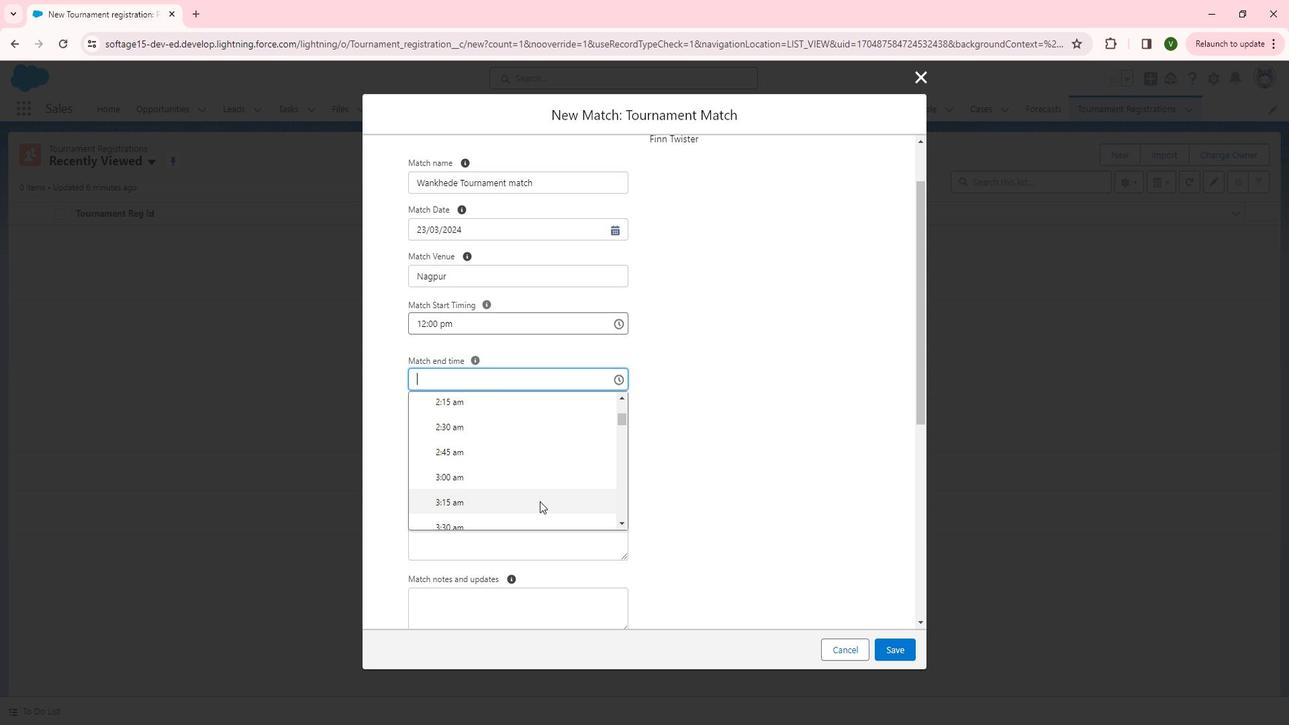 
Action: Mouse scrolled (549, 491) with delta (0, 0)
Screenshot: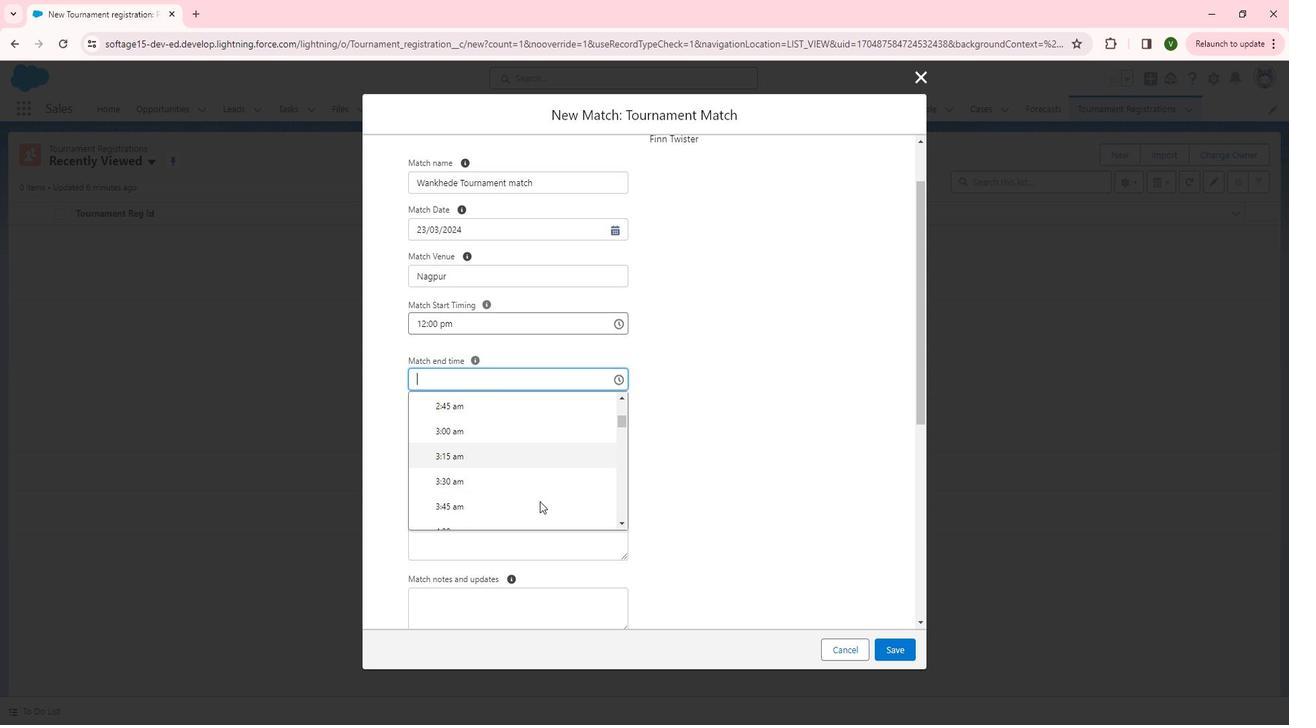 
Action: Mouse scrolled (549, 491) with delta (0, 0)
Screenshot: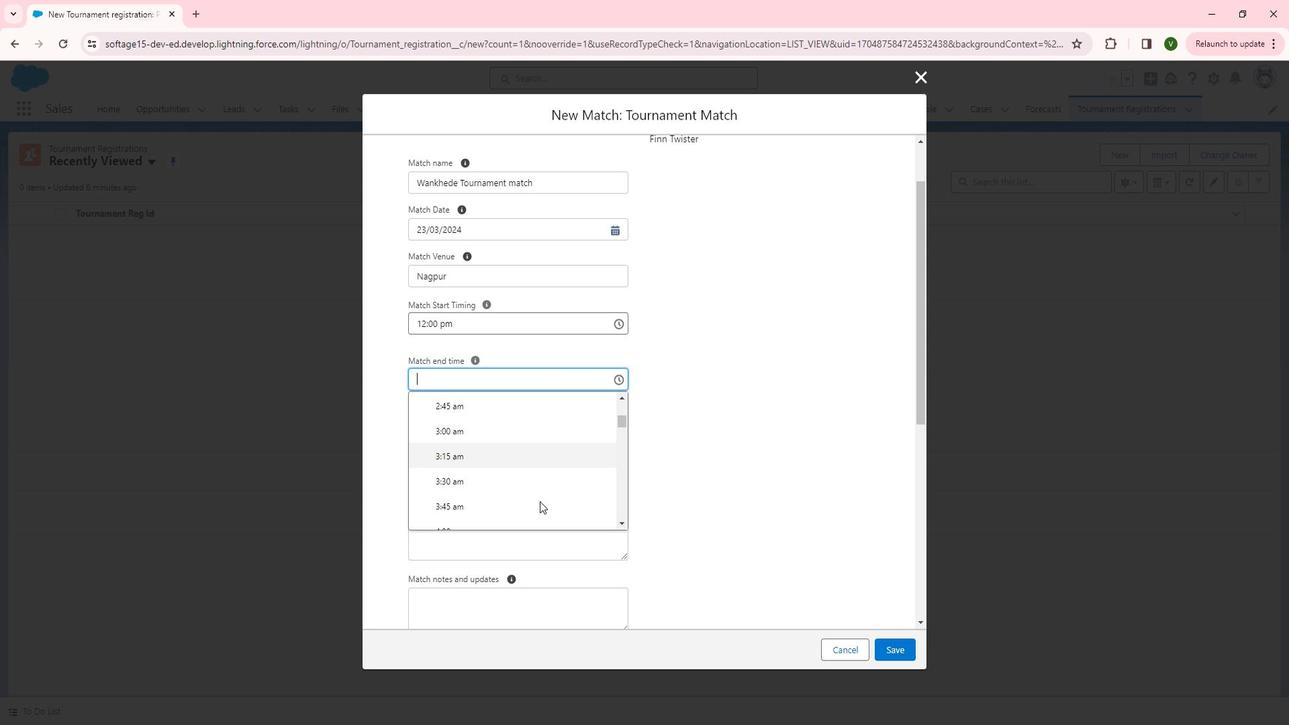 
Action: Mouse scrolled (549, 491) with delta (0, 0)
Screenshot: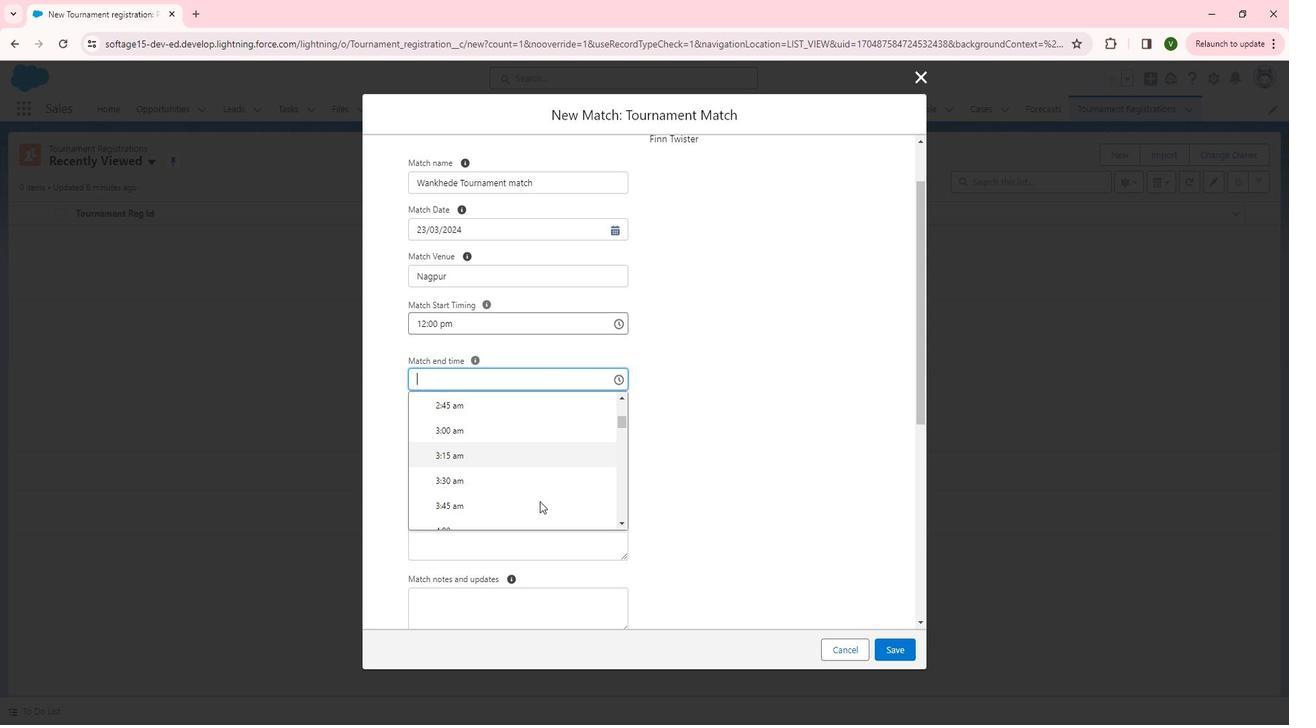 
Action: Mouse moved to (549, 492)
Screenshot: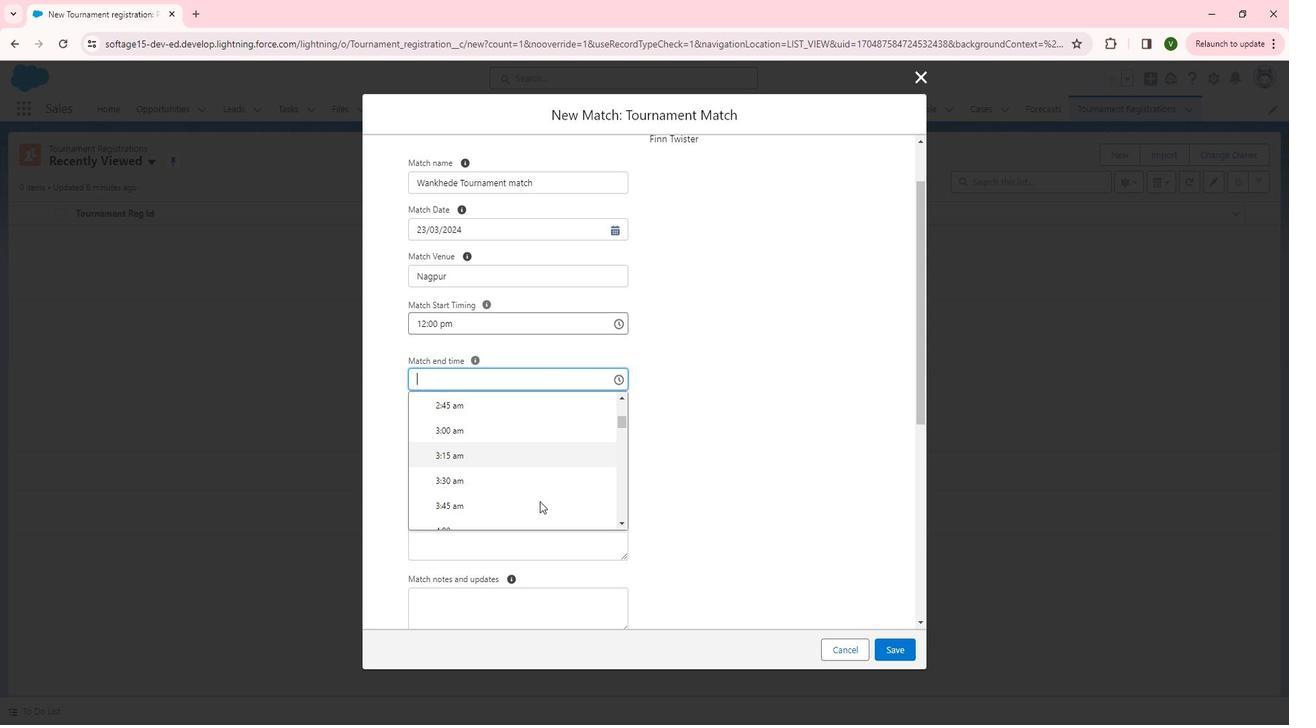 
Action: Mouse scrolled (549, 491) with delta (0, 0)
Screenshot: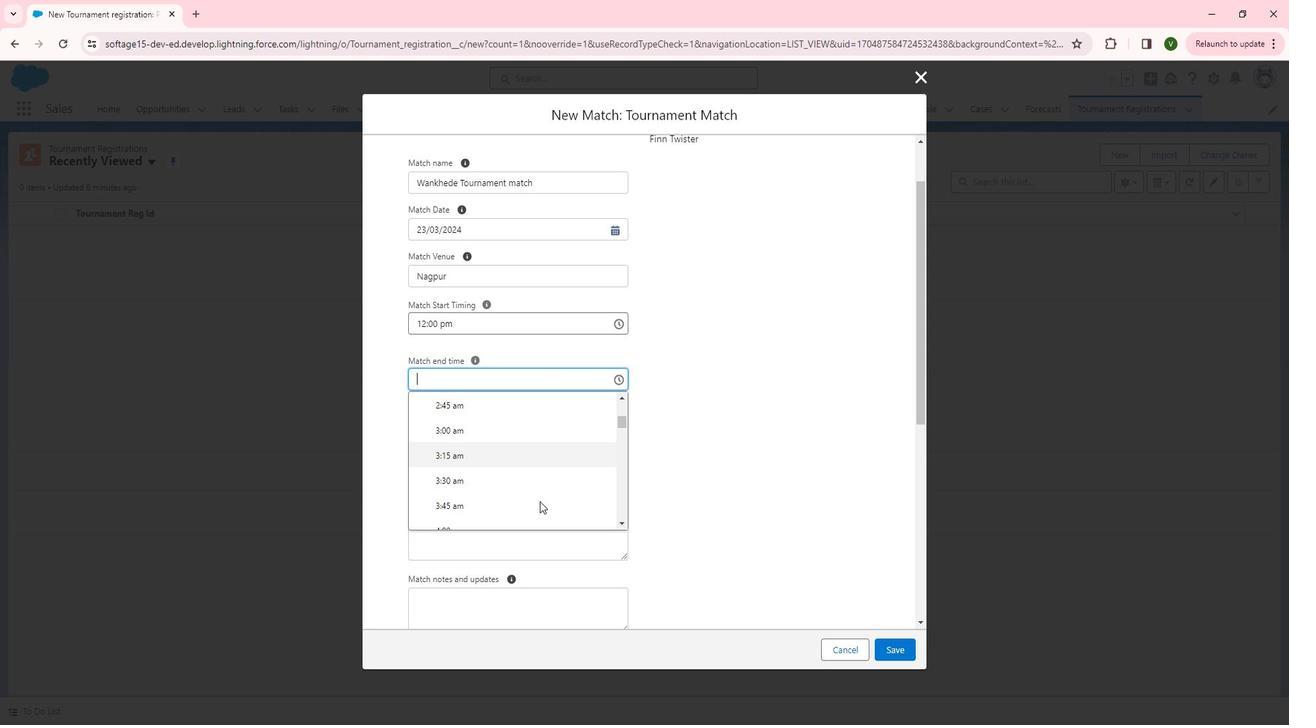 
Action: Mouse moved to (547, 492)
Screenshot: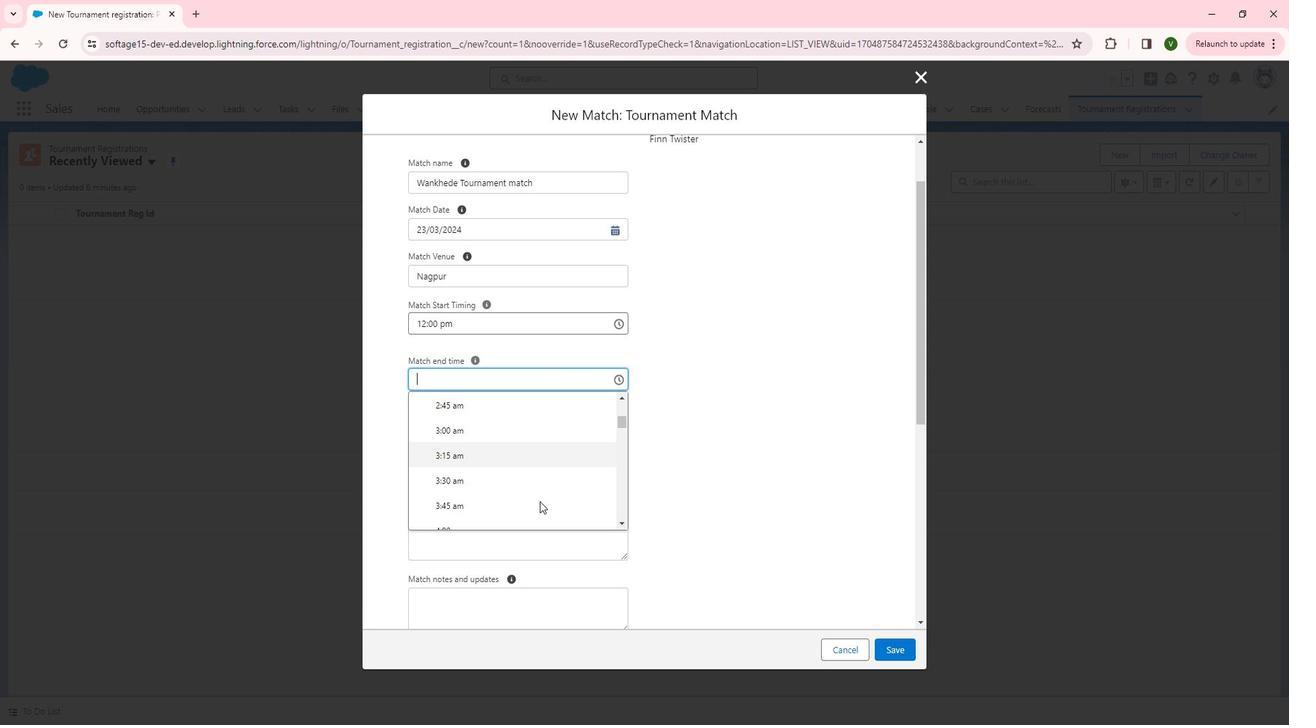 
Action: Mouse scrolled (547, 491) with delta (0, 0)
Screenshot: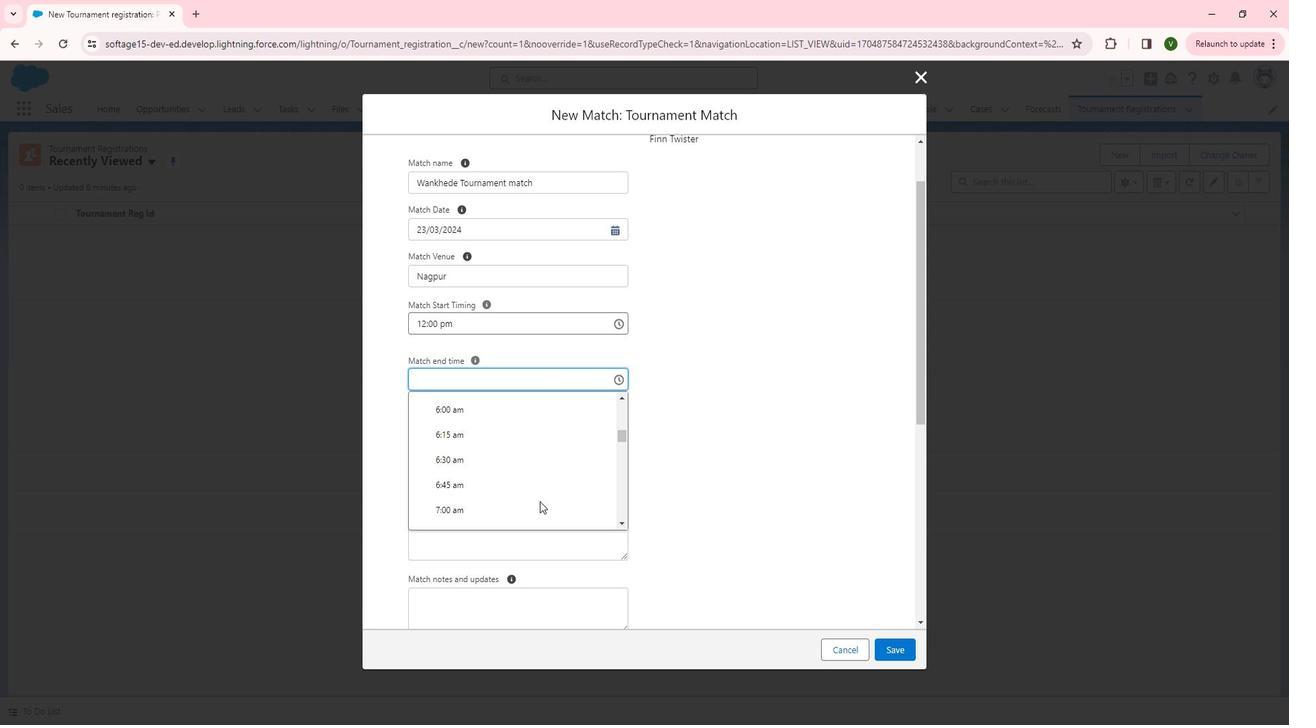 
Action: Mouse scrolled (547, 491) with delta (0, 0)
Screenshot: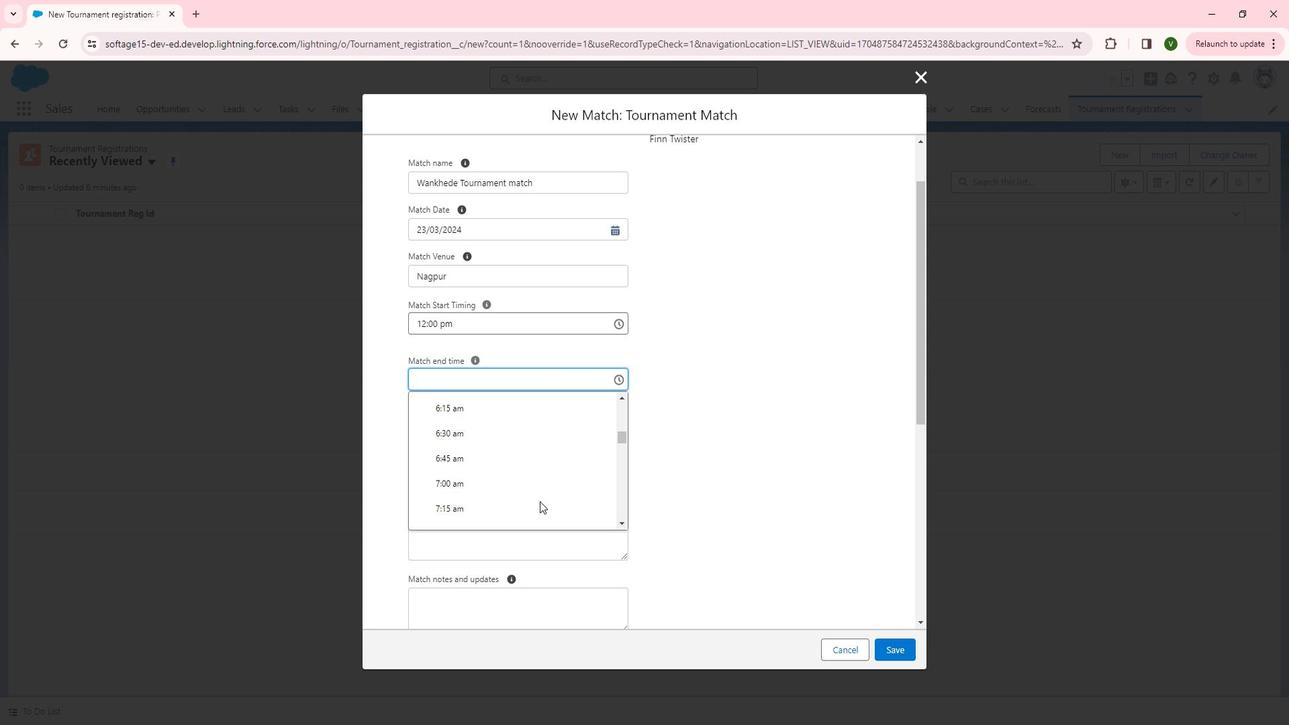 
Action: Mouse scrolled (547, 491) with delta (0, 0)
Screenshot: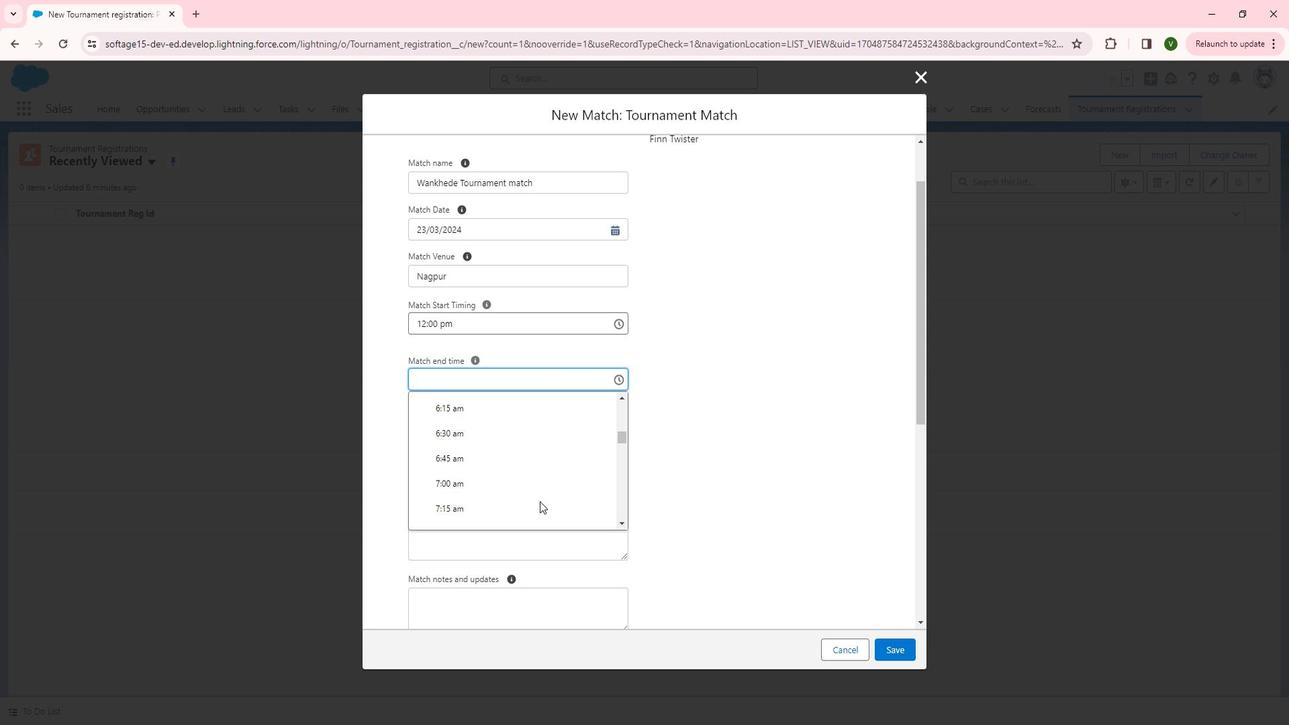 
Action: Mouse scrolled (547, 491) with delta (0, 0)
Screenshot: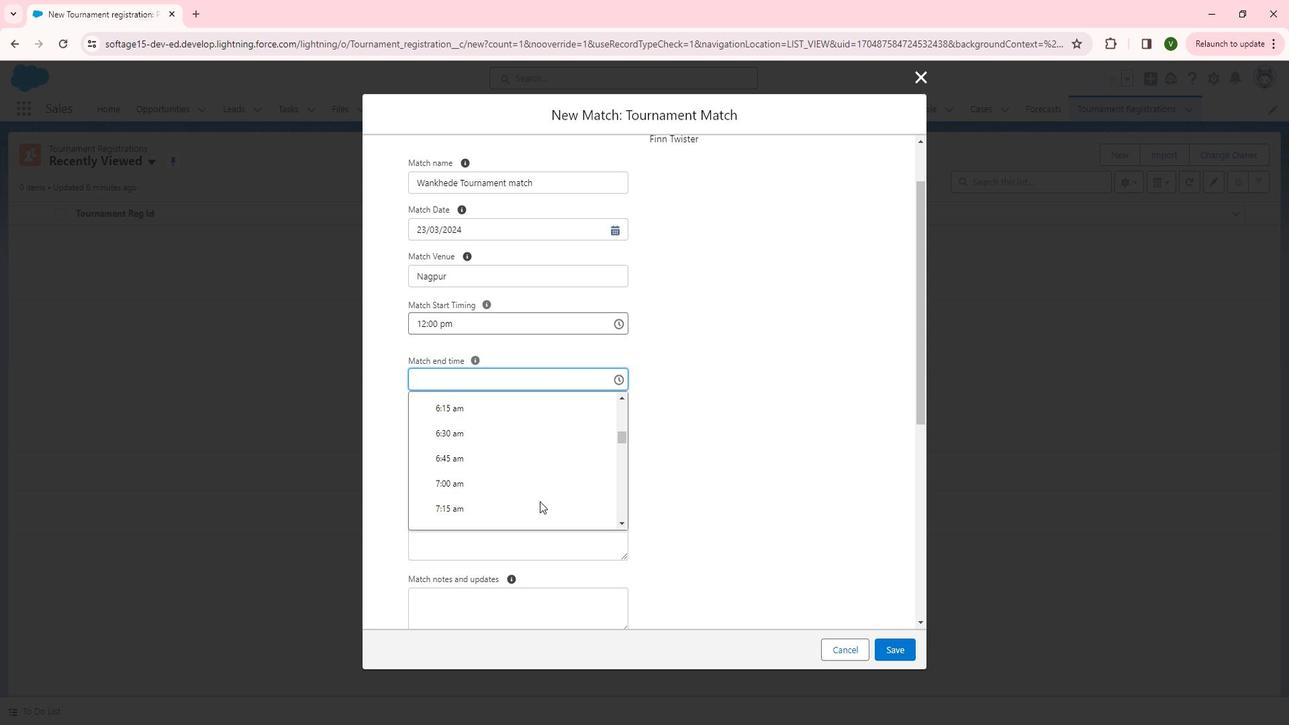 
Action: Mouse scrolled (547, 491) with delta (0, 0)
Screenshot: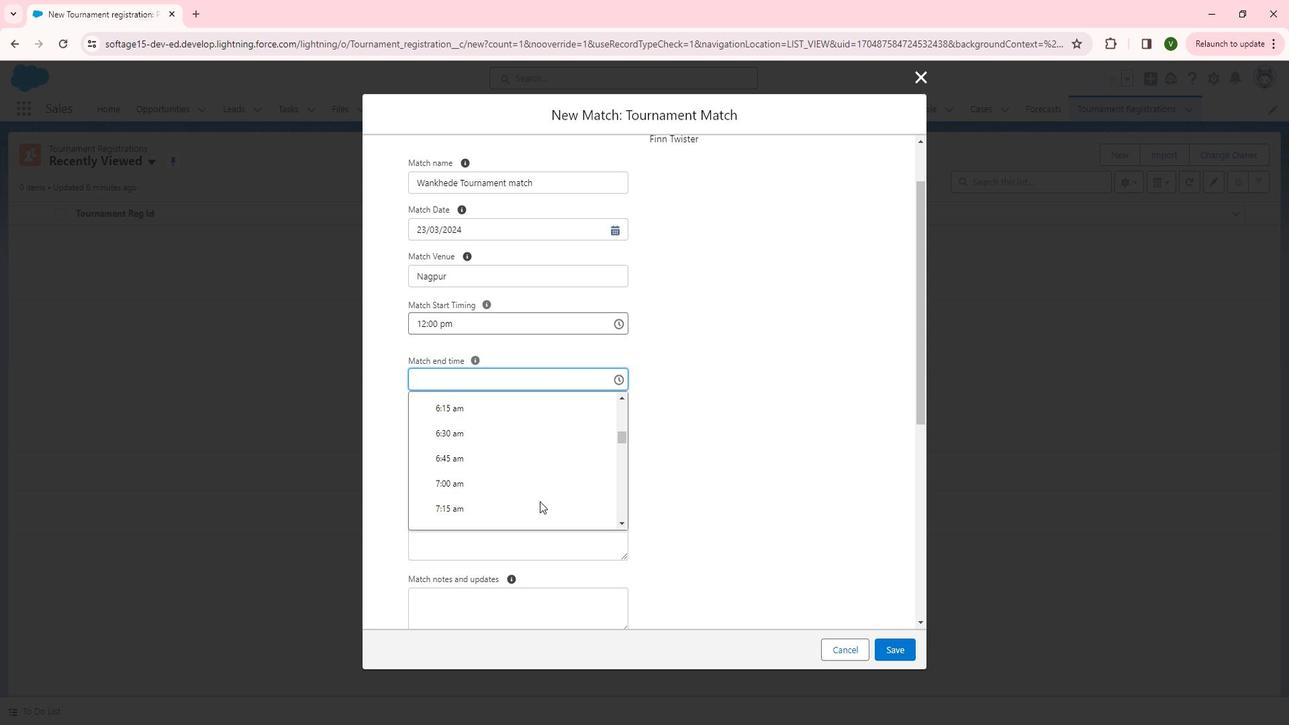 
Action: Mouse scrolled (547, 491) with delta (0, 0)
Screenshot: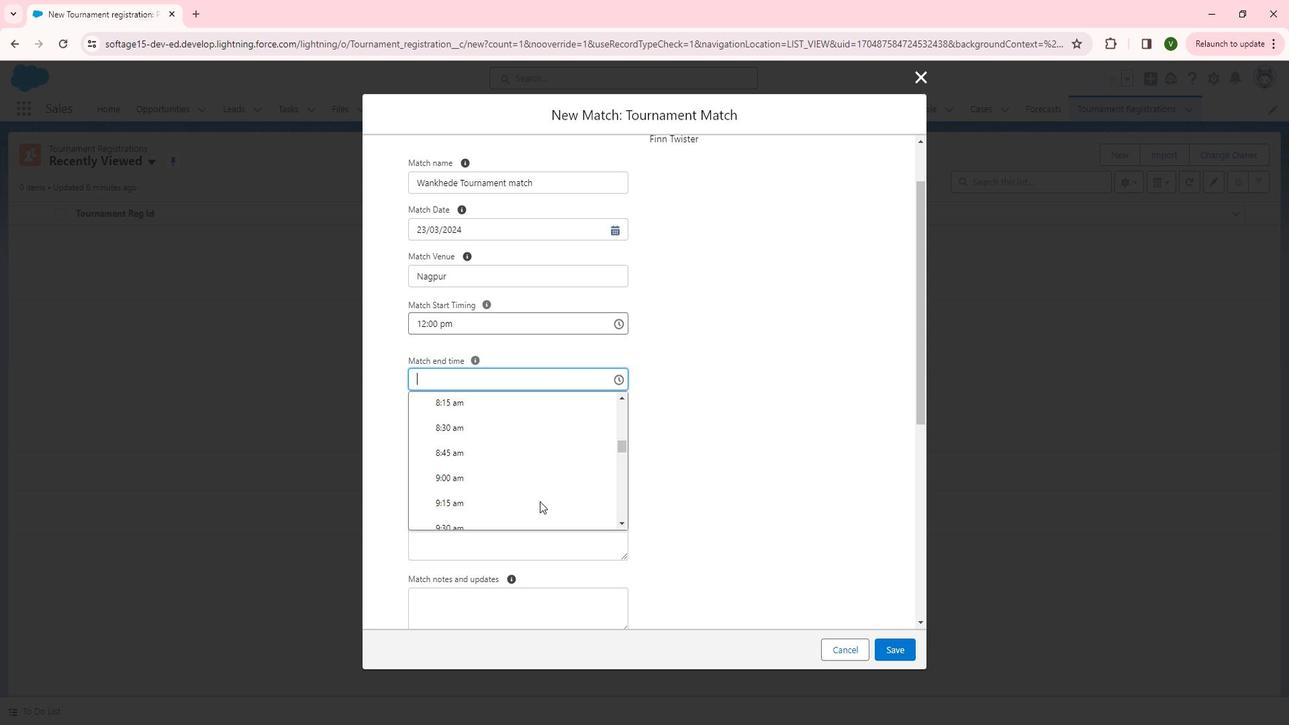
Action: Mouse scrolled (547, 491) with delta (0, 0)
Screenshot: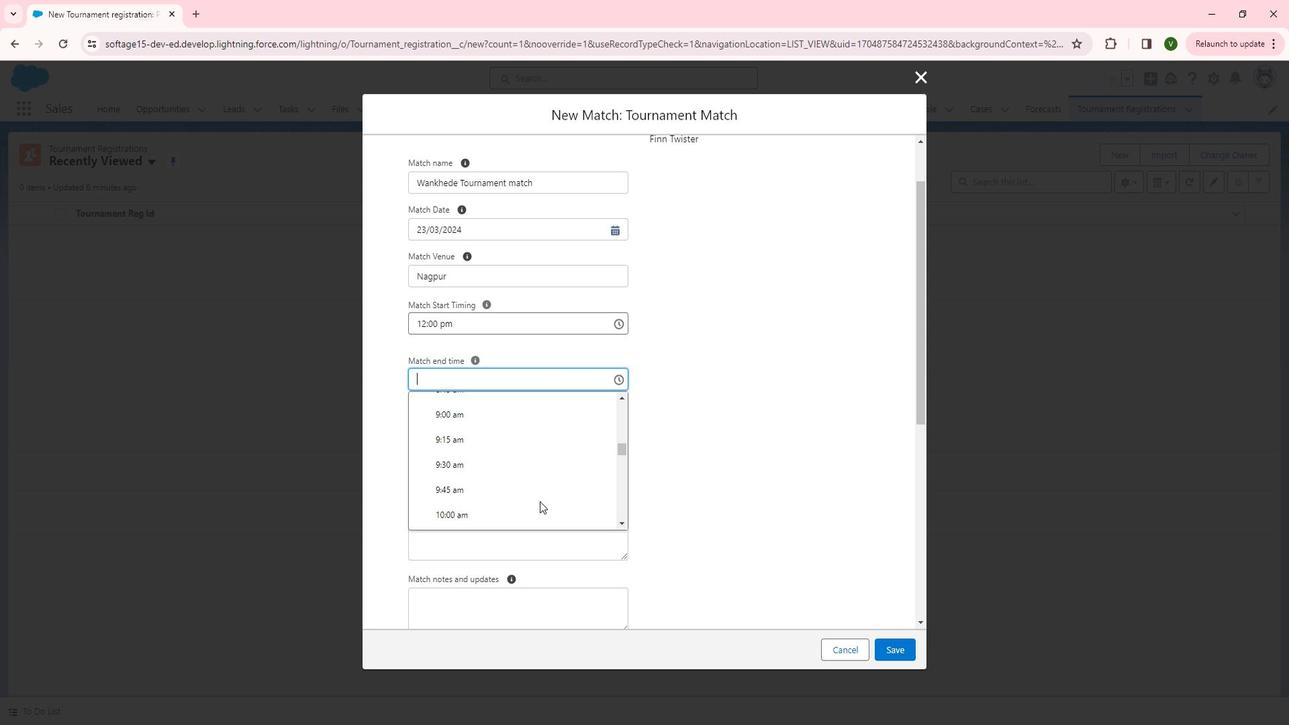 
Action: Mouse scrolled (547, 491) with delta (0, 0)
Screenshot: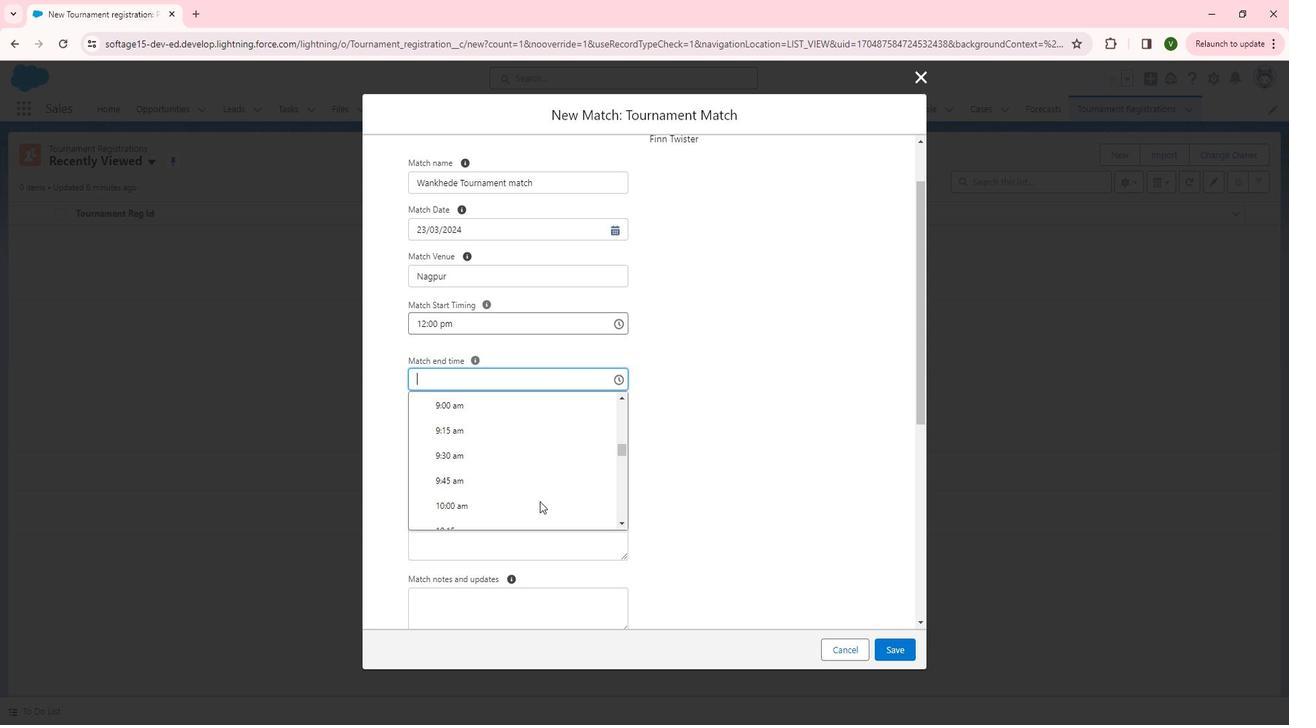 
Action: Mouse scrolled (547, 491) with delta (0, 0)
Screenshot: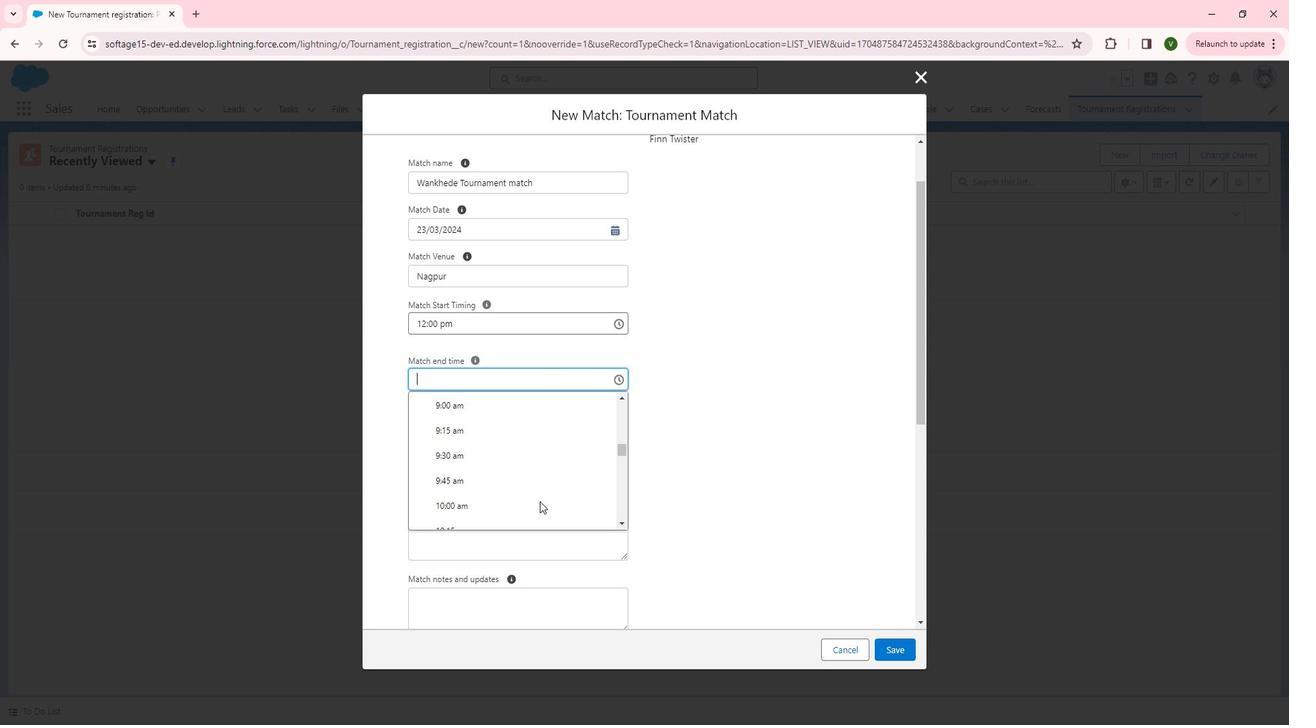 
Action: Mouse scrolled (547, 492) with delta (0, 0)
Screenshot: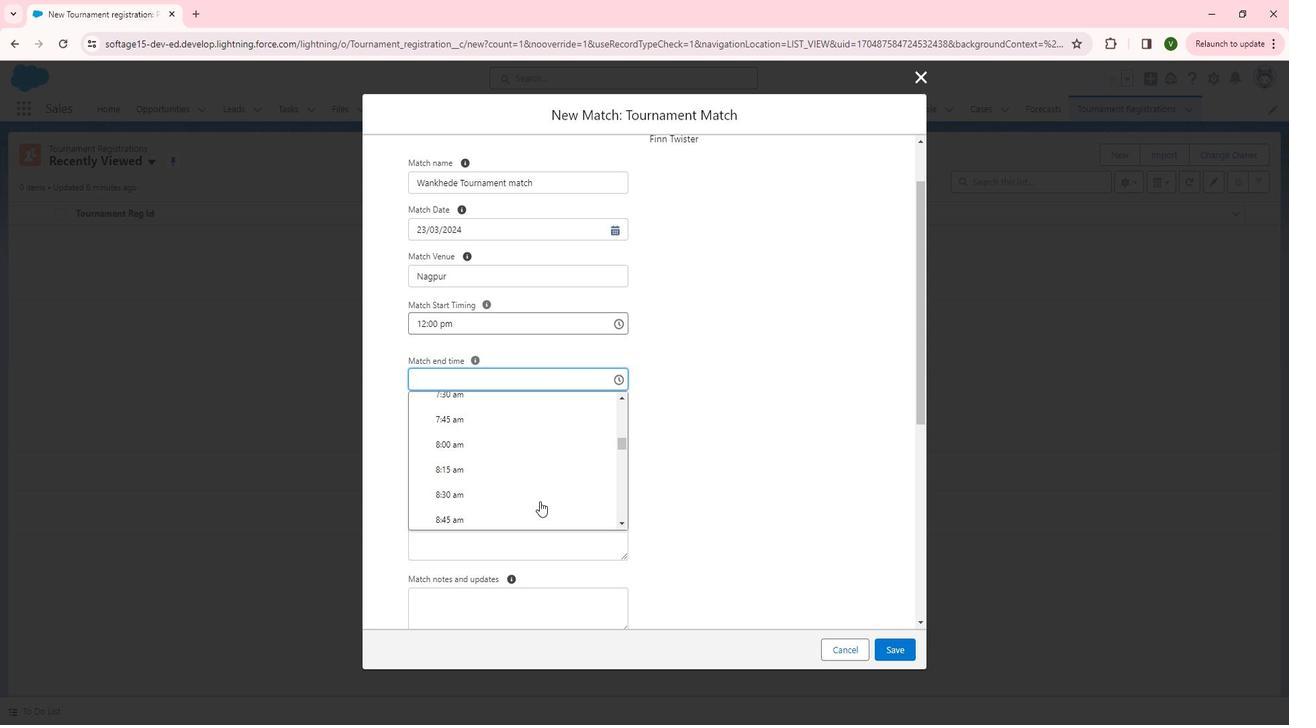 
Action: Mouse scrolled (547, 492) with delta (0, 0)
Screenshot: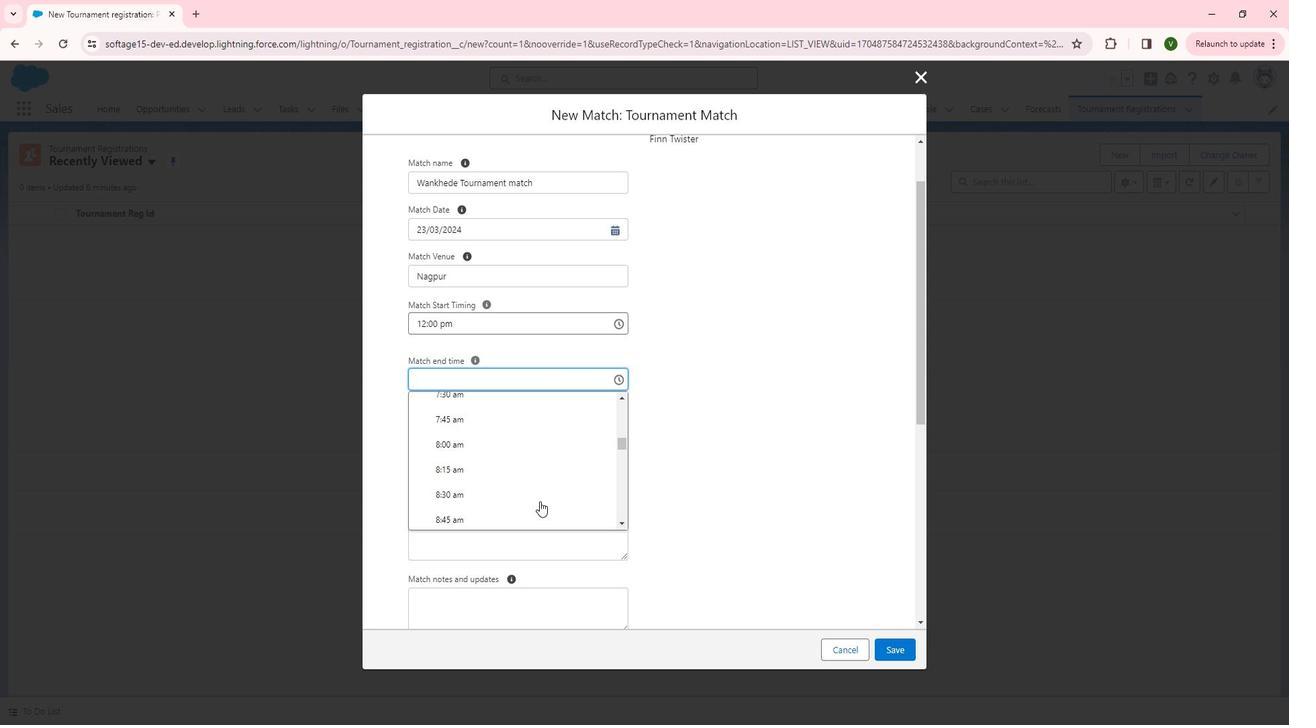 
Action: Mouse scrolled (547, 491) with delta (0, 0)
Screenshot: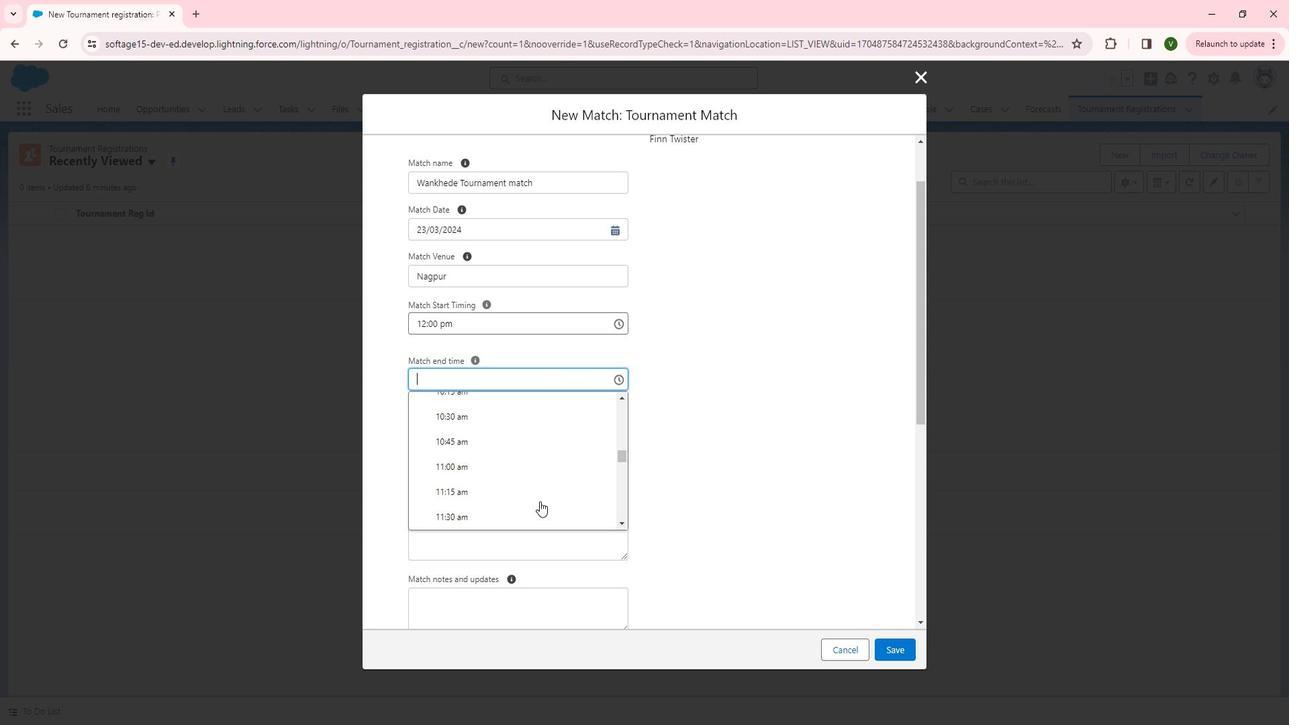 
Action: Mouse scrolled (547, 491) with delta (0, 0)
Screenshot: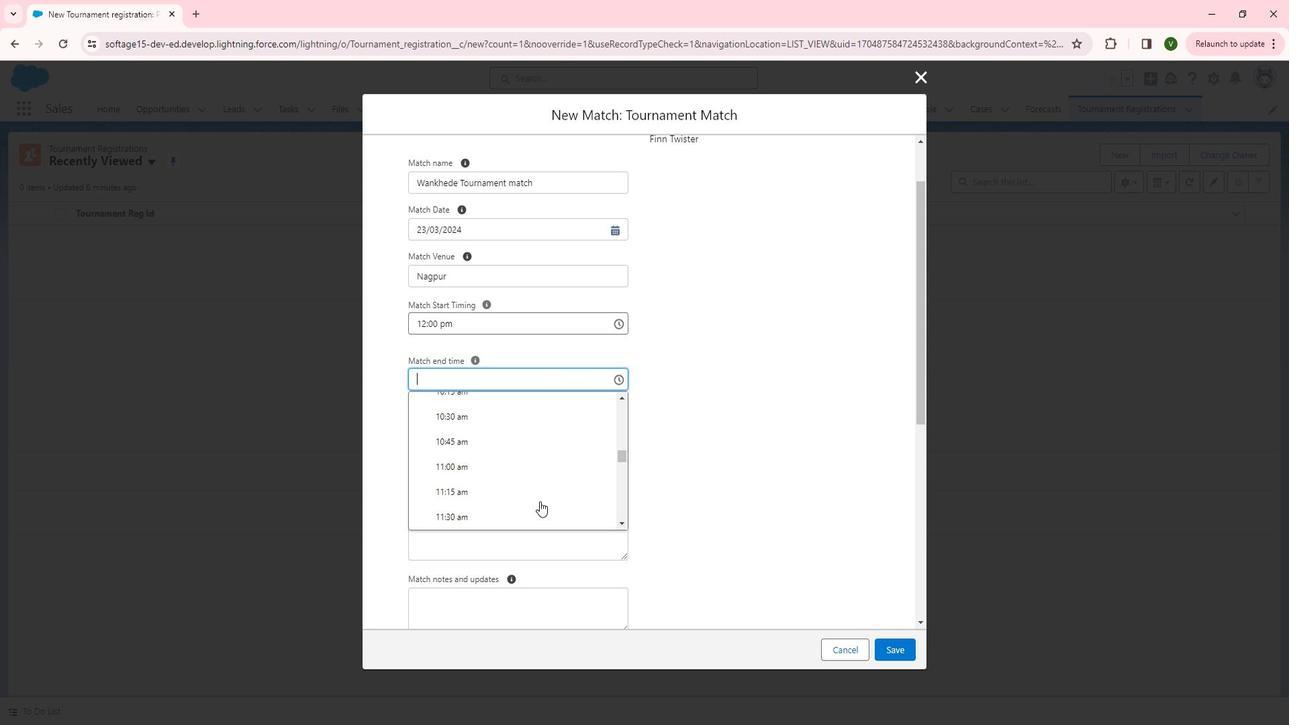 
Action: Mouse scrolled (547, 491) with delta (0, 0)
Screenshot: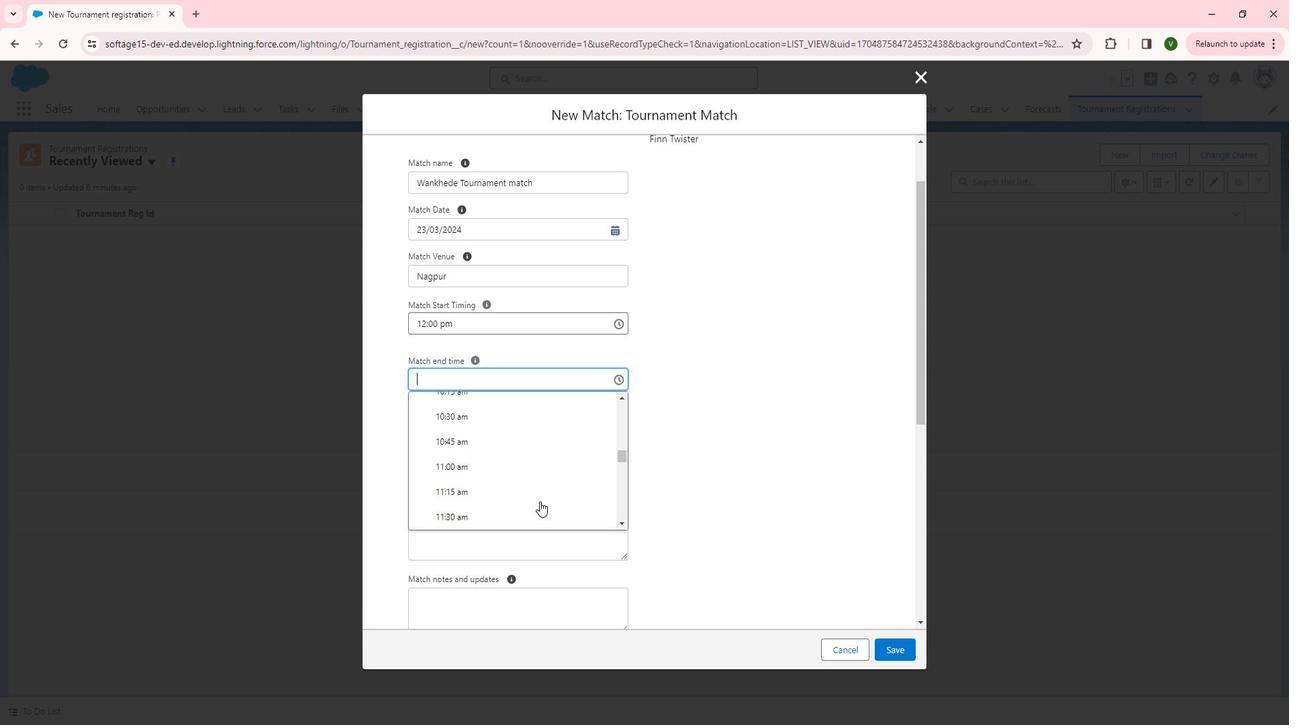 
Action: Mouse scrolled (547, 491) with delta (0, 0)
Screenshot: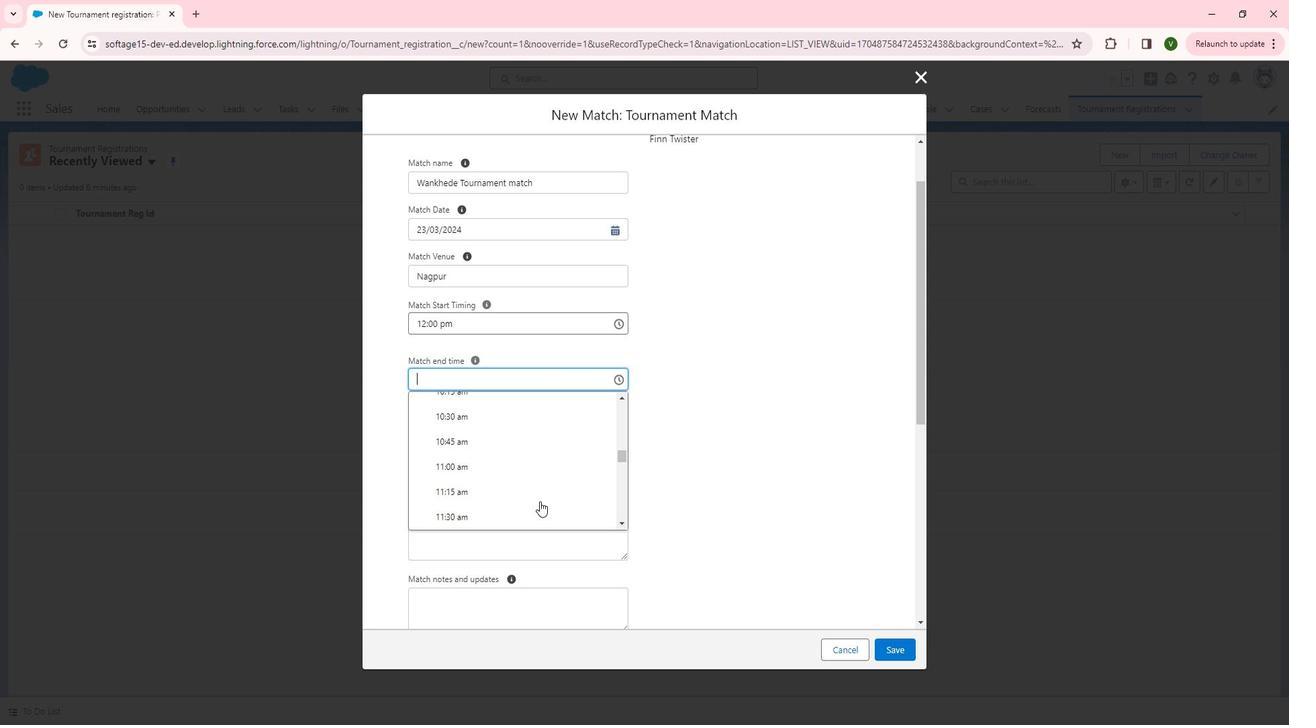 
Action: Mouse scrolled (547, 491) with delta (0, 0)
Screenshot: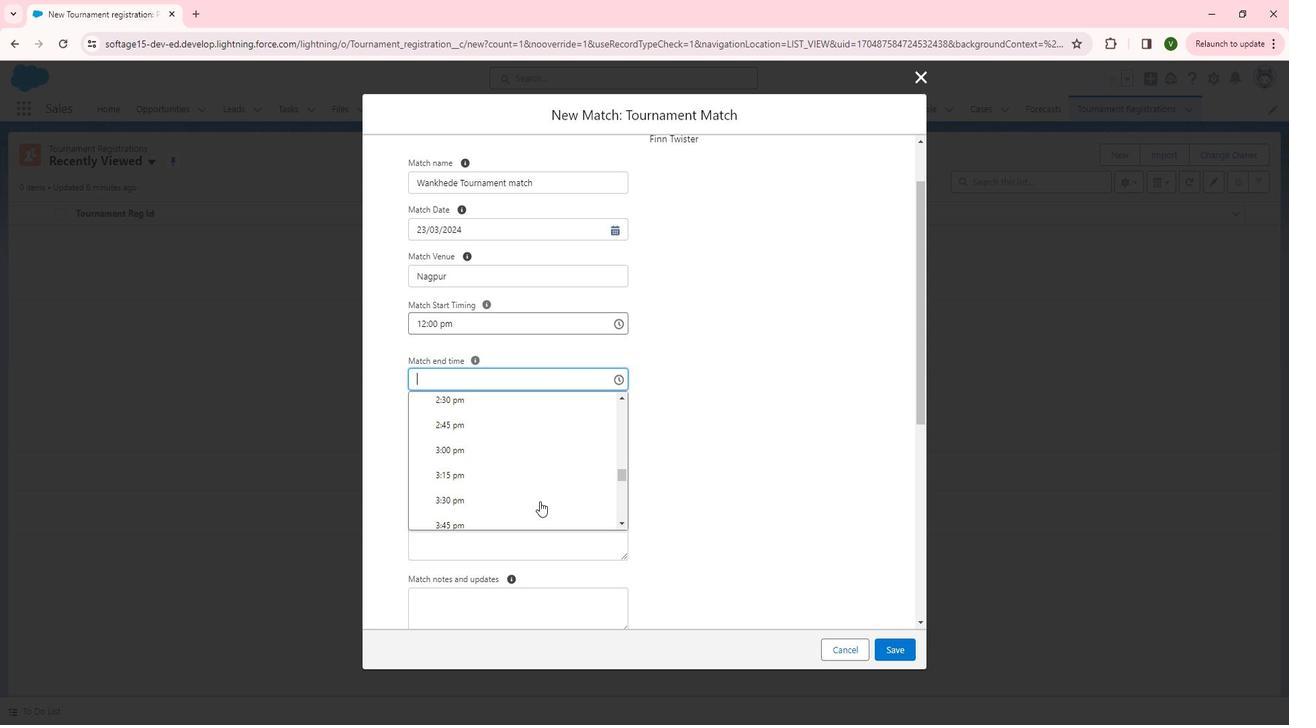 
Action: Mouse scrolled (547, 491) with delta (0, 0)
Screenshot: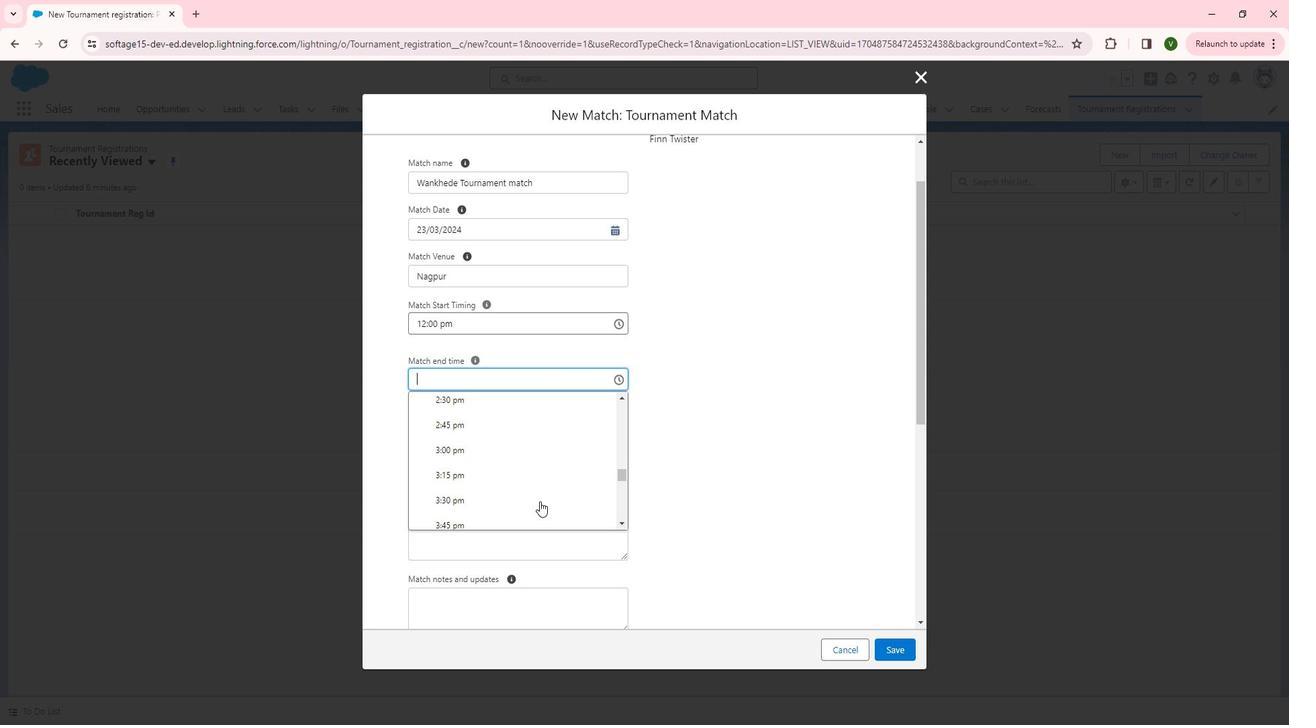 
Action: Mouse scrolled (547, 491) with delta (0, 0)
Screenshot: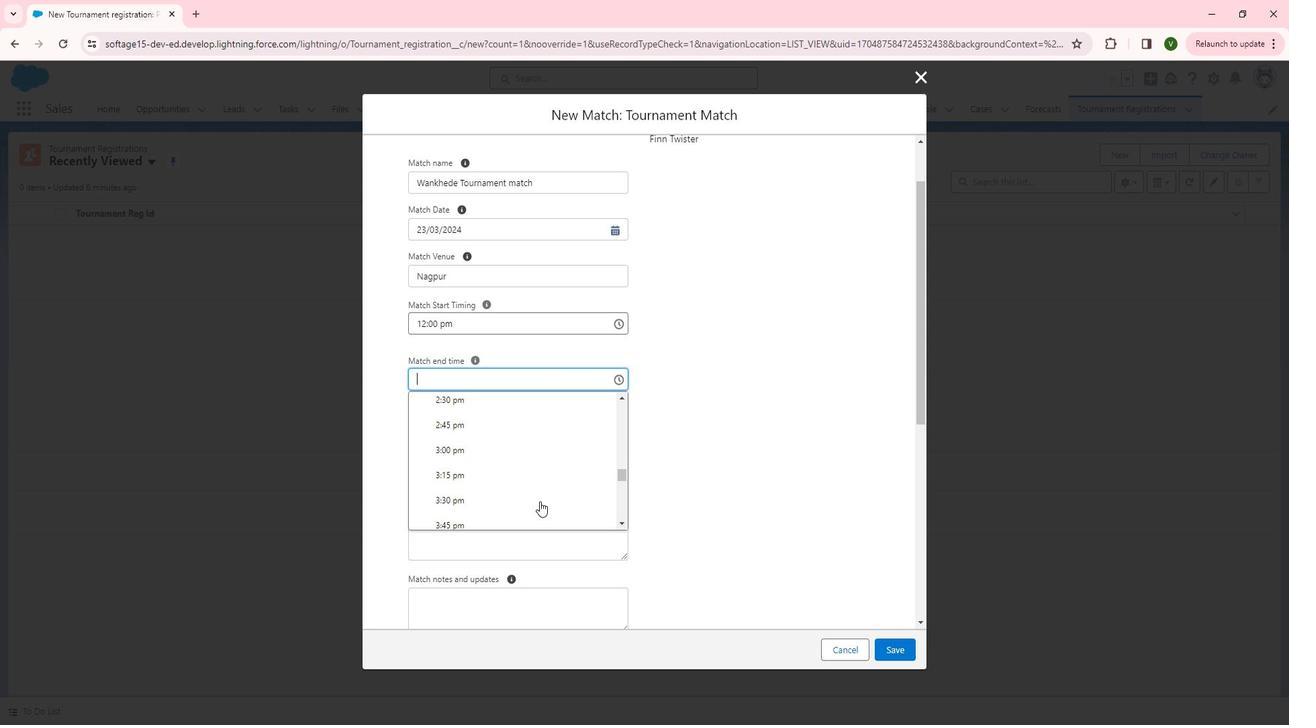 
Action: Mouse scrolled (547, 491) with delta (0, 0)
Screenshot: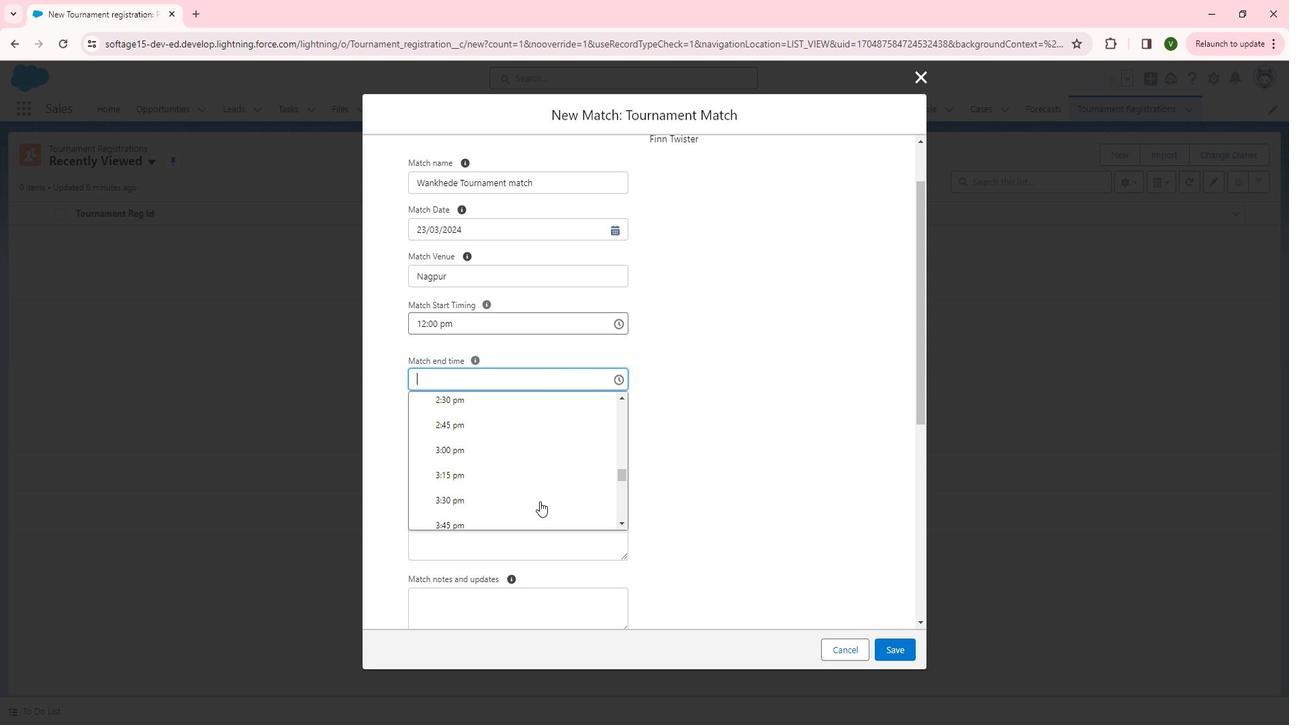 
Action: Mouse scrolled (547, 491) with delta (0, 0)
Screenshot: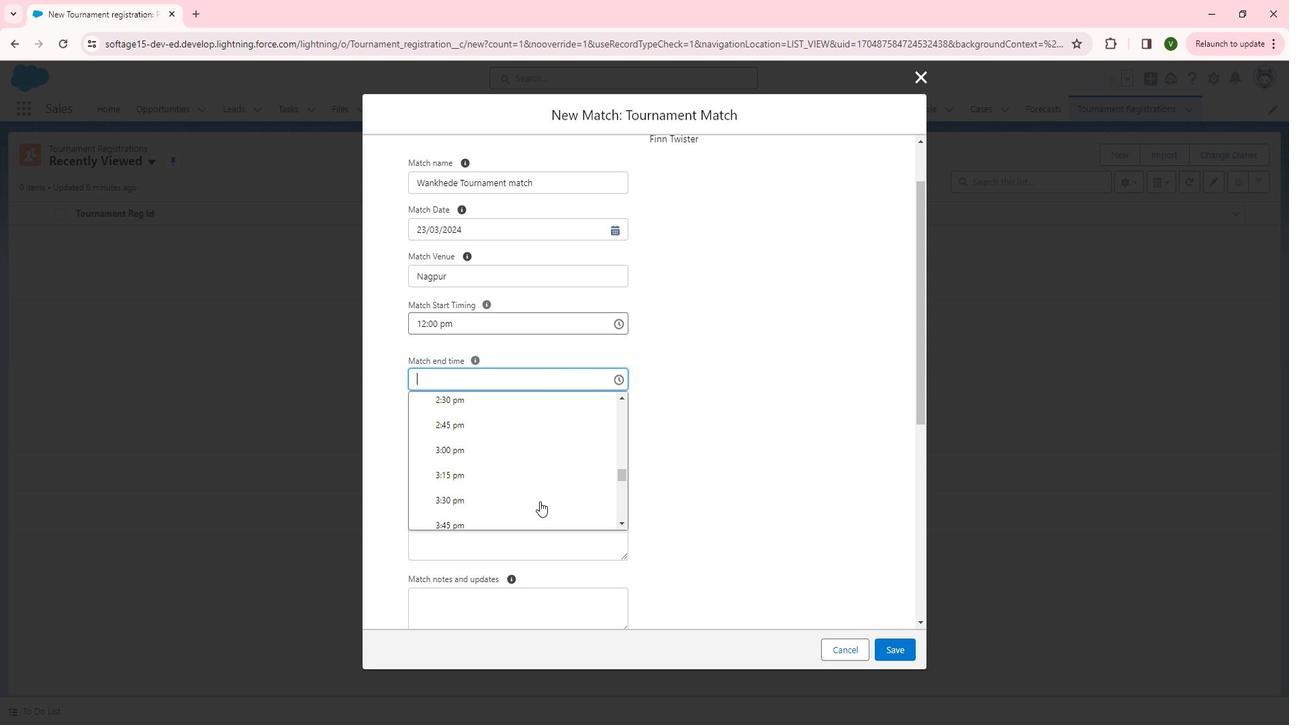 
Action: Mouse scrolled (547, 491) with delta (0, 0)
Screenshot: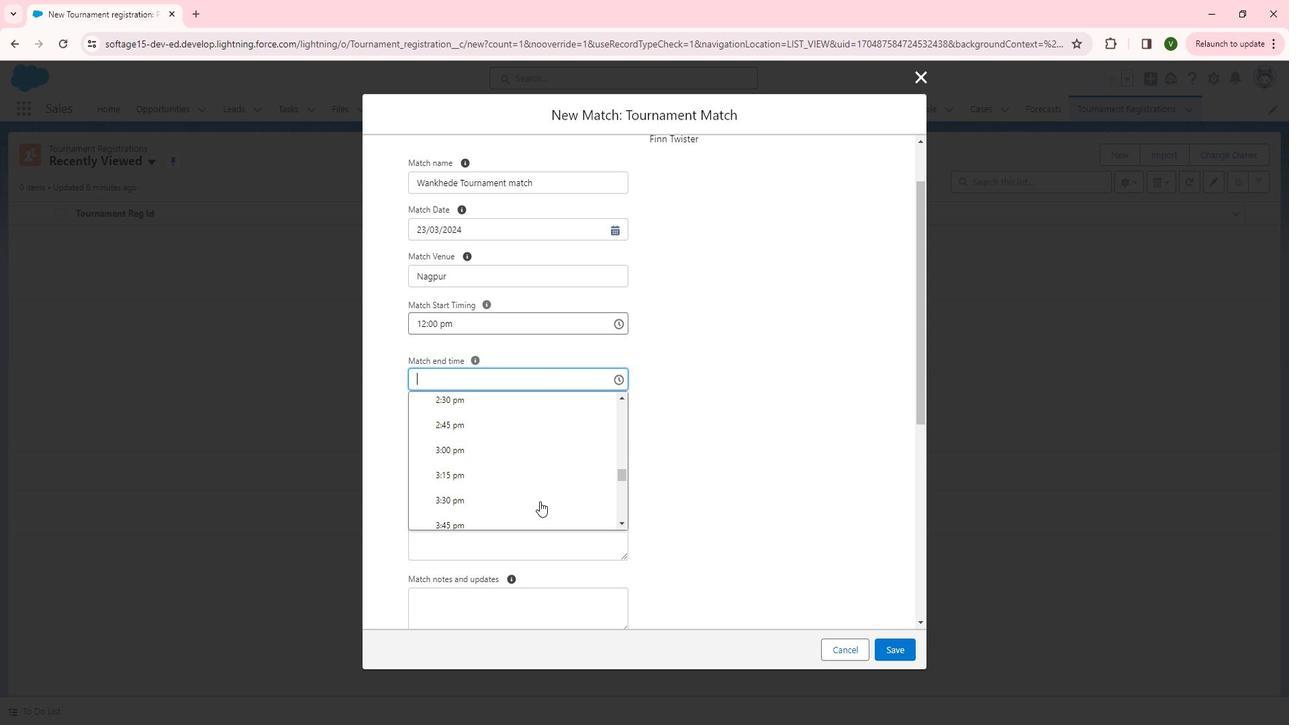
Action: Mouse scrolled (547, 491) with delta (0, 0)
Screenshot: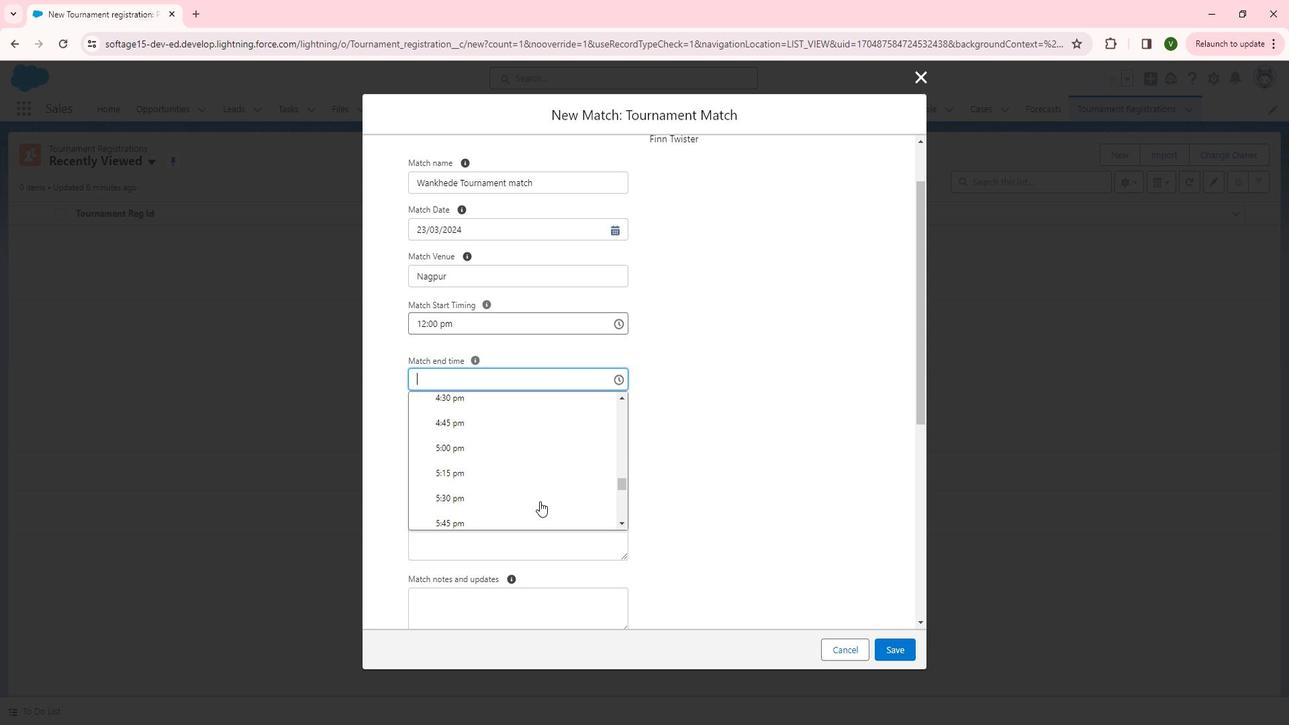 
Action: Mouse scrolled (547, 491) with delta (0, 0)
Screenshot: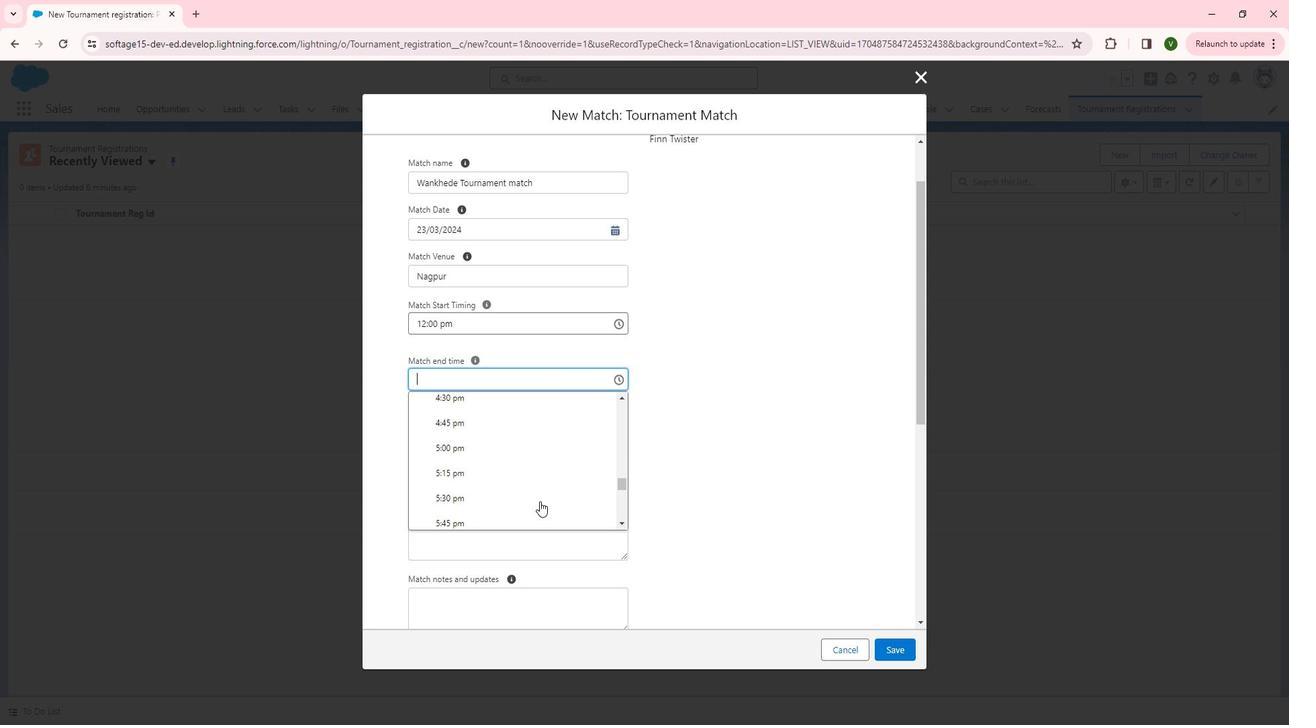 
Action: Mouse scrolled (547, 491) with delta (0, 0)
Screenshot: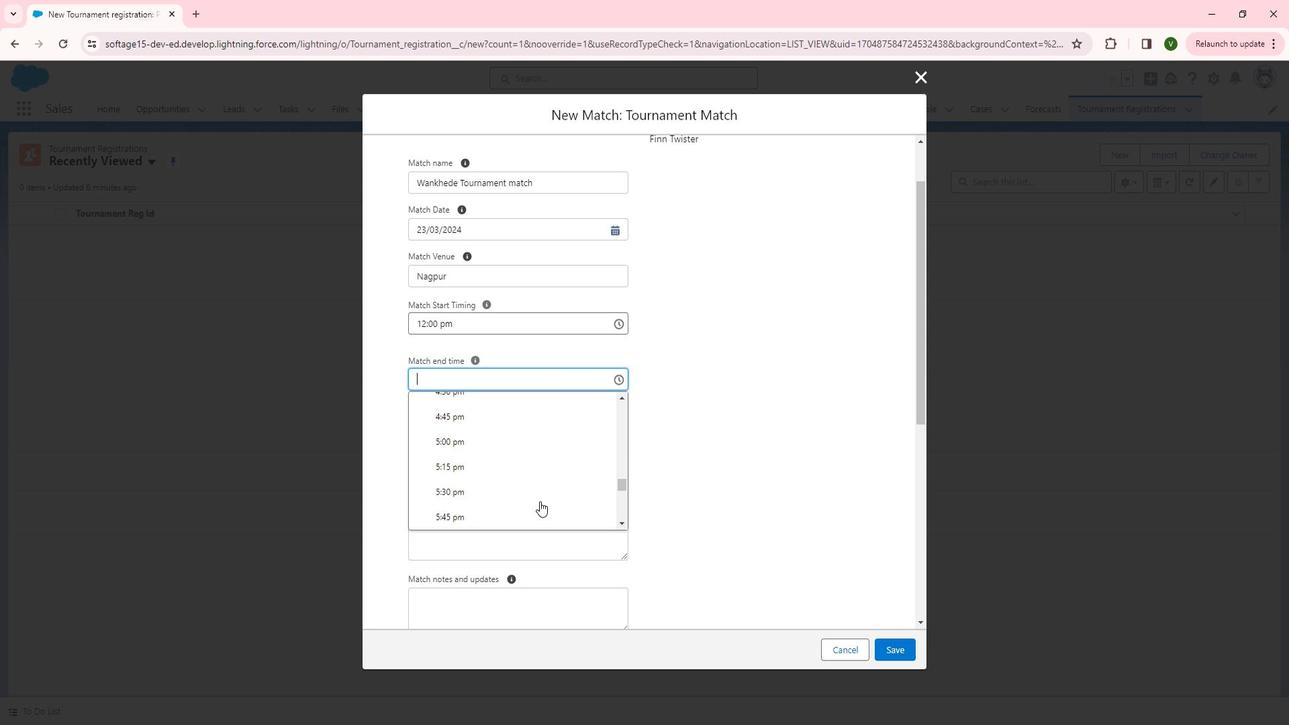 
Action: Mouse scrolled (547, 491) with delta (0, 0)
Screenshot: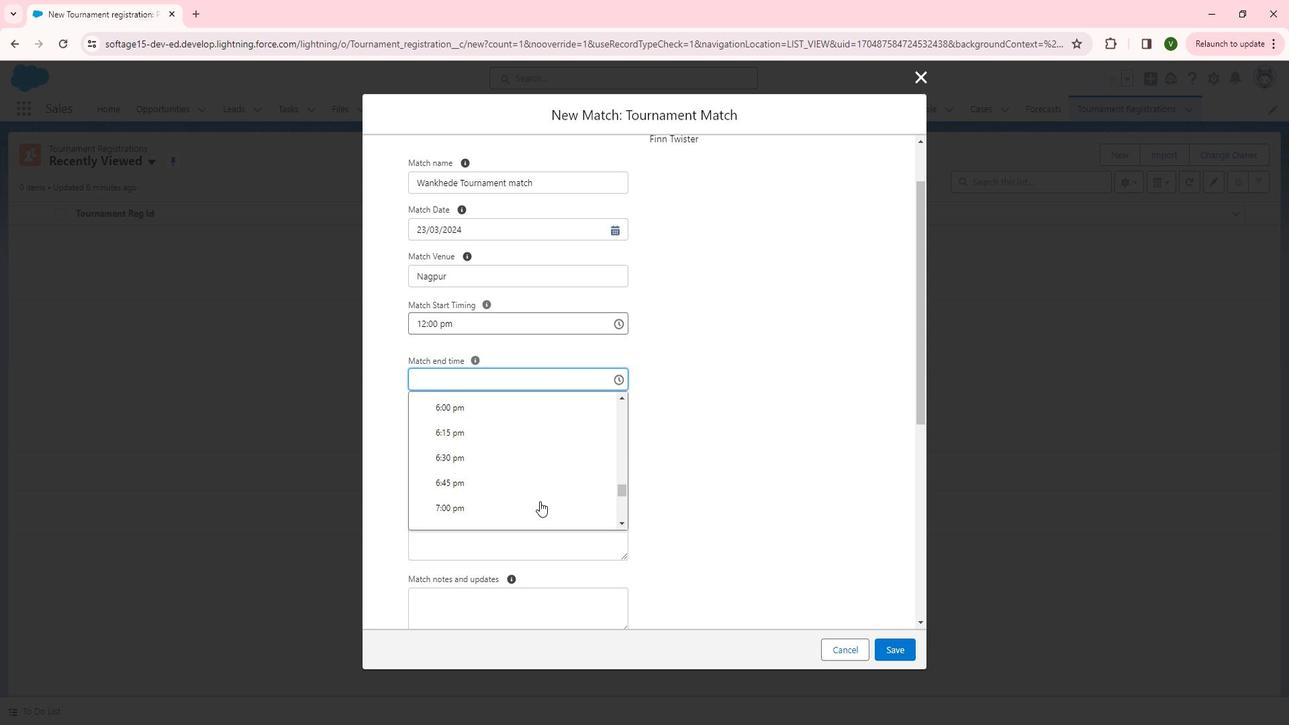 
Action: Mouse scrolled (547, 491) with delta (0, 0)
Screenshot: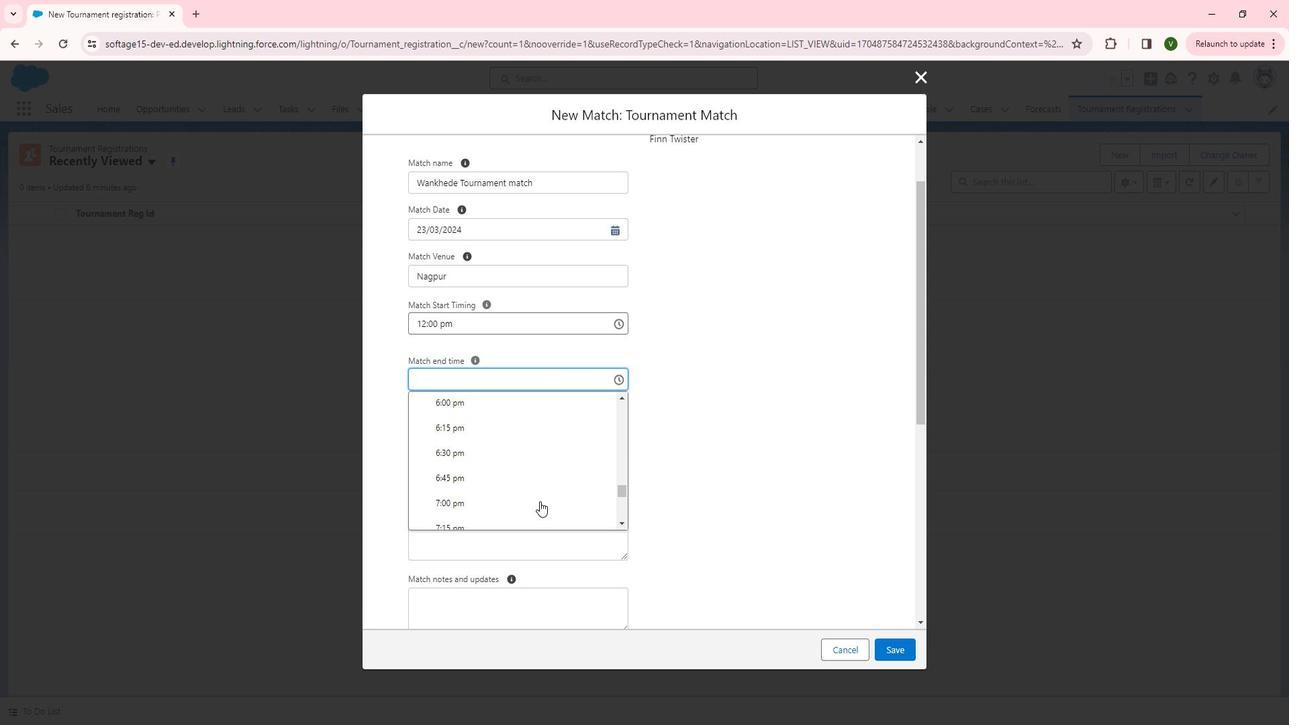 
Action: Mouse scrolled (547, 492) with delta (0, 0)
Screenshot: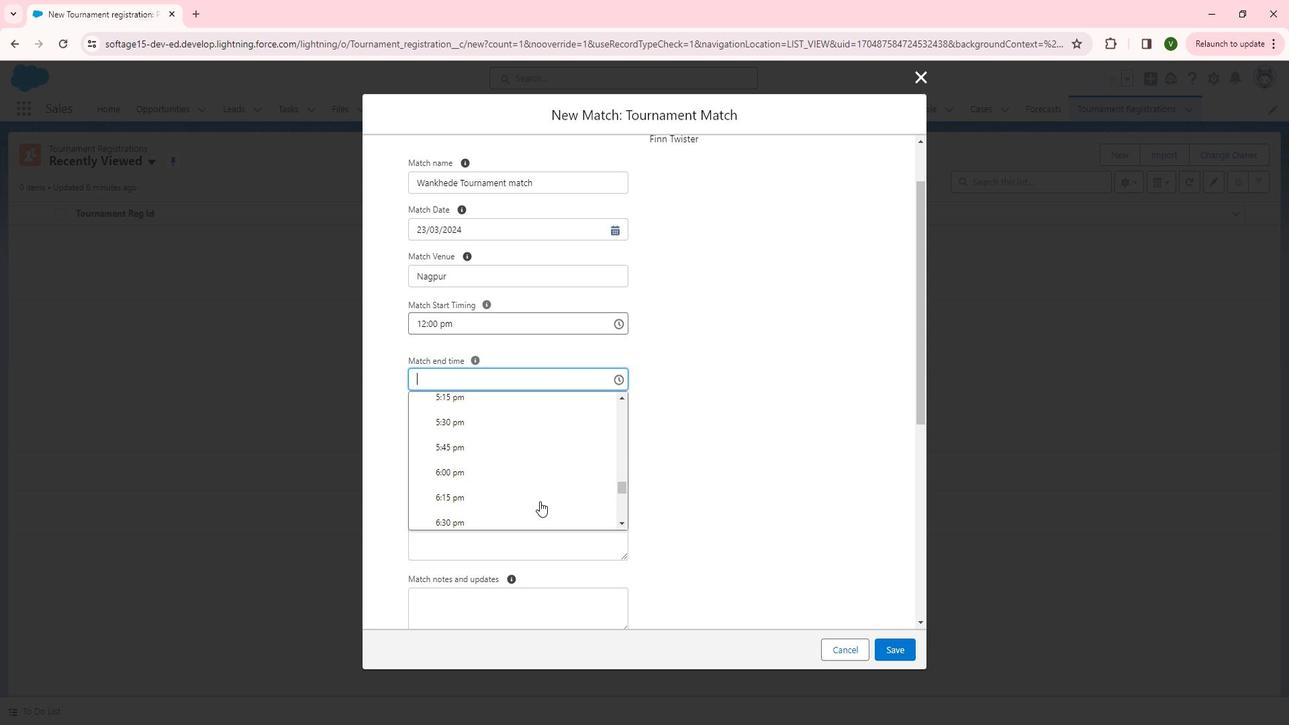 
Action: Mouse scrolled (547, 492) with delta (0, 0)
Screenshot: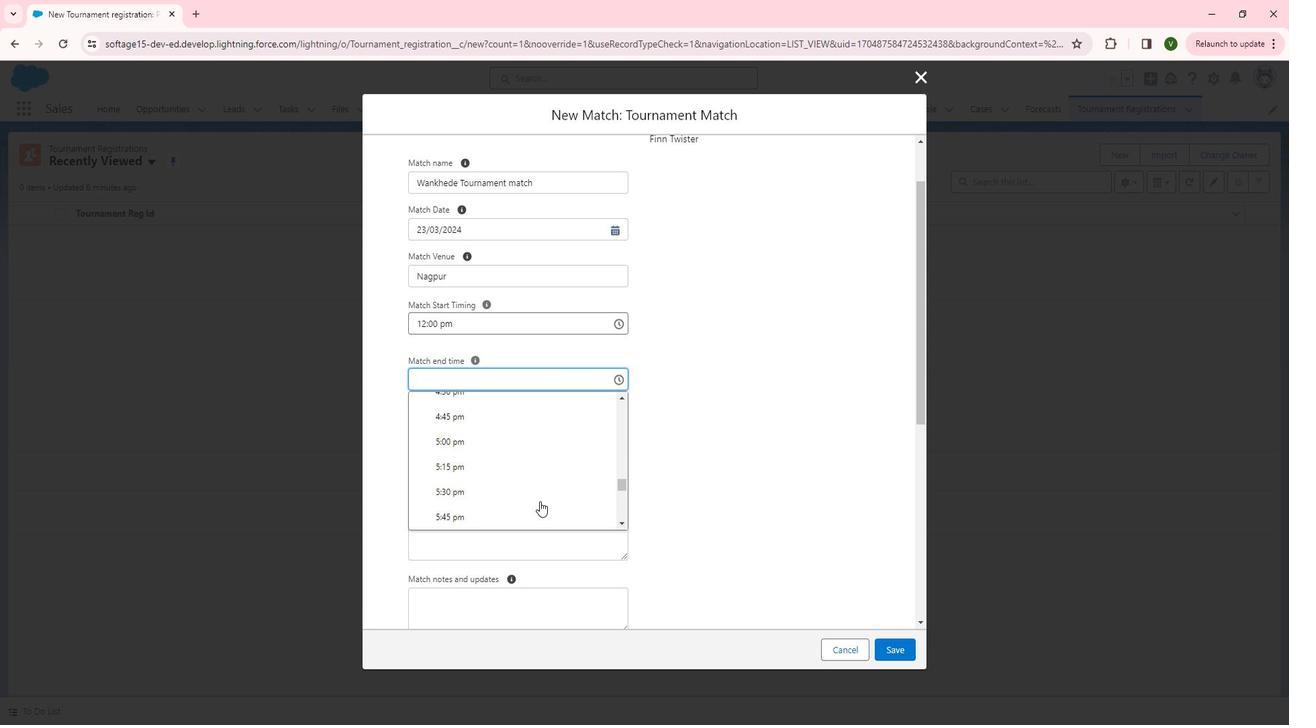 
Action: Mouse moved to (520, 430)
Screenshot: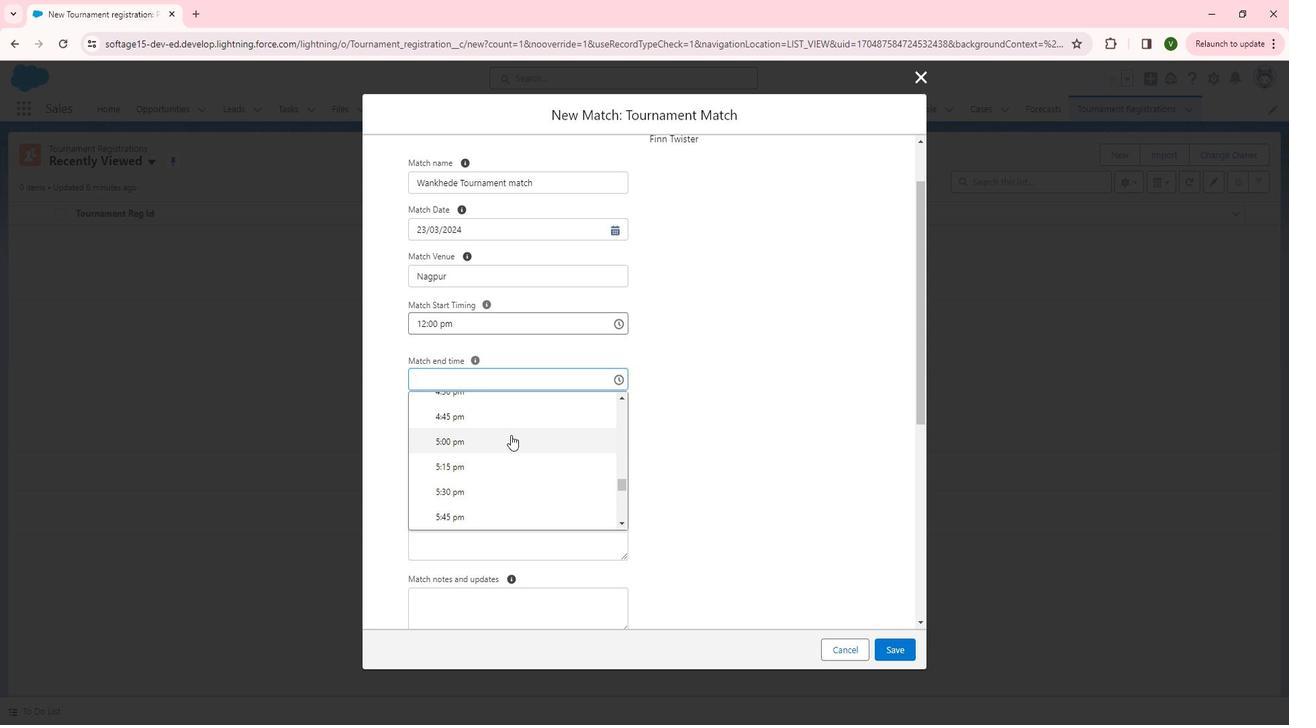 
Action: Mouse pressed left at (520, 430)
Screenshot: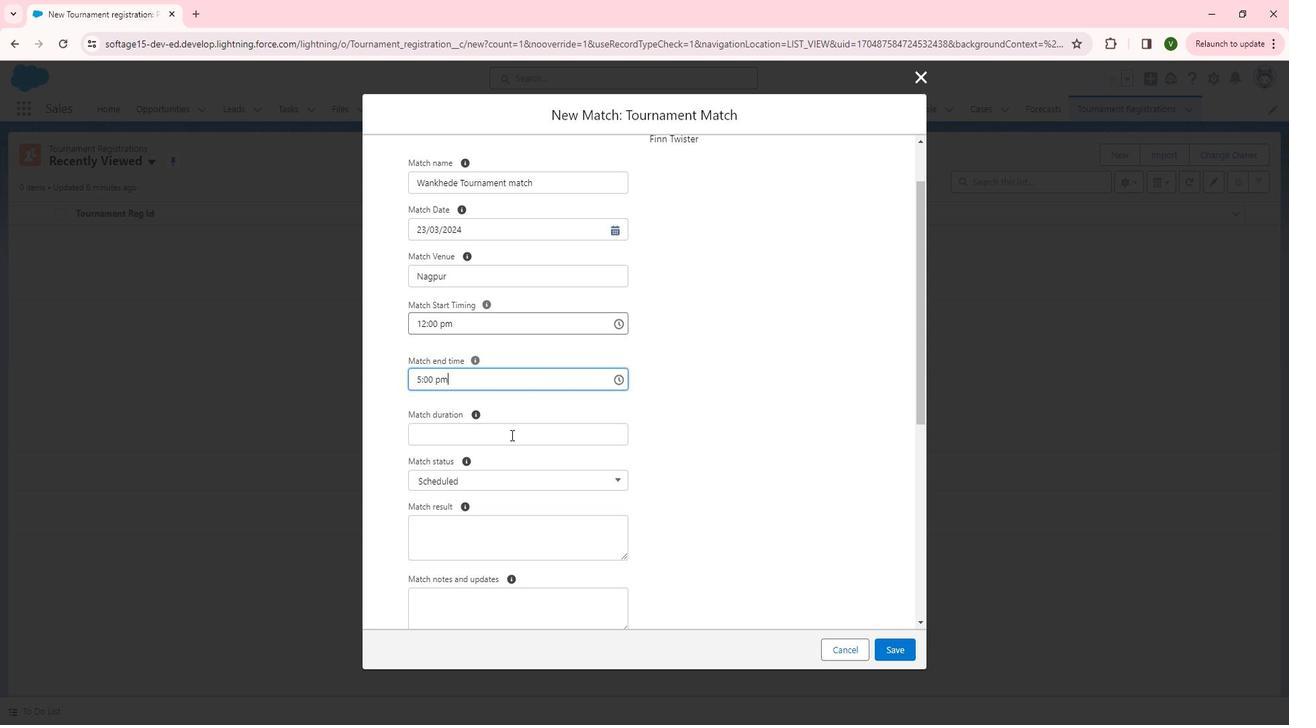 
Action: Mouse moved to (522, 436)
Screenshot: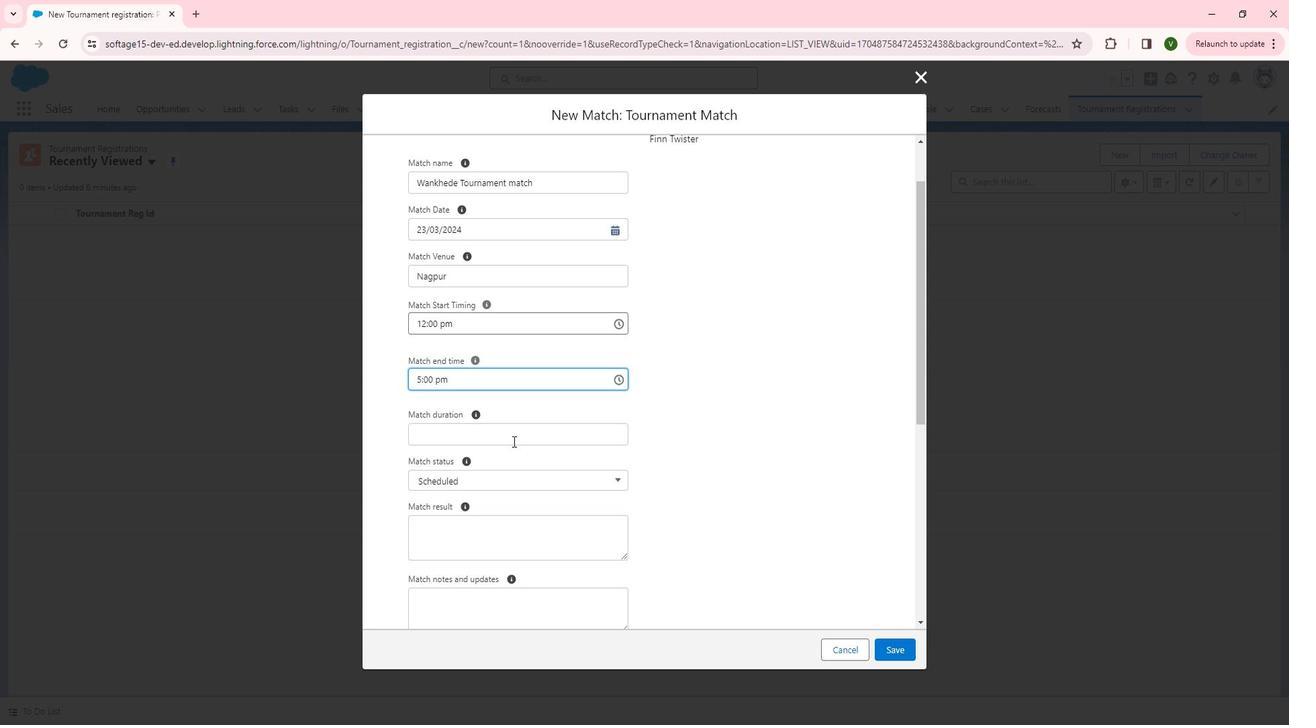 
Action: Mouse pressed left at (522, 436)
Screenshot: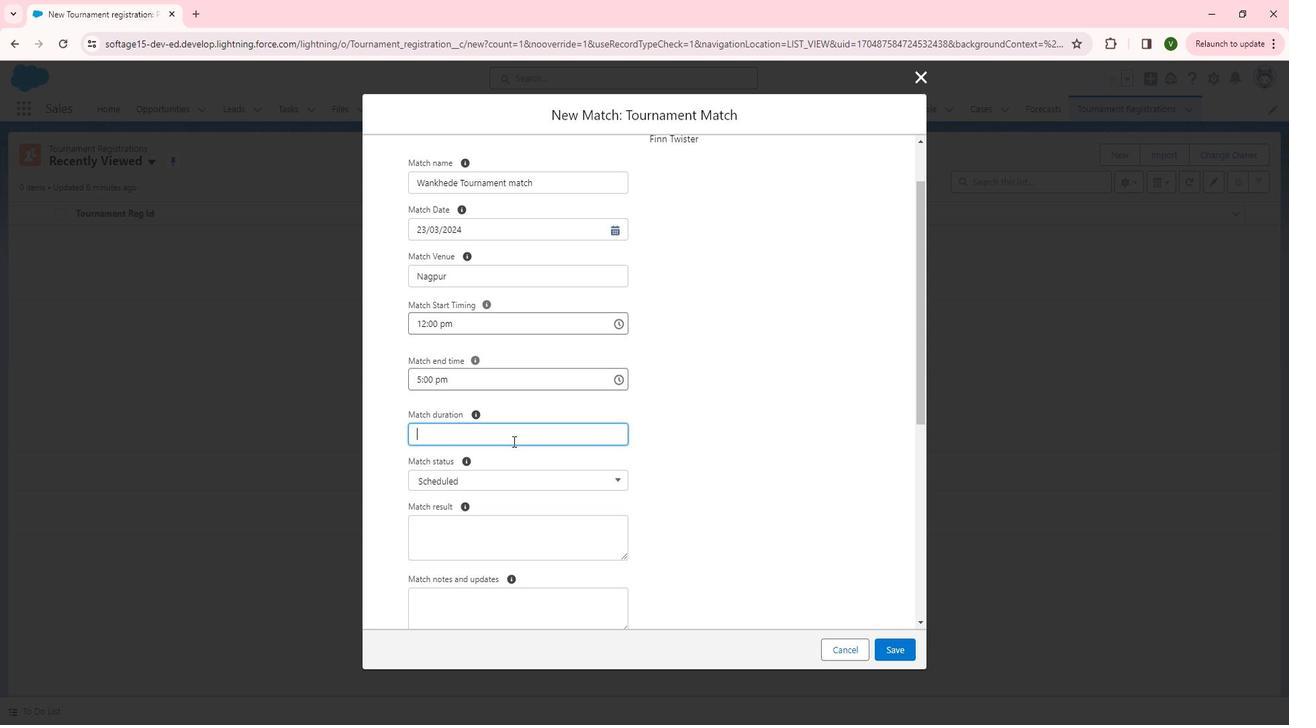 
Action: Mouse moved to (664, 455)
Screenshot: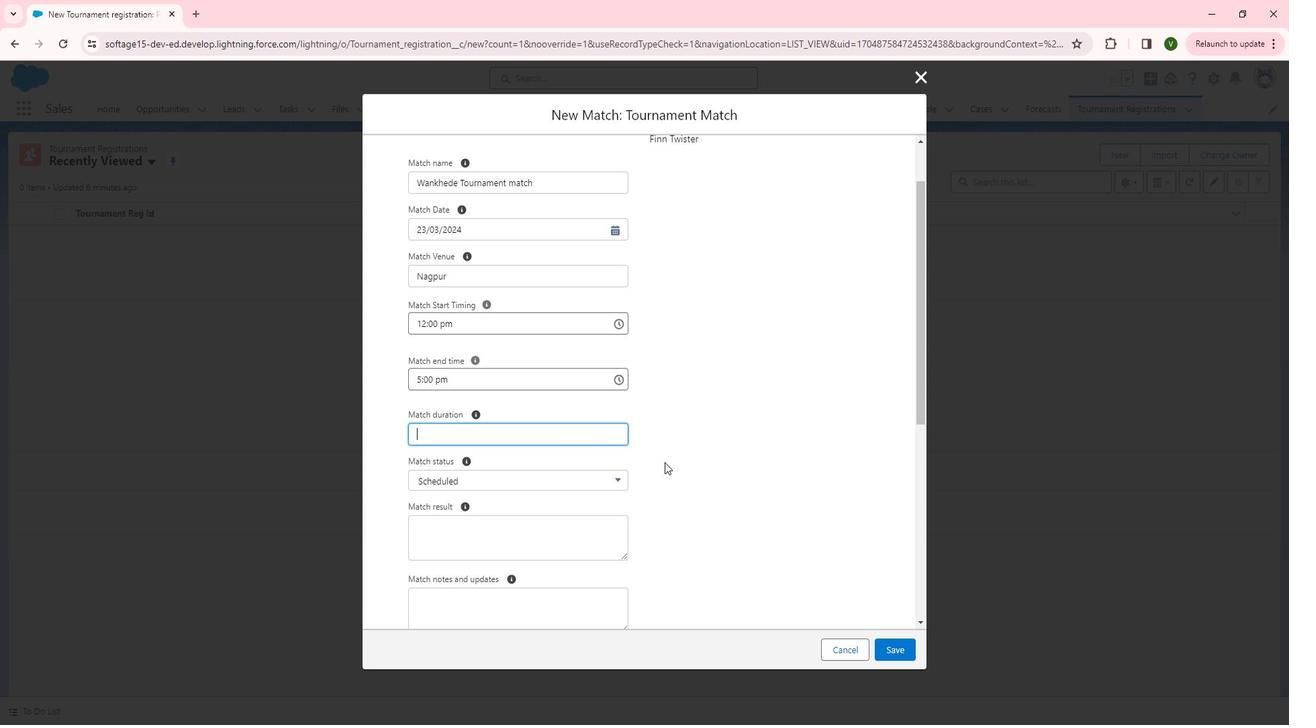 
Action: Mouse scrolled (664, 455) with delta (0, 0)
Screenshot: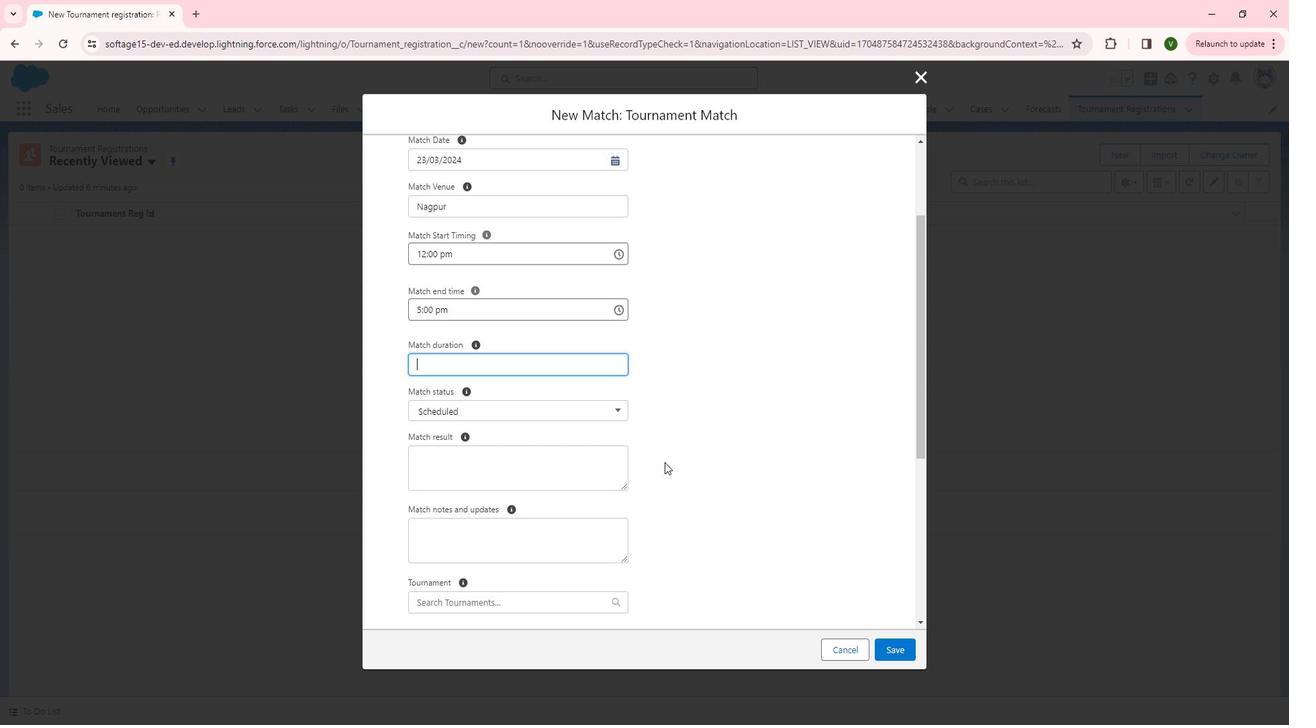 
Action: Mouse moved to (629, 411)
Screenshot: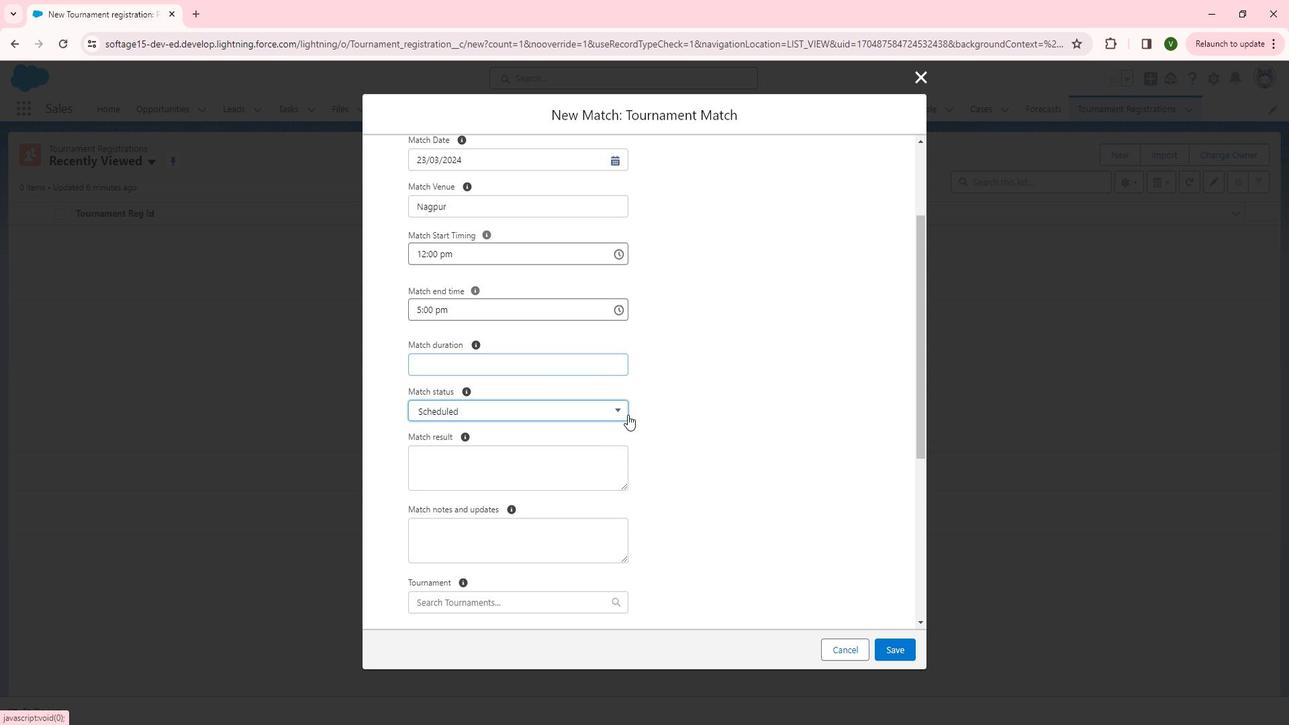 
Action: Mouse pressed left at (629, 411)
Screenshot: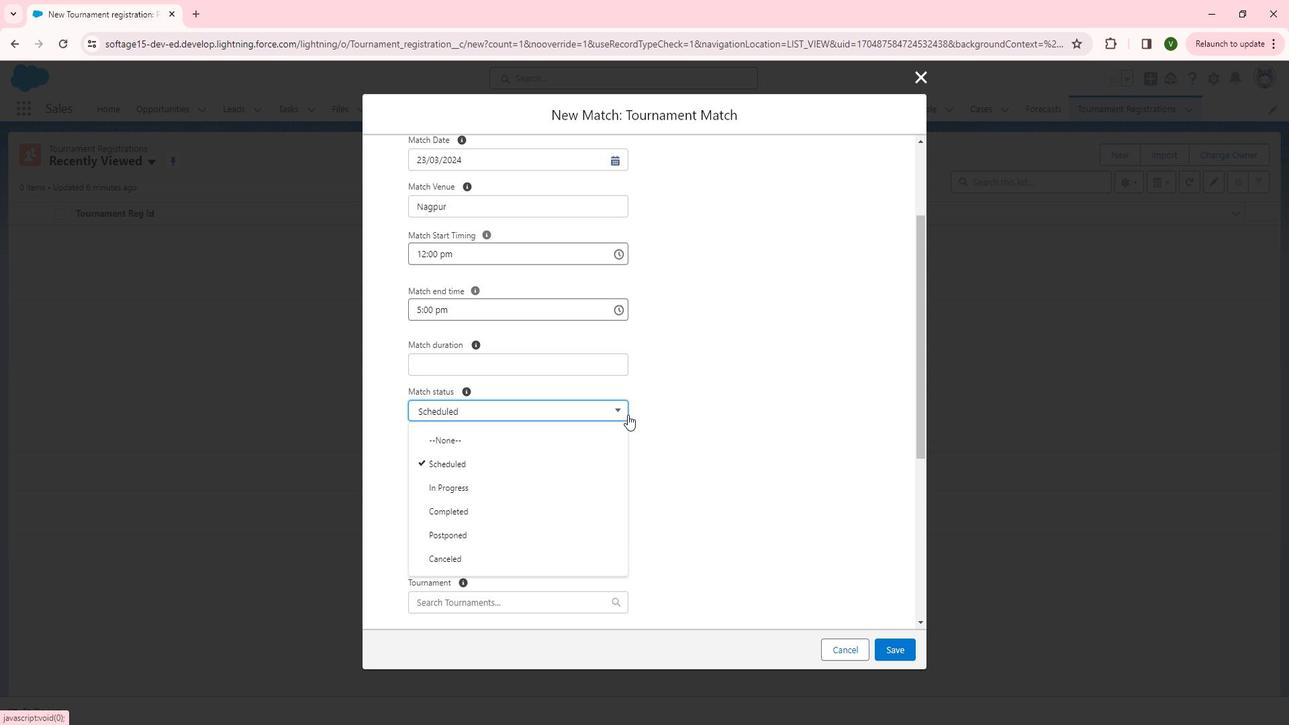 
Action: Mouse moved to (582, 463)
Screenshot: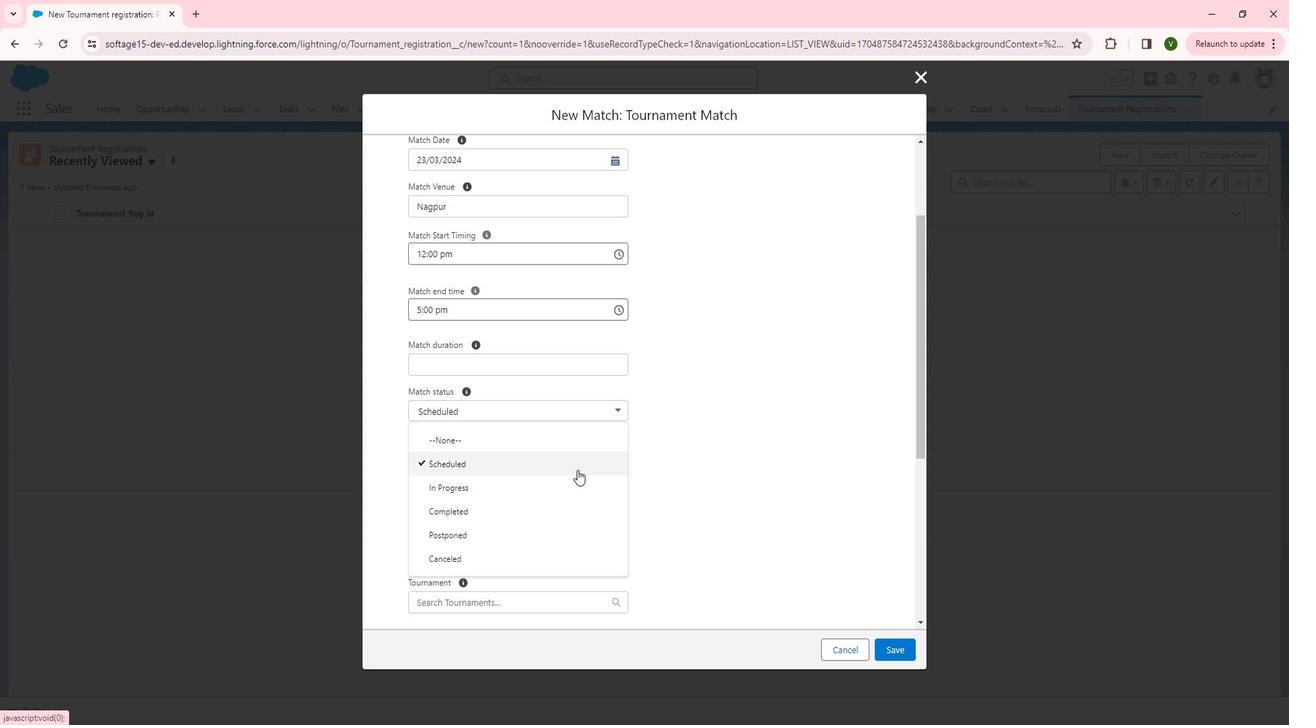 
Action: Mouse pressed left at (582, 463)
Screenshot: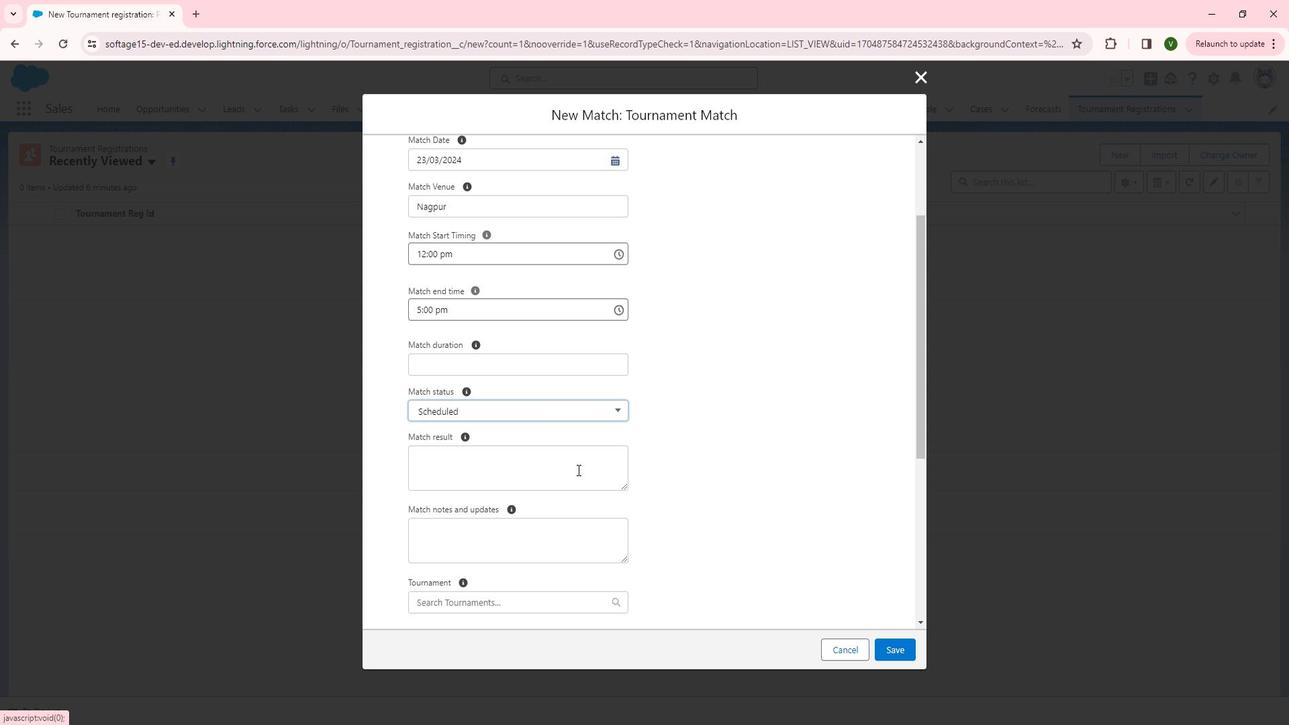 
Action: Mouse moved to (653, 455)
Screenshot: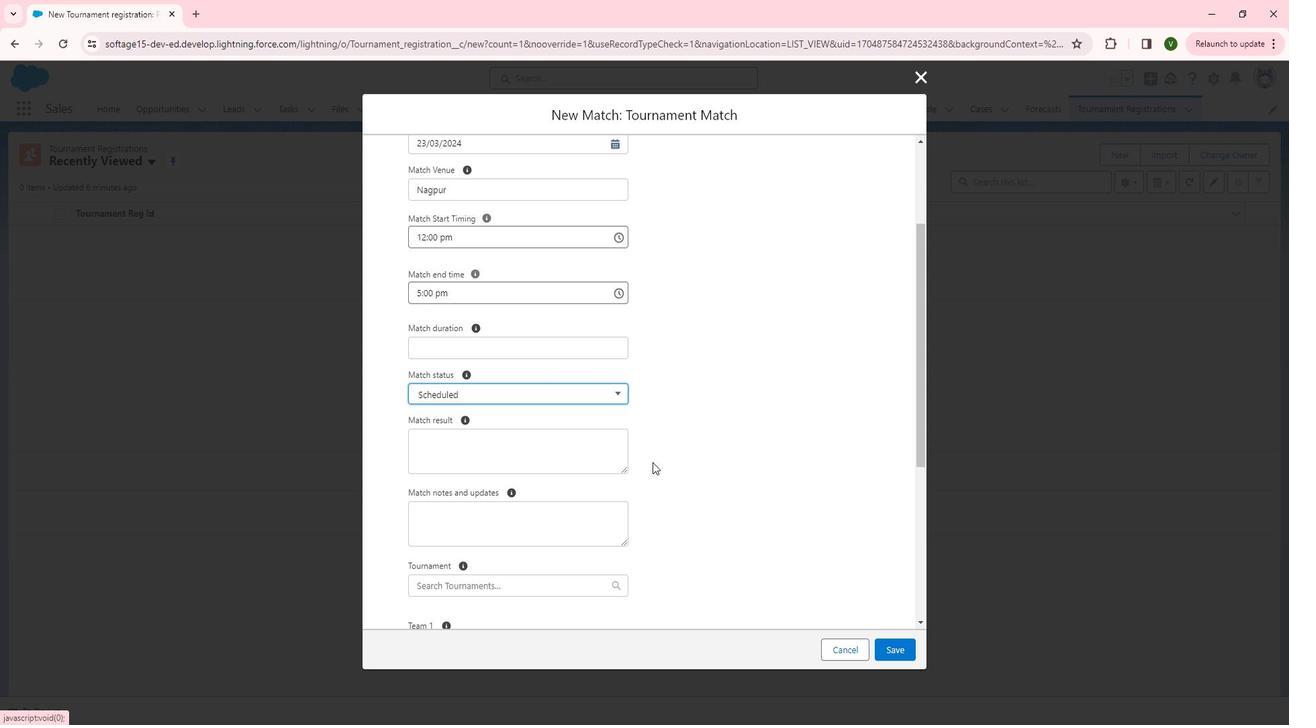 
Action: Mouse scrolled (653, 455) with delta (0, 0)
Screenshot: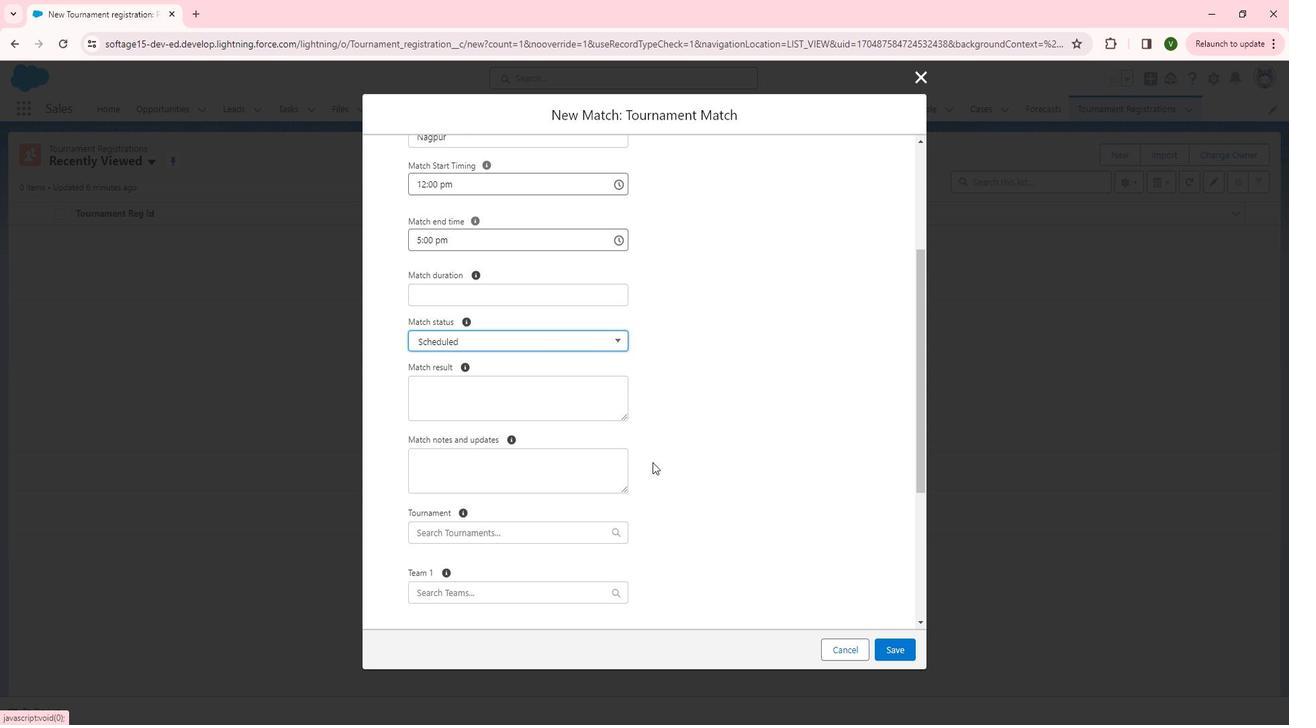 
Action: Mouse moved to (651, 455)
Screenshot: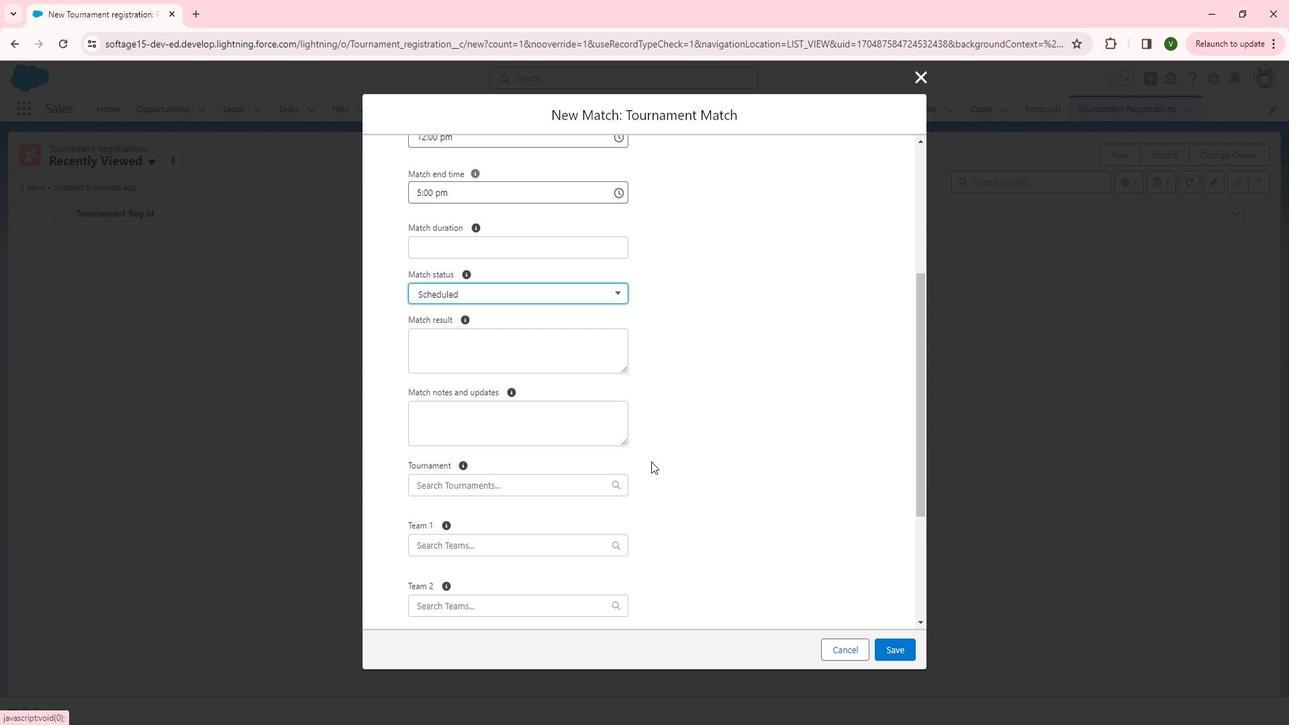 
Action: Mouse scrolled (651, 454) with delta (0, 0)
Screenshot: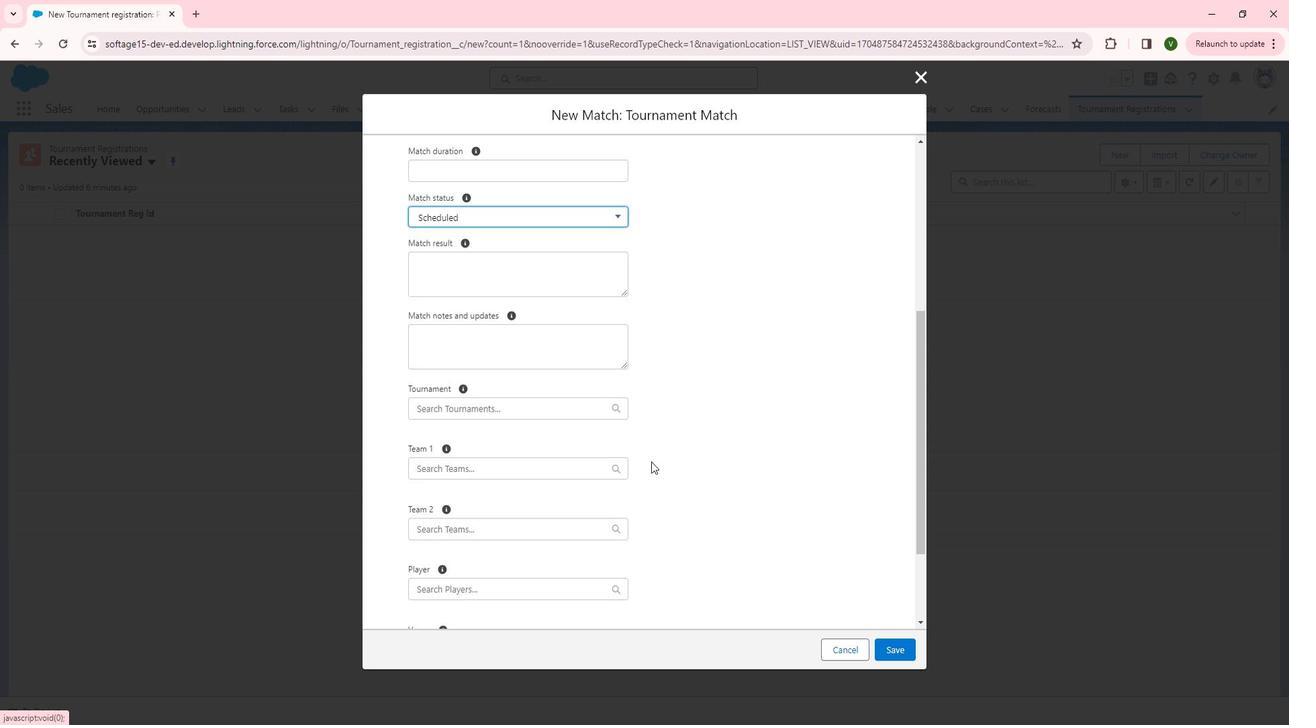 
Action: Mouse scrolled (651, 454) with delta (0, 0)
Screenshot: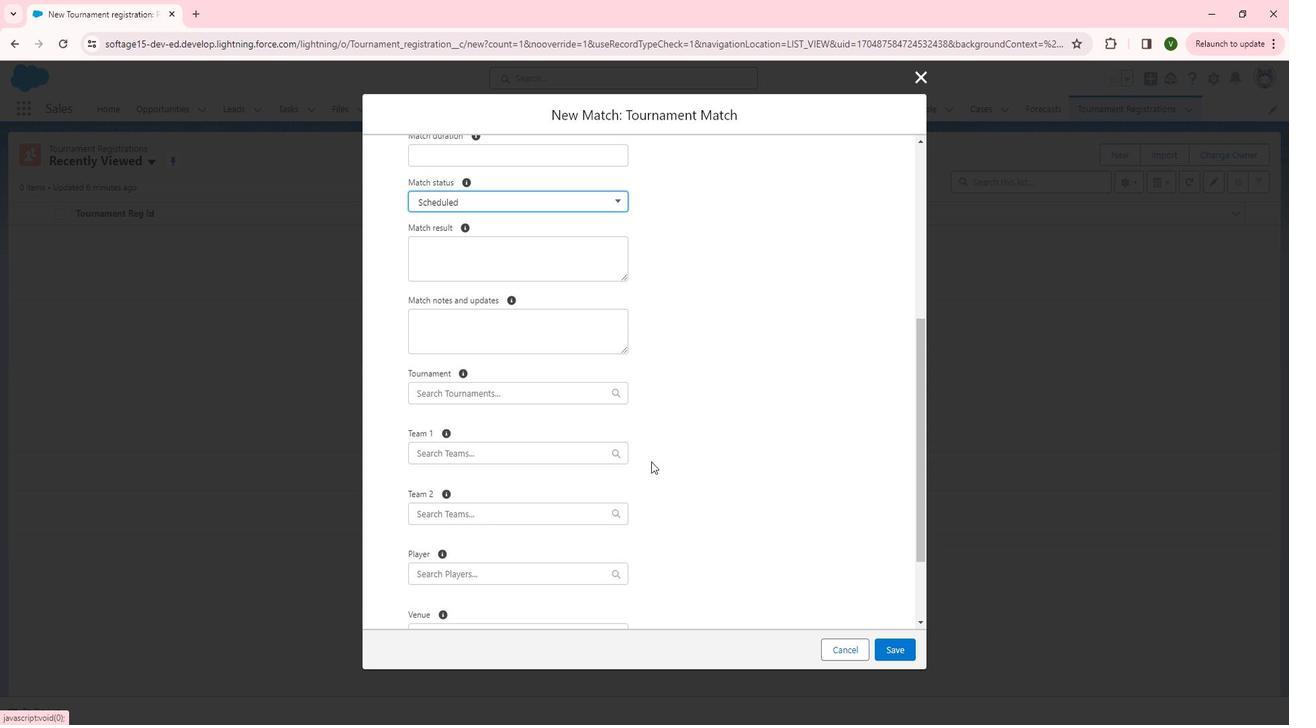 
Action: Mouse moved to (652, 451)
Screenshot: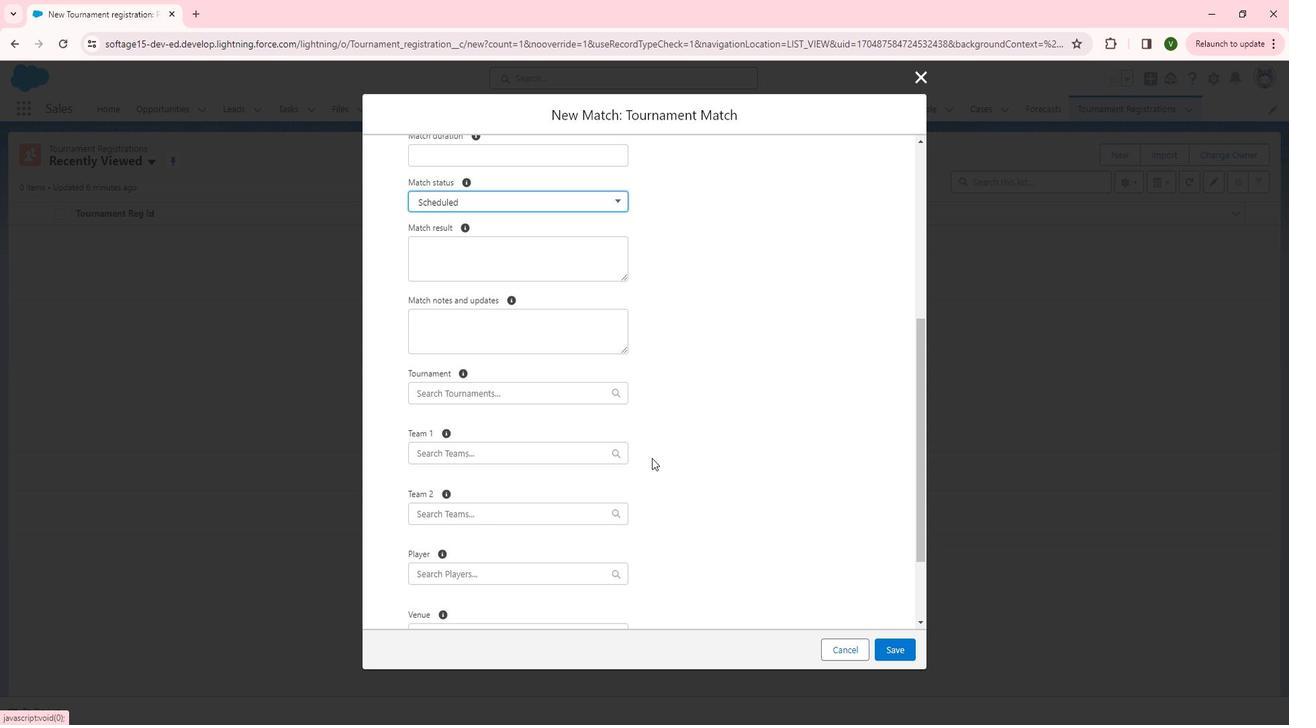 
Action: Mouse scrolled (652, 451) with delta (0, 0)
Screenshot: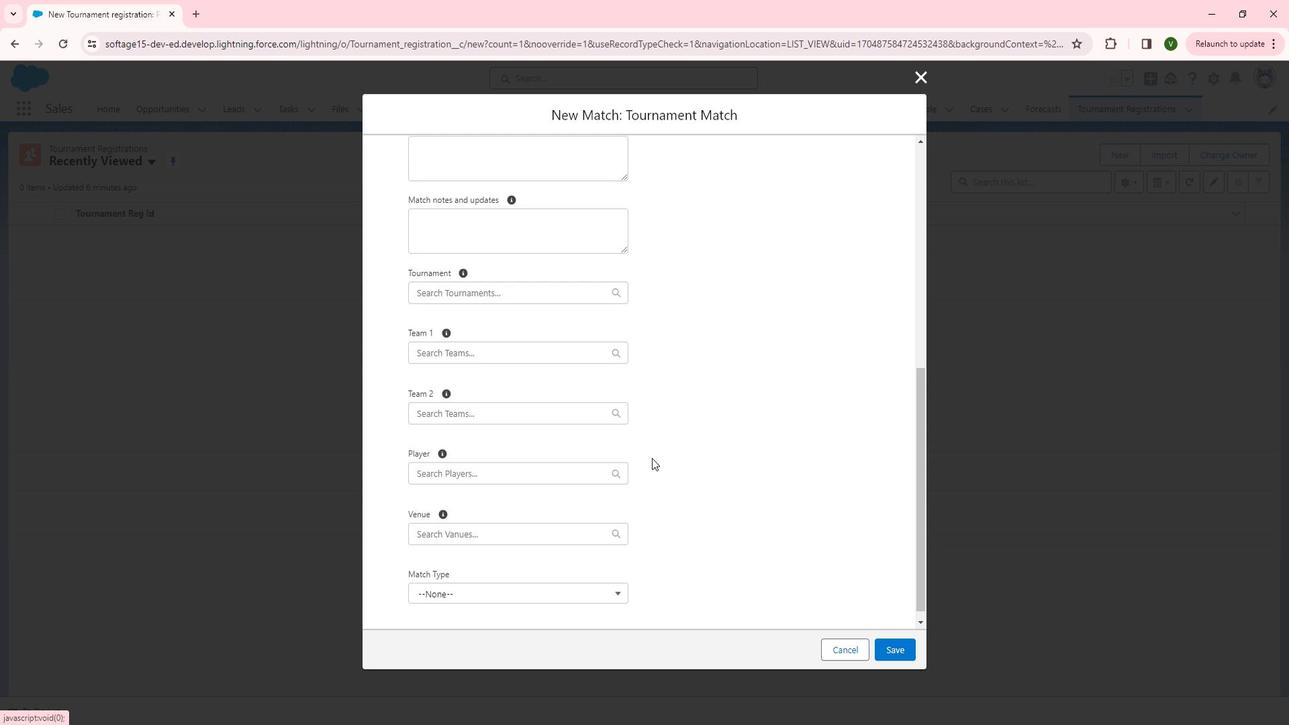 
Action: Mouse scrolled (652, 451) with delta (0, 0)
Screenshot: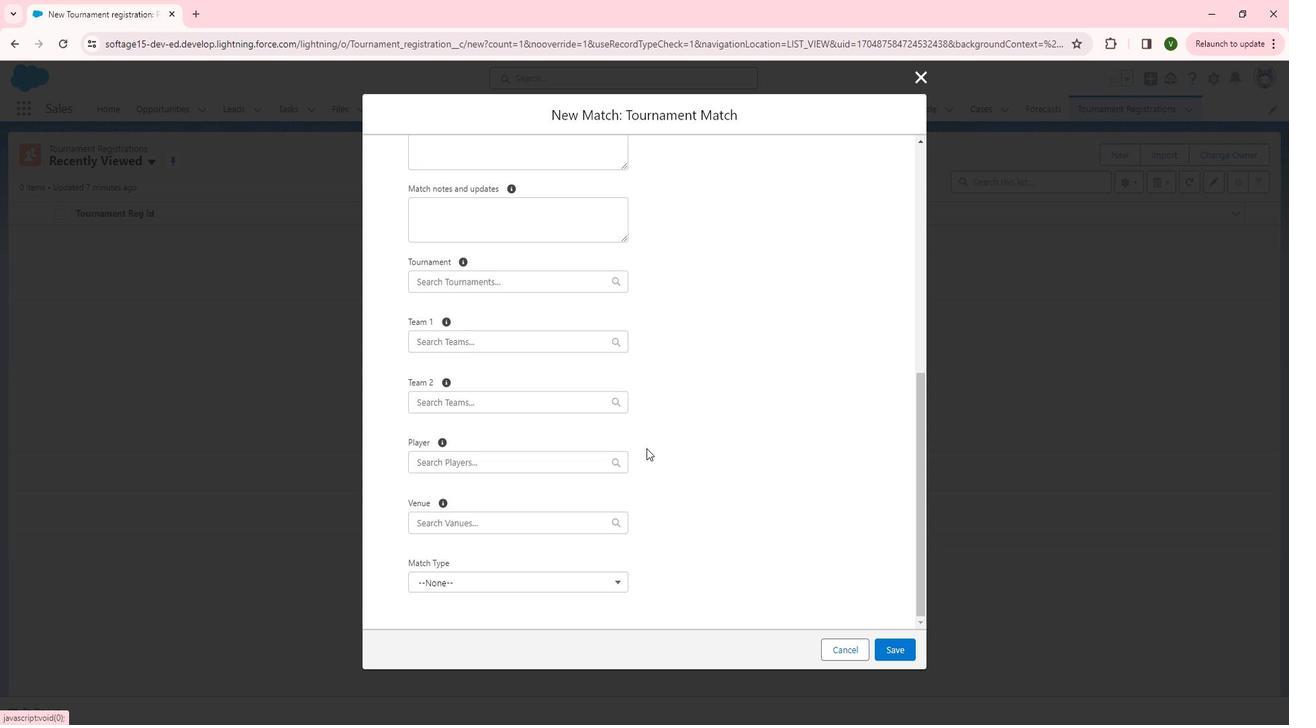 
Action: Mouse moved to (527, 322)
Screenshot: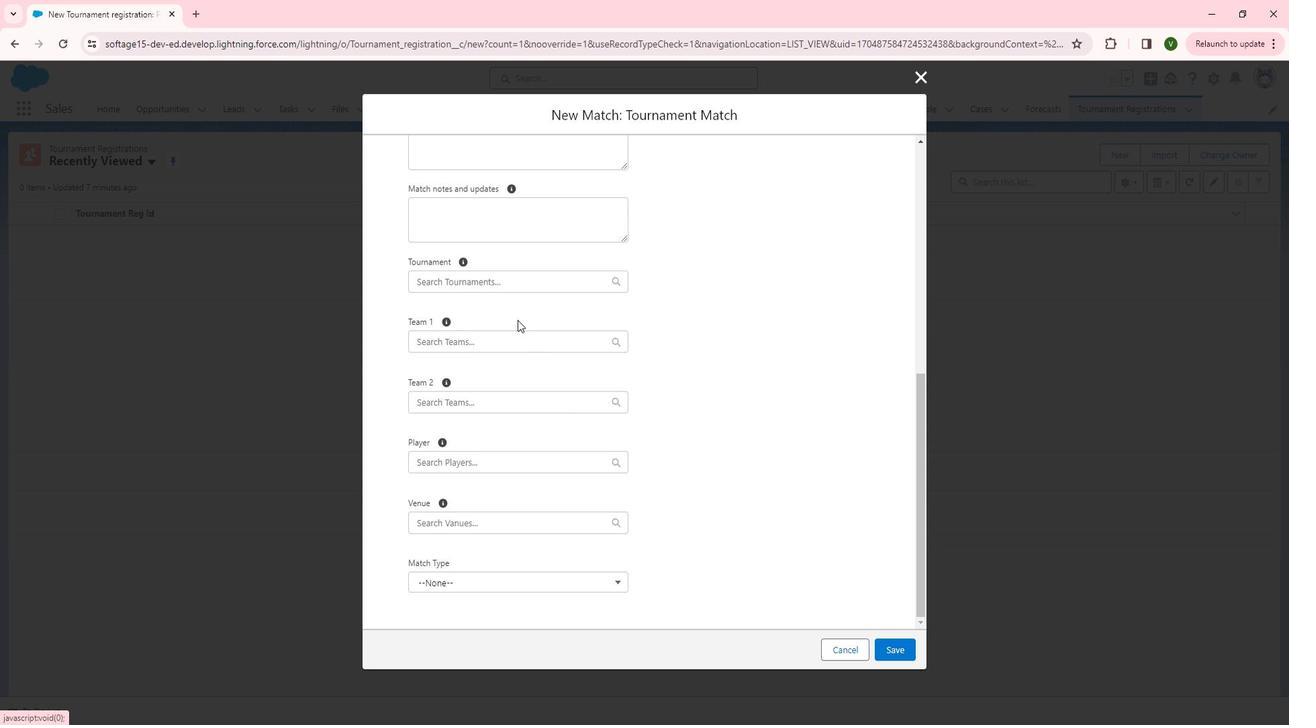 
Action: Mouse scrolled (527, 322) with delta (0, 0)
Screenshot: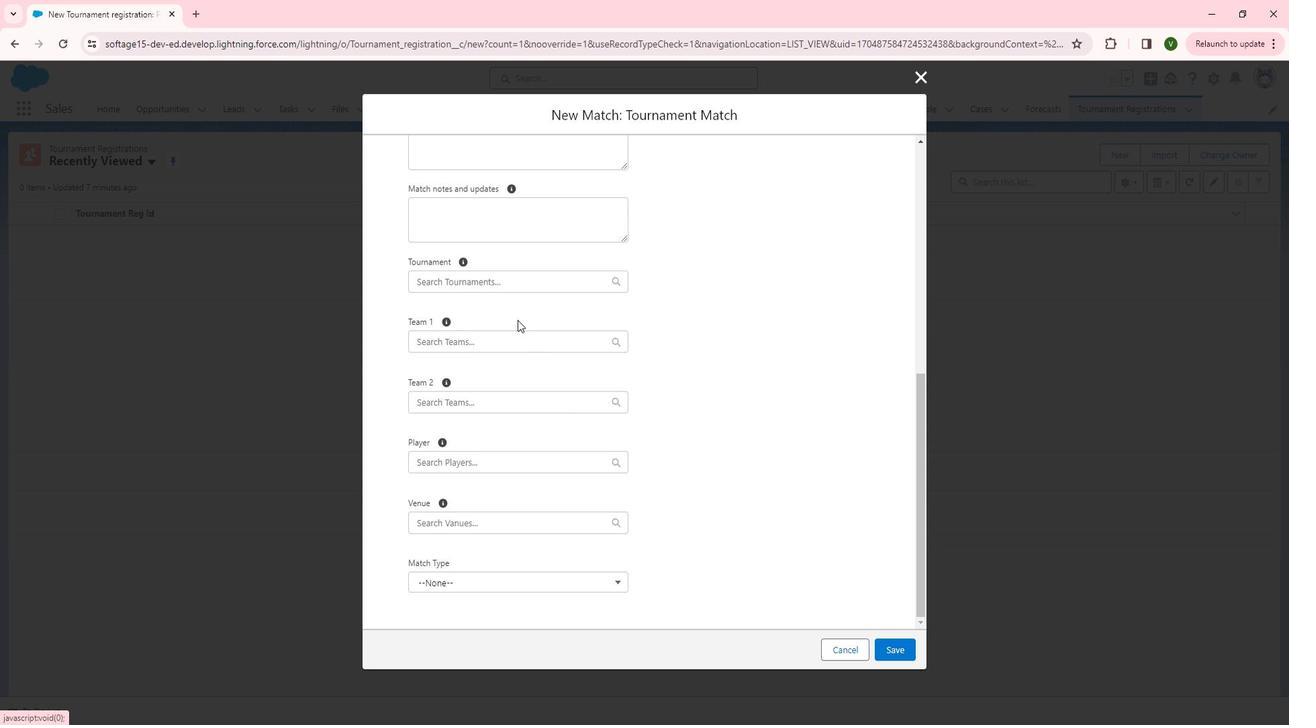 
Action: Mouse moved to (518, 343)
Screenshot: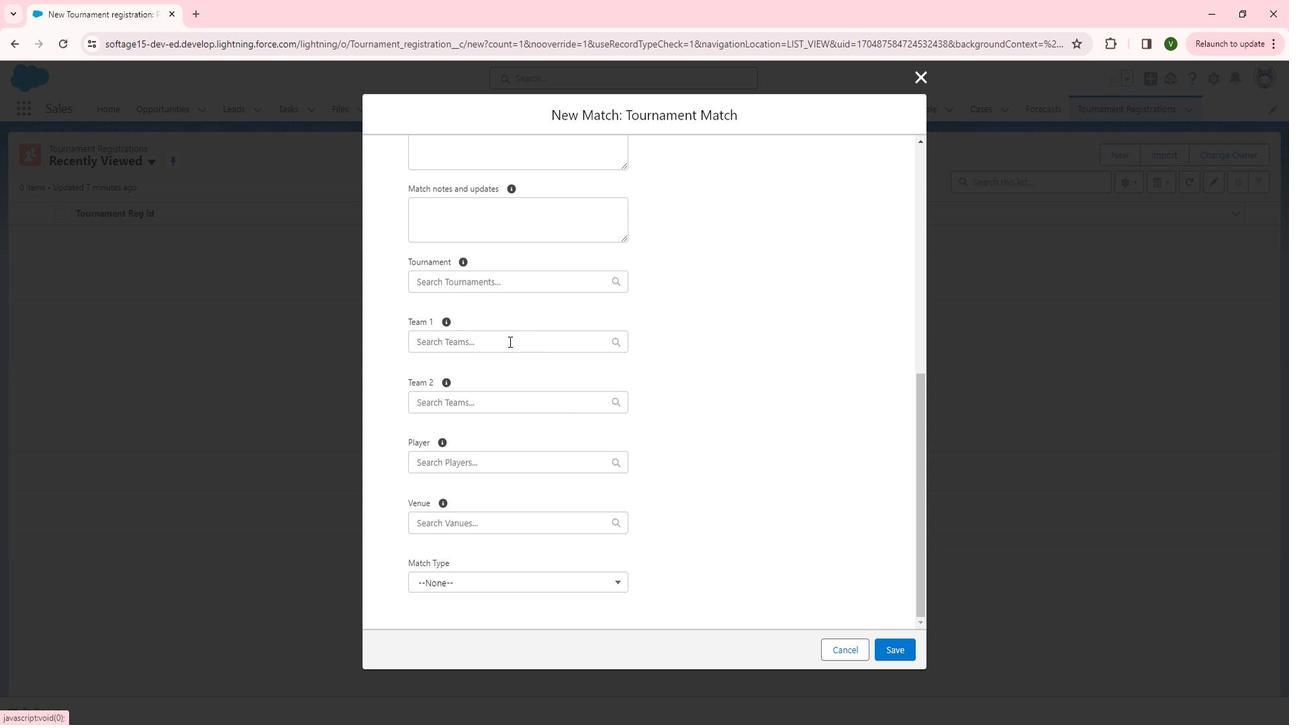 
Action: Mouse pressed left at (518, 343)
Screenshot: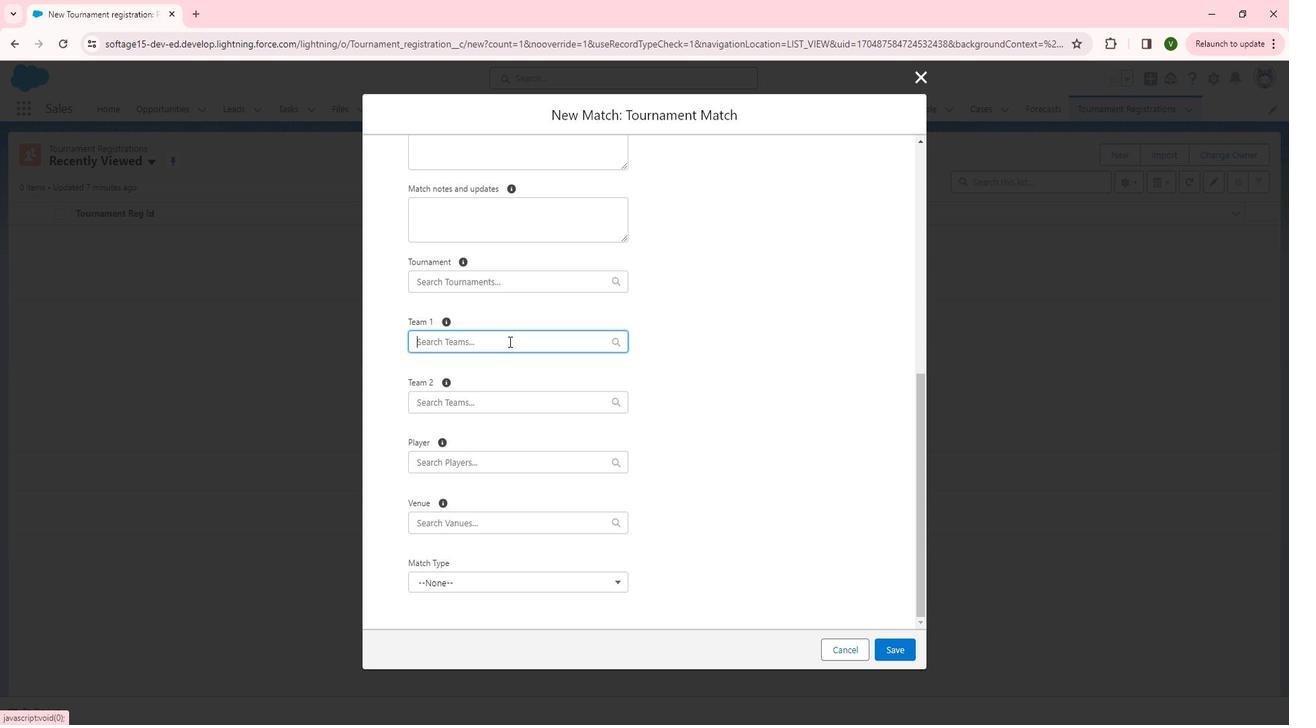 
Action: Key pressed tm
Screenshot: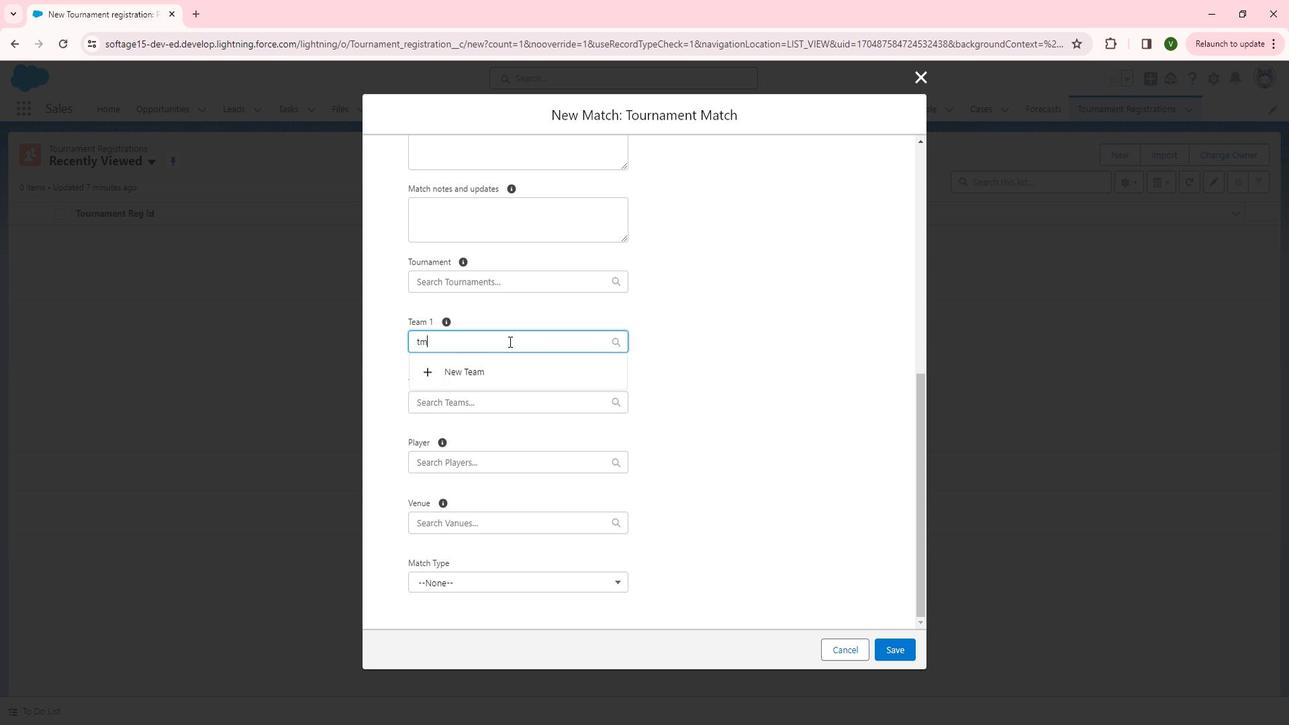 
Action: Mouse moved to (514, 363)
Screenshot: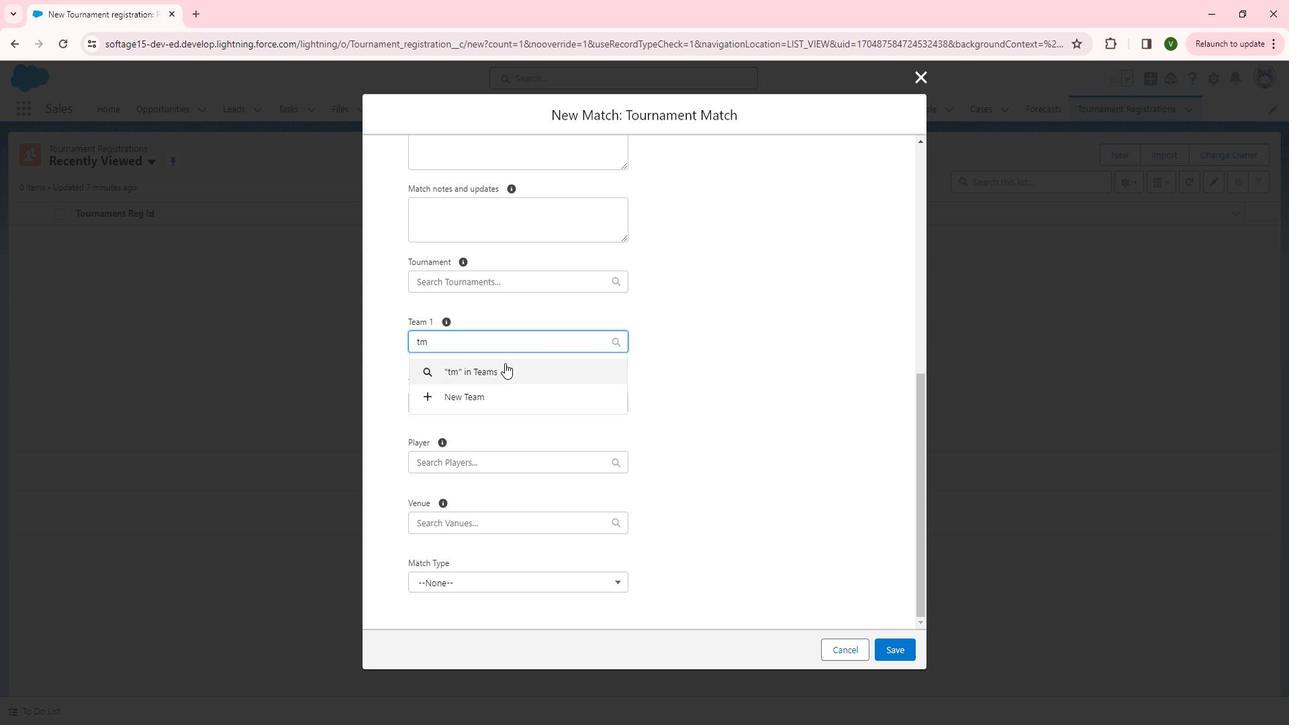 
Action: Mouse pressed left at (514, 363)
Screenshot: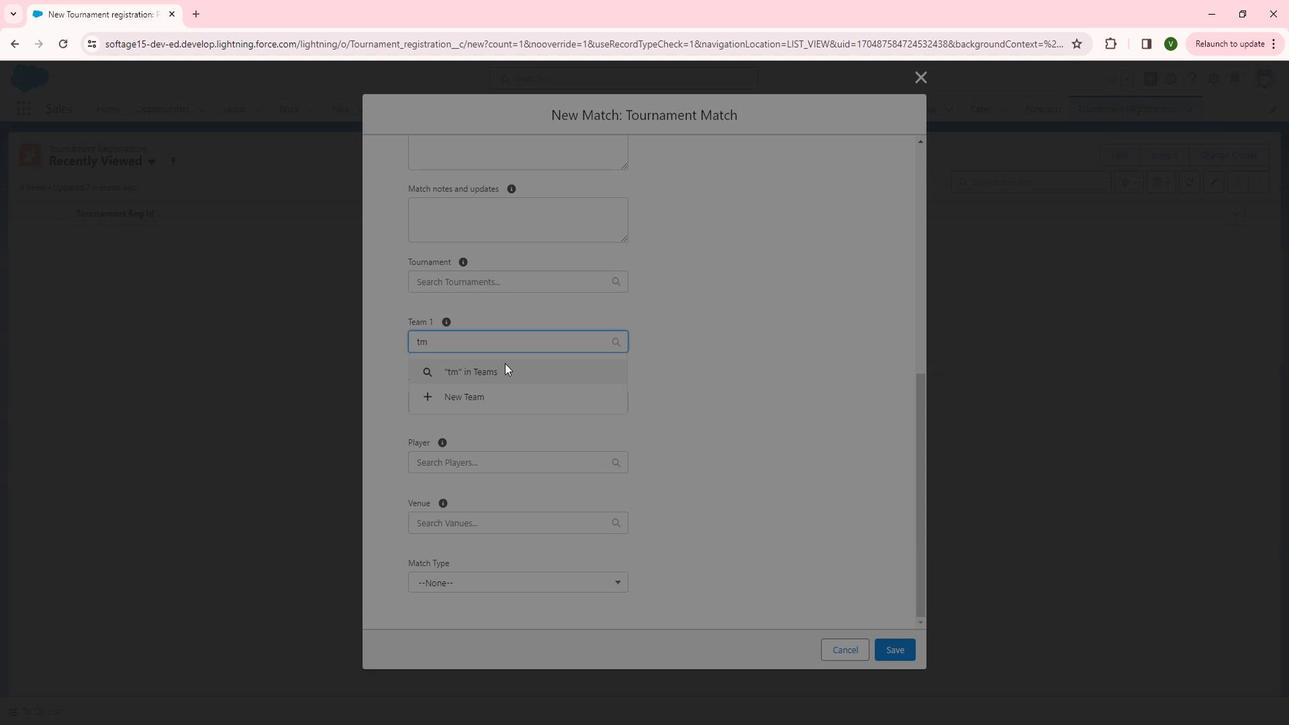 
Action: Mouse moved to (142, 303)
Screenshot: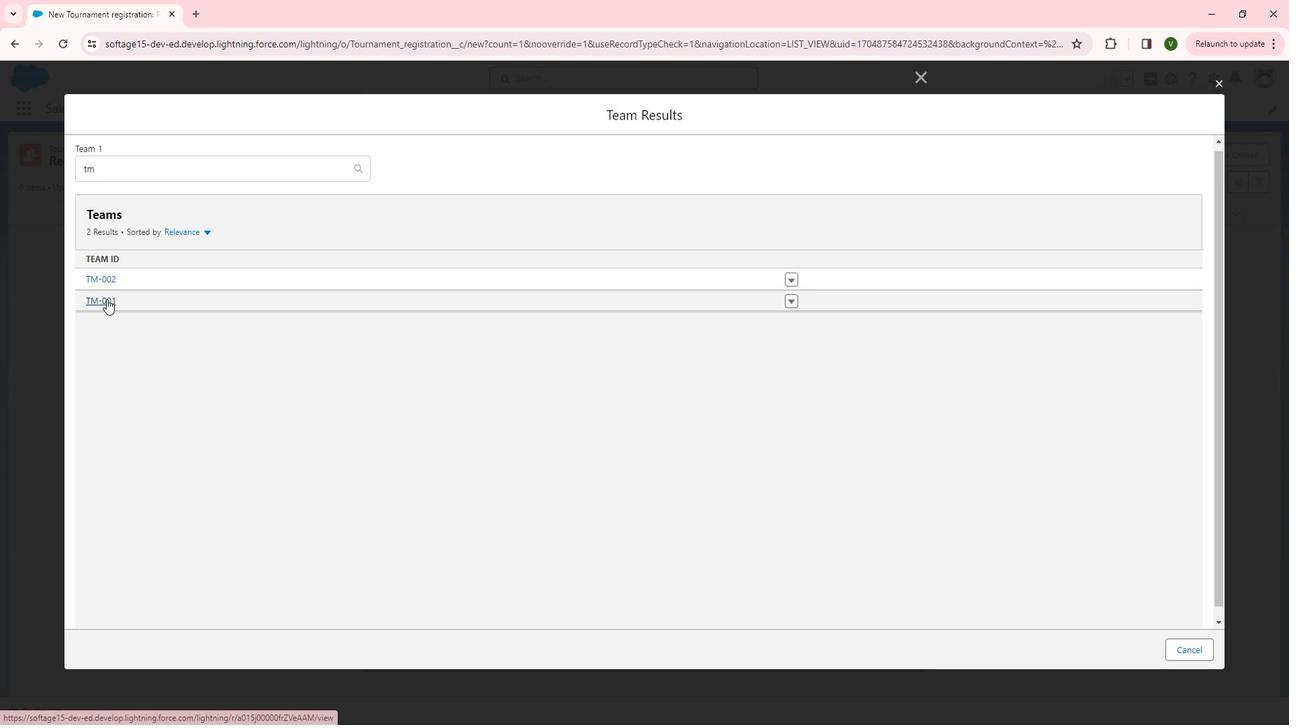 
Action: Mouse pressed left at (142, 303)
Screenshot: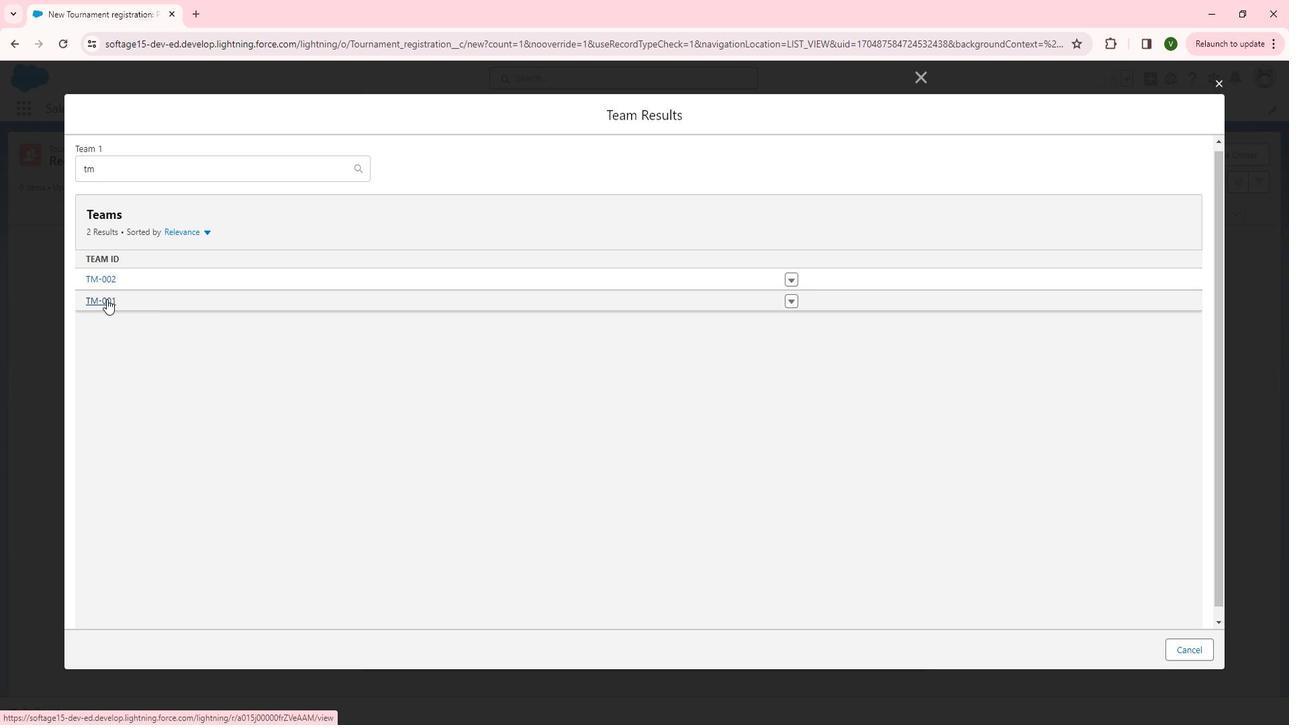 
Action: Mouse moved to (471, 407)
Screenshot: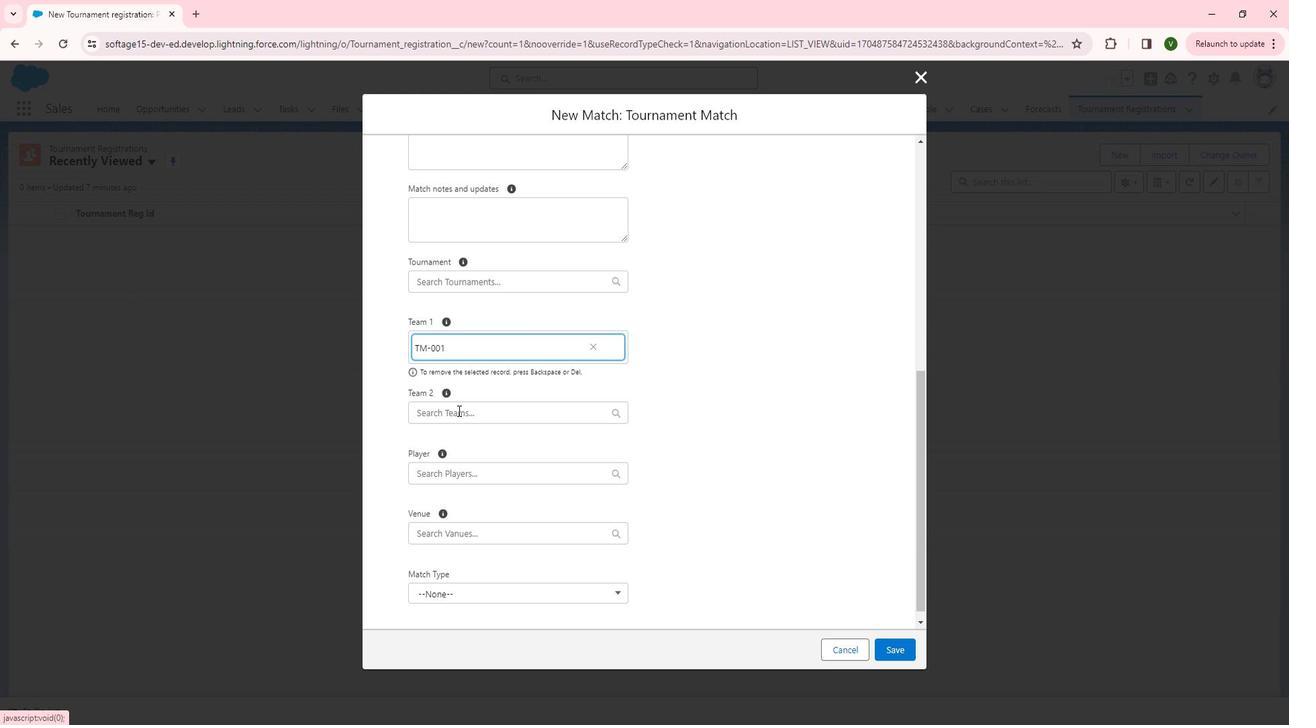 
Action: Mouse pressed left at (471, 407)
Screenshot: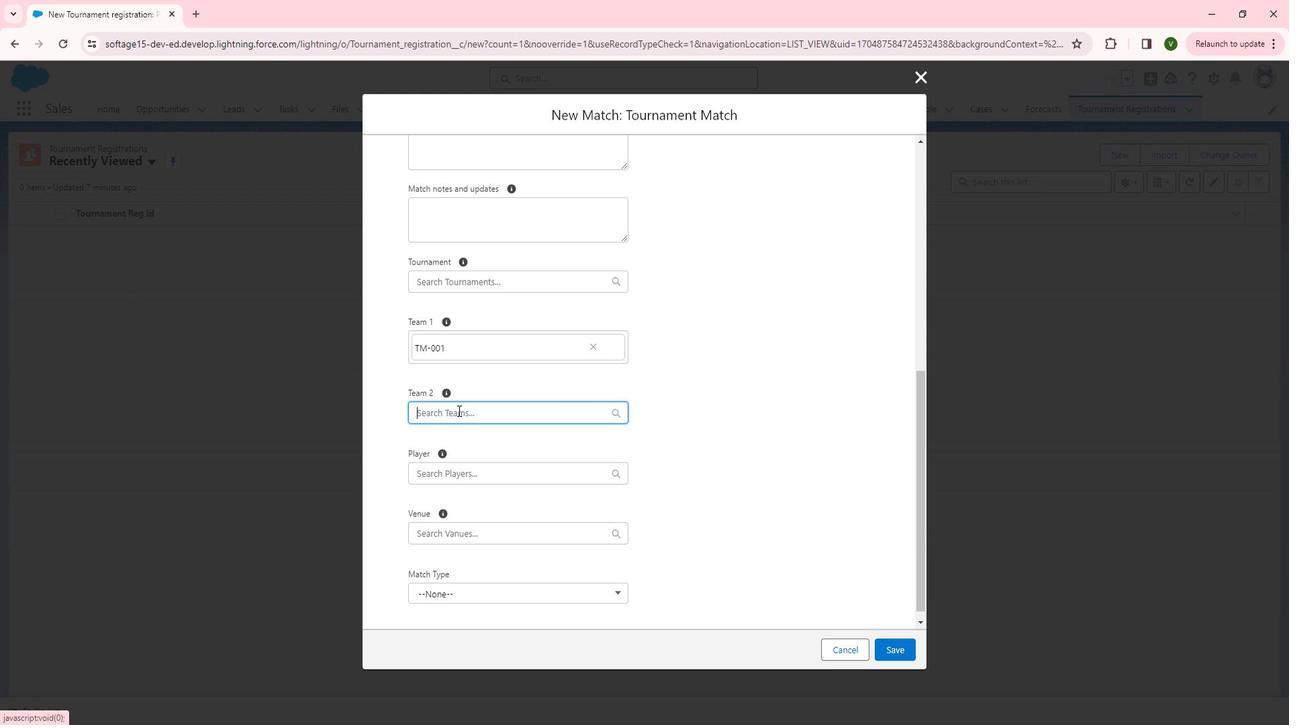 
Action: Key pressed tm
Screenshot: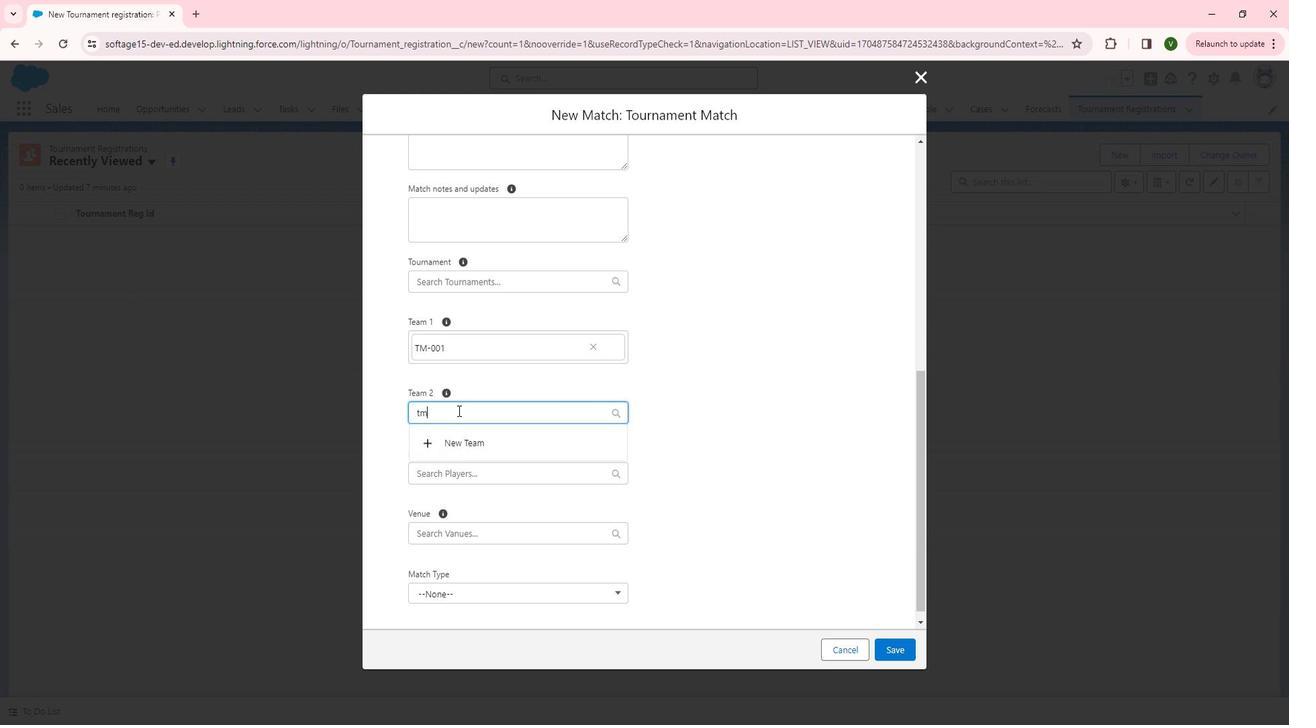 
Action: Mouse moved to (488, 441)
Screenshot: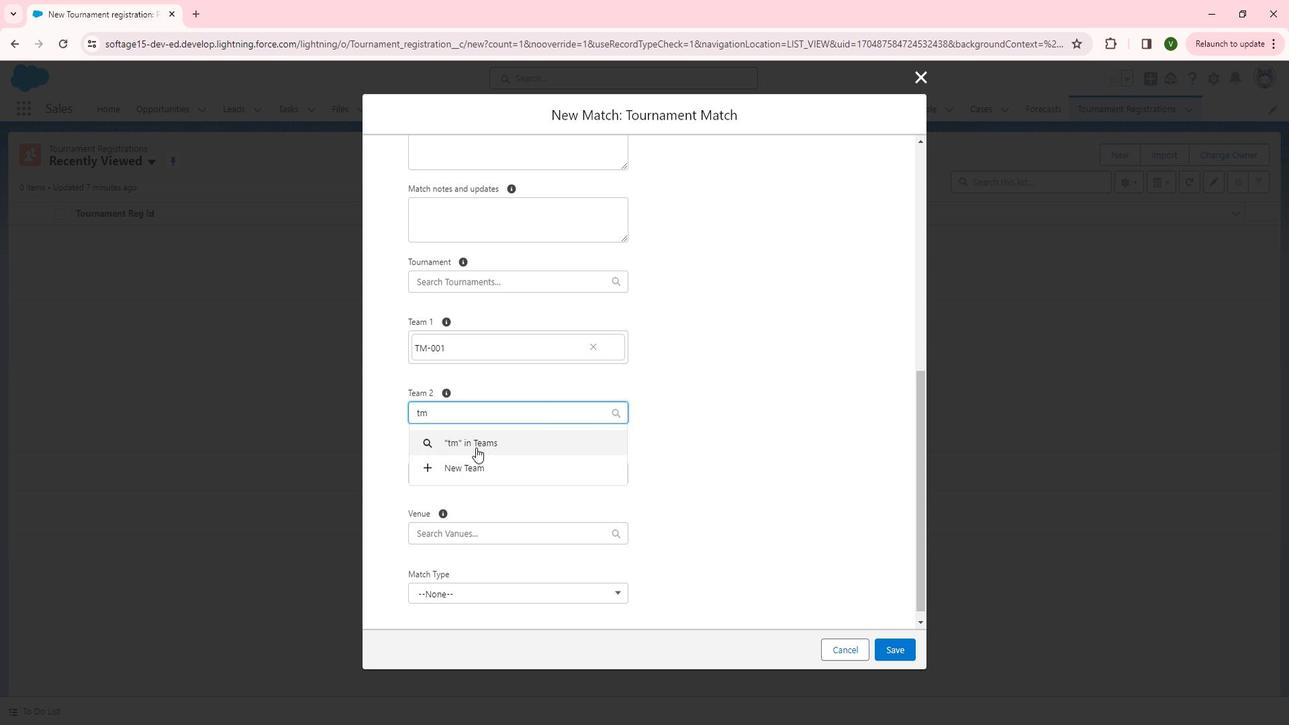 
Action: Mouse pressed left at (488, 441)
Screenshot: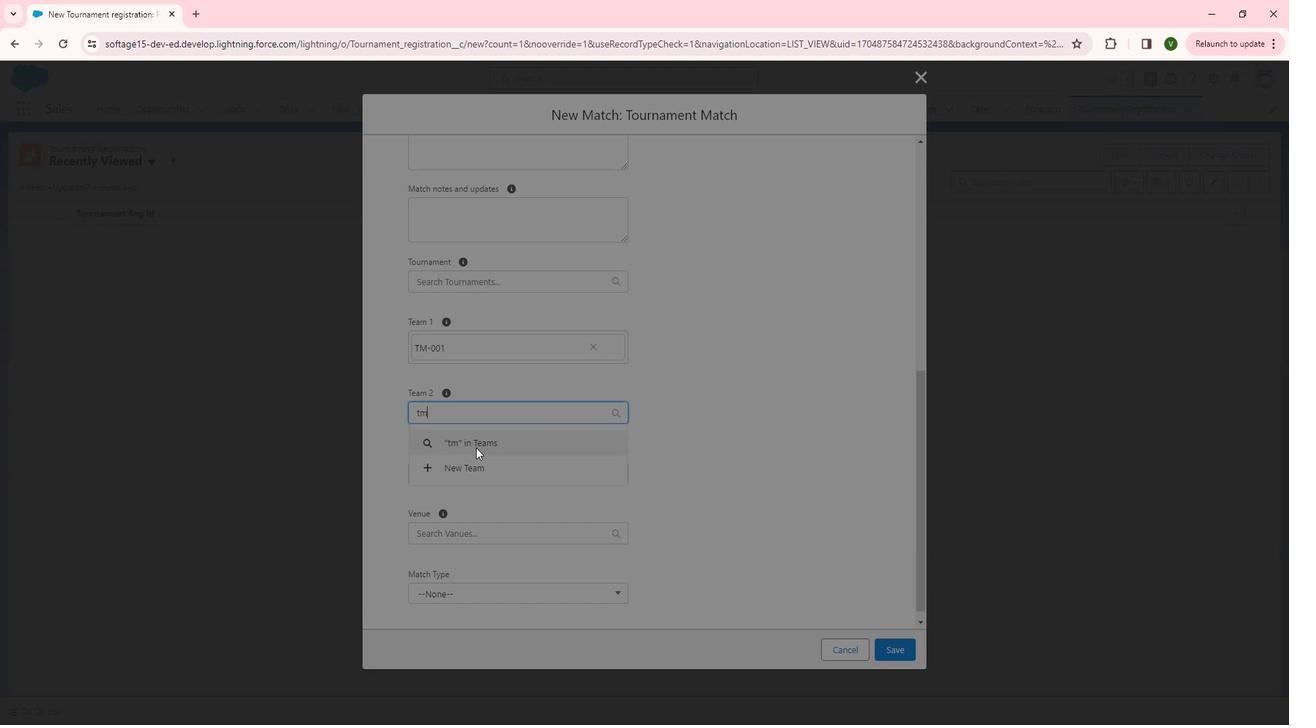 
Action: Mouse moved to (141, 304)
Screenshot: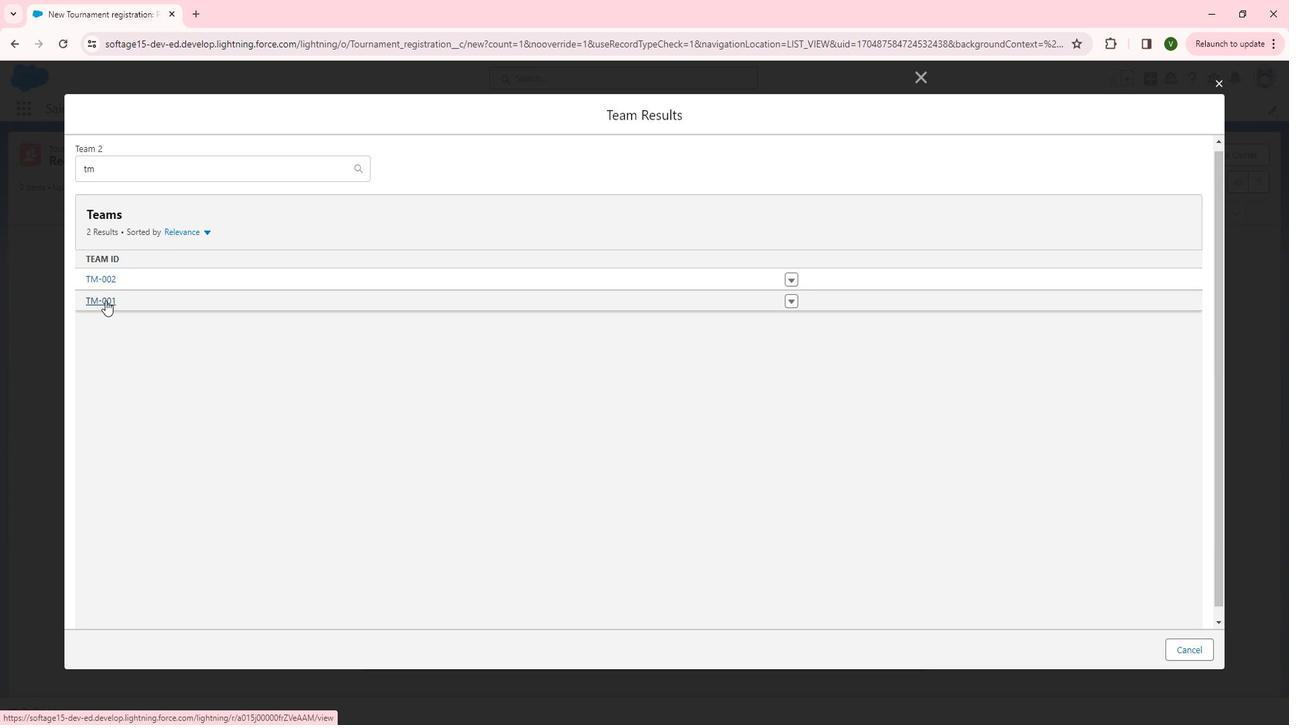 
Action: Mouse pressed left at (141, 304)
Screenshot: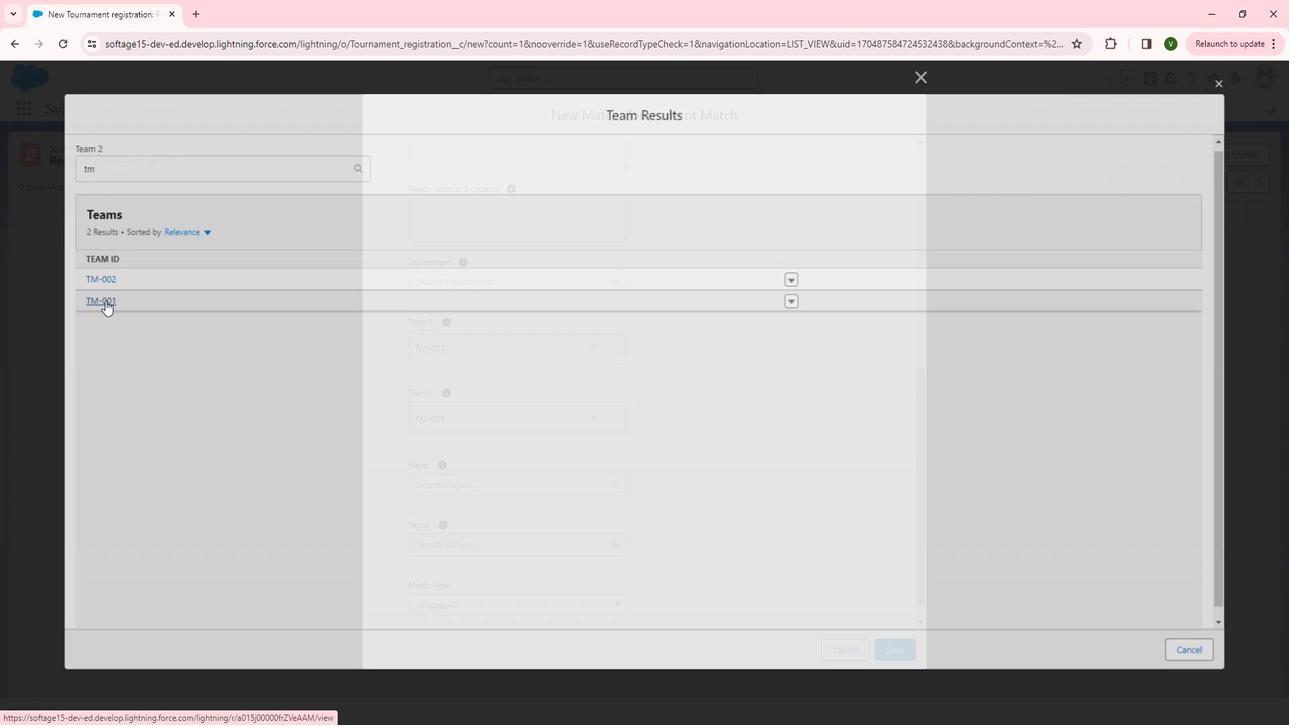 
Action: Mouse moved to (598, 412)
Screenshot: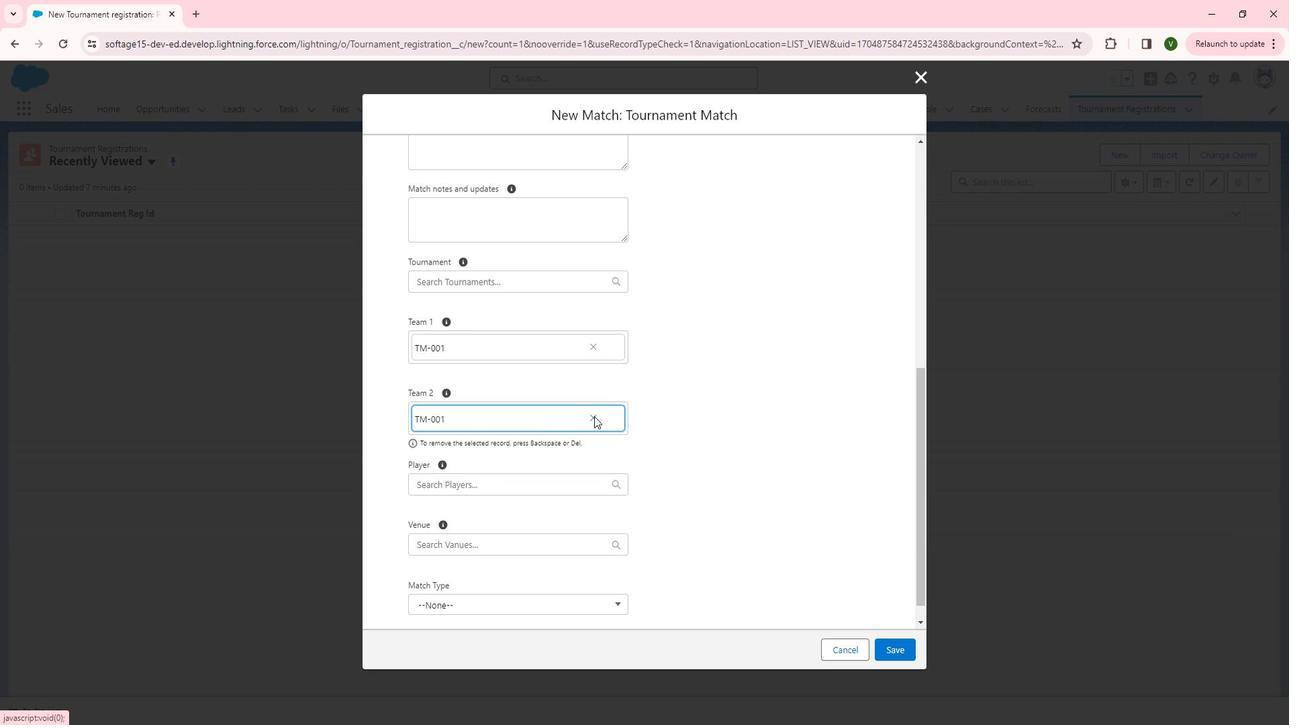 
Action: Mouse pressed left at (598, 412)
Screenshot: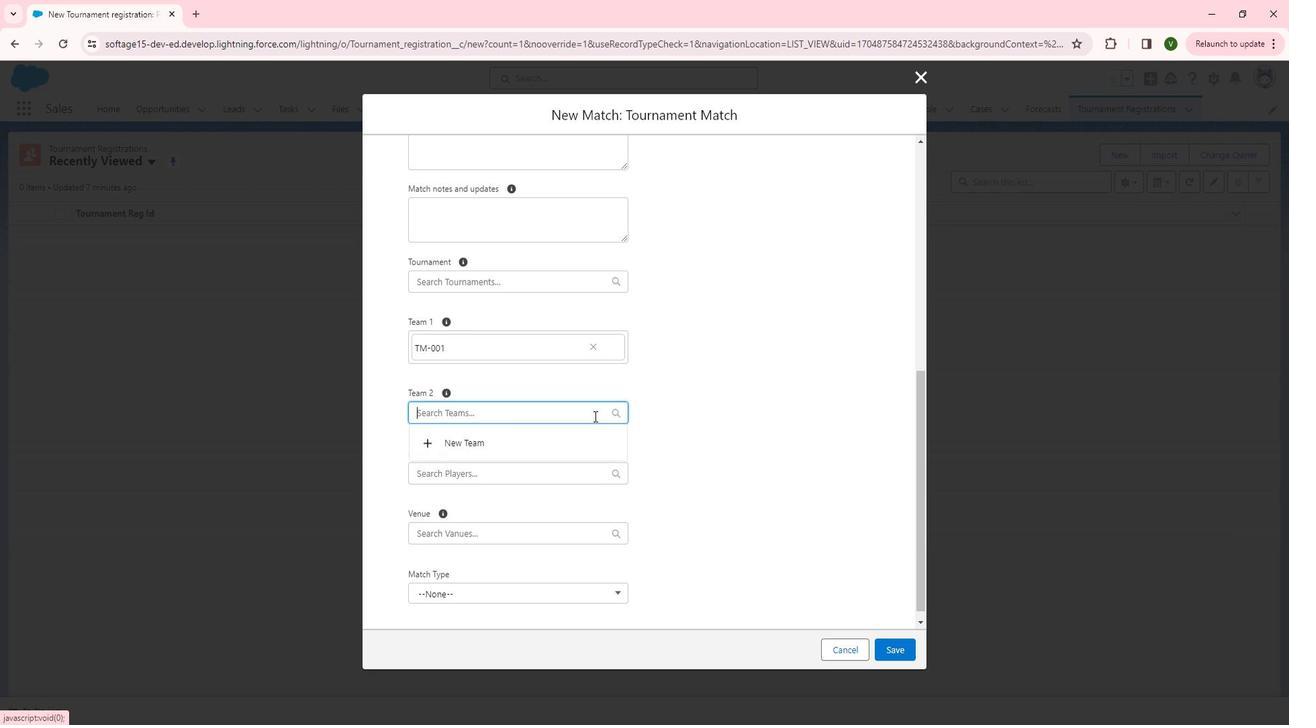 
Action: Mouse moved to (529, 413)
Screenshot: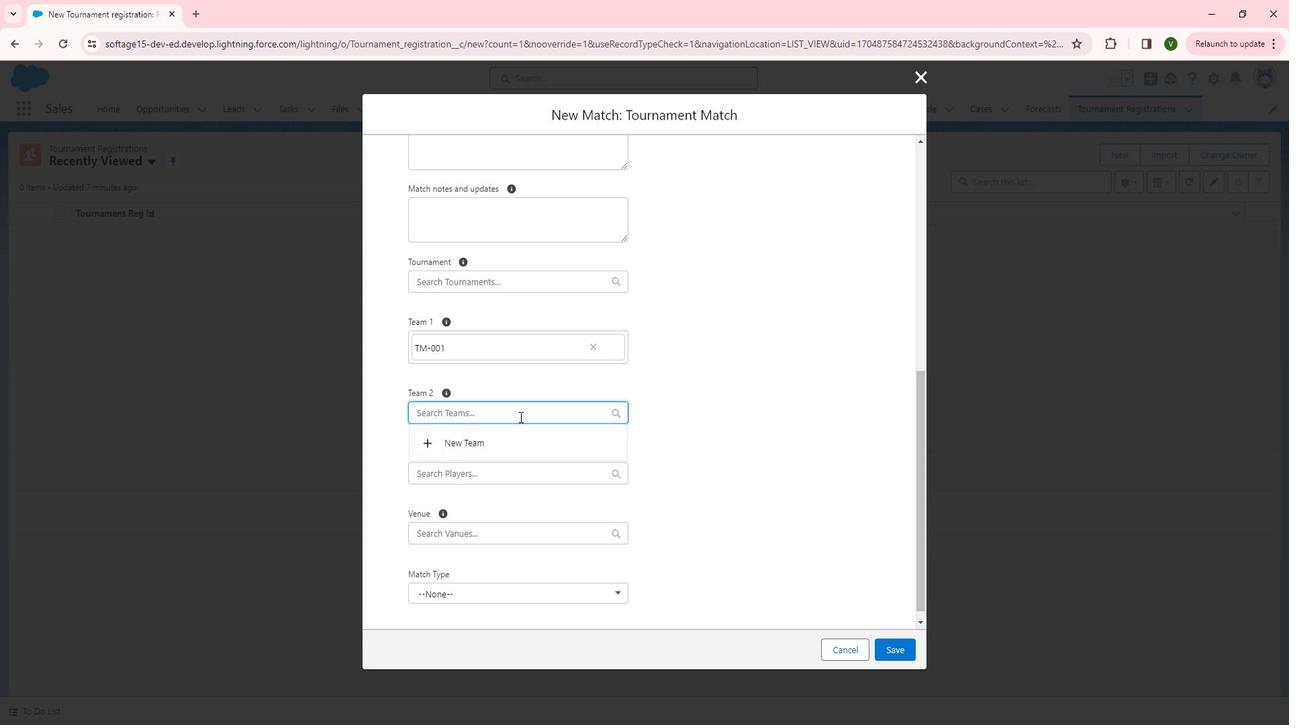 
Action: Key pressed tm
Screenshot: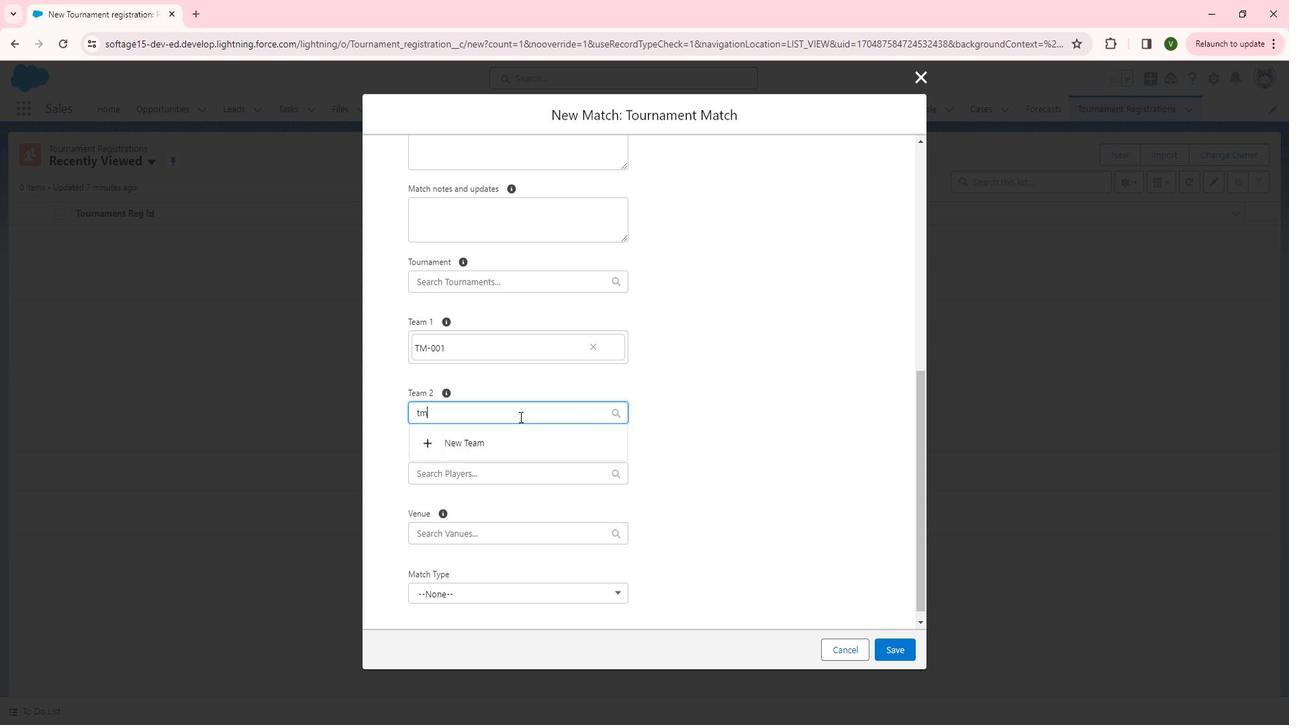 
Action: Mouse moved to (525, 438)
Screenshot: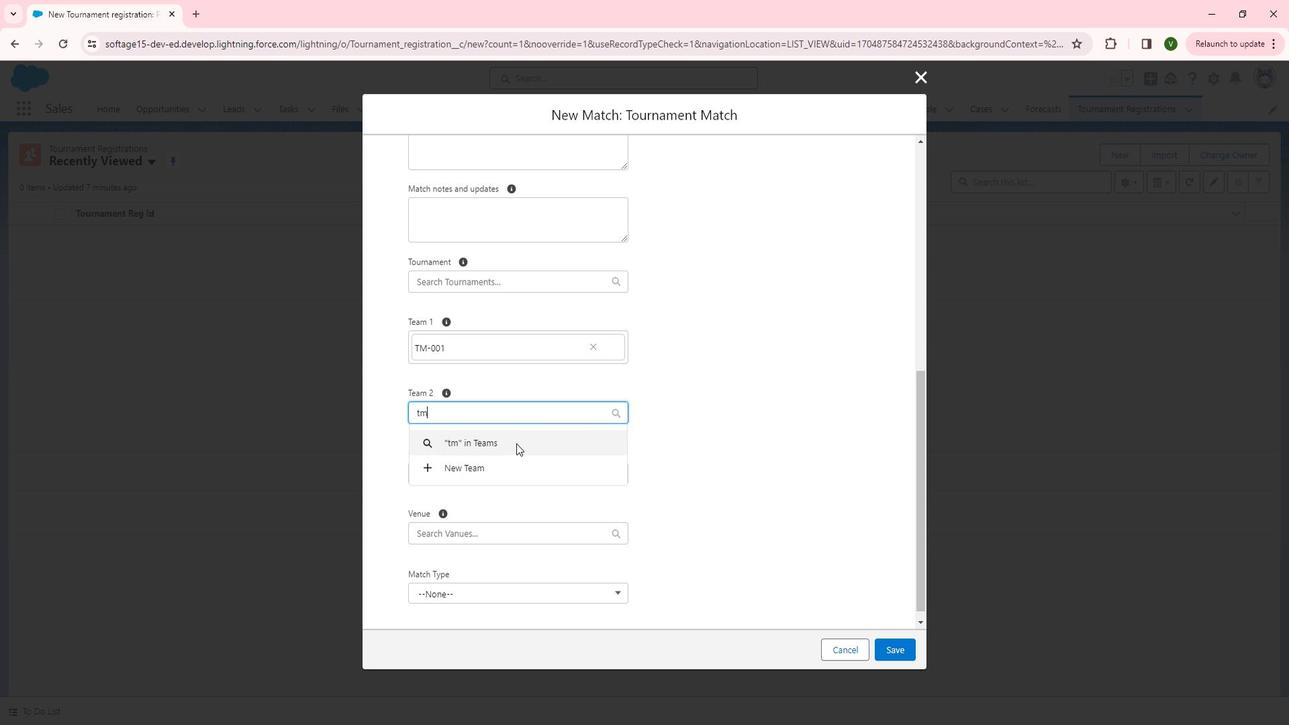 
Action: Mouse pressed left at (525, 438)
Screenshot: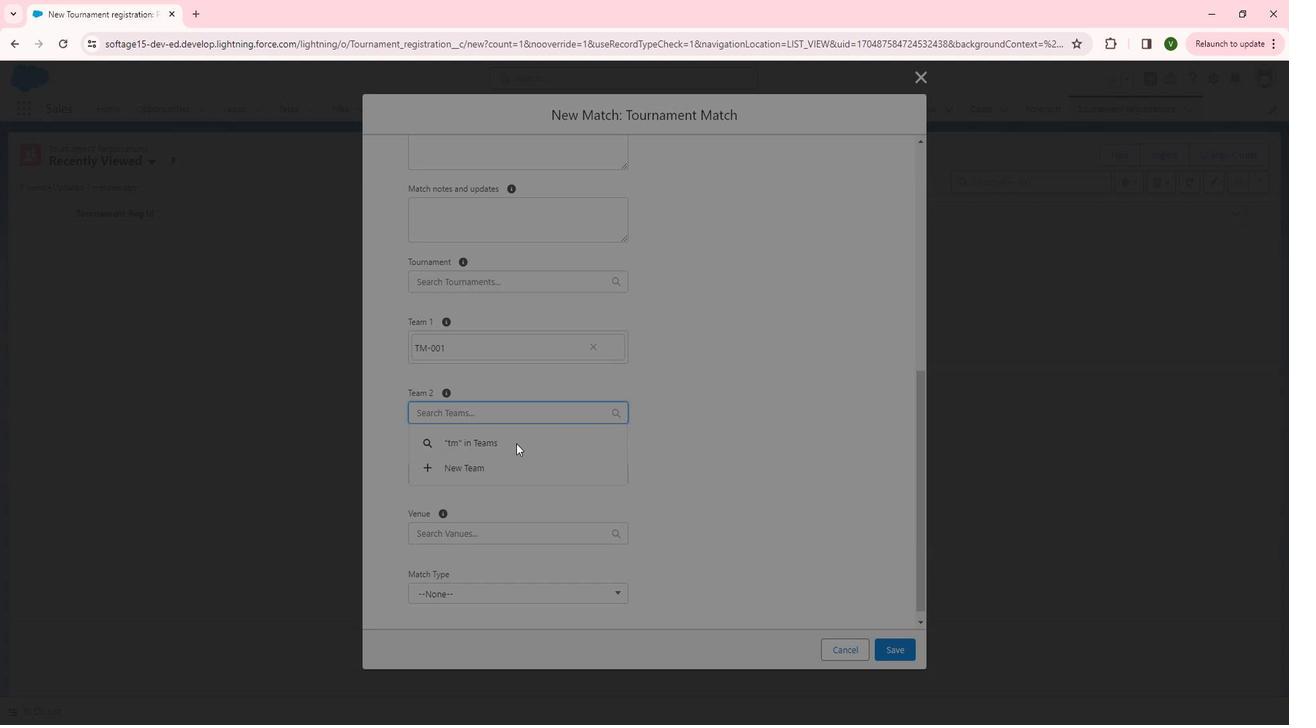 
Action: Mouse moved to (138, 289)
Screenshot: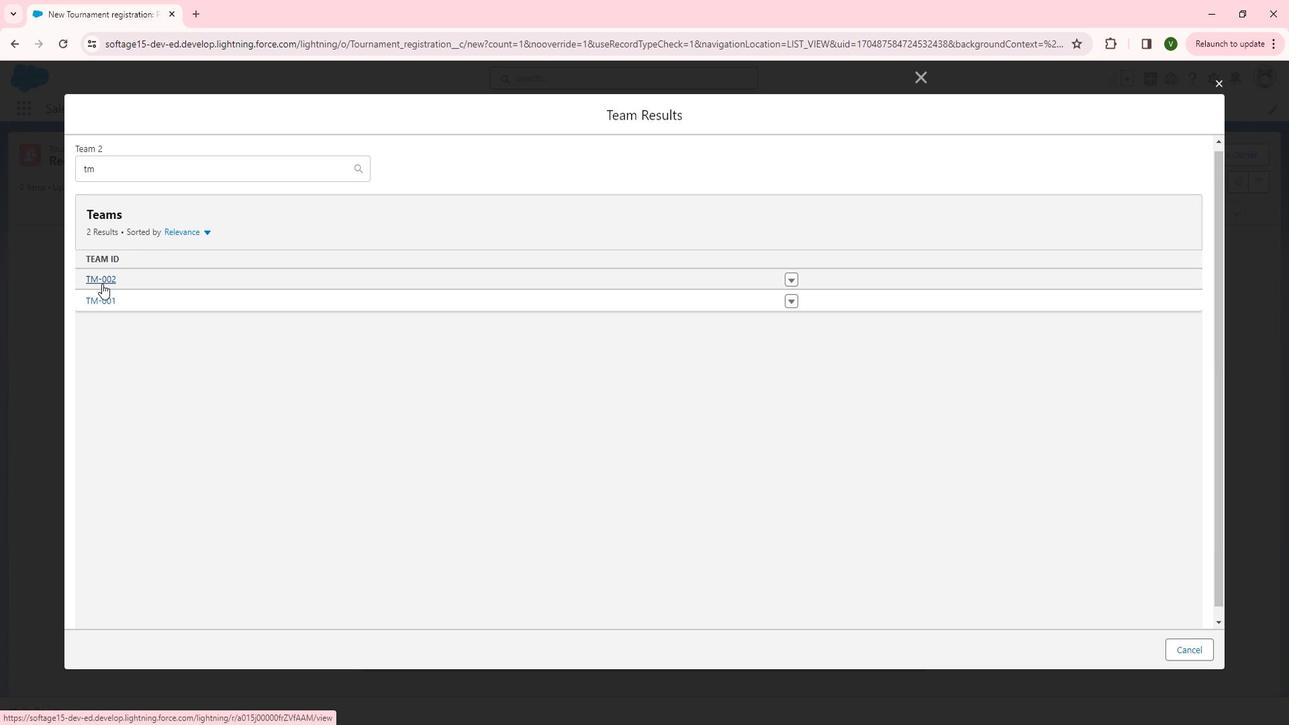 
Action: Mouse pressed left at (138, 289)
Screenshot: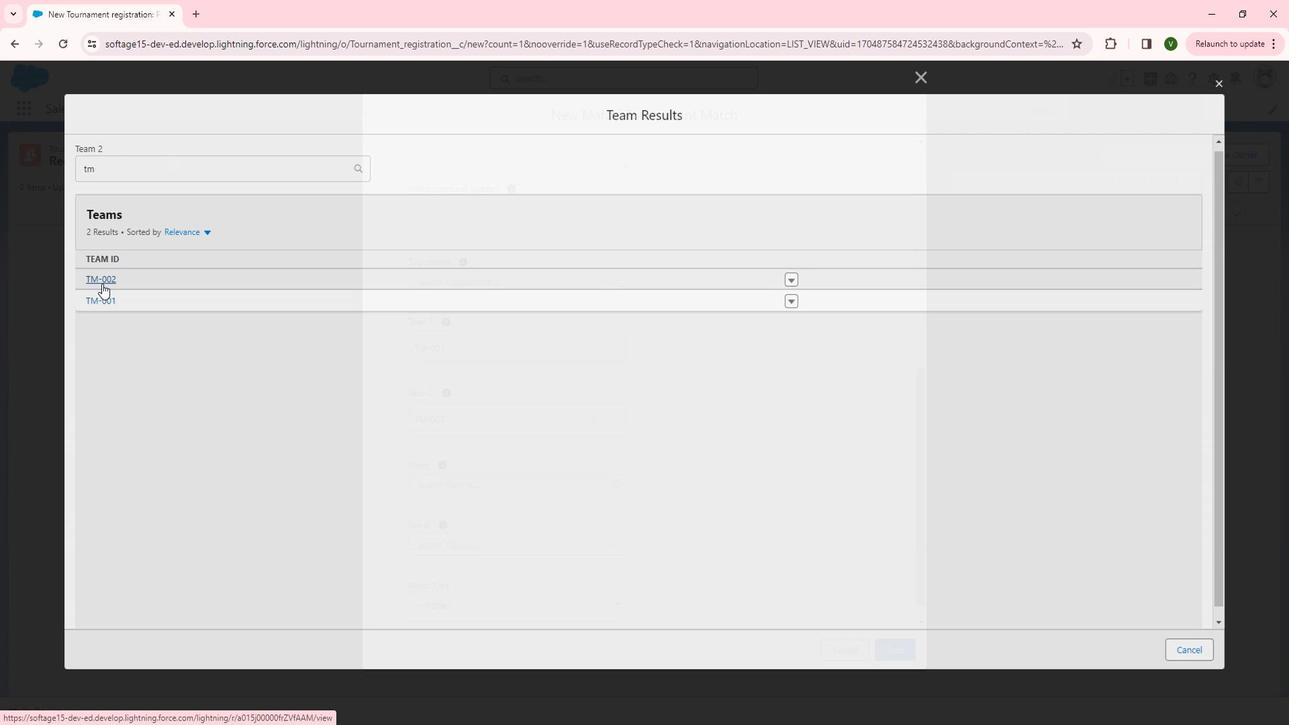 
Action: Mouse moved to (657, 478)
Screenshot: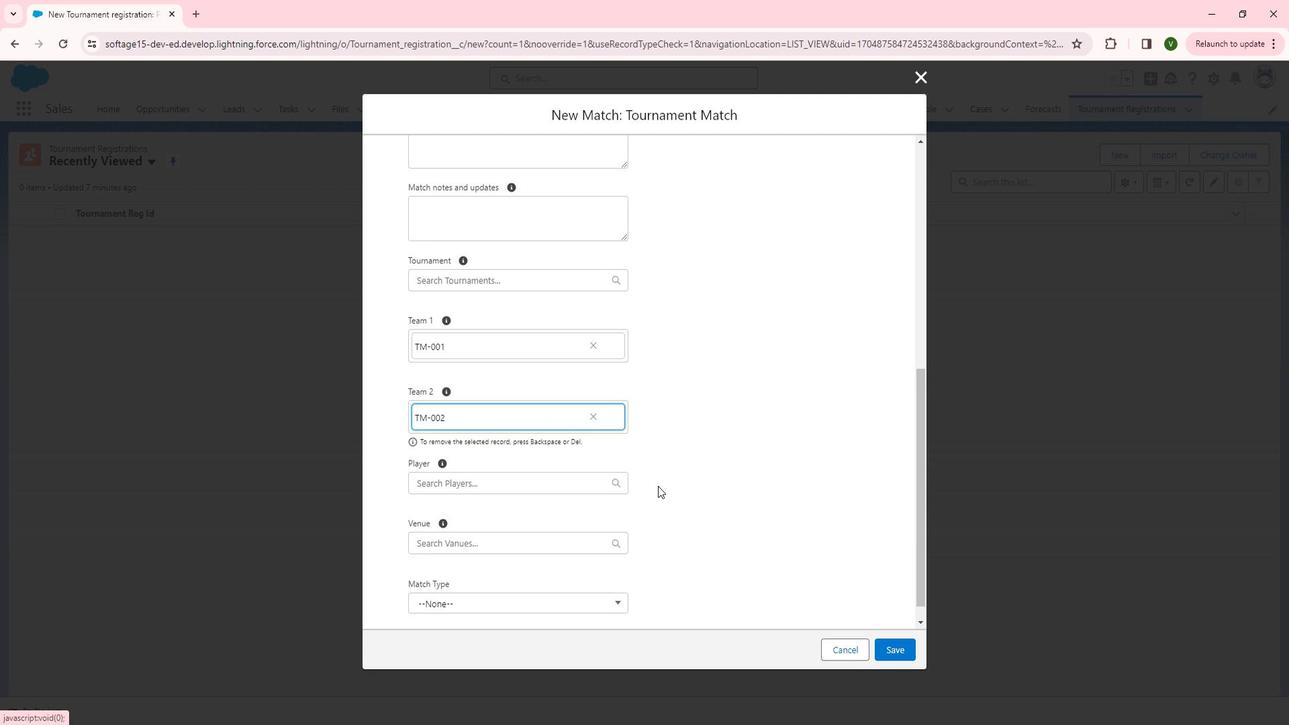 
Action: Mouse scrolled (657, 477) with delta (0, 0)
Screenshot: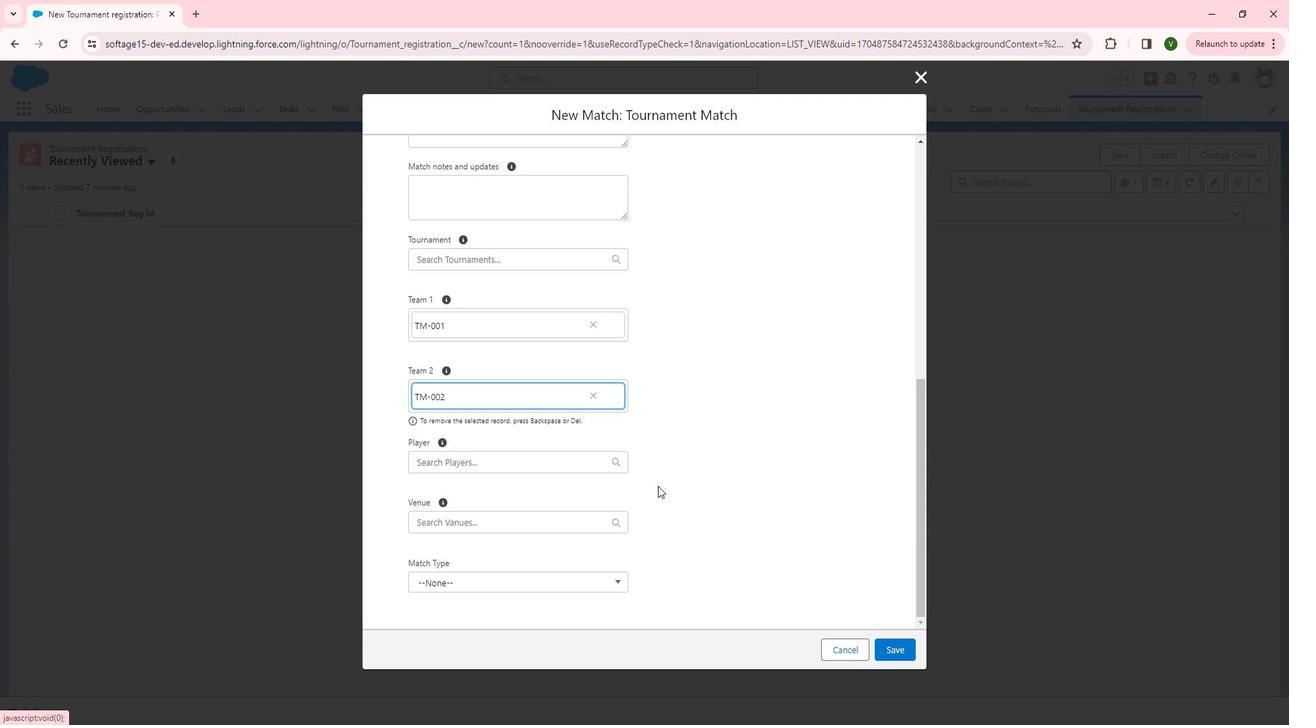 
Action: Mouse scrolled (657, 477) with delta (0, 0)
Screenshot: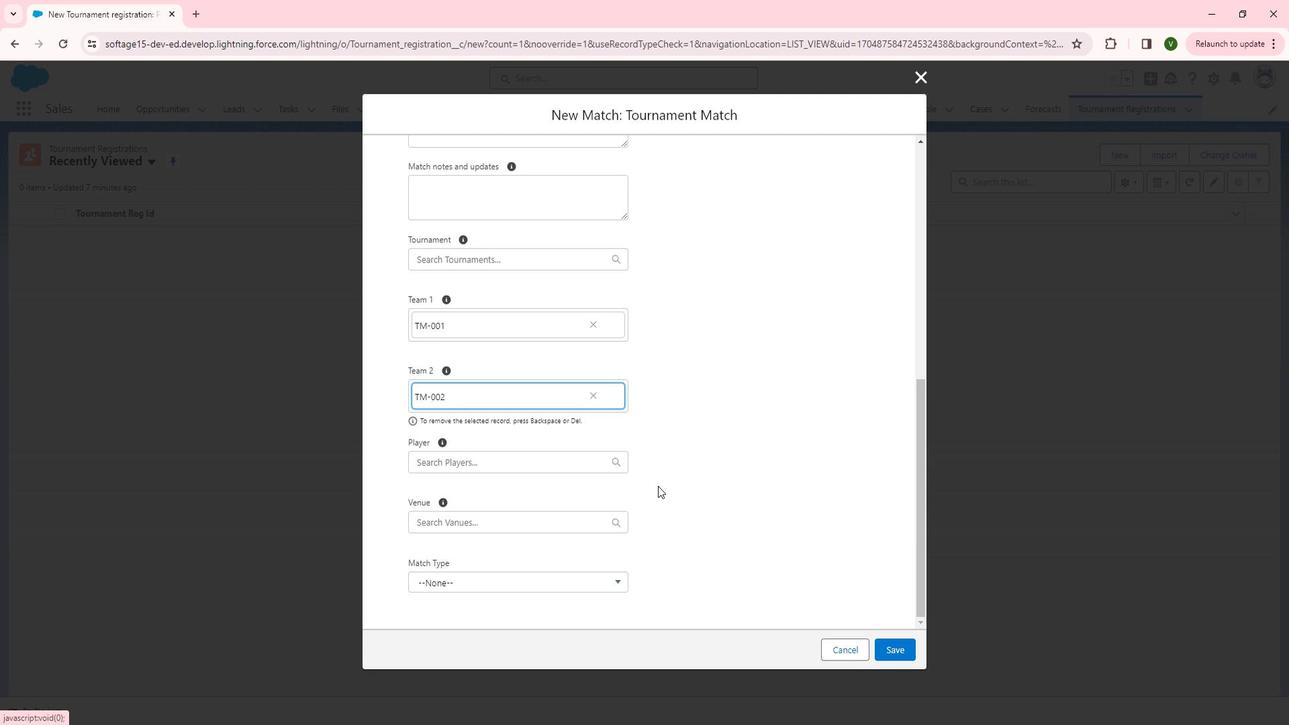 
Action: Mouse moved to (538, 457)
Screenshot: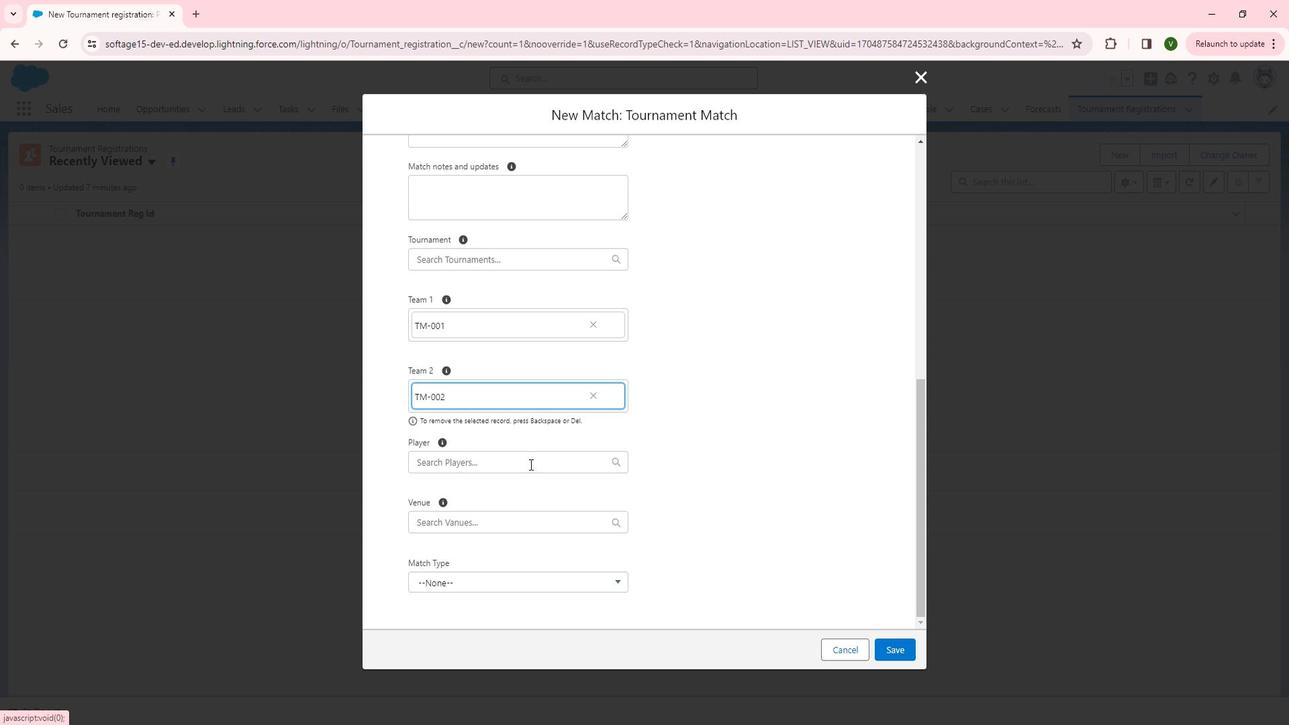 
Action: Mouse pressed left at (538, 457)
Screenshot: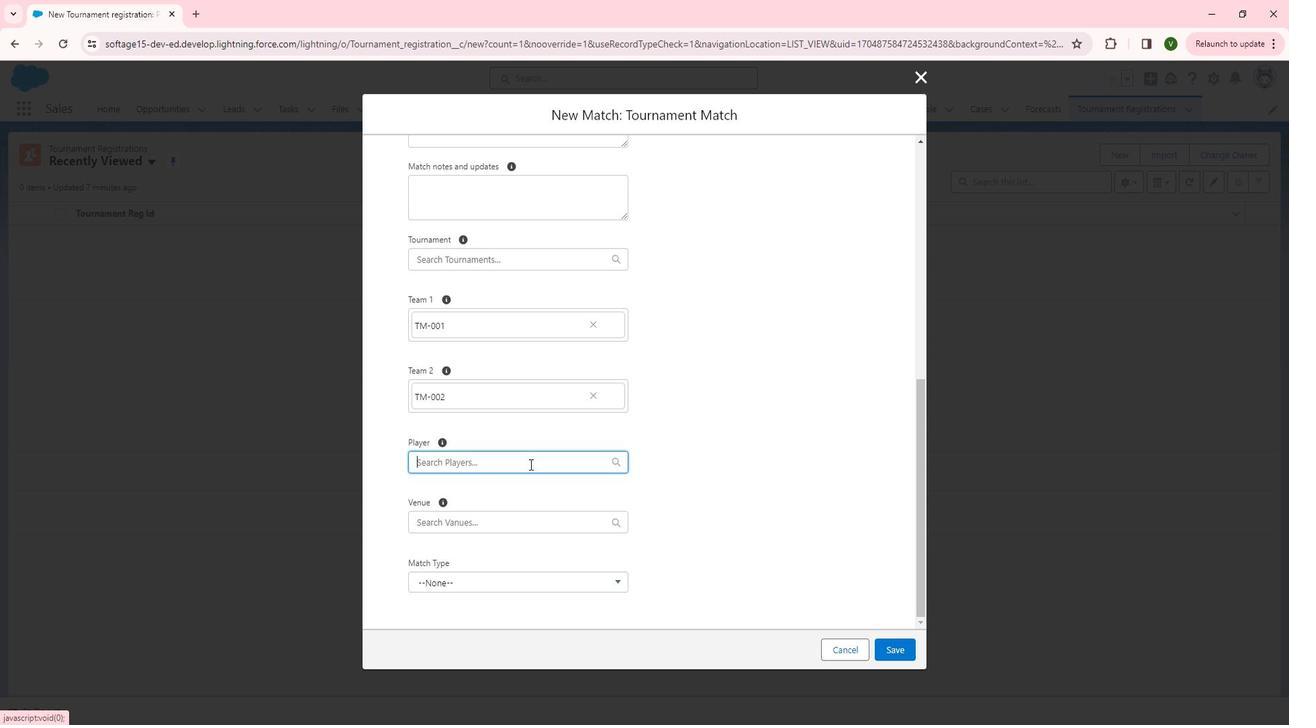 
Action: Mouse moved to (525, 480)
Screenshot: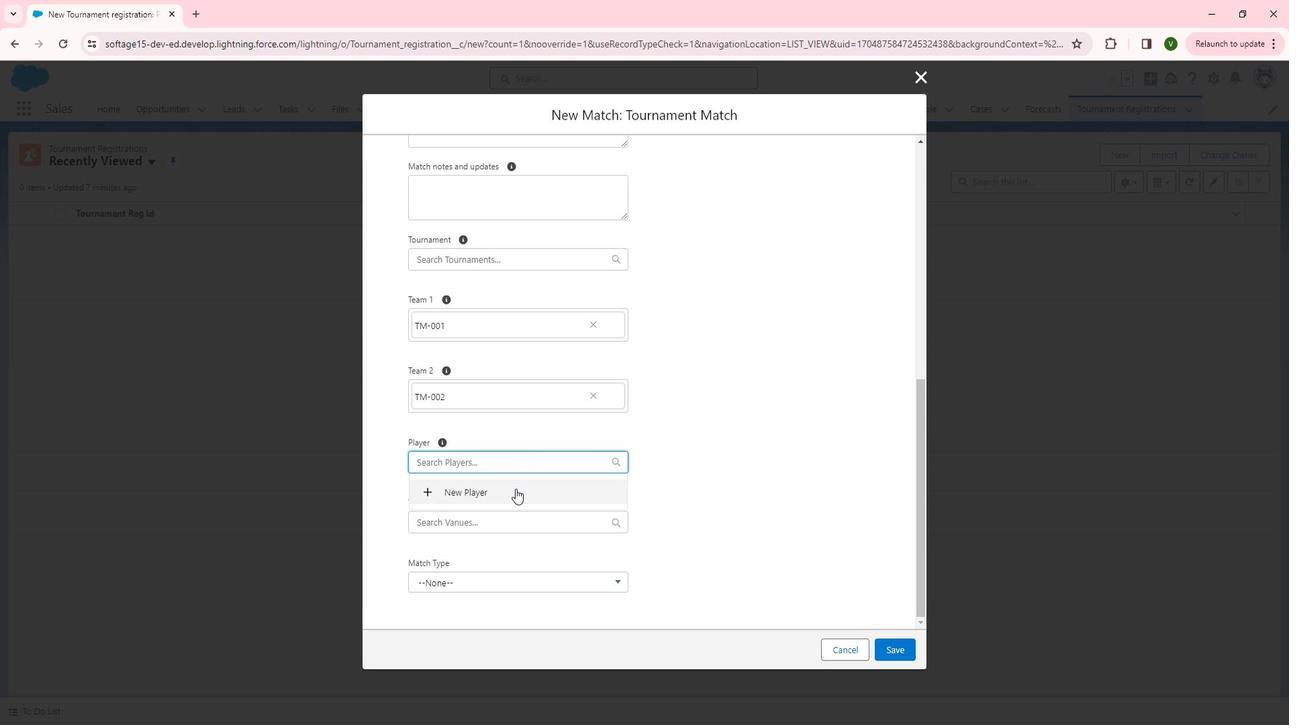 
Action: Mouse pressed left at (525, 480)
Screenshot: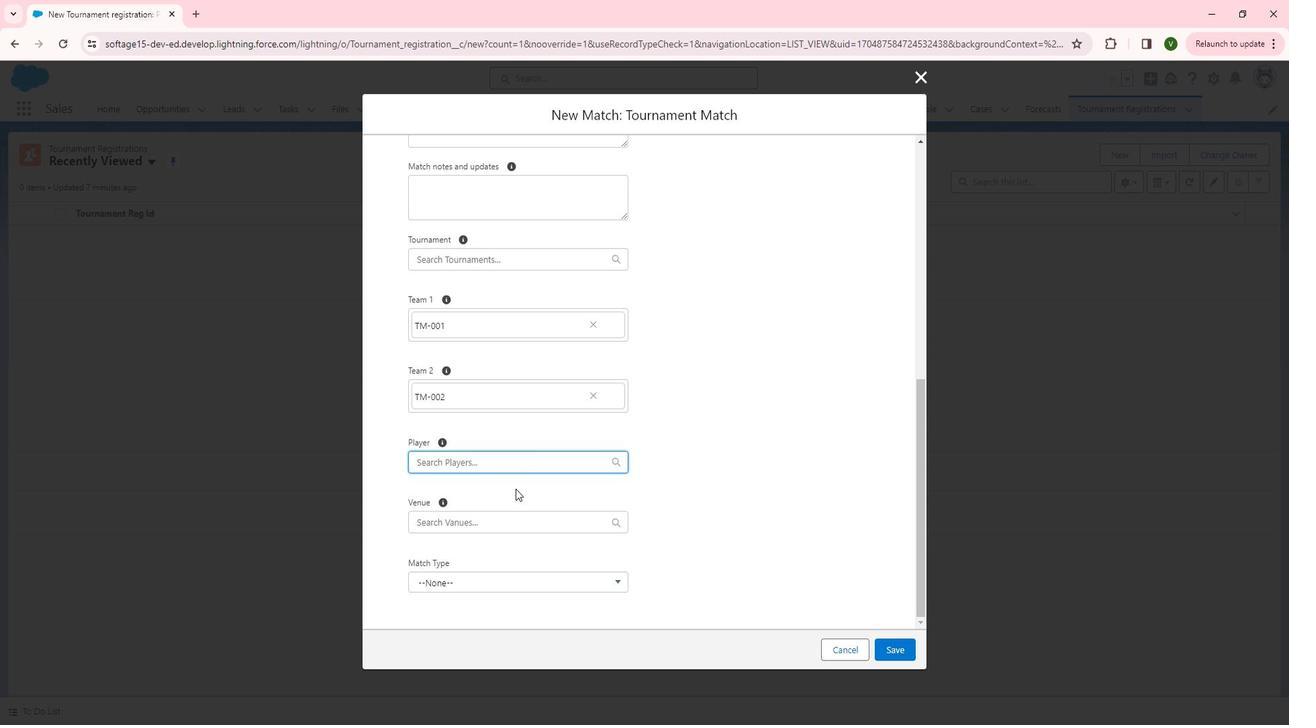 
Action: Mouse moved to (594, 467)
Screenshot: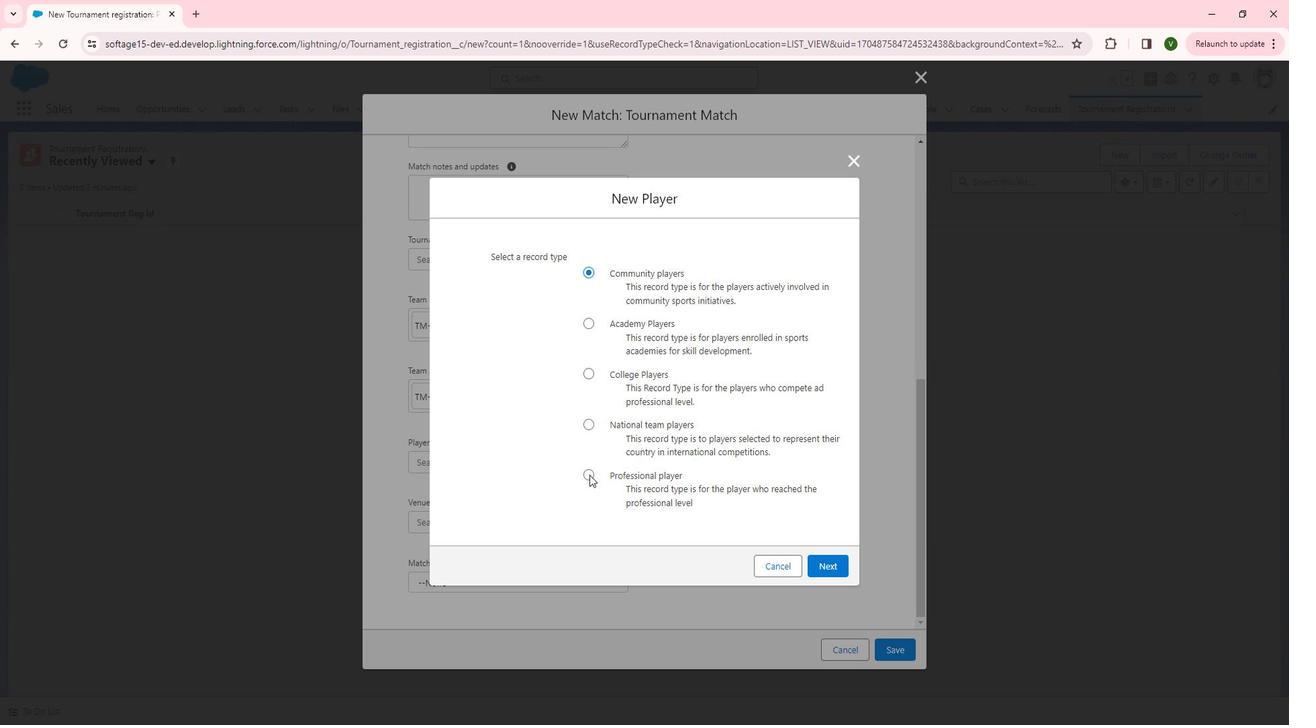 
Action: Mouse pressed left at (594, 467)
Screenshot: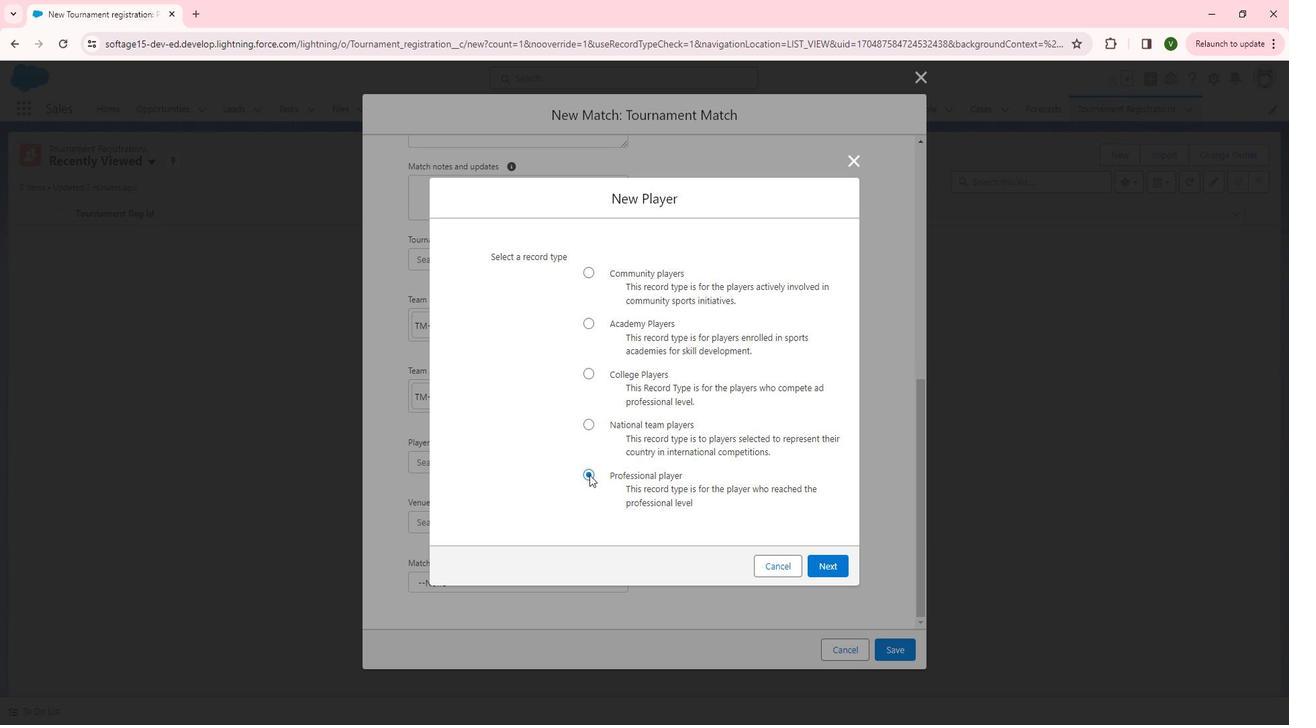 
Action: Mouse moved to (816, 547)
Screenshot: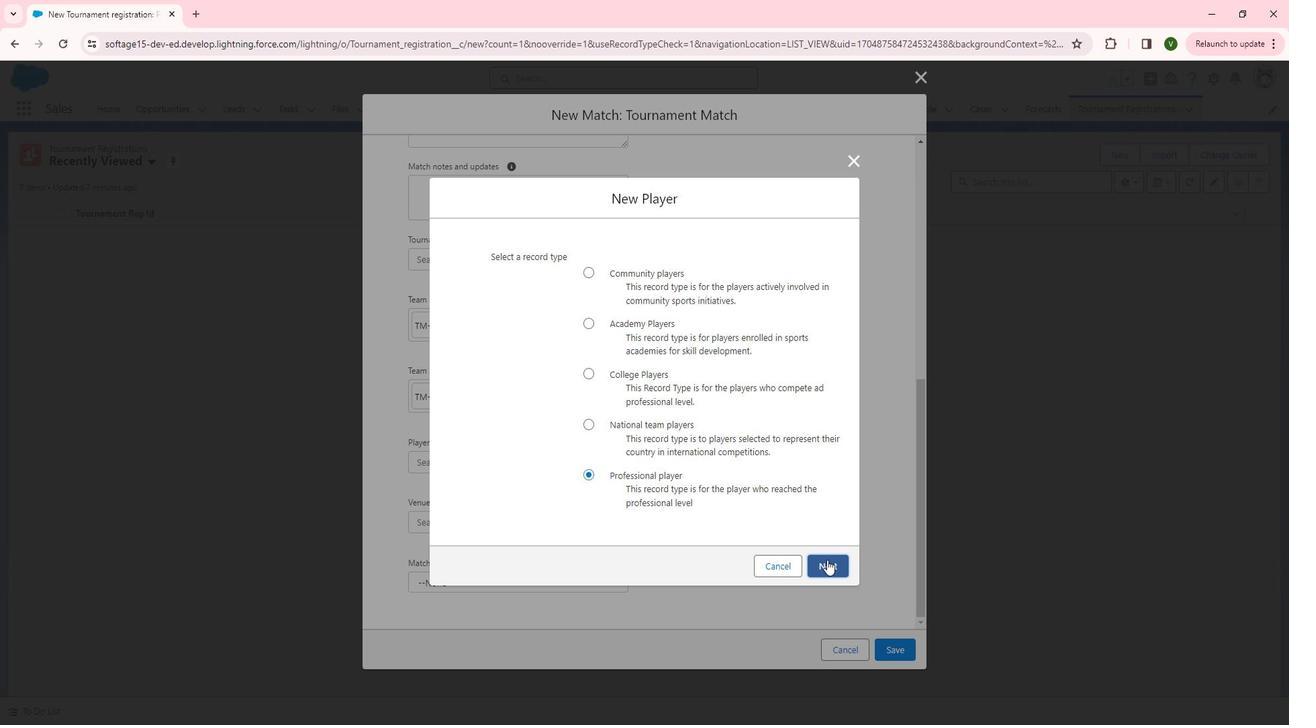 
Action: Mouse pressed left at (816, 547)
Screenshot: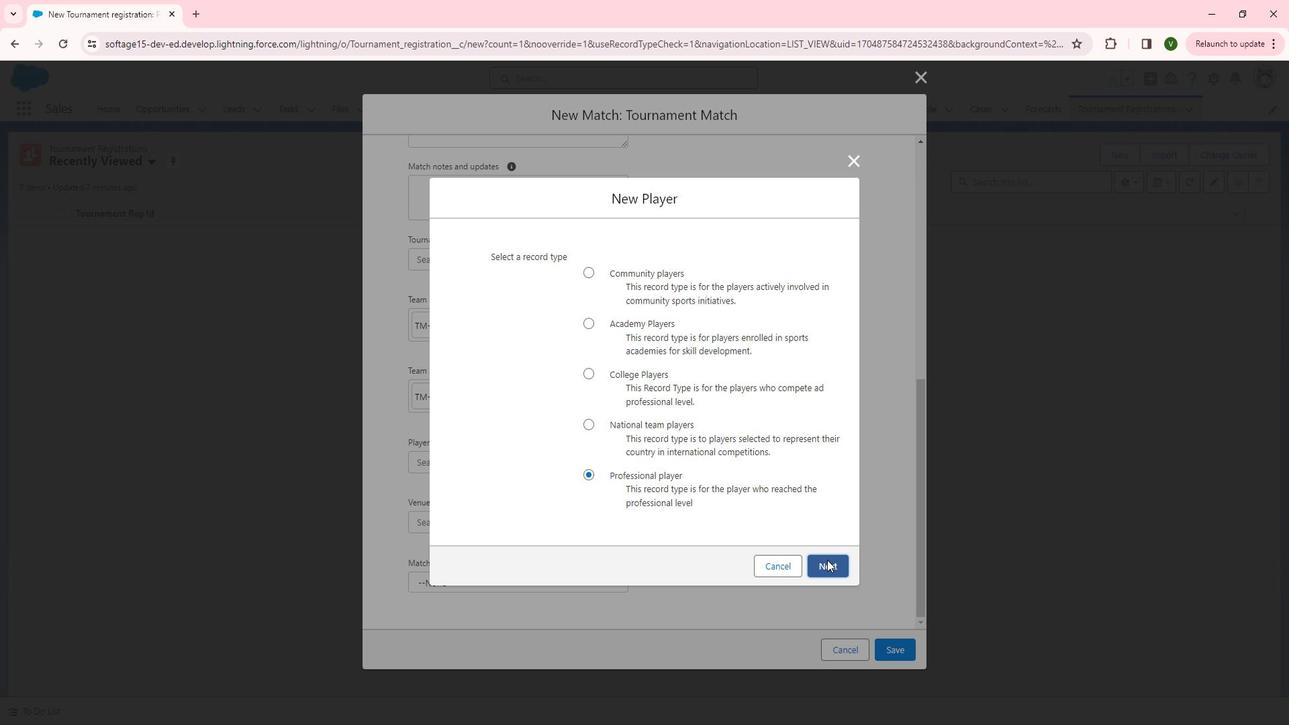 
Action: Mouse moved to (486, 257)
Screenshot: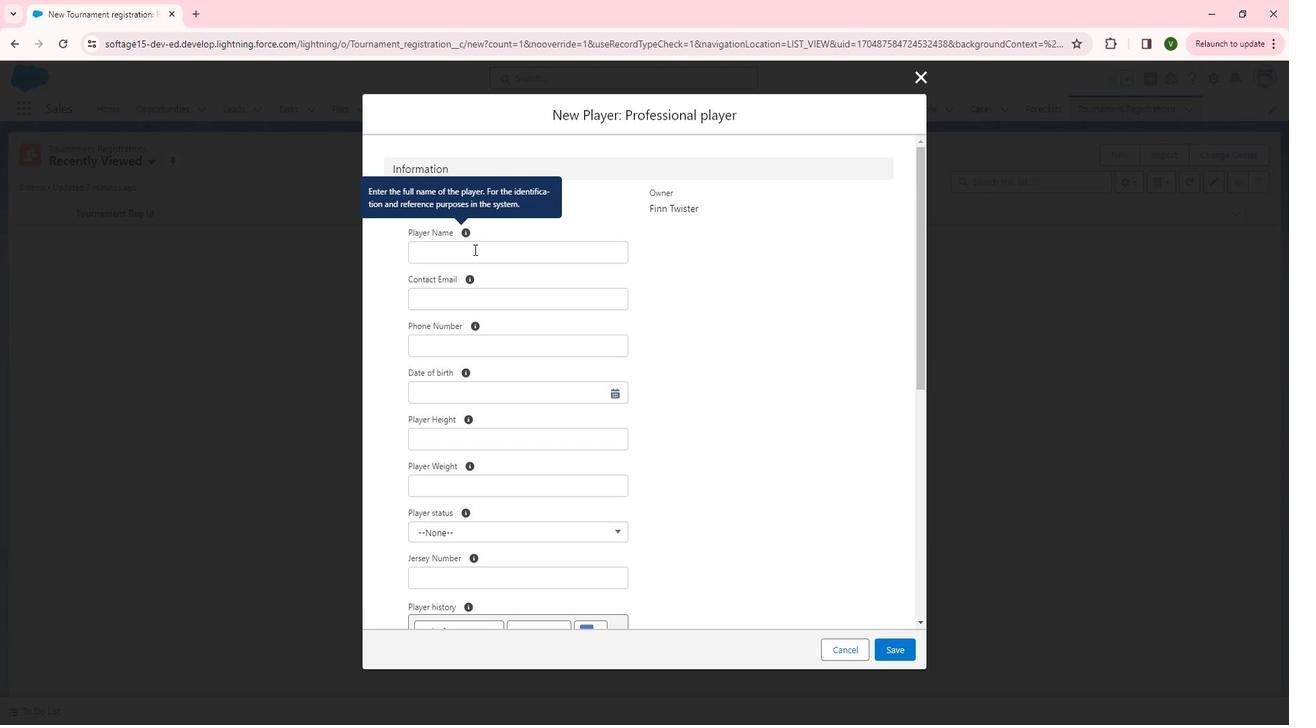 
Action: Mouse pressed left at (486, 257)
Screenshot: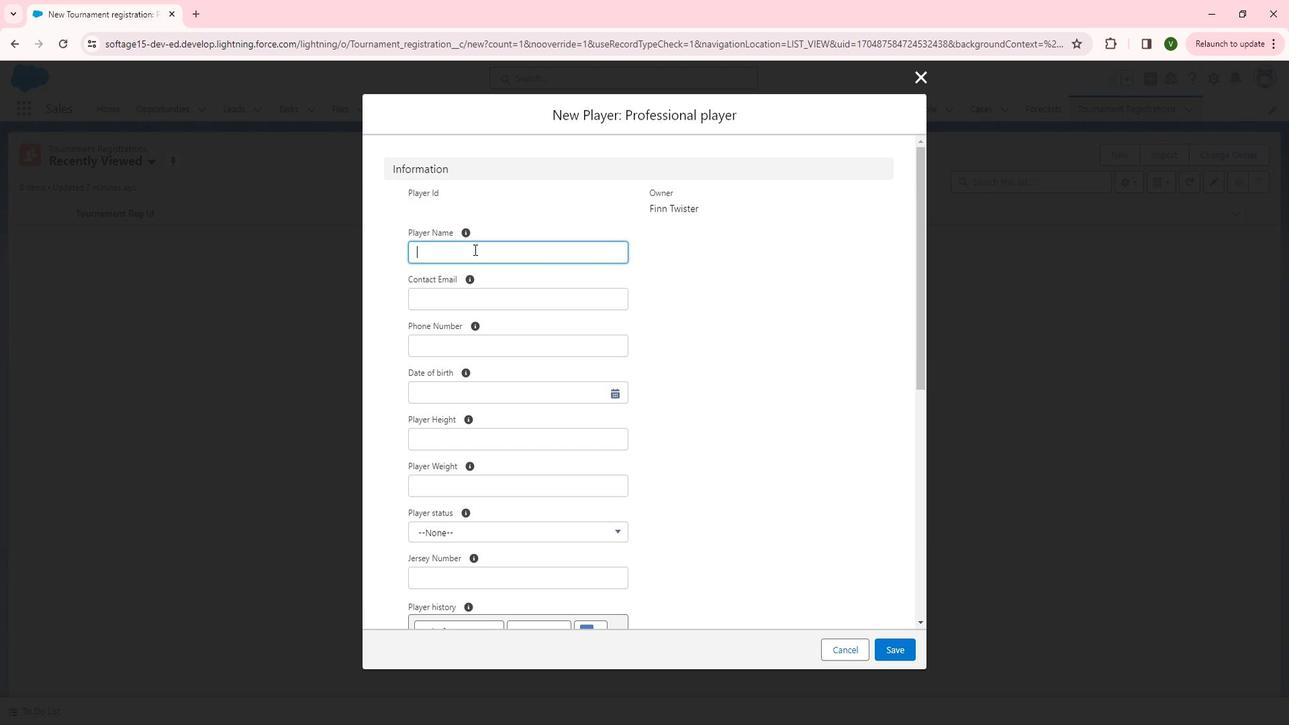 
Action: Key pressed <Key.shift>Kishan<Key.space>raj<Key.tab><Key.tab>kishan<Key.shift>@mail.com<Key.tab><Key.tab>
Screenshot: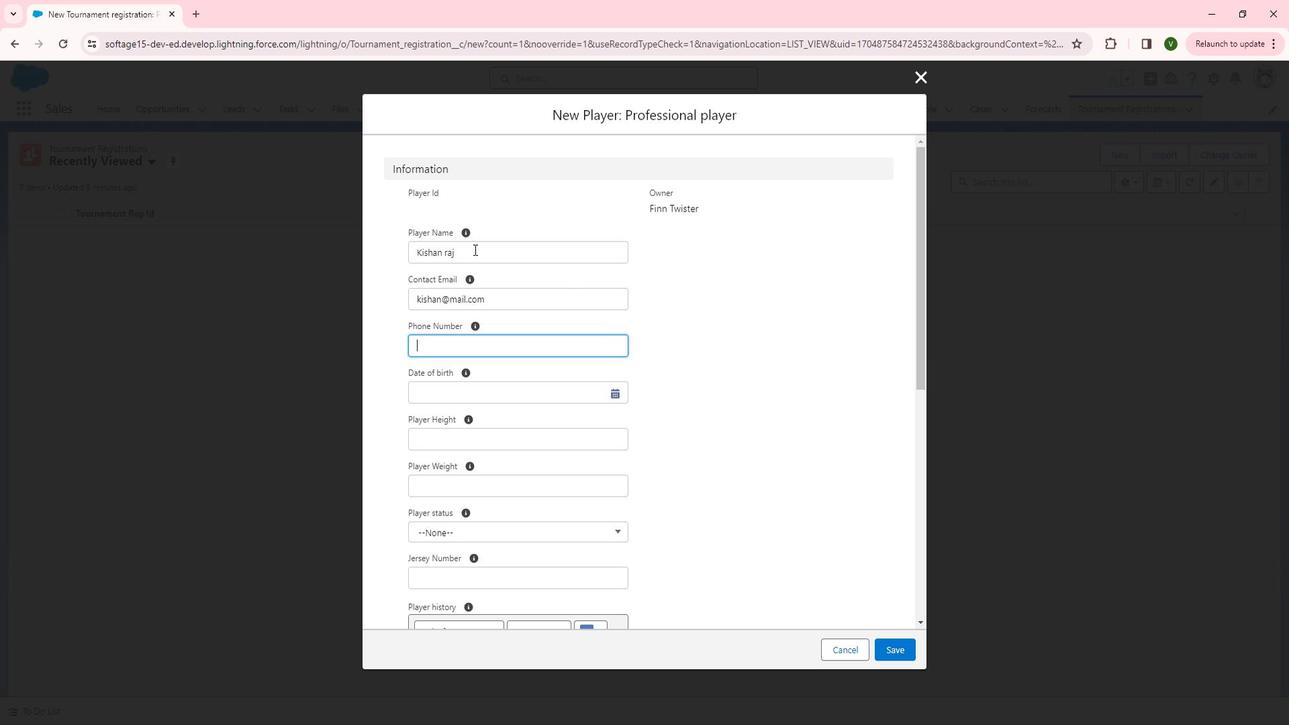 
Action: Mouse moved to (672, 206)
Screenshot: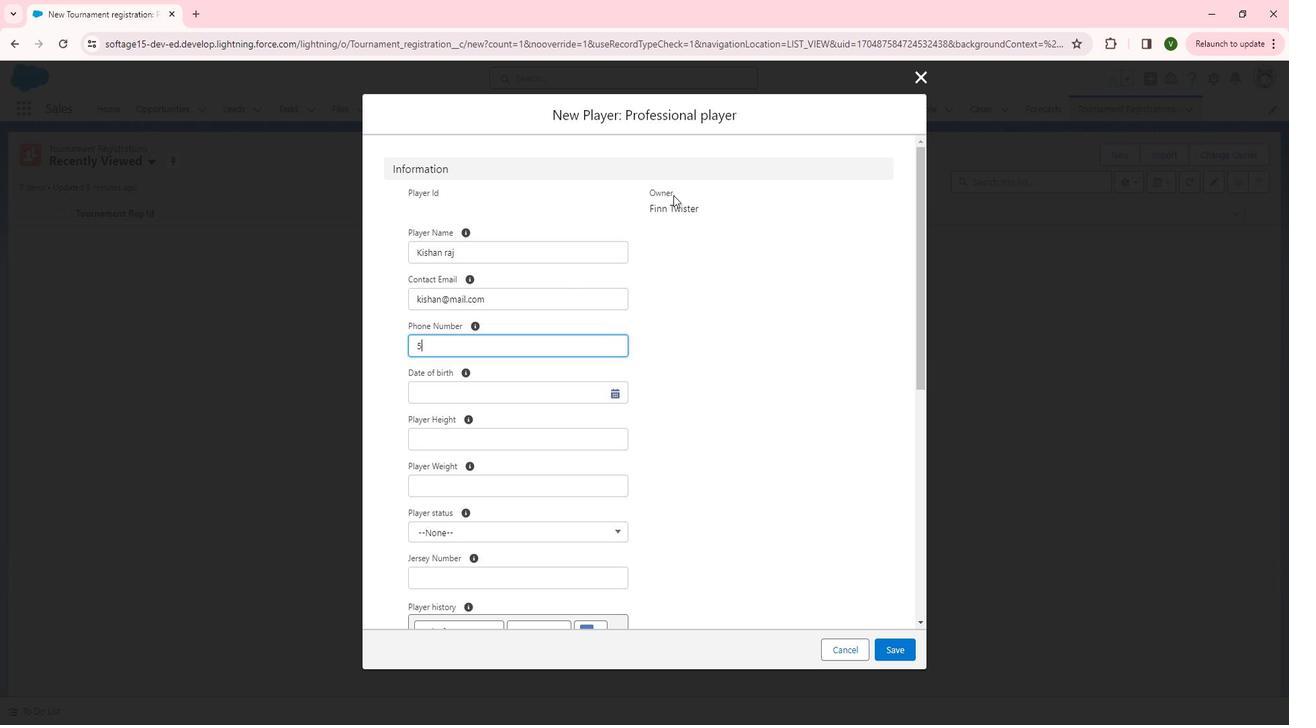 
Action: Key pressed 568659659
Screenshot: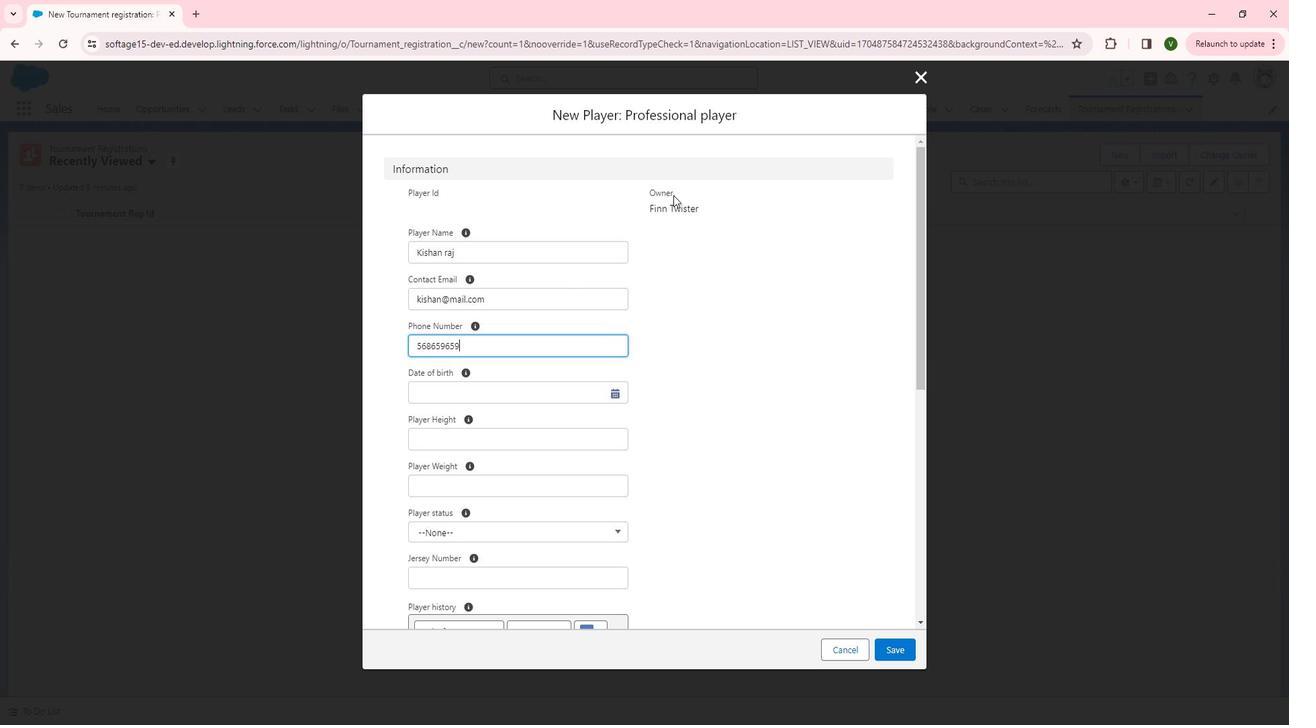 
Action: Mouse moved to (616, 391)
Screenshot: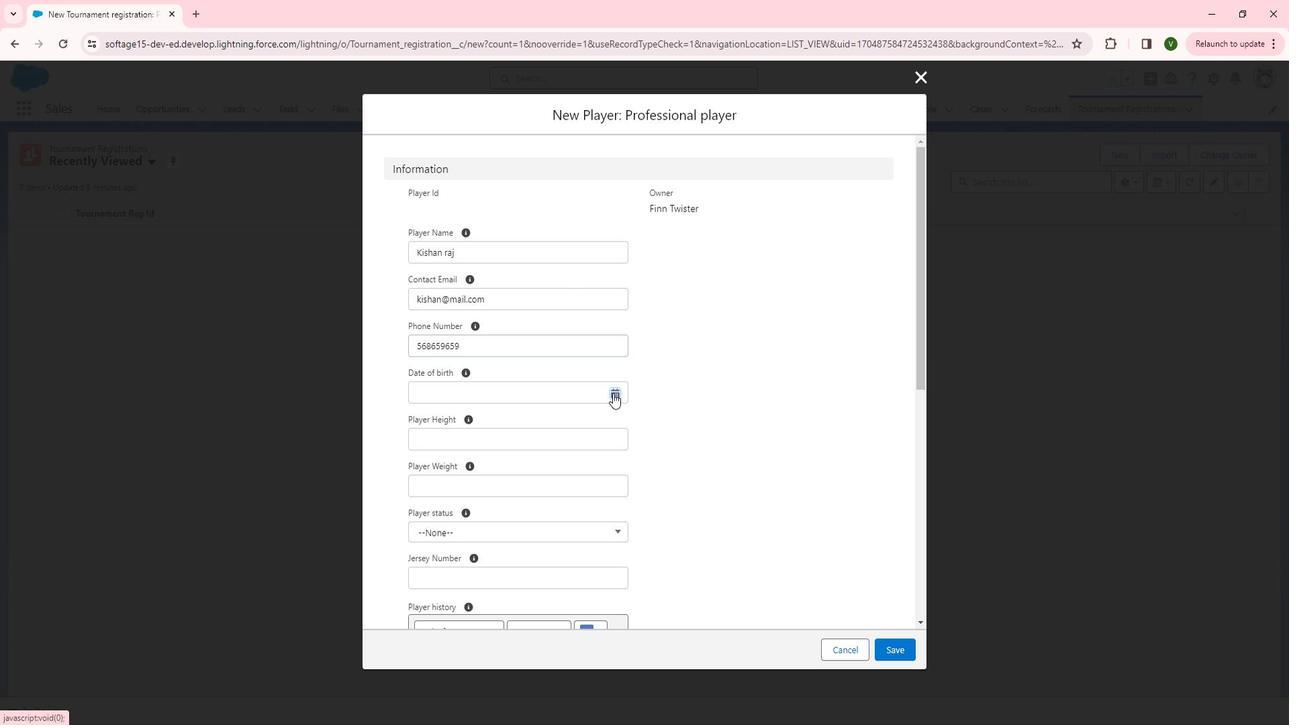 
Action: Mouse pressed left at (616, 391)
Screenshot: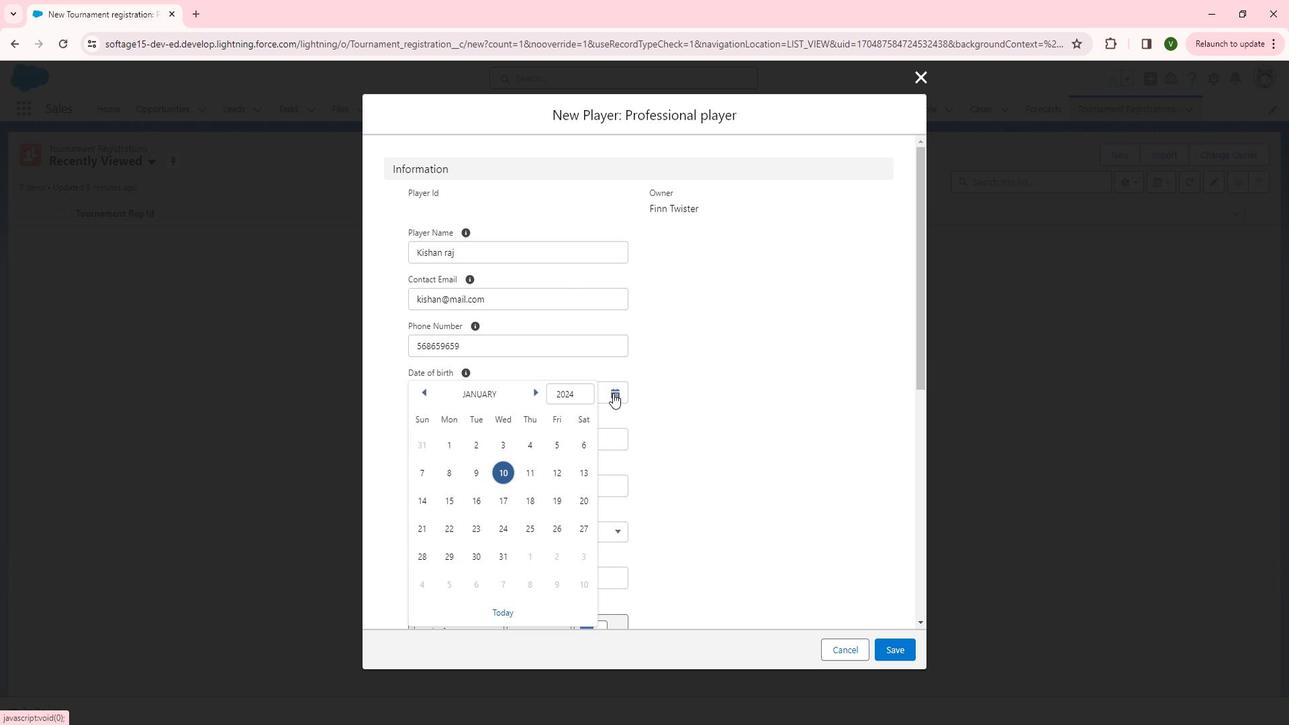 
Action: Mouse moved to (544, 388)
Screenshot: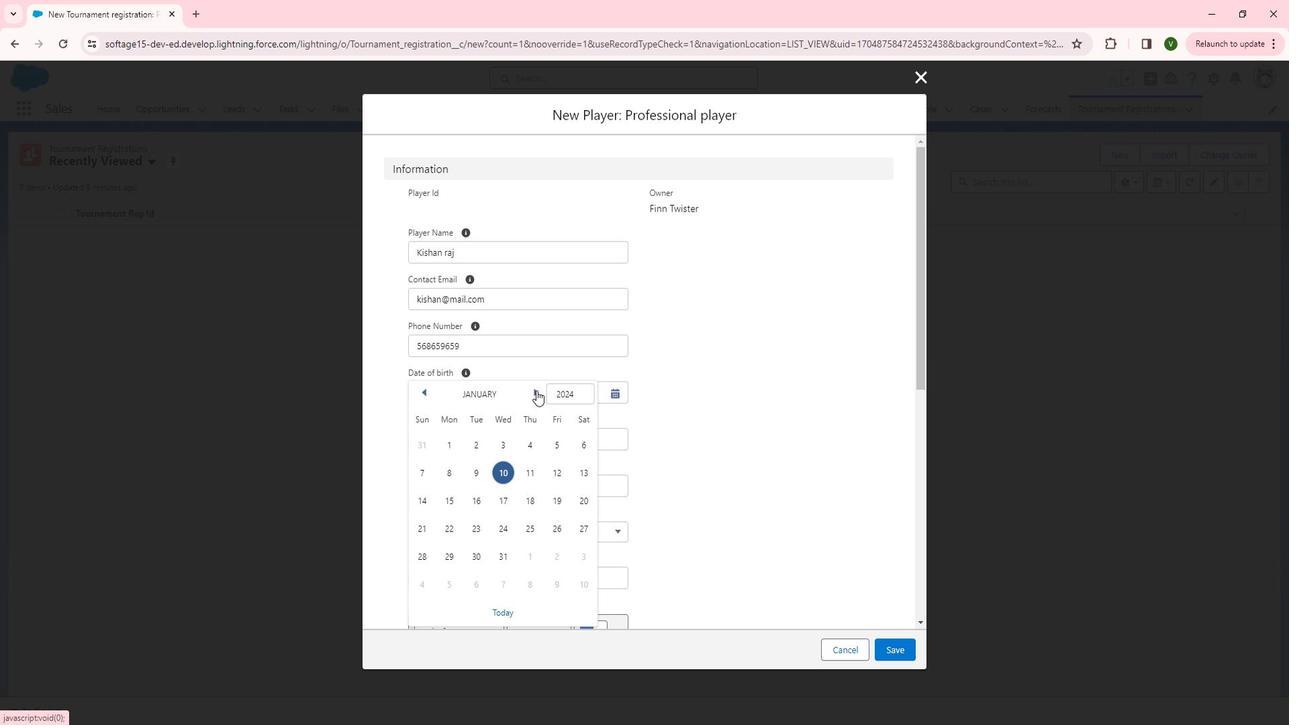 
Action: Mouse pressed left at (544, 388)
